 Task: Explore upcoming open houses in Las Vegas, Nevada, to visit properties with mountain views
Action: Key pressed las<Key.space>vegas
Screenshot: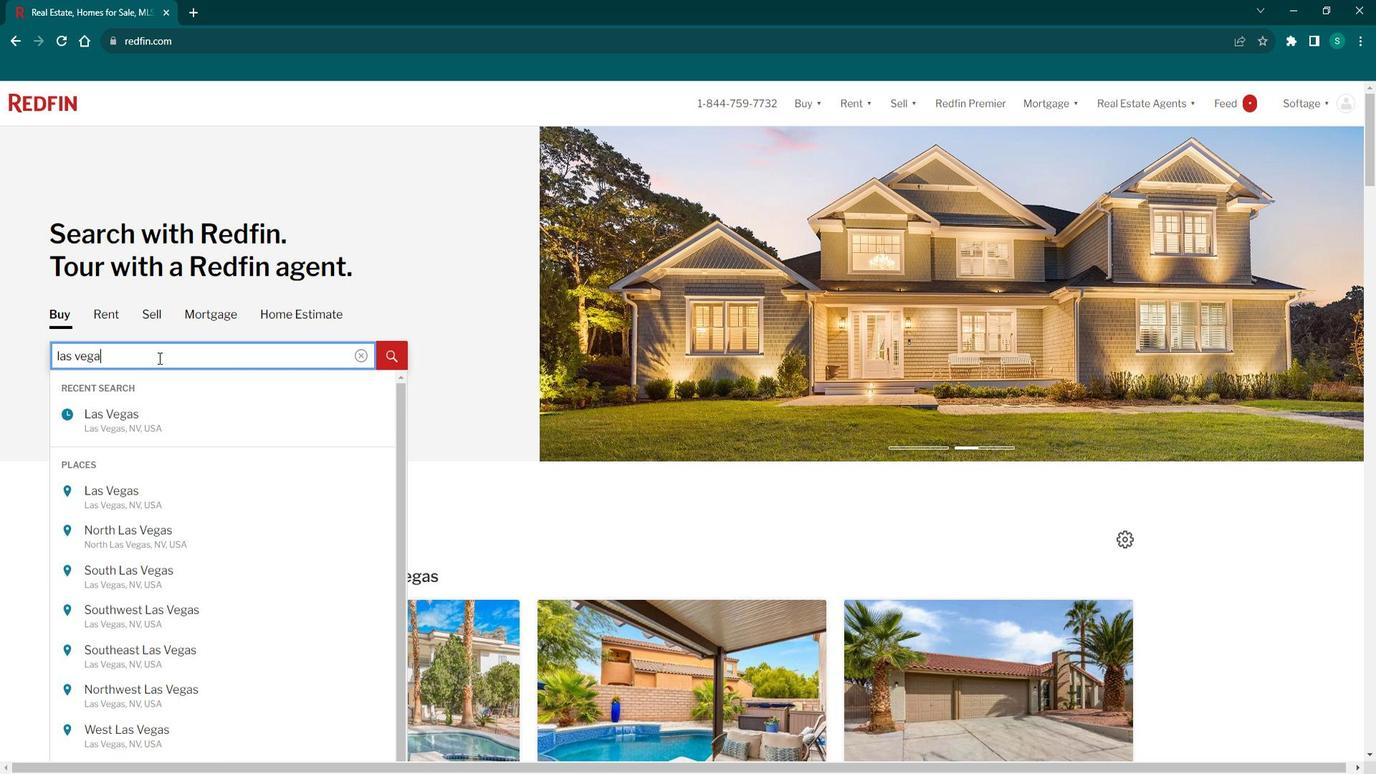 
Action: Mouse moved to (141, 488)
Screenshot: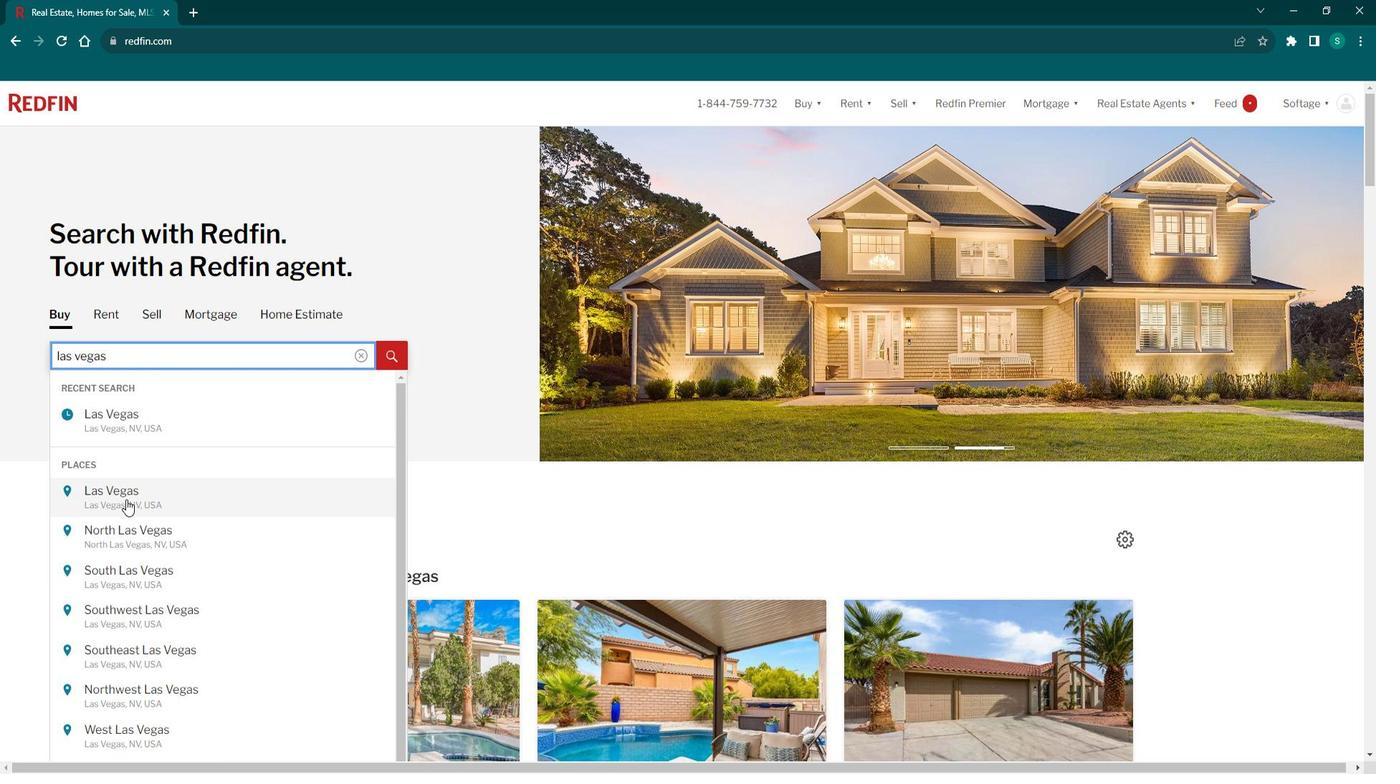 
Action: Mouse pressed left at (141, 488)
Screenshot: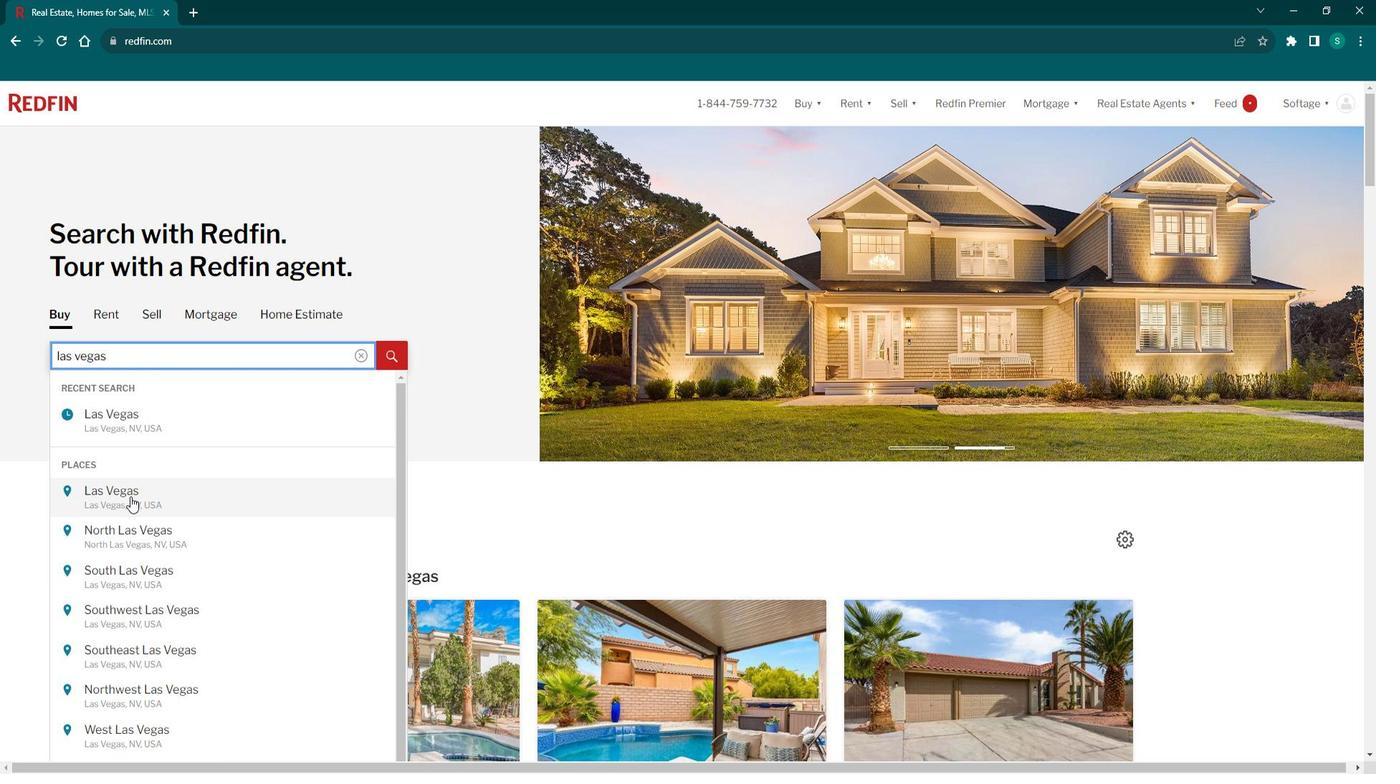 
Action: Mouse moved to (1217, 199)
Screenshot: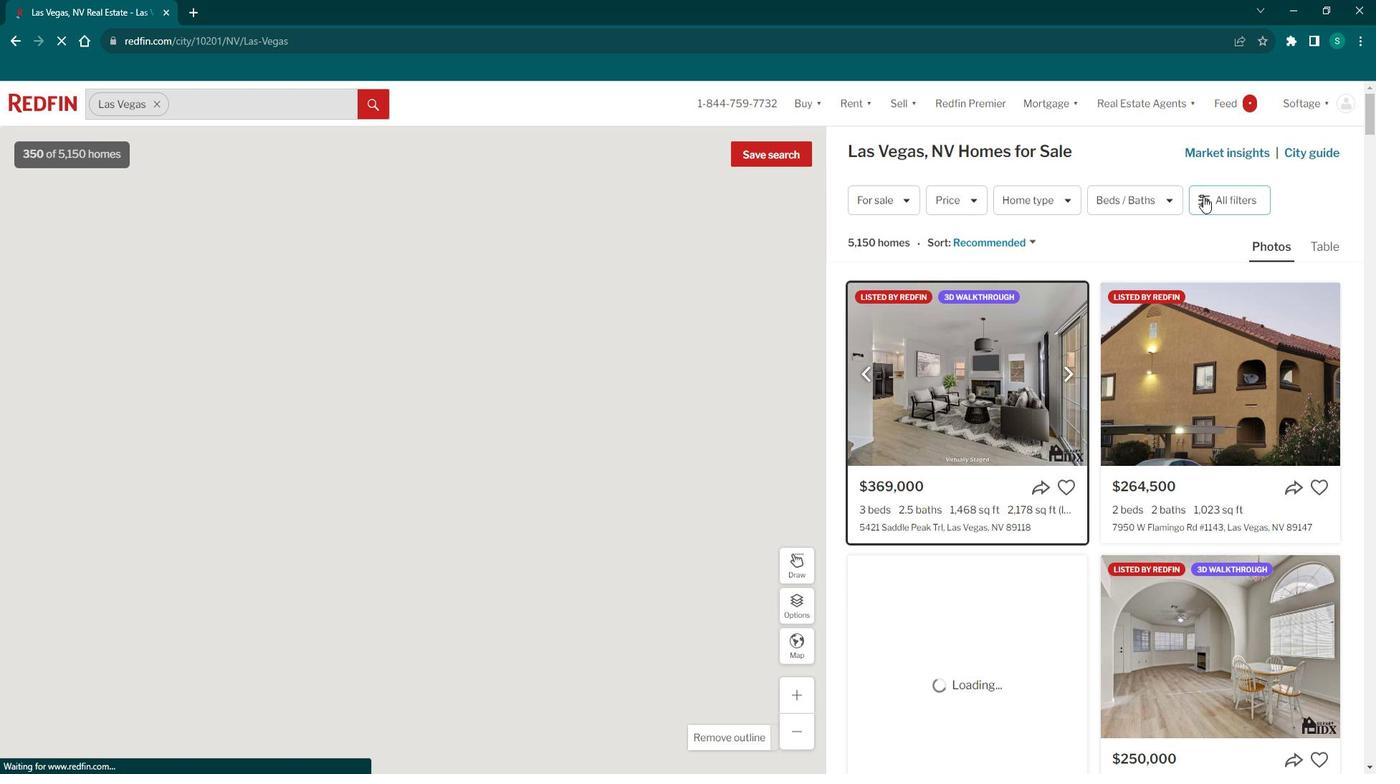 
Action: Mouse pressed left at (1217, 199)
Screenshot: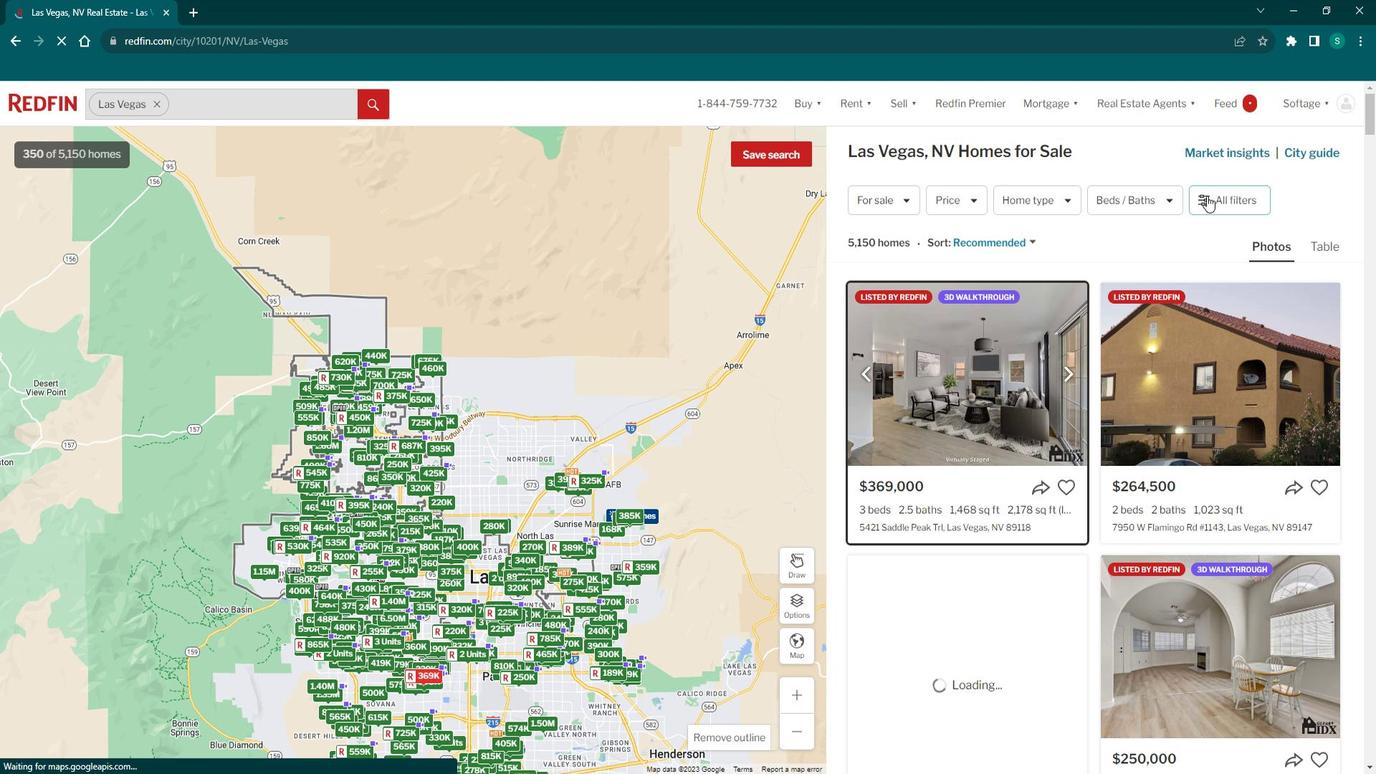 
Action: Mouse pressed left at (1217, 199)
Screenshot: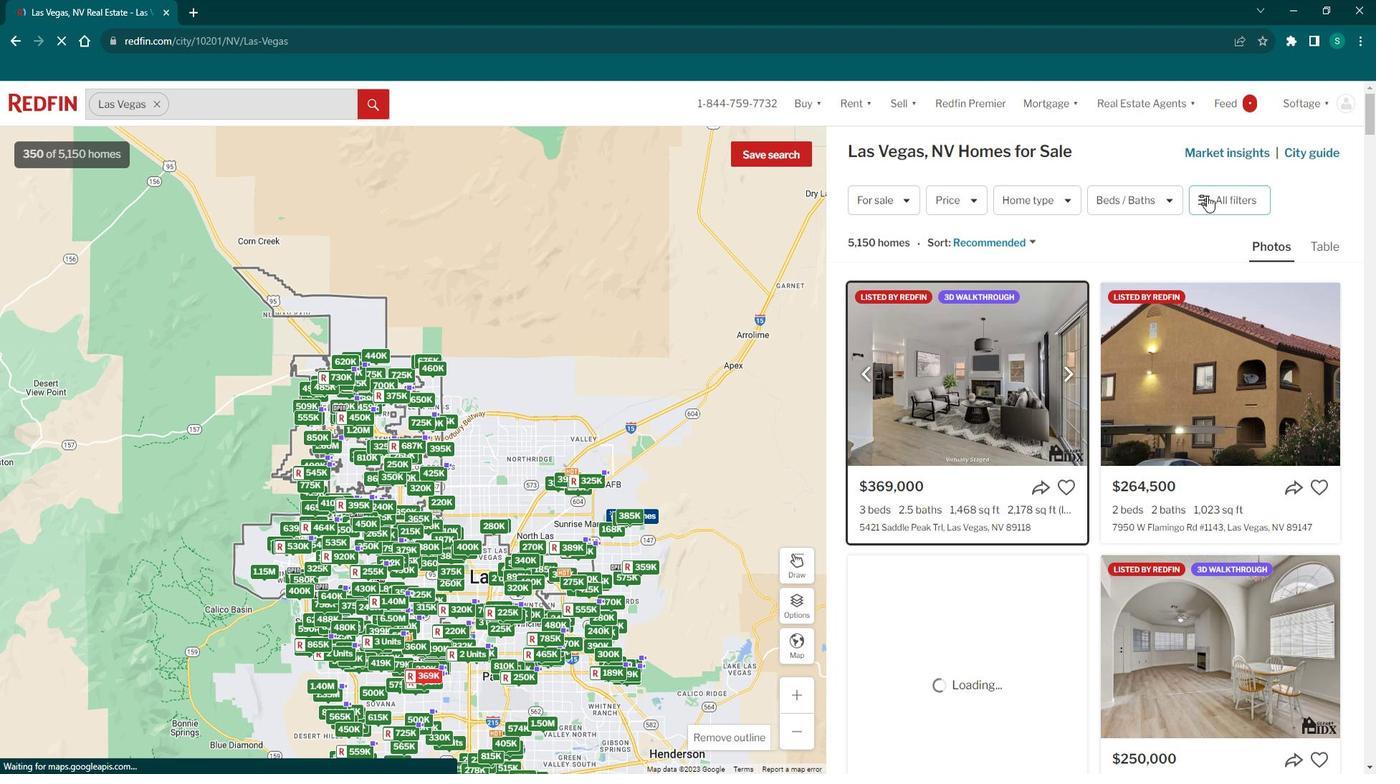 
Action: Mouse moved to (1272, 210)
Screenshot: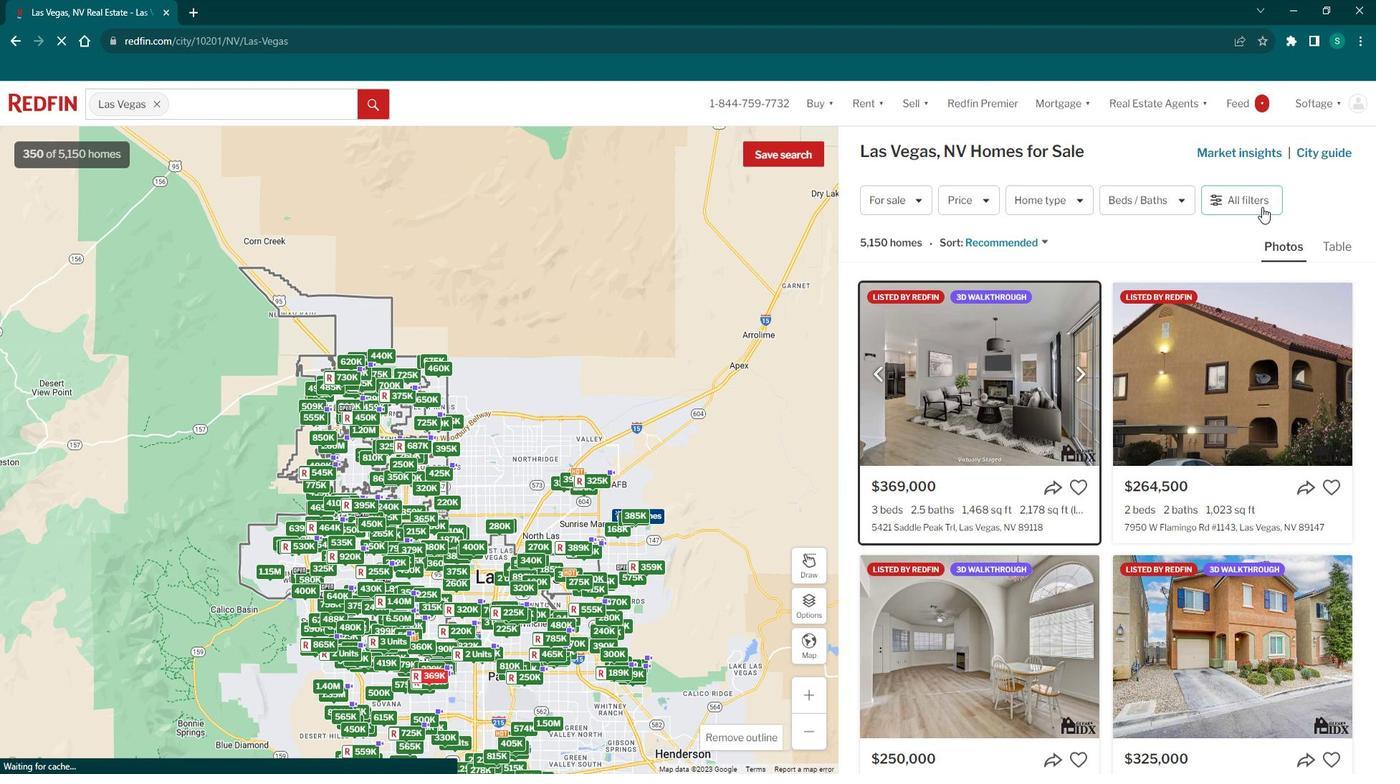 
Action: Mouse pressed left at (1272, 210)
Screenshot: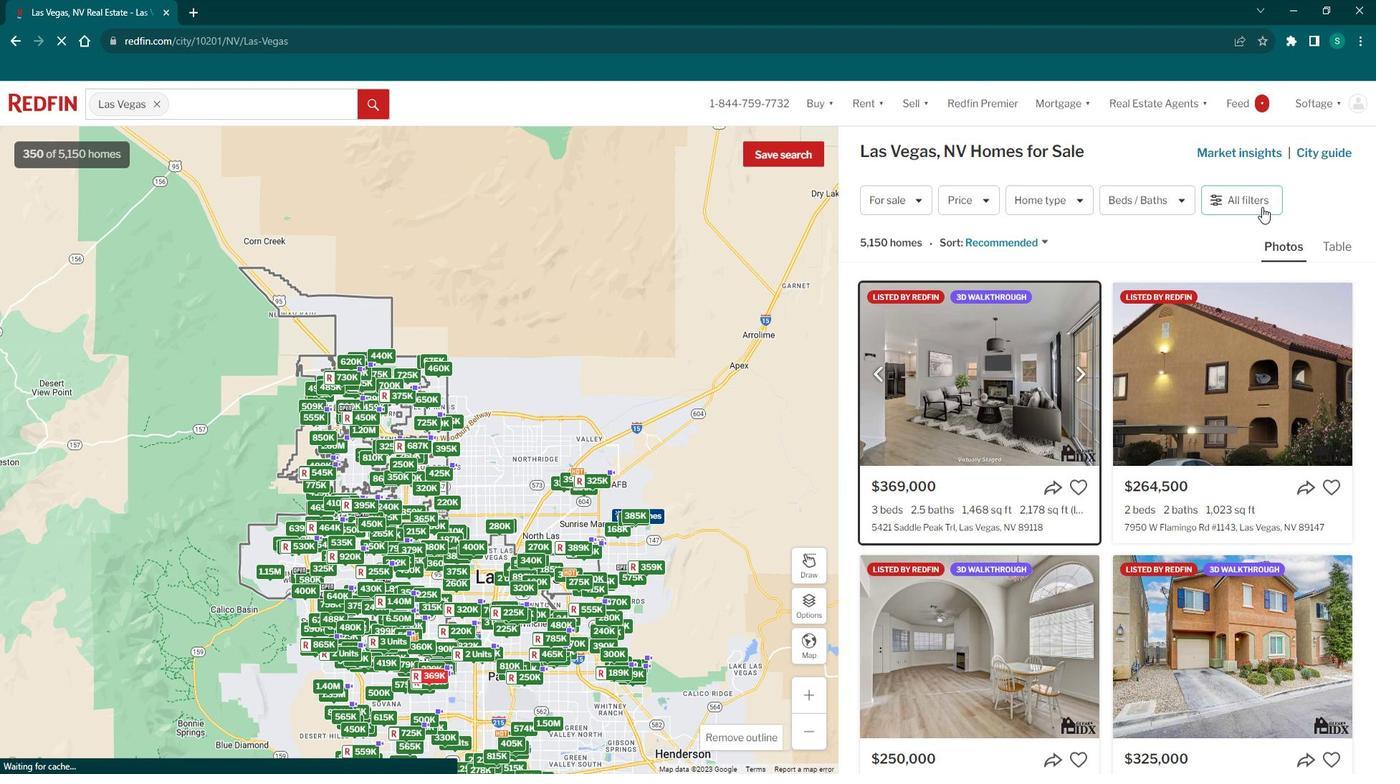 
Action: Mouse moved to (1053, 430)
Screenshot: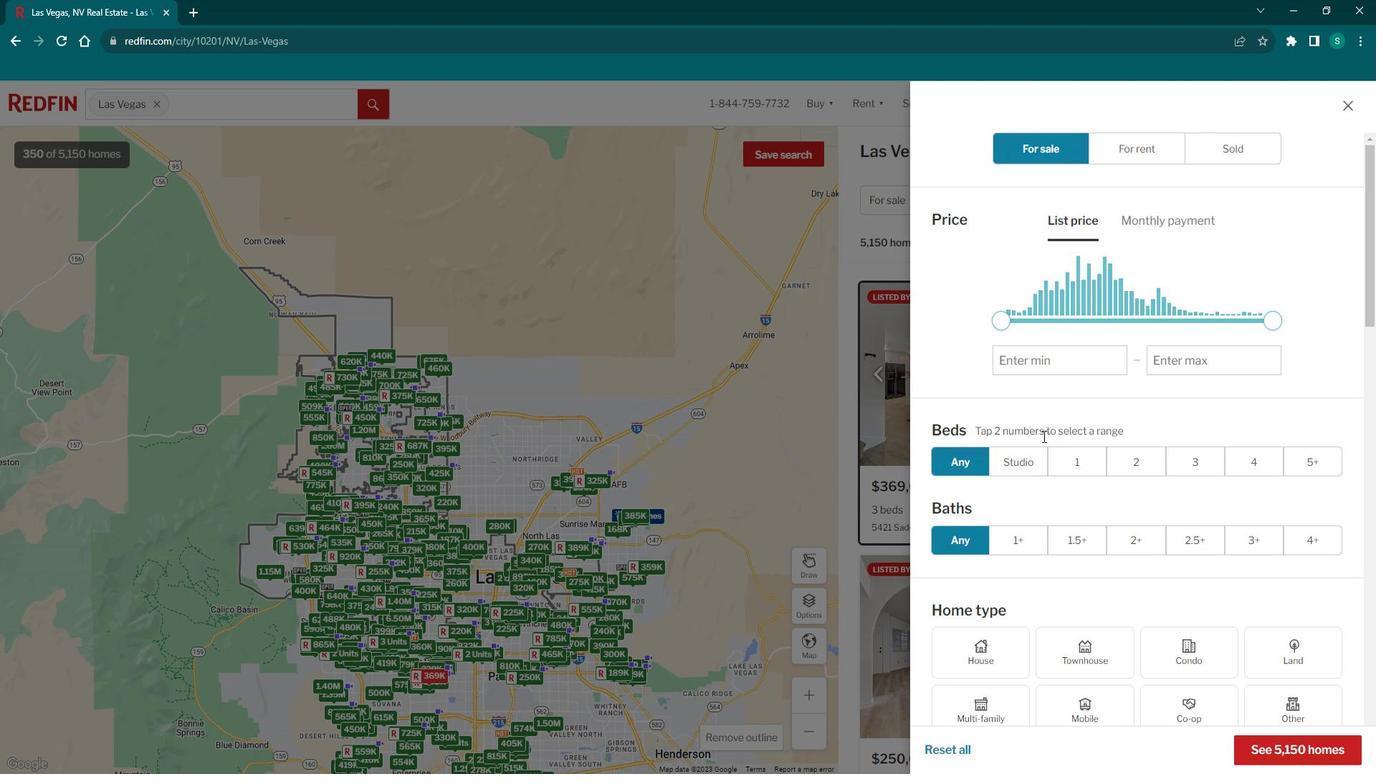 
Action: Mouse scrolled (1053, 430) with delta (0, 0)
Screenshot: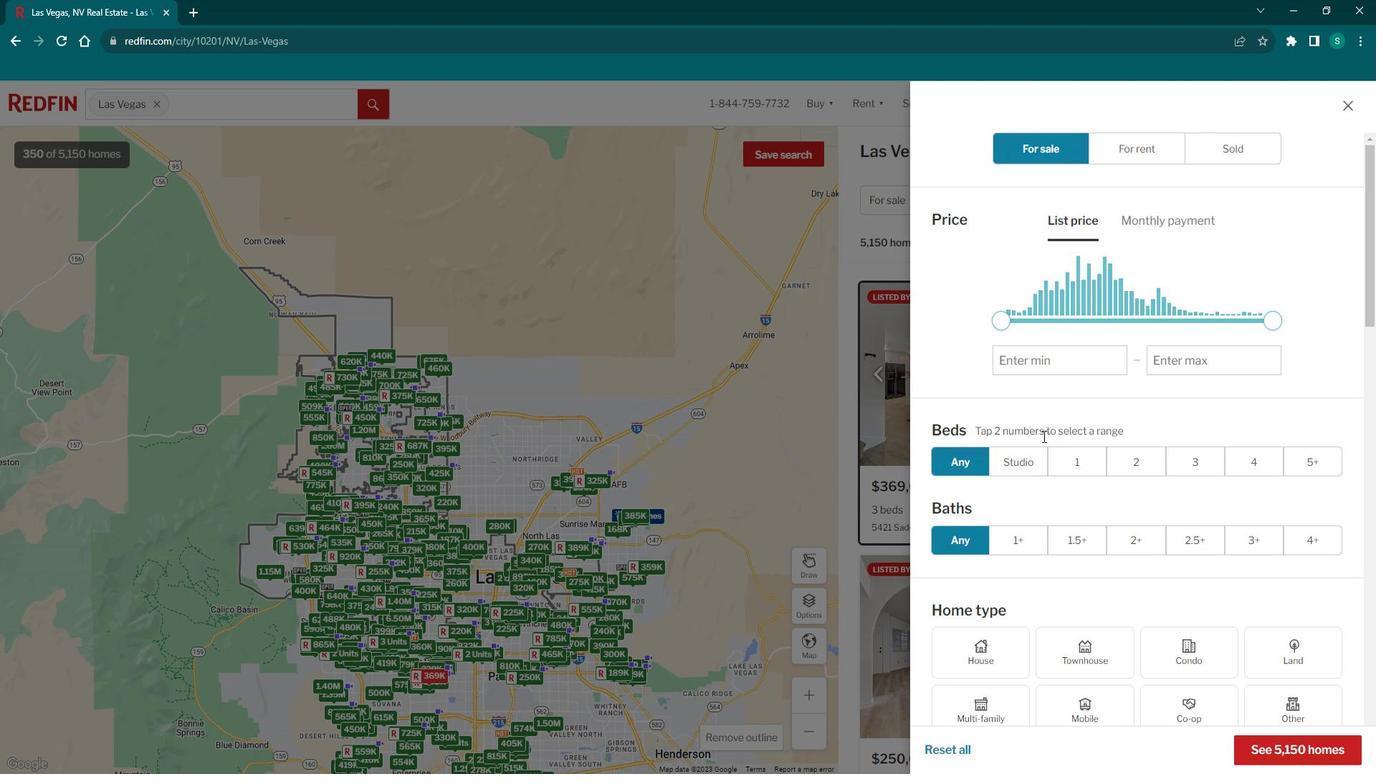 
Action: Mouse scrolled (1053, 430) with delta (0, 0)
Screenshot: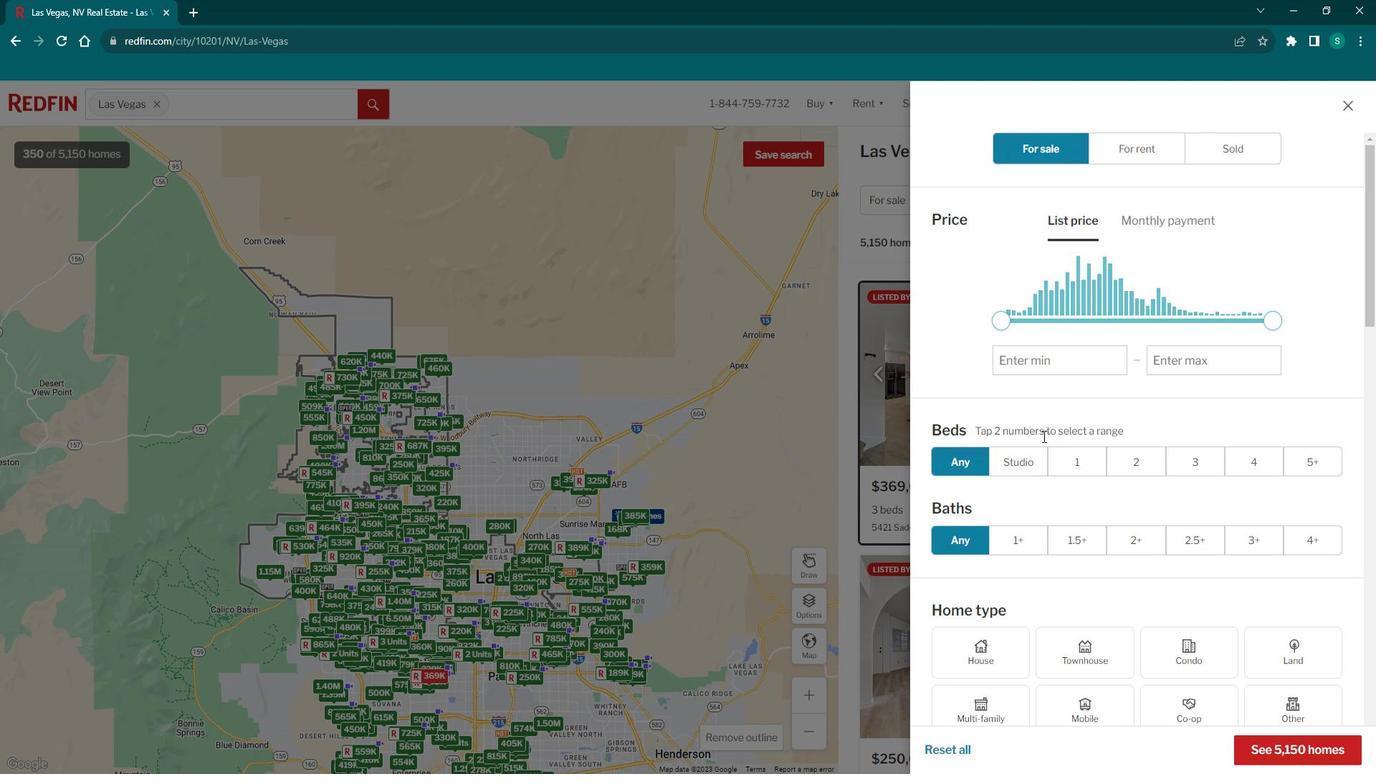 
Action: Mouse scrolled (1053, 430) with delta (0, 0)
Screenshot: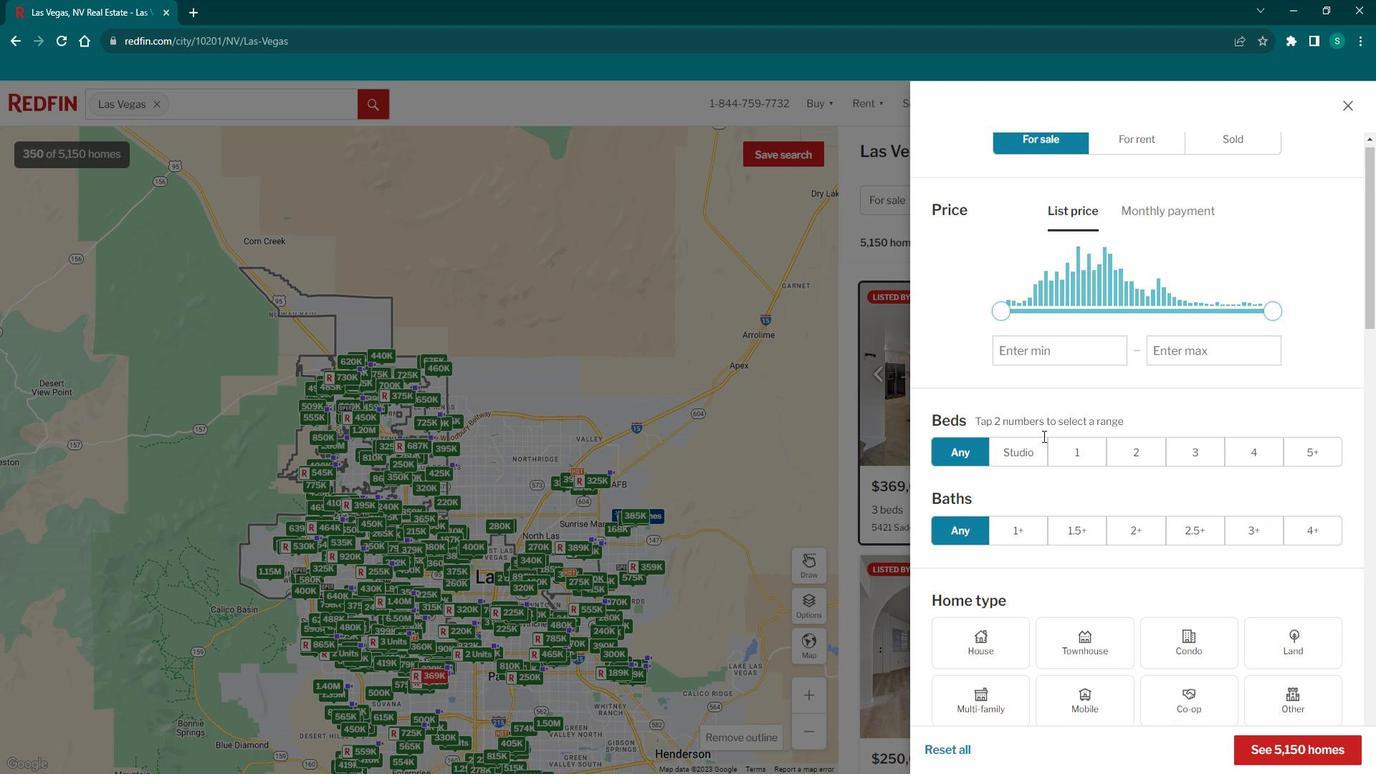 
Action: Mouse moved to (969, 422)
Screenshot: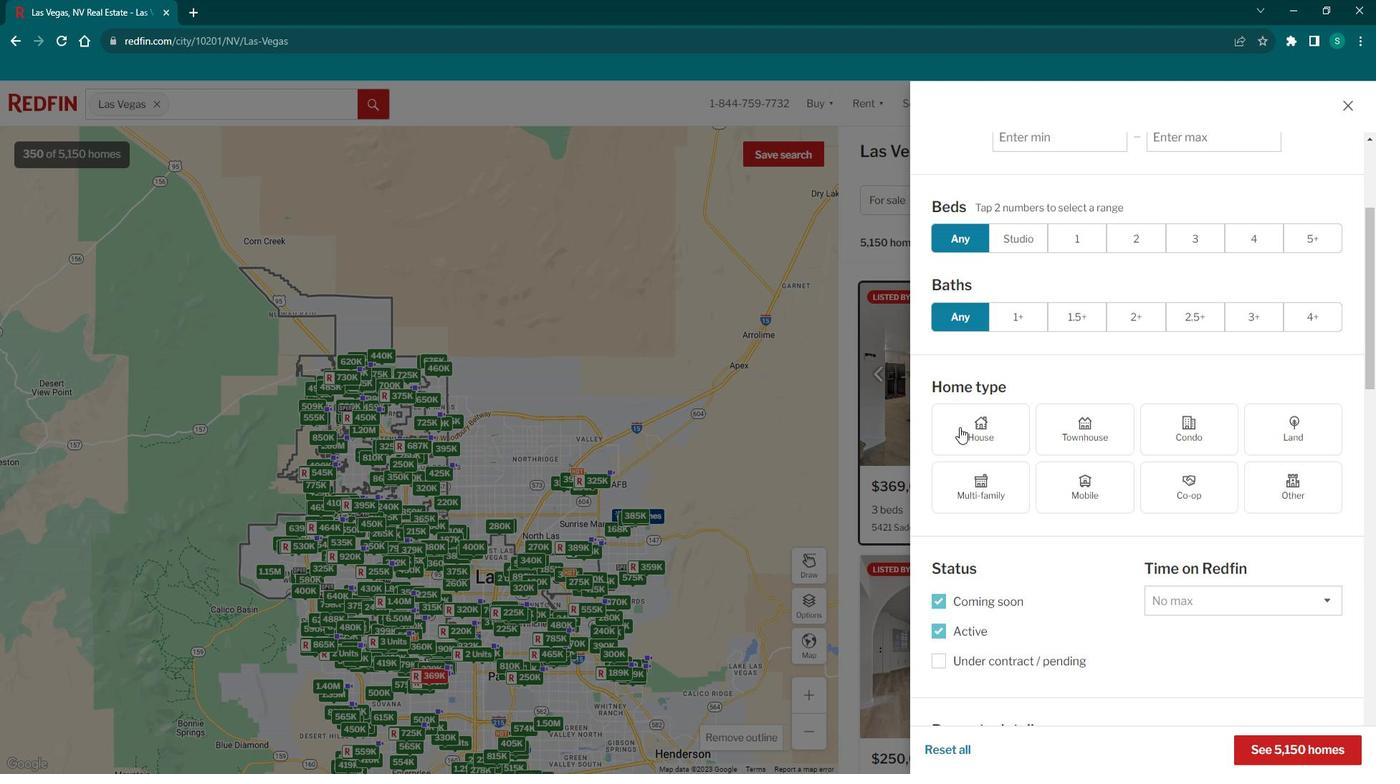 
Action: Mouse pressed left at (969, 422)
Screenshot: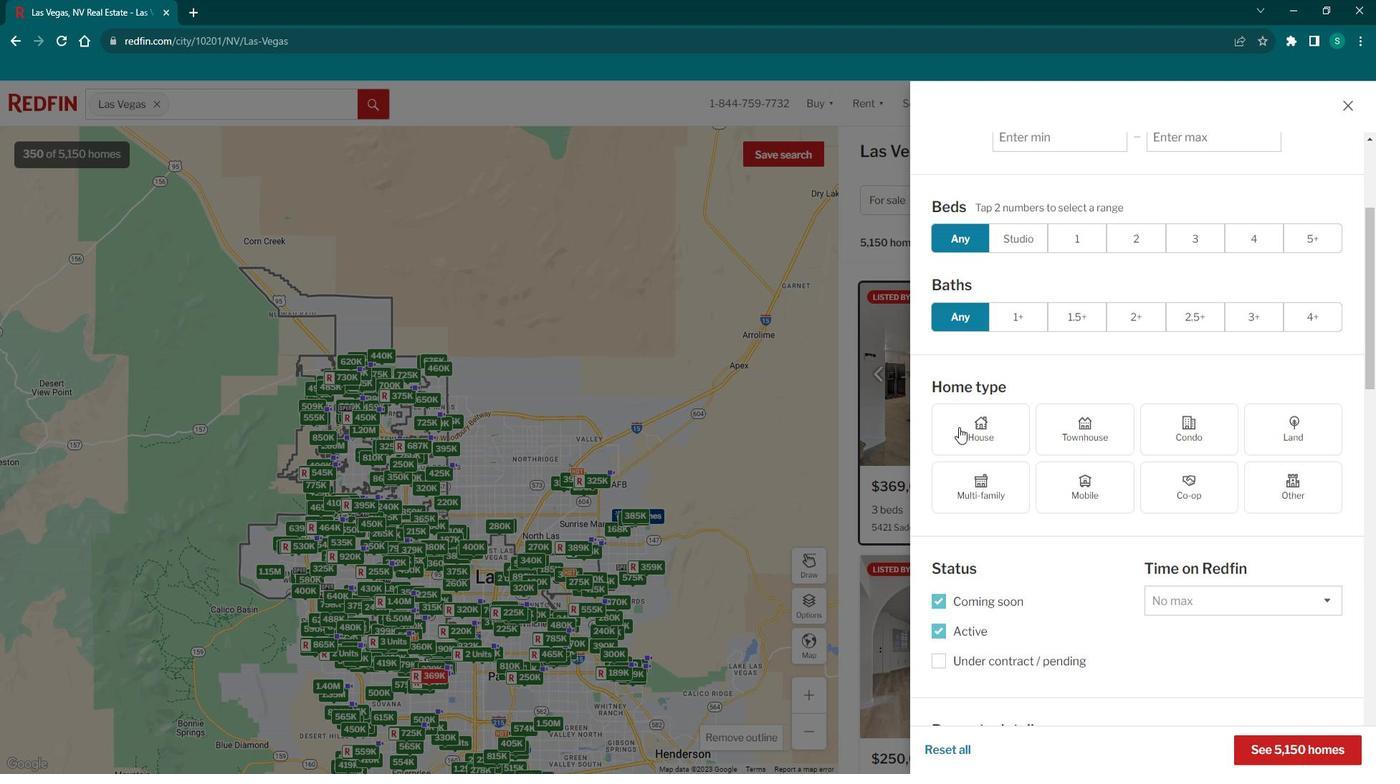
Action: Mouse scrolled (969, 421) with delta (0, 0)
Screenshot: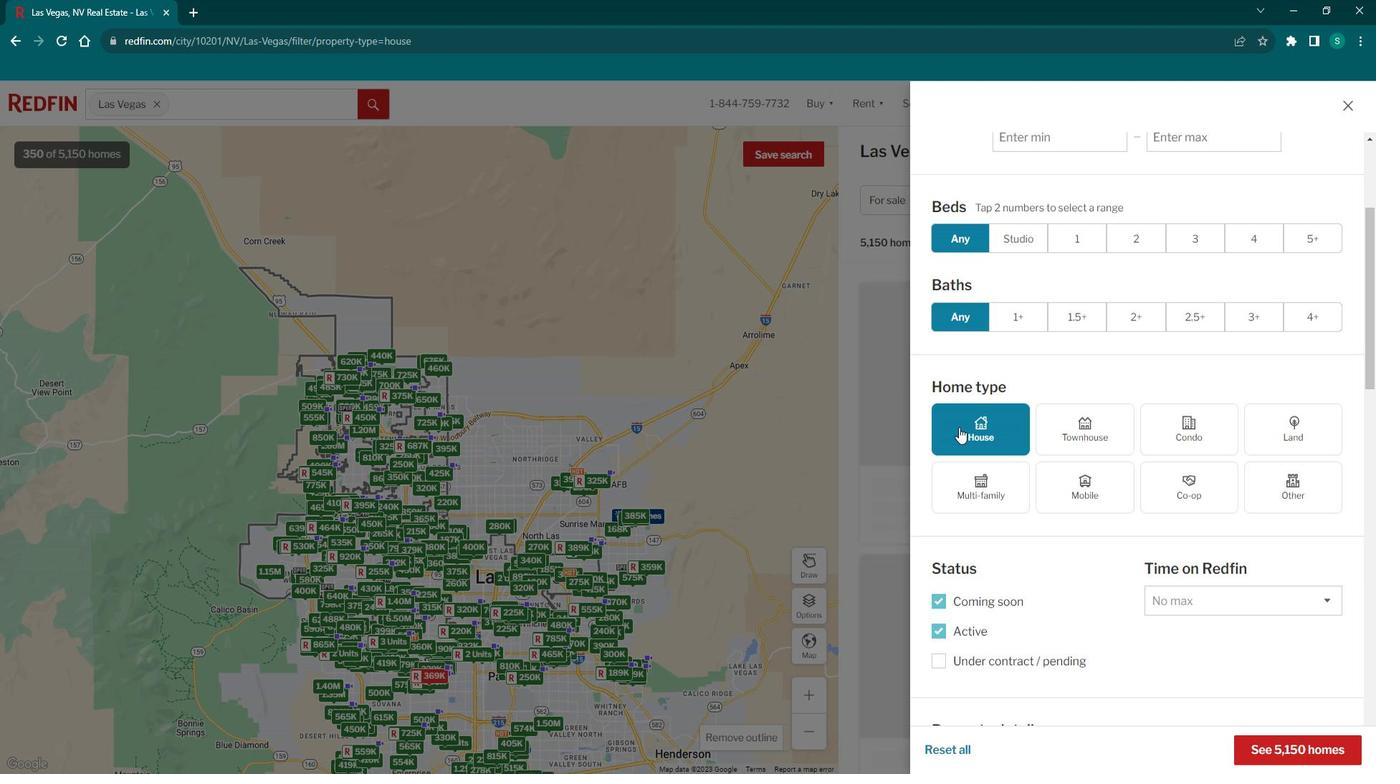 
Action: Mouse scrolled (969, 421) with delta (0, 0)
Screenshot: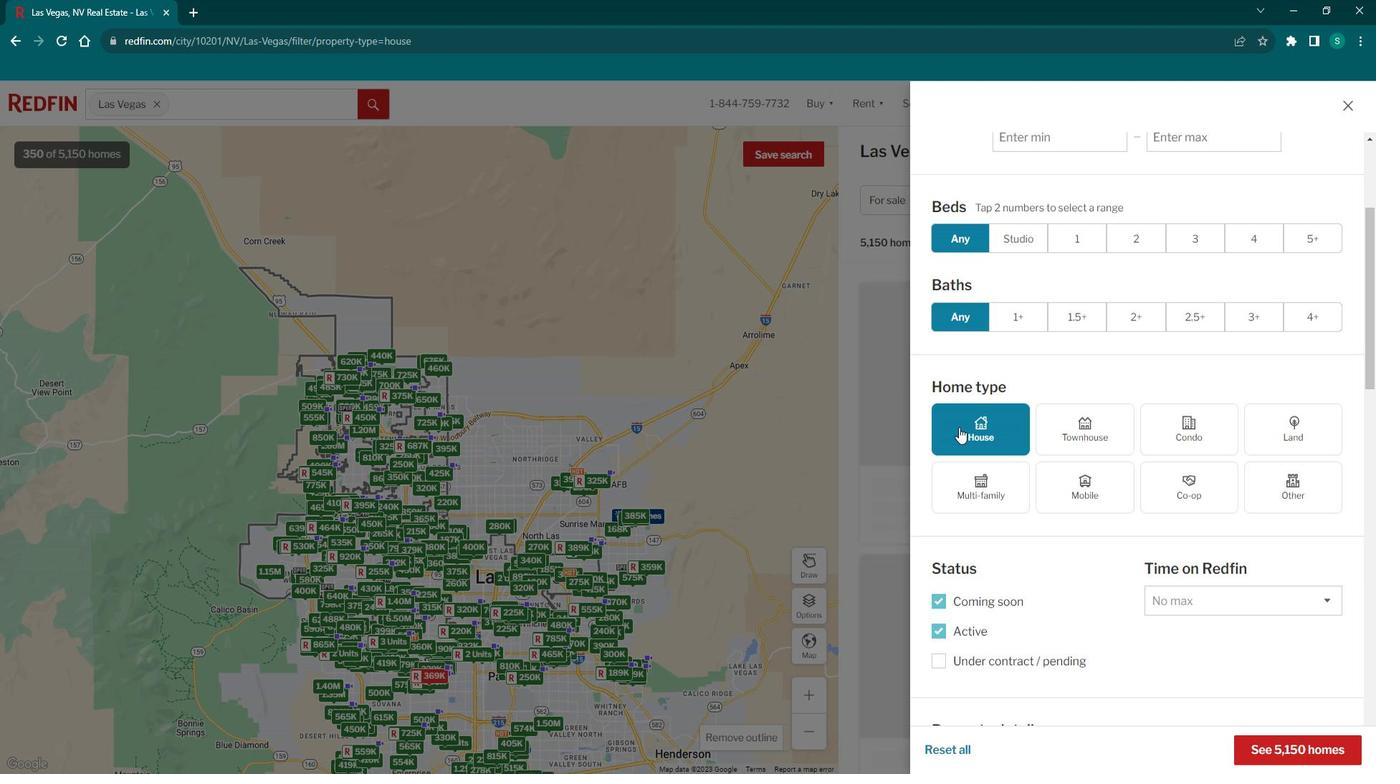 
Action: Mouse scrolled (969, 421) with delta (0, 0)
Screenshot: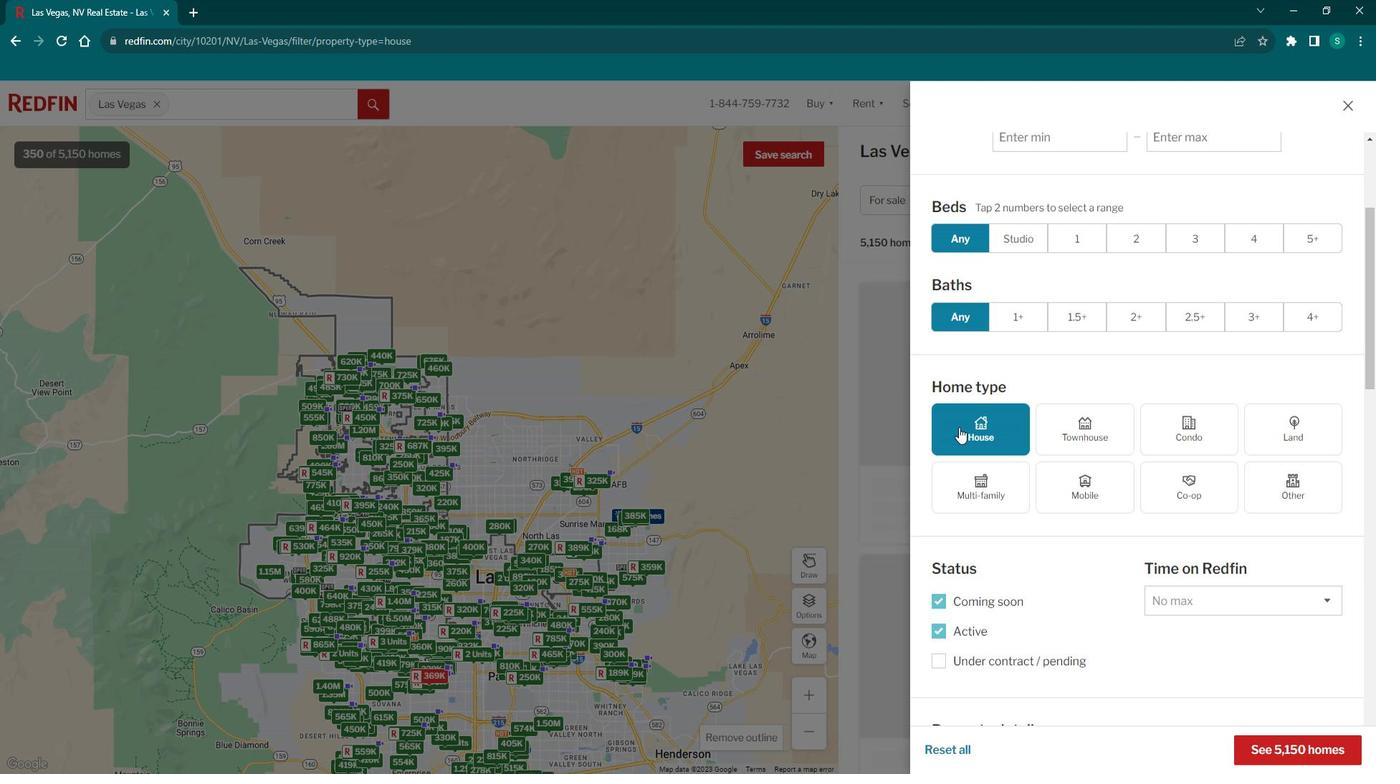
Action: Mouse scrolled (969, 421) with delta (0, 0)
Screenshot: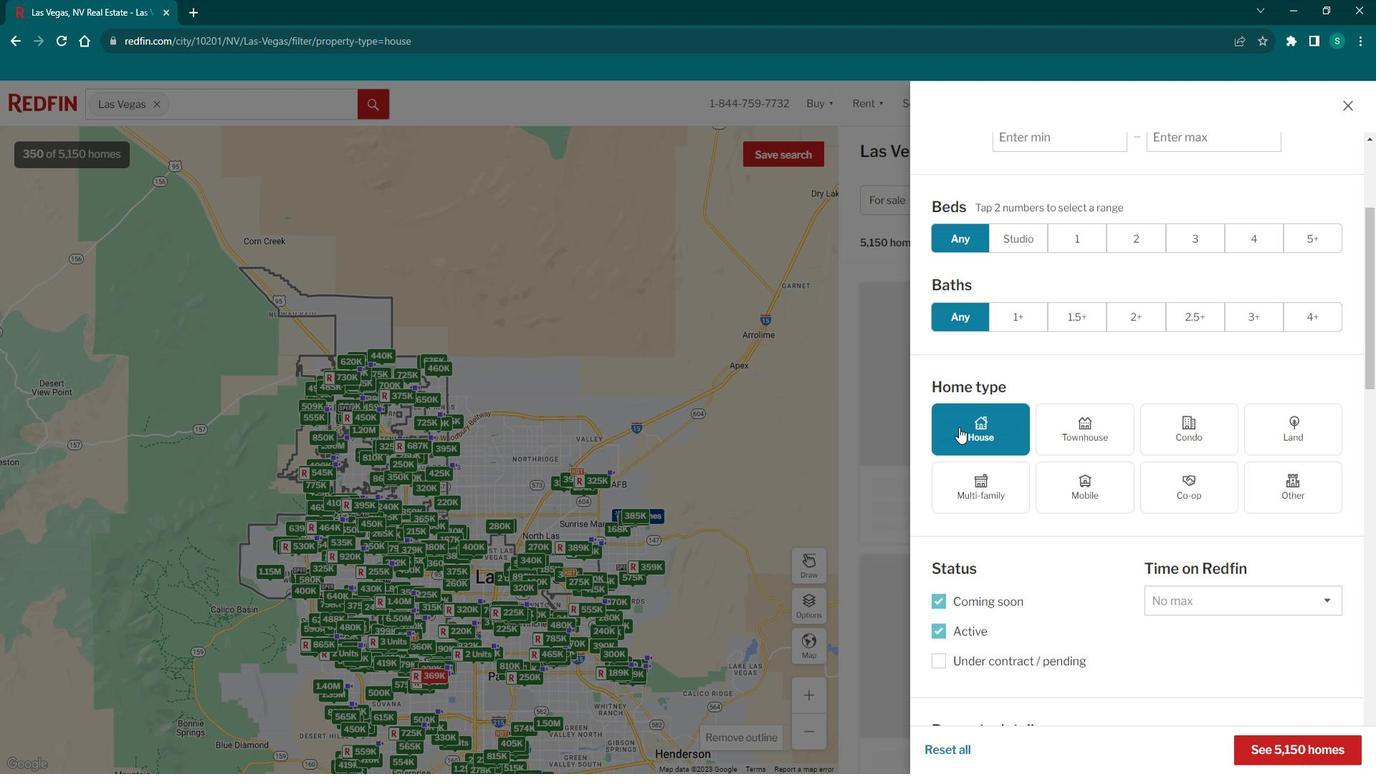
Action: Mouse scrolled (969, 421) with delta (0, 0)
Screenshot: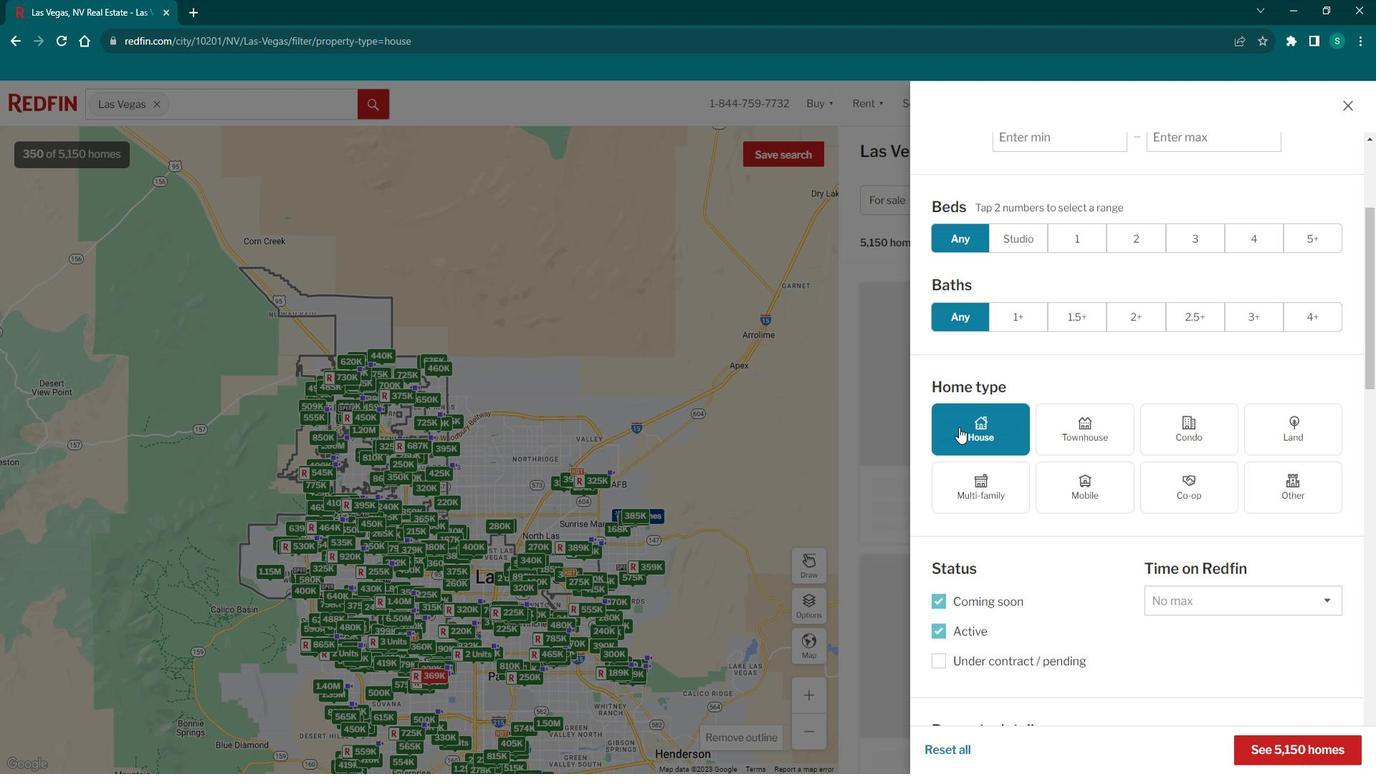 
Action: Mouse scrolled (969, 421) with delta (0, 0)
Screenshot: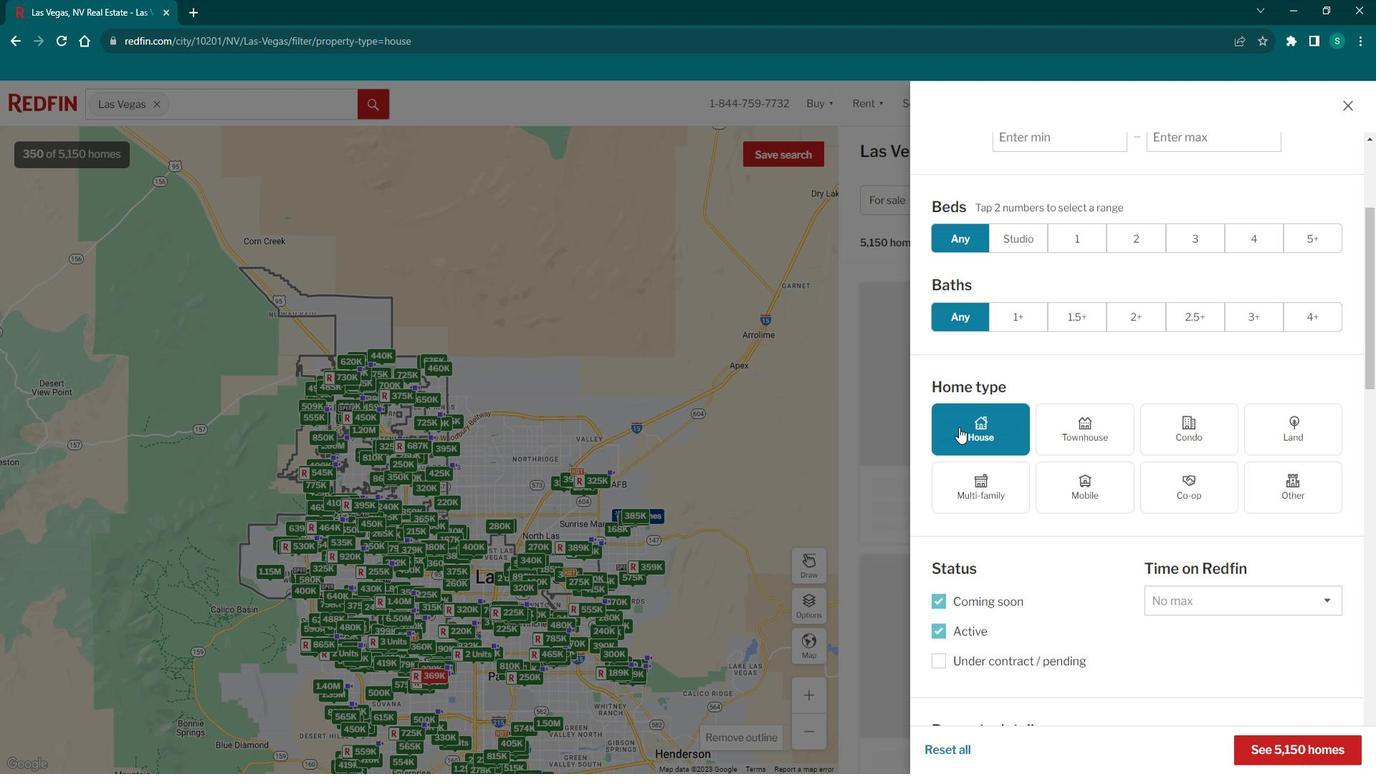 
Action: Mouse scrolled (969, 421) with delta (0, 0)
Screenshot: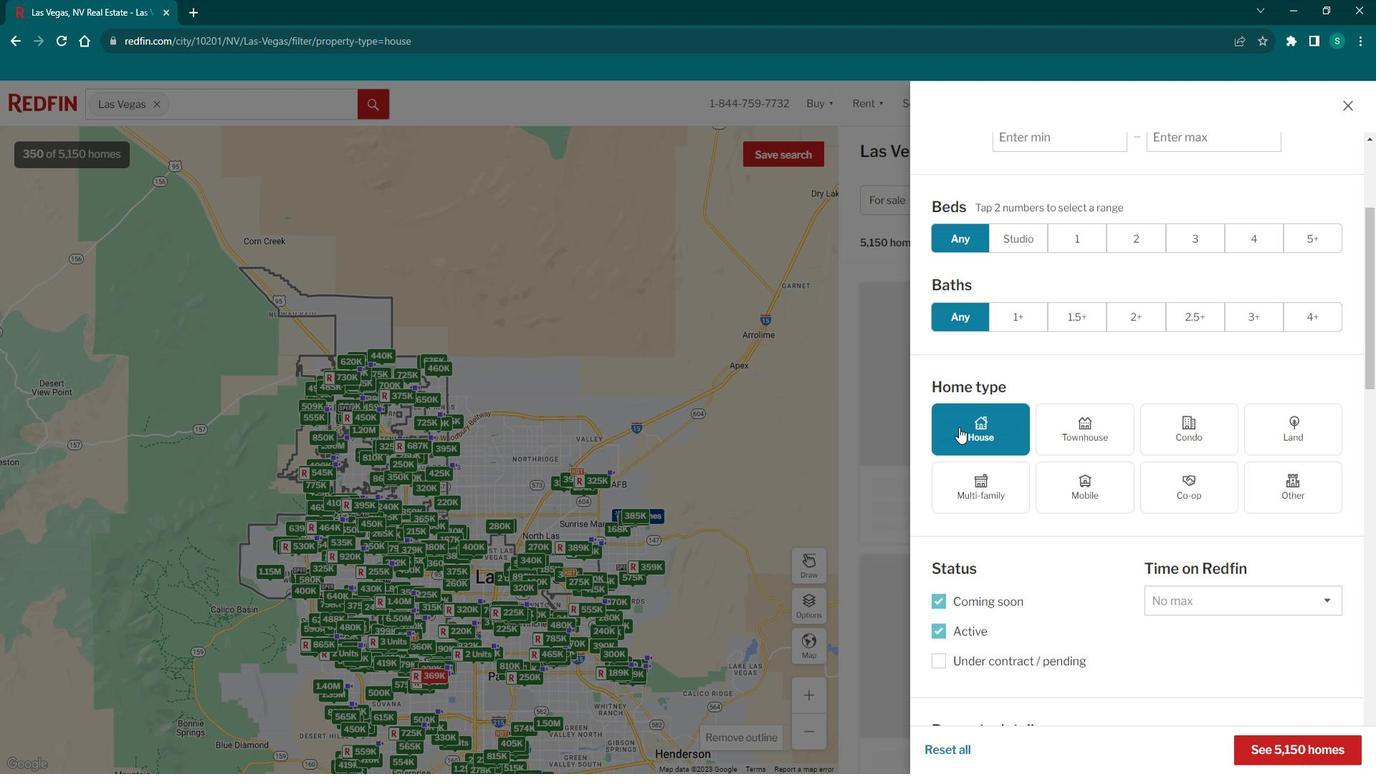 
Action: Mouse moved to (987, 369)
Screenshot: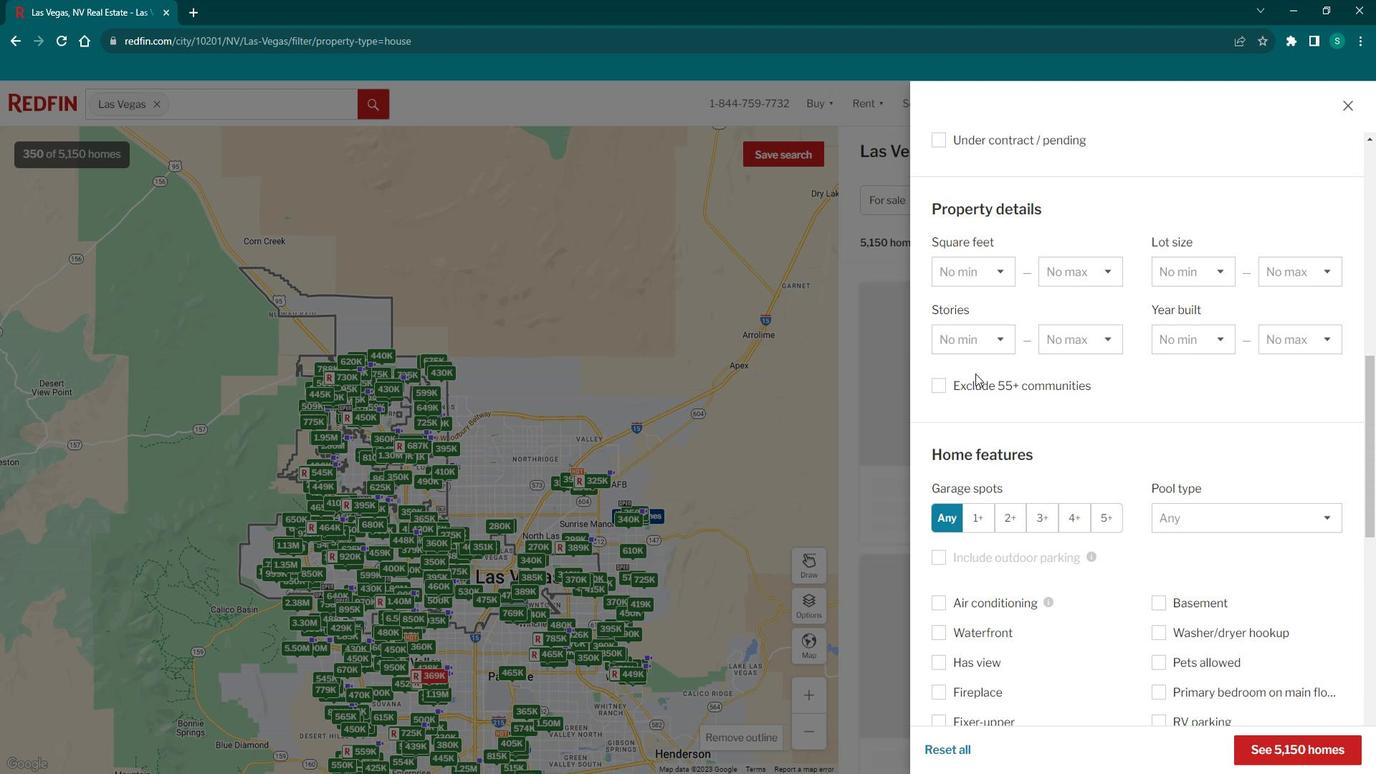
Action: Mouse scrolled (987, 368) with delta (0, 0)
Screenshot: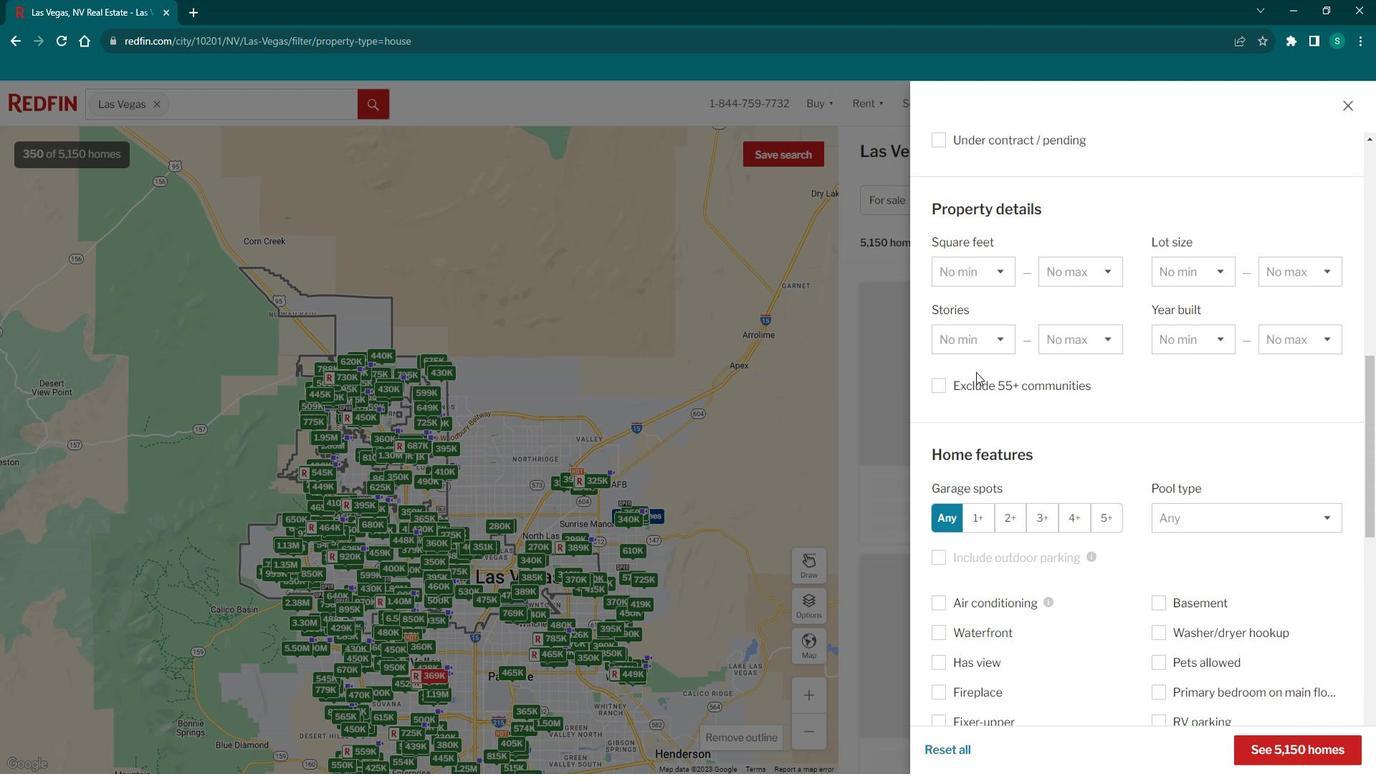 
Action: Mouse scrolled (987, 368) with delta (0, 0)
Screenshot: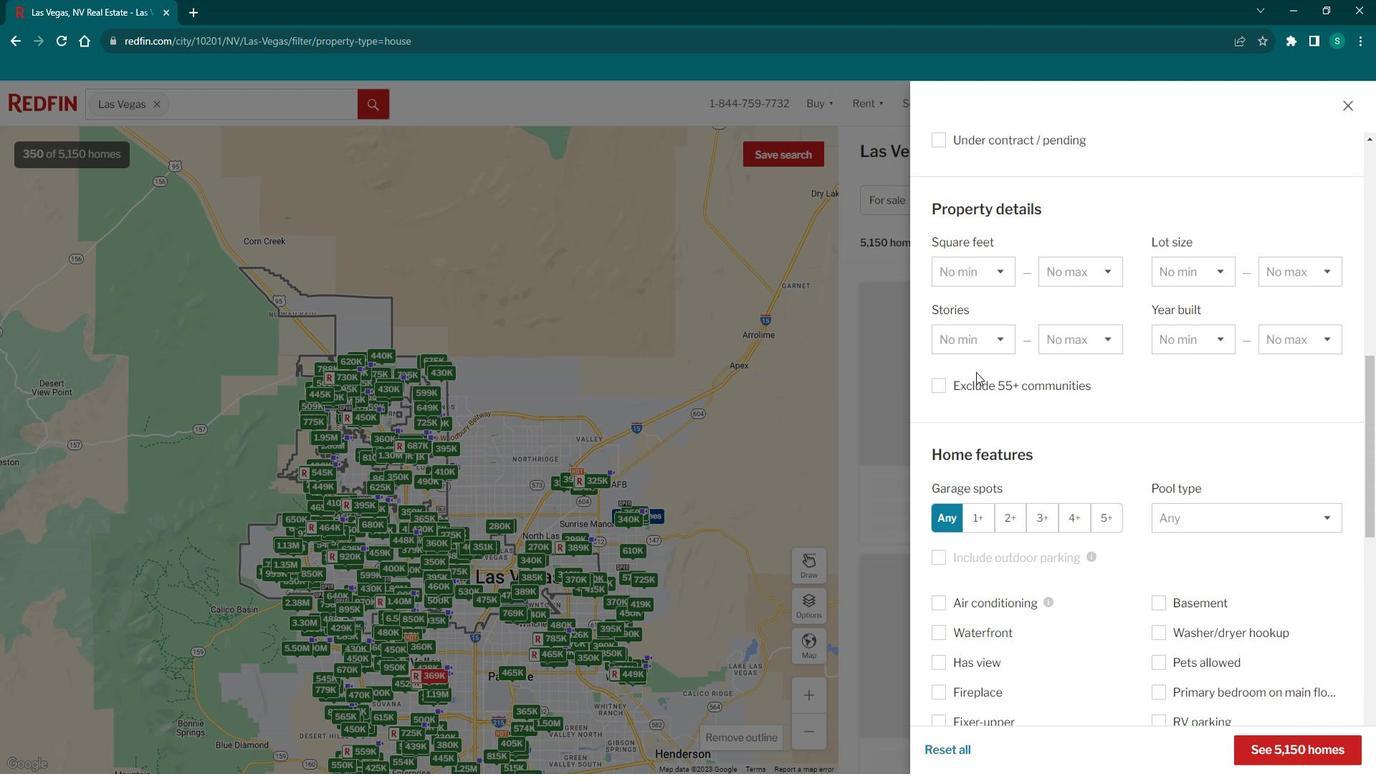 
Action: Mouse scrolled (987, 368) with delta (0, 0)
Screenshot: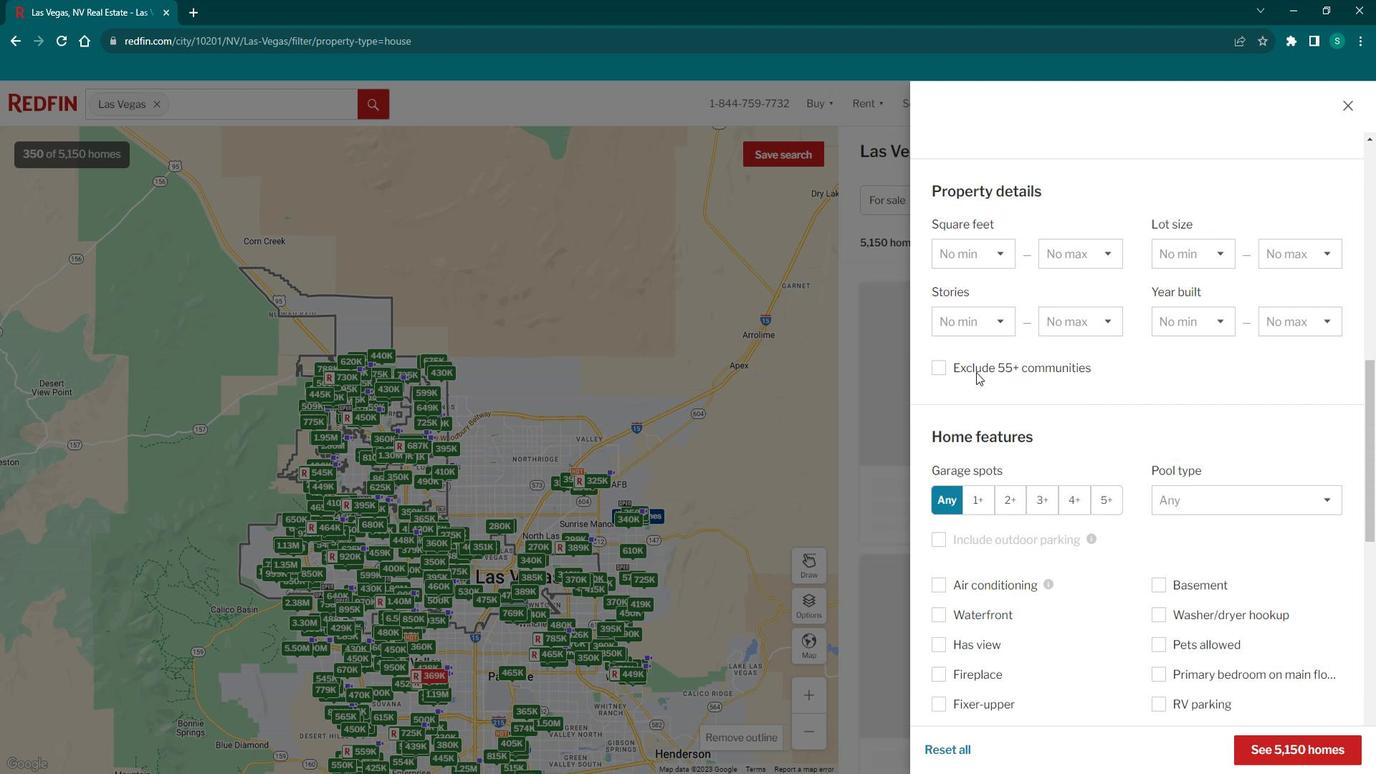 
Action: Mouse scrolled (987, 368) with delta (0, 0)
Screenshot: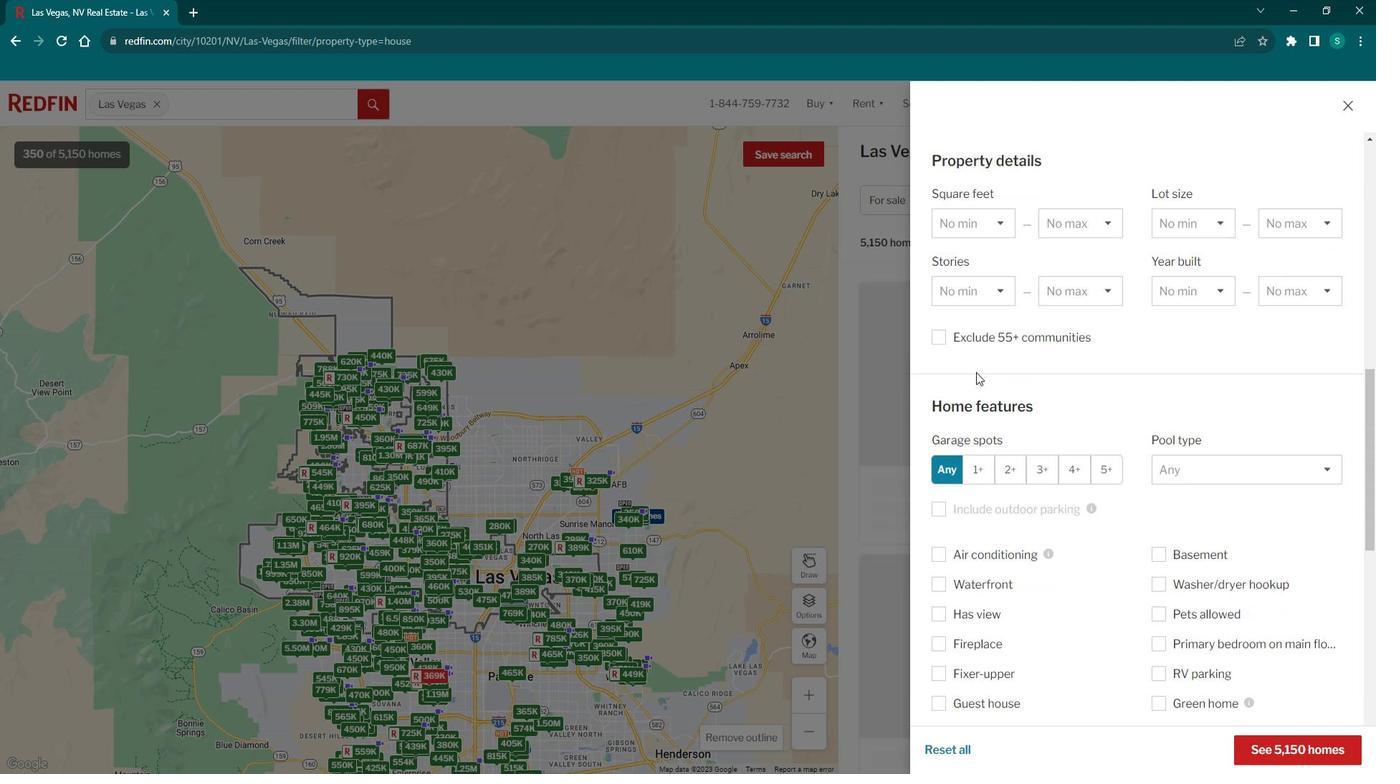 
Action: Mouse scrolled (987, 368) with delta (0, 0)
Screenshot: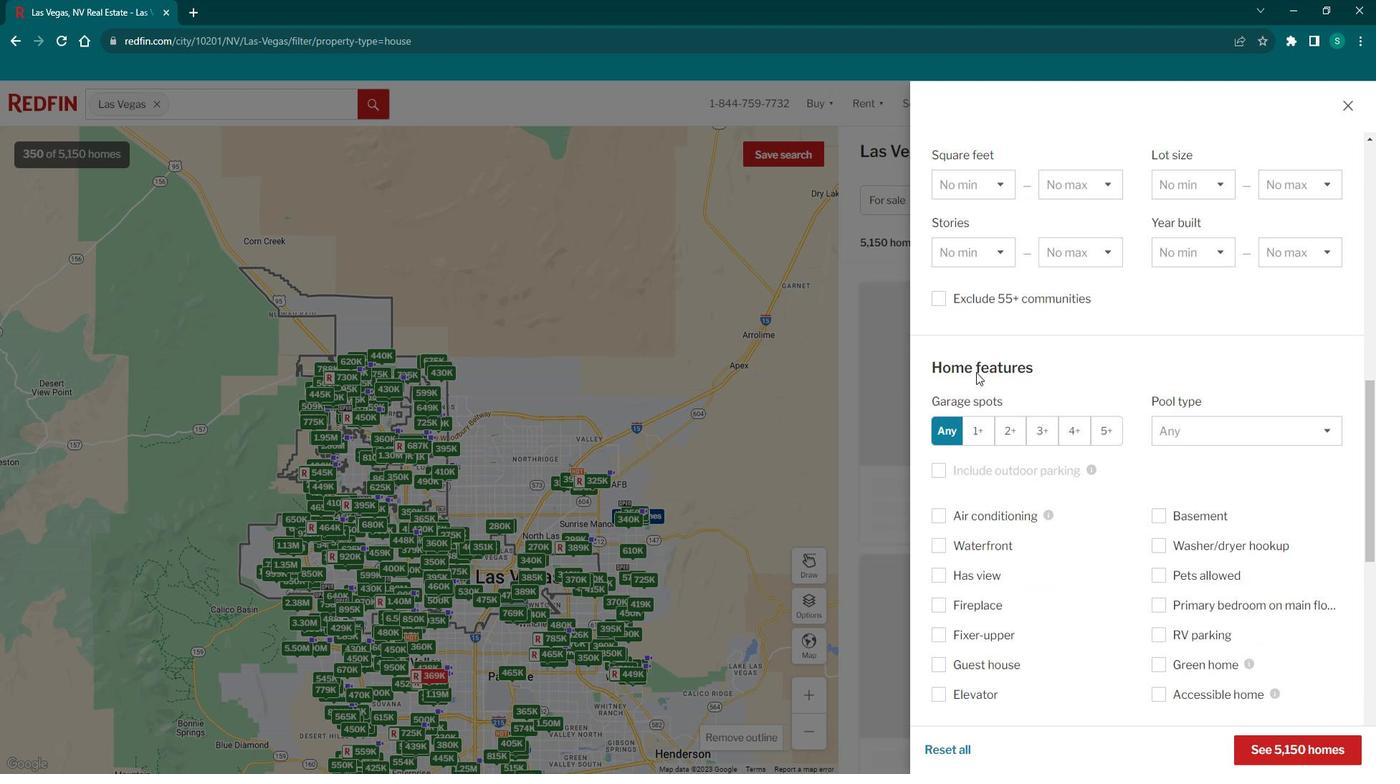 
Action: Mouse scrolled (987, 368) with delta (0, 0)
Screenshot: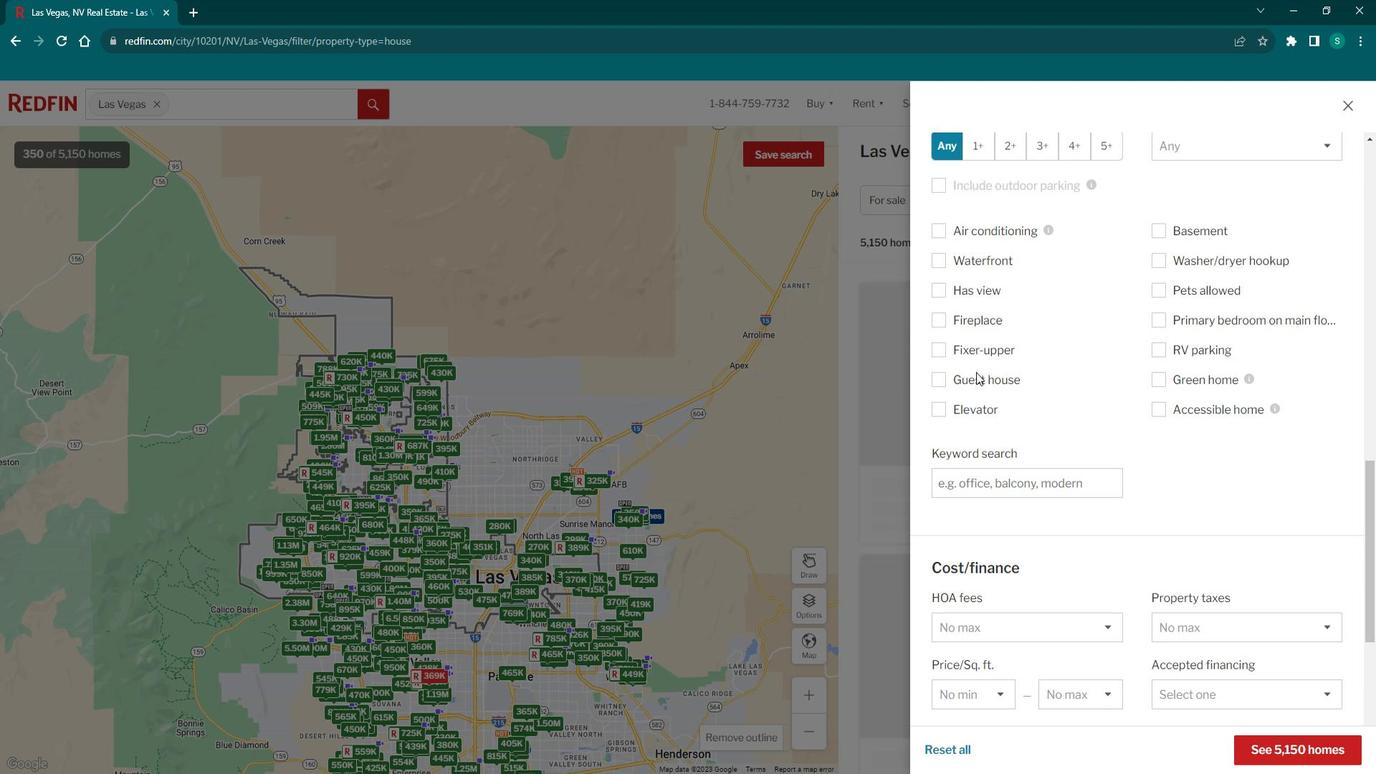 
Action: Mouse scrolled (987, 368) with delta (0, 0)
Screenshot: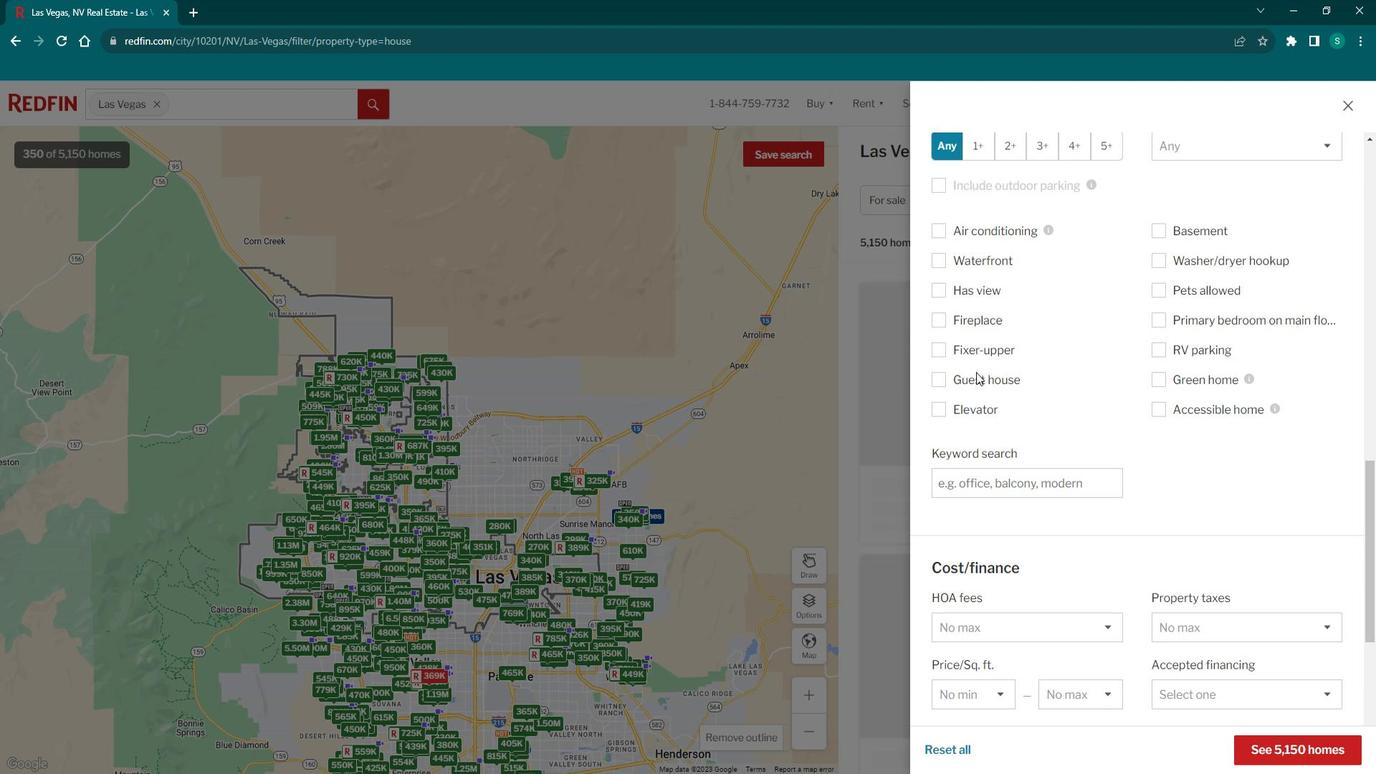 
Action: Mouse scrolled (987, 368) with delta (0, 0)
Screenshot: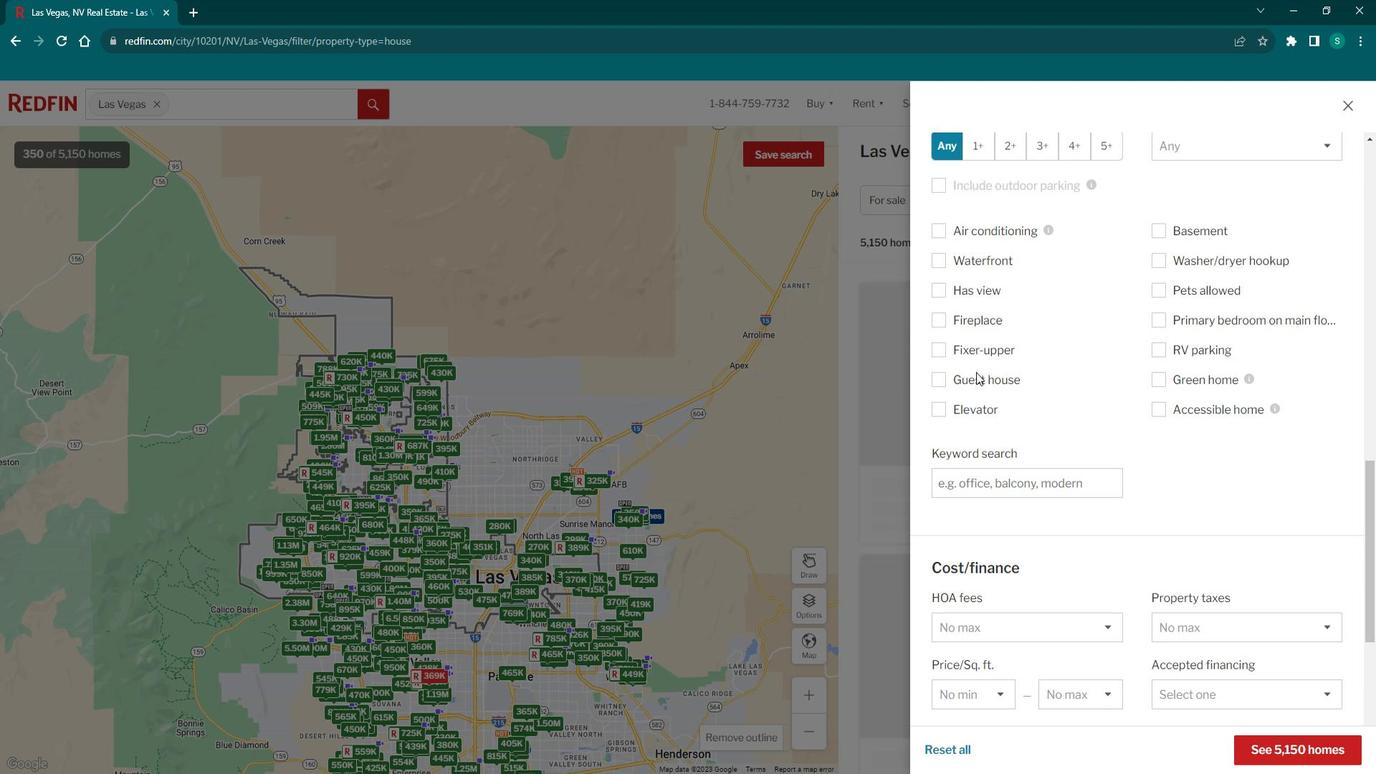 
Action: Mouse moved to (1020, 273)
Screenshot: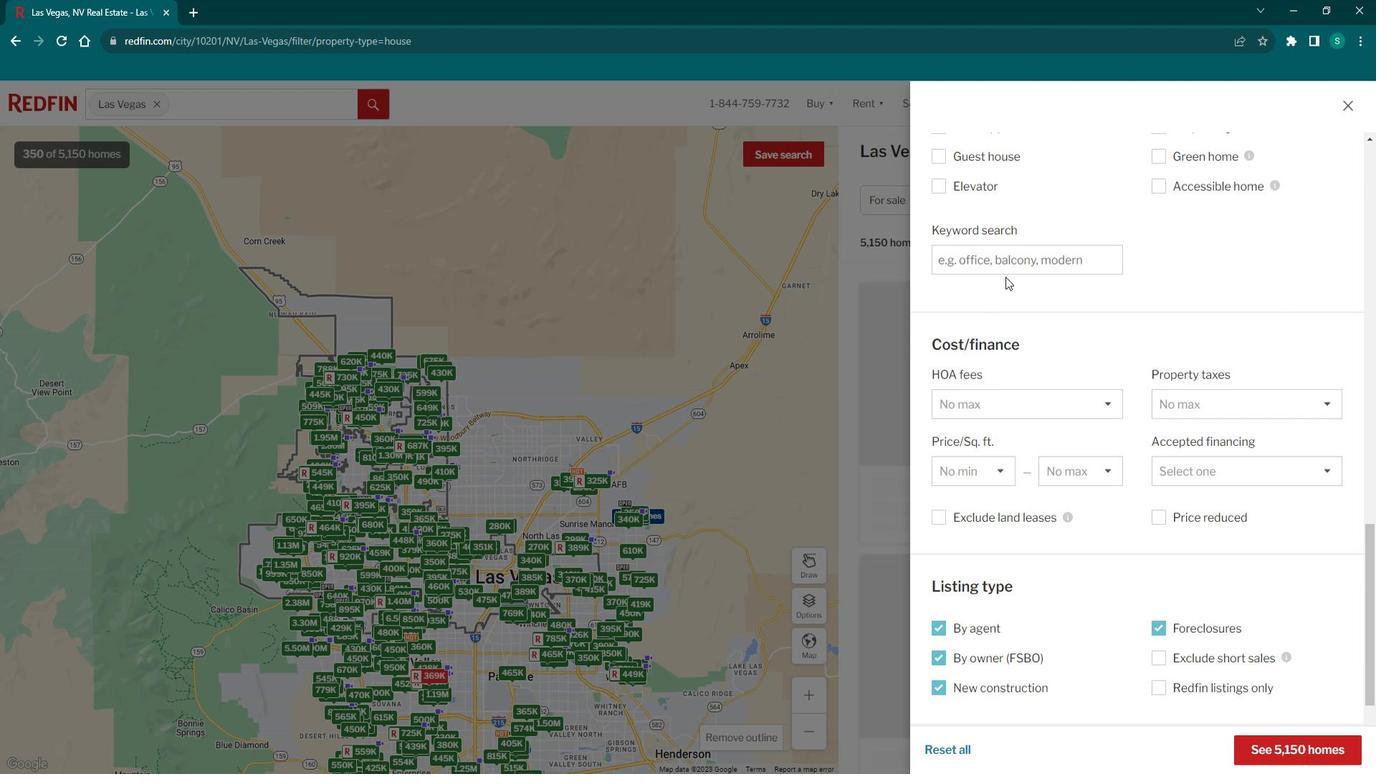 
Action: Mouse pressed left at (1020, 273)
Screenshot: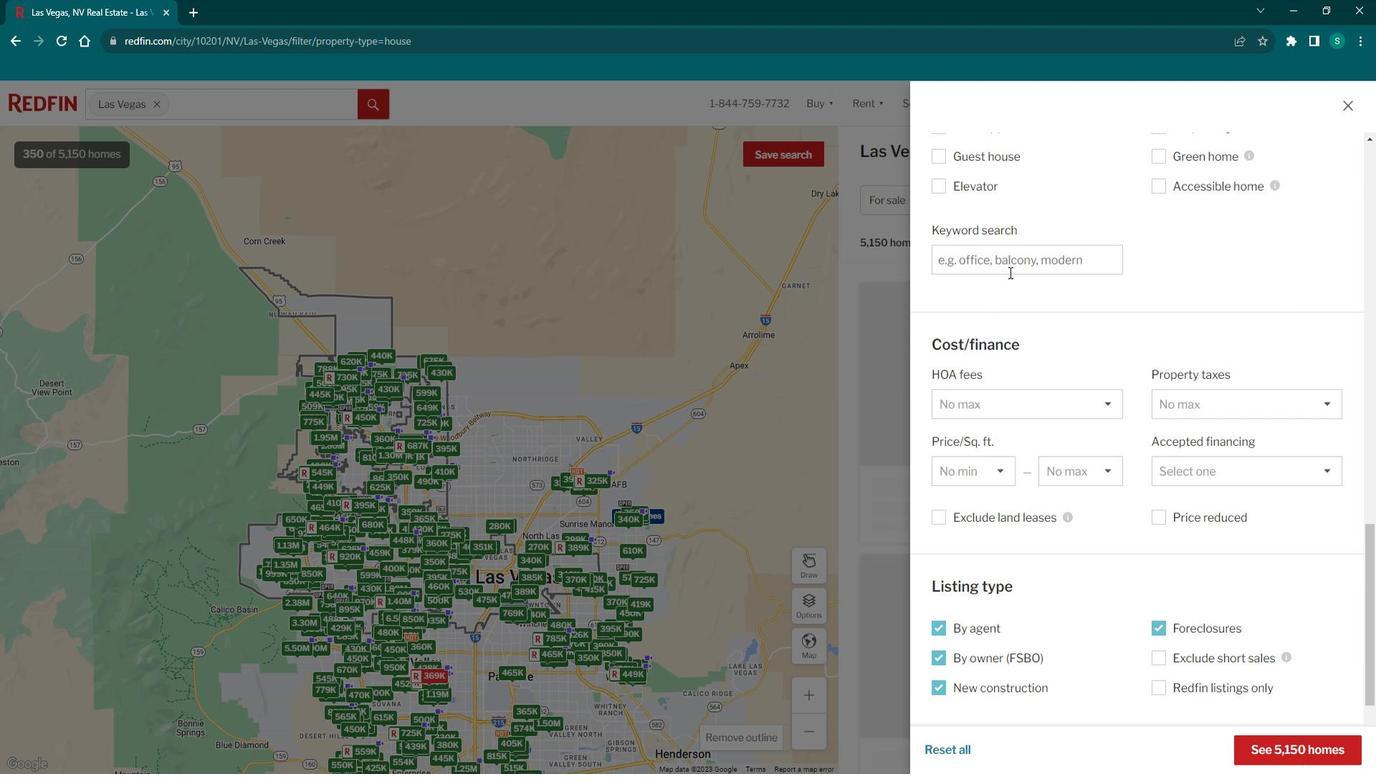 
Action: Mouse moved to (1020, 273)
Screenshot: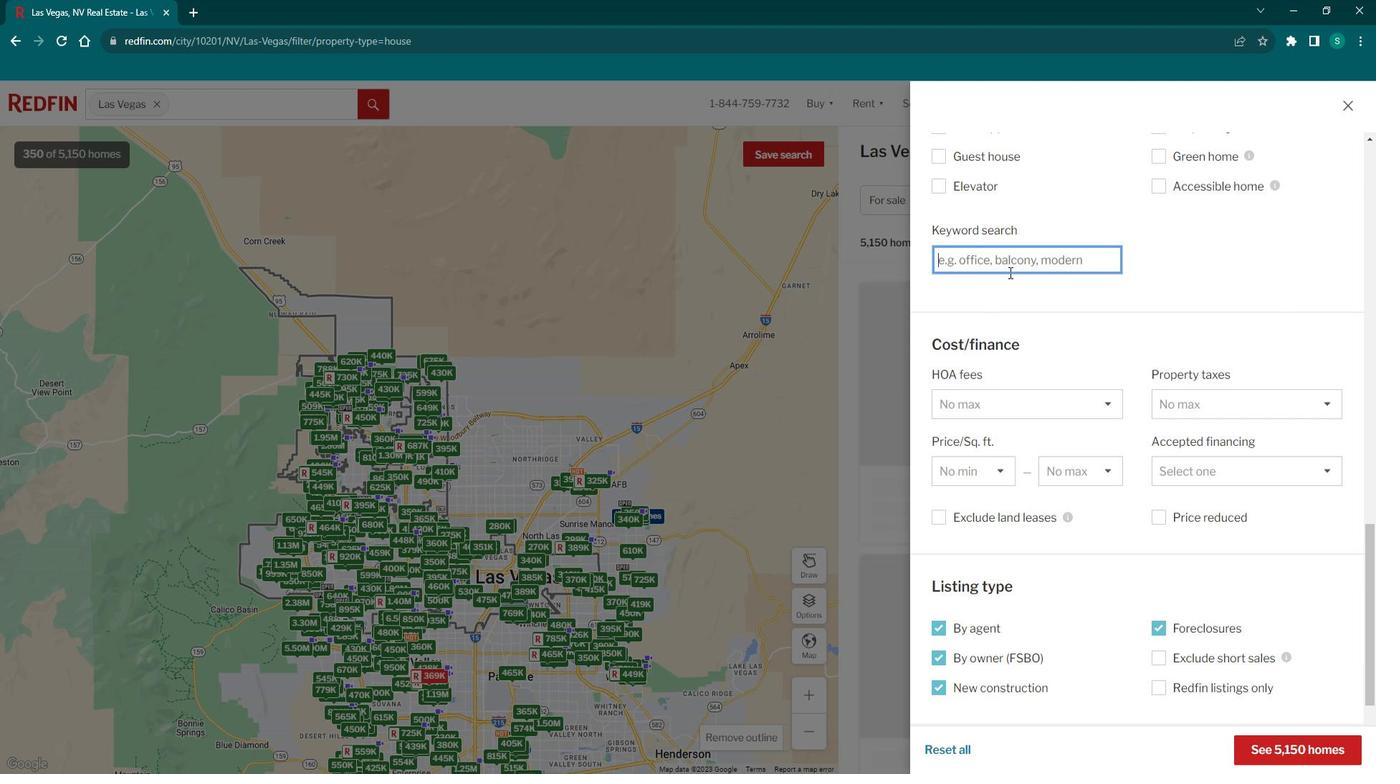 
Action: Key pressed mountain<Key.space>views
Screenshot: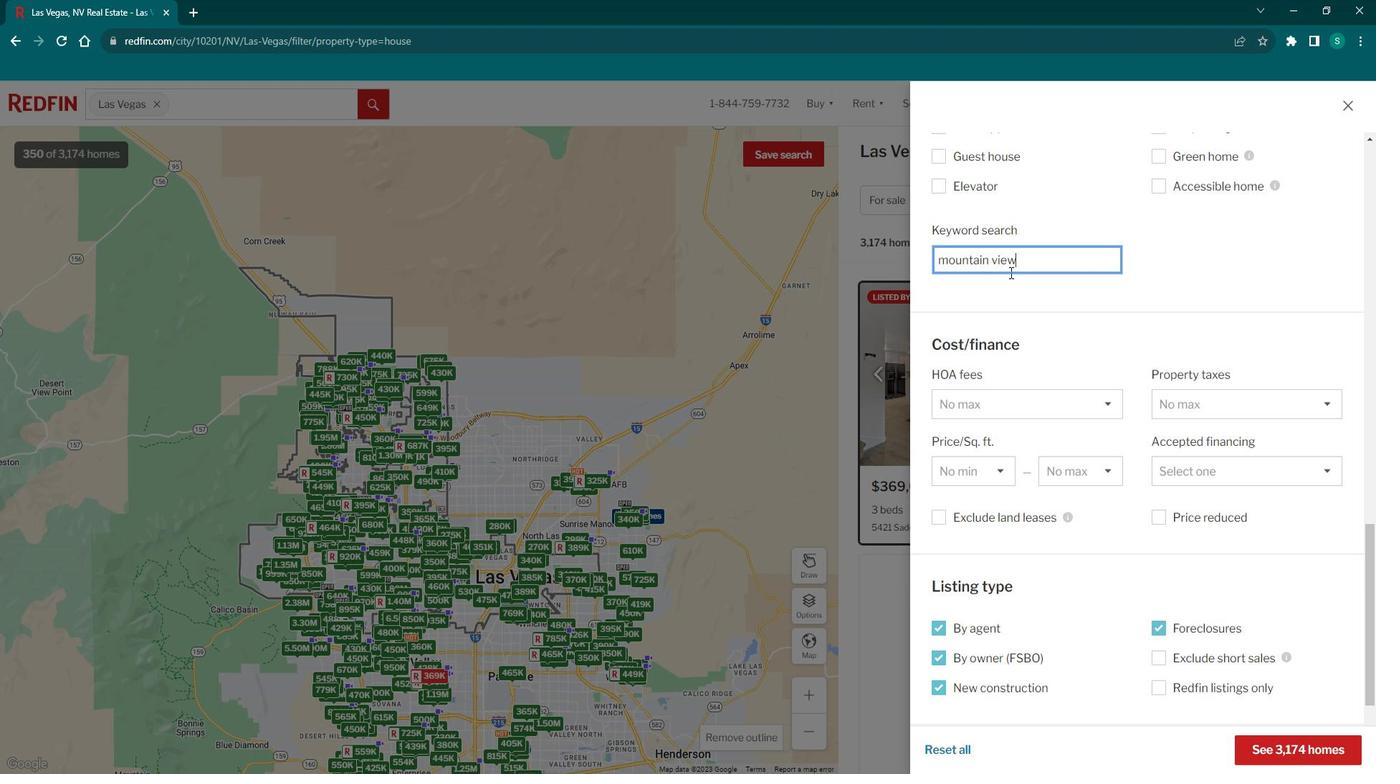 
Action: Mouse moved to (1075, 202)
Screenshot: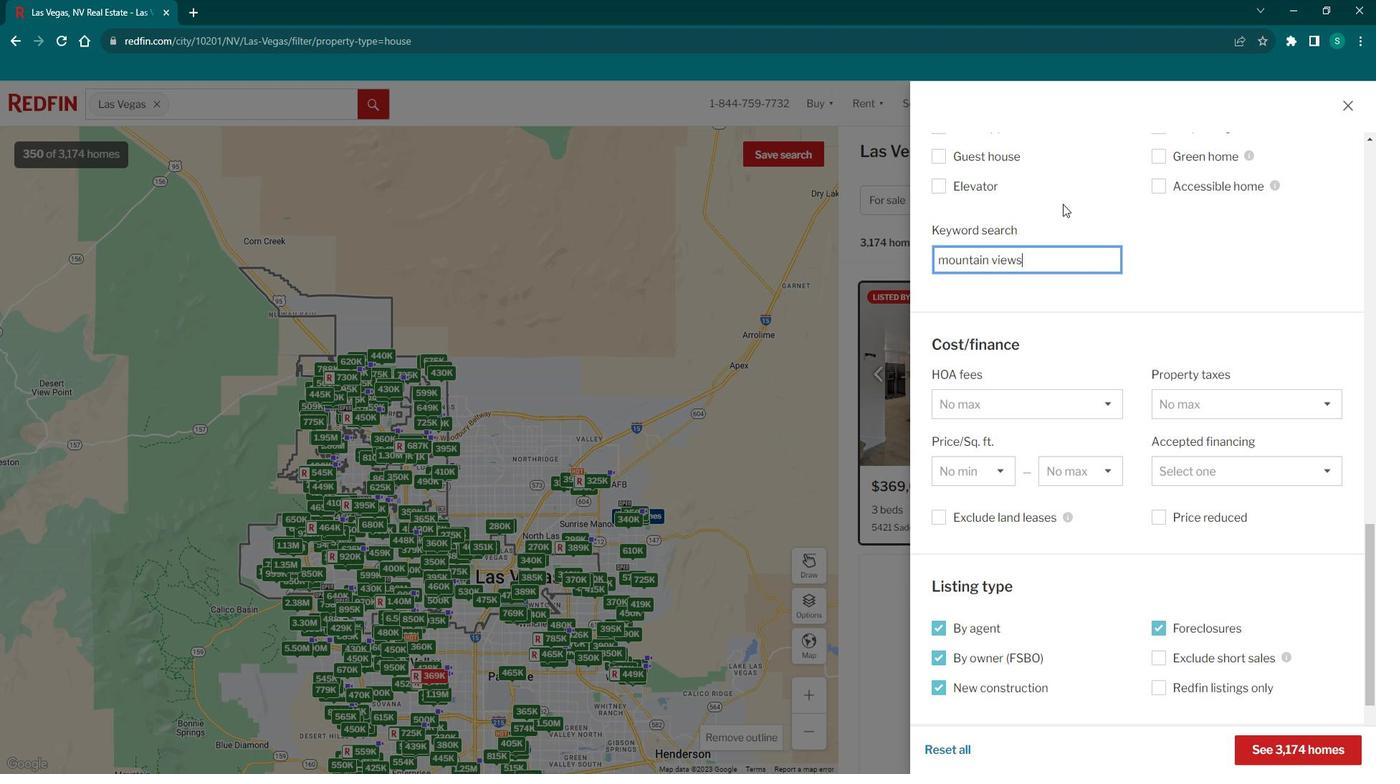 
Action: Mouse scrolled (1075, 202) with delta (0, 0)
Screenshot: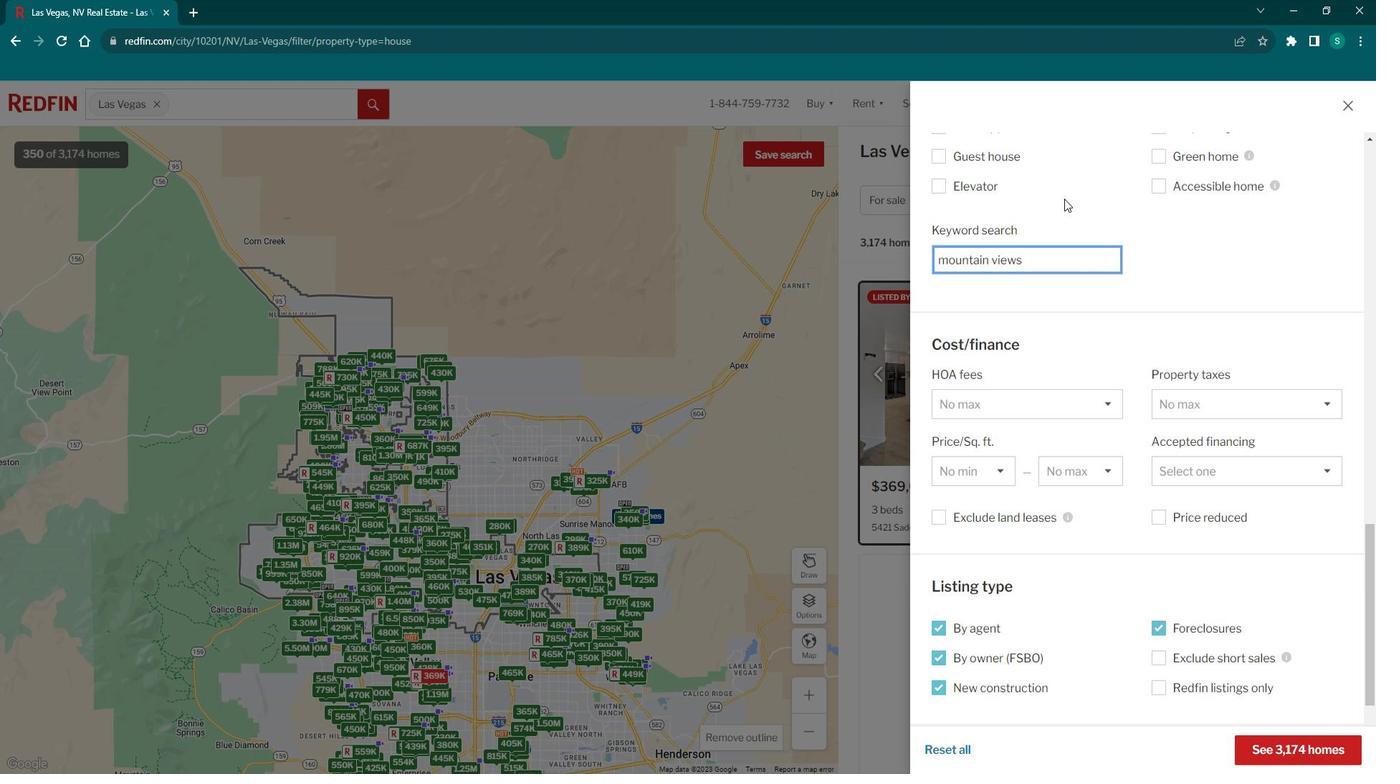 
Action: Mouse scrolled (1075, 202) with delta (0, 0)
Screenshot: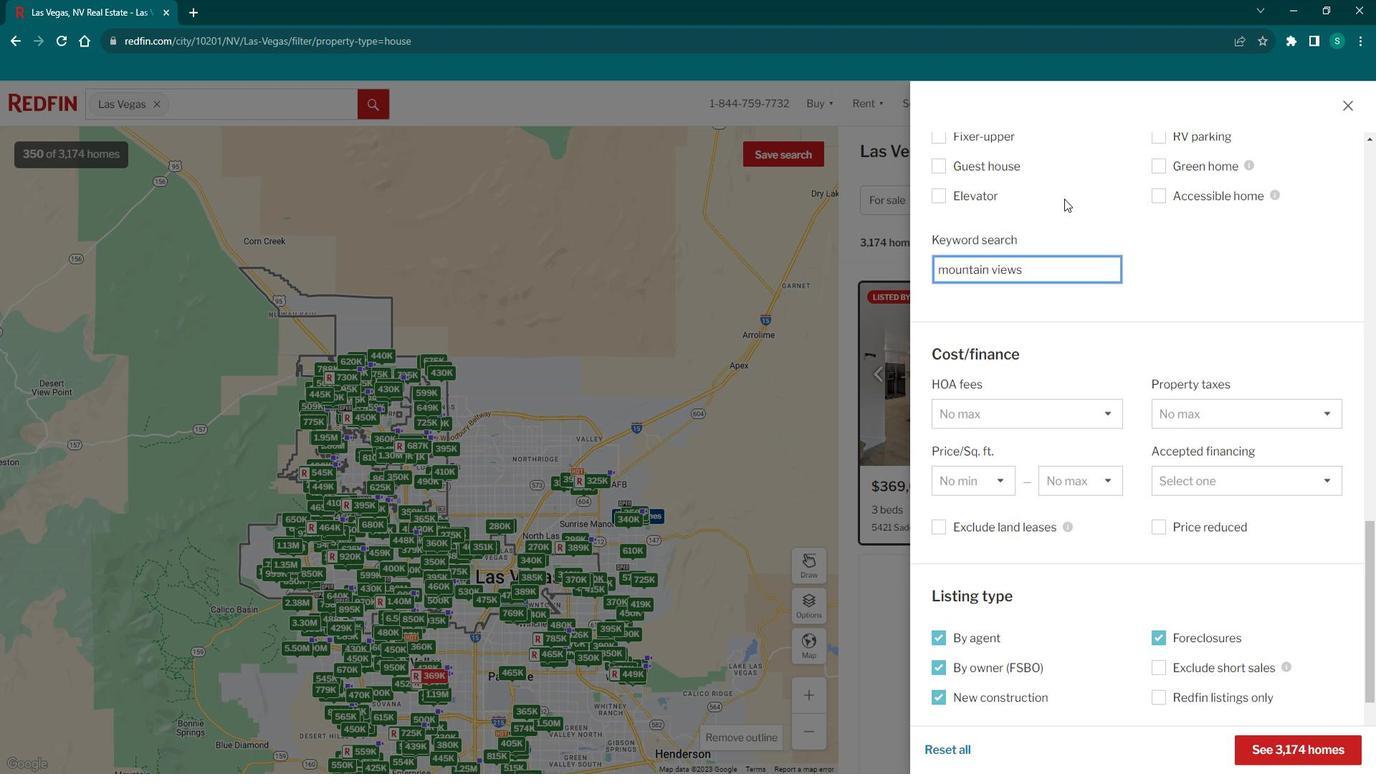 
Action: Mouse scrolled (1075, 202) with delta (0, 0)
Screenshot: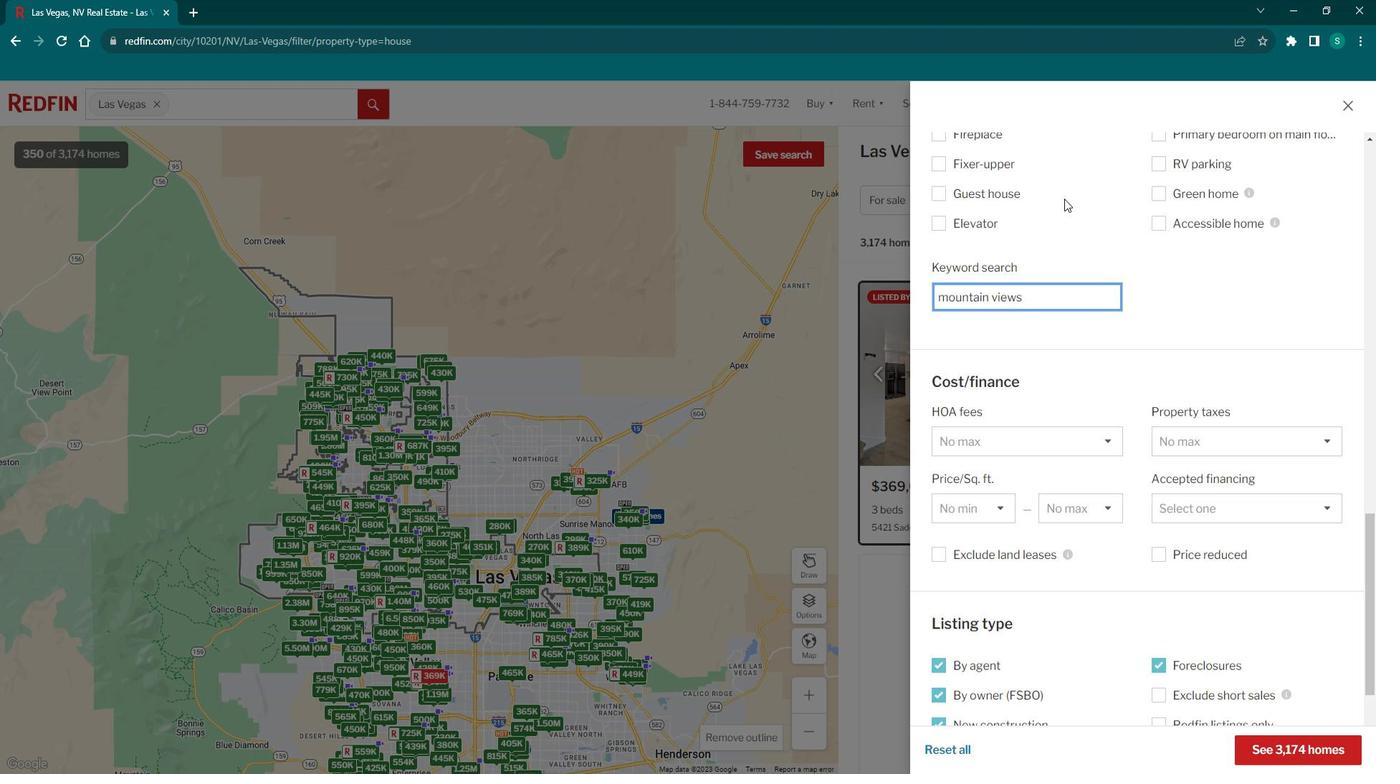 
Action: Mouse scrolled (1075, 202) with delta (0, 0)
Screenshot: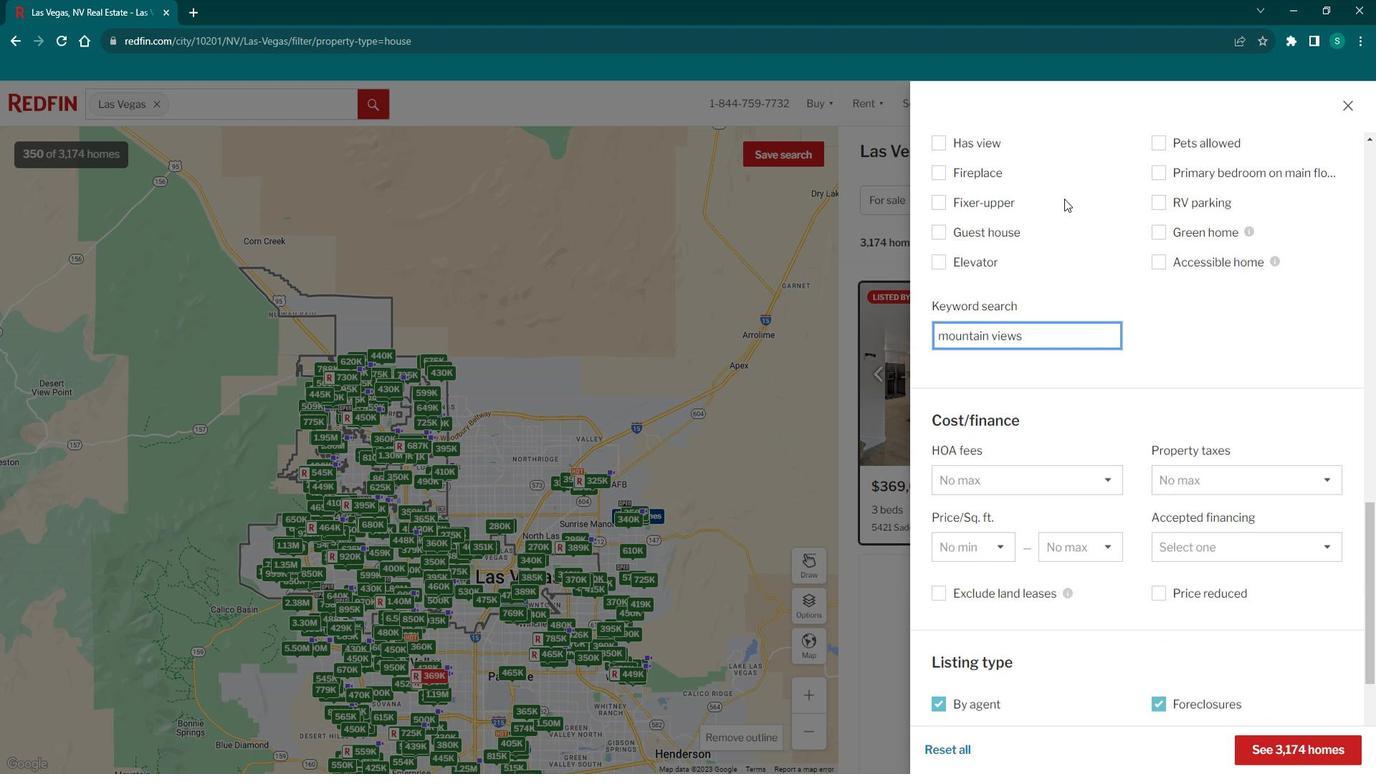 
Action: Mouse moved to (966, 360)
Screenshot: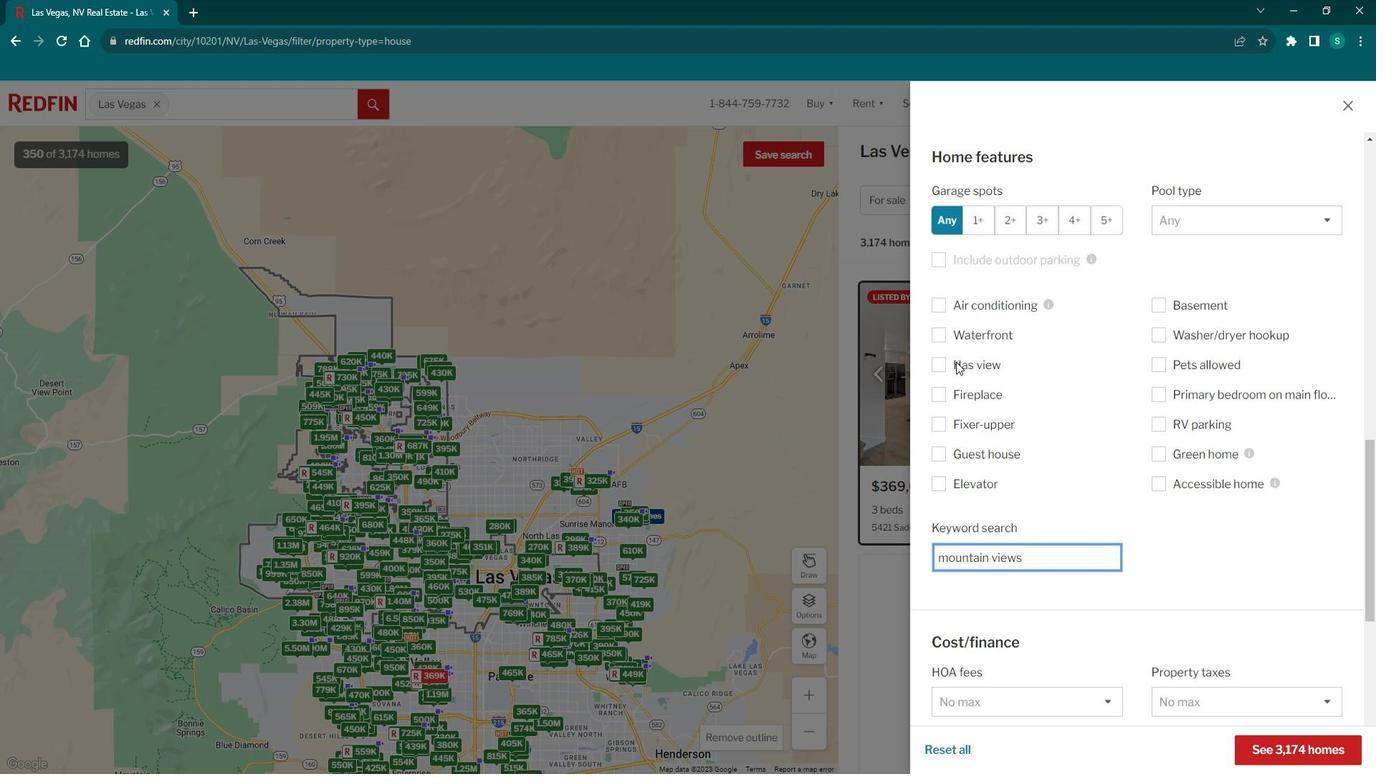 
Action: Mouse pressed left at (966, 360)
Screenshot: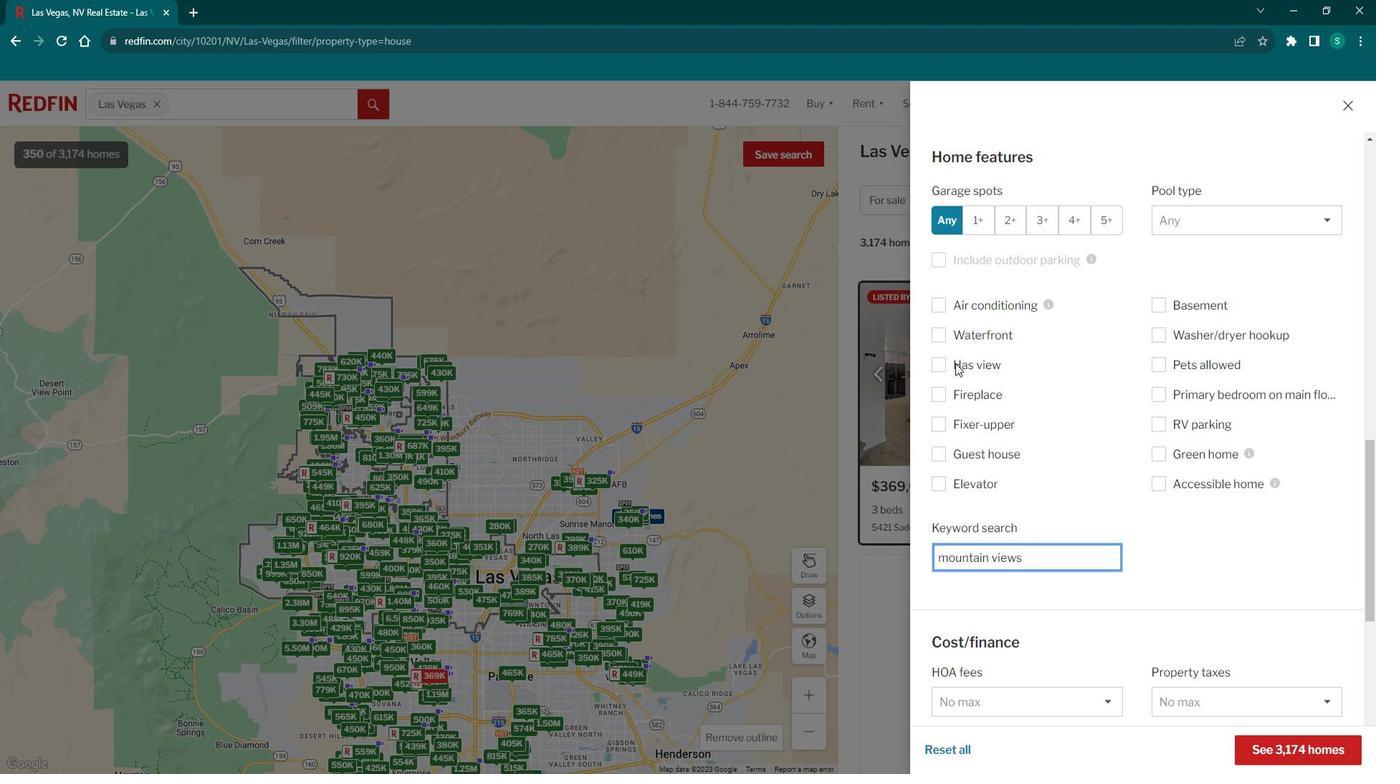 
Action: Mouse moved to (1343, 728)
Screenshot: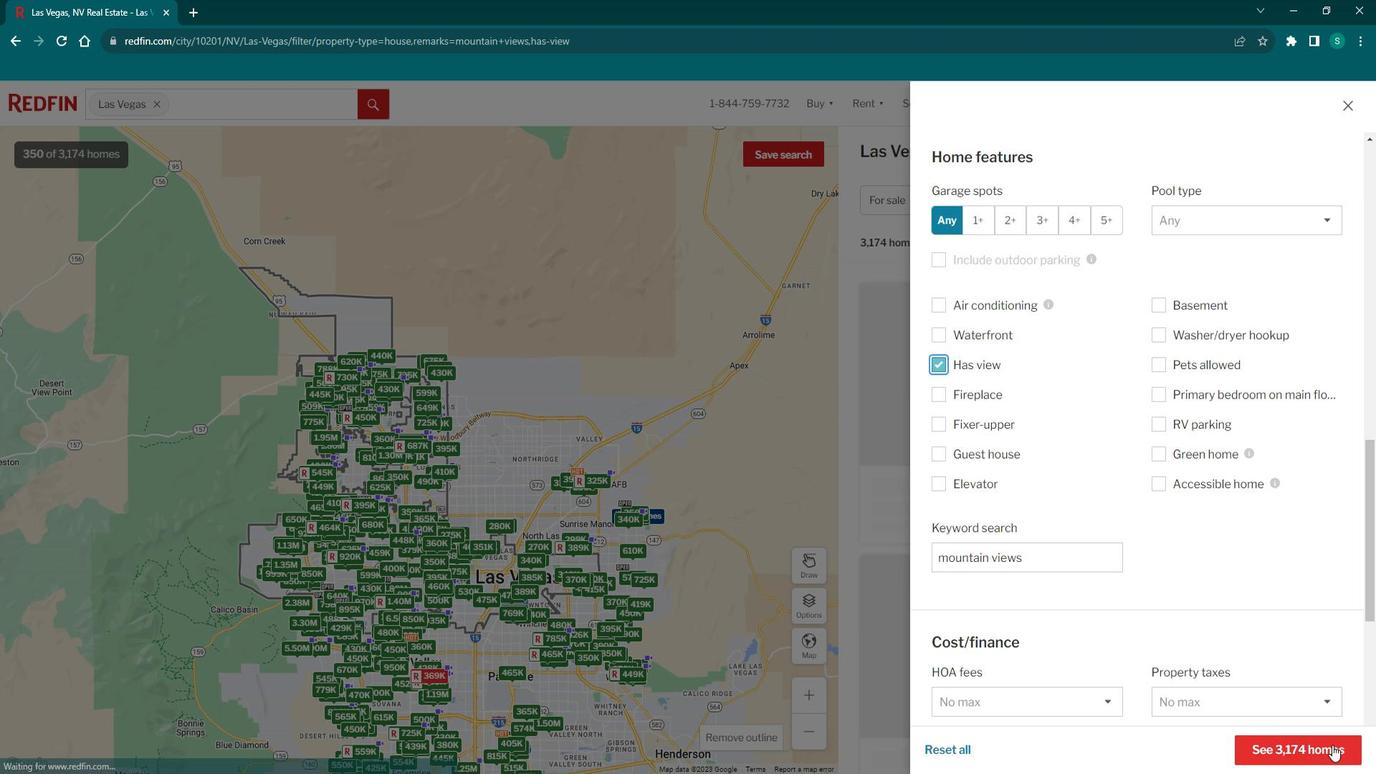 
Action: Mouse pressed left at (1343, 728)
Screenshot: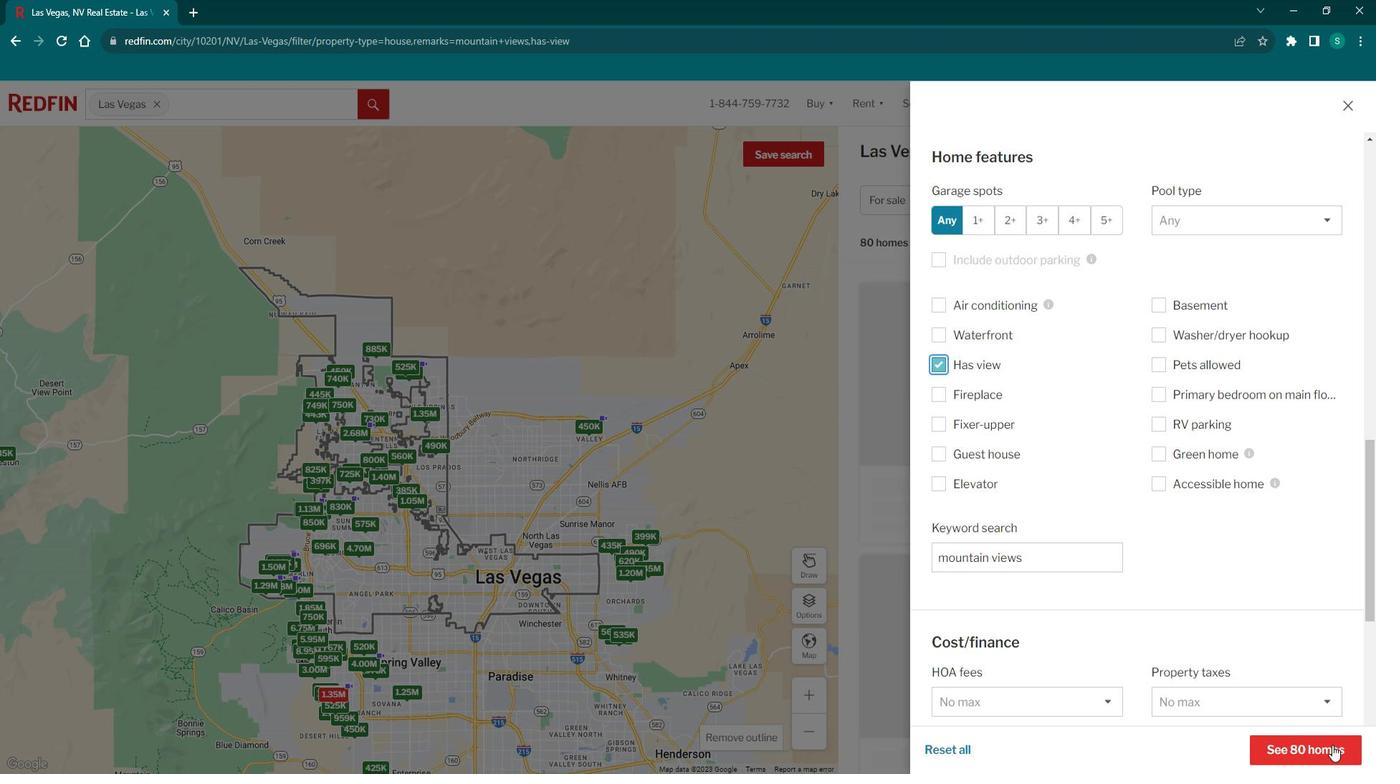 
Action: Mouse moved to (983, 388)
Screenshot: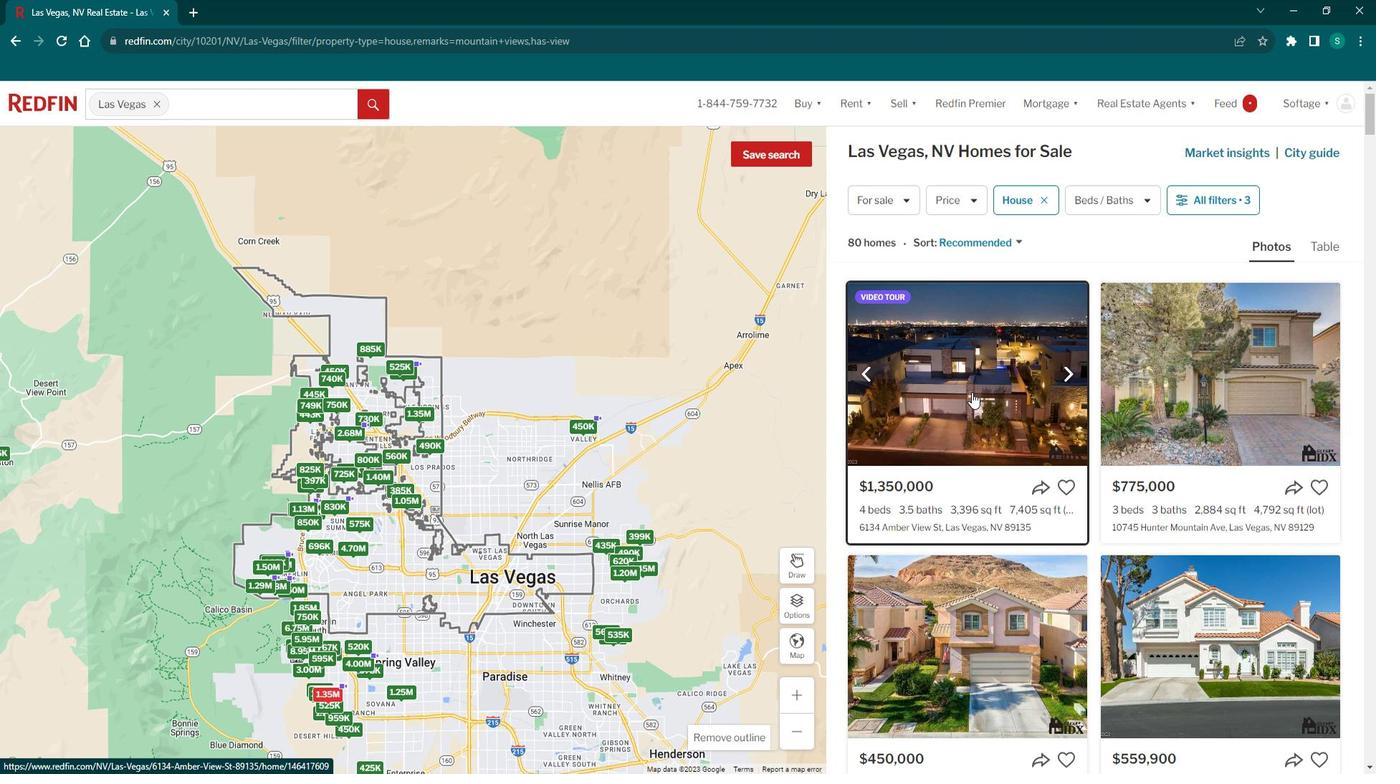 
Action: Mouse scrolled (983, 387) with delta (0, 0)
Screenshot: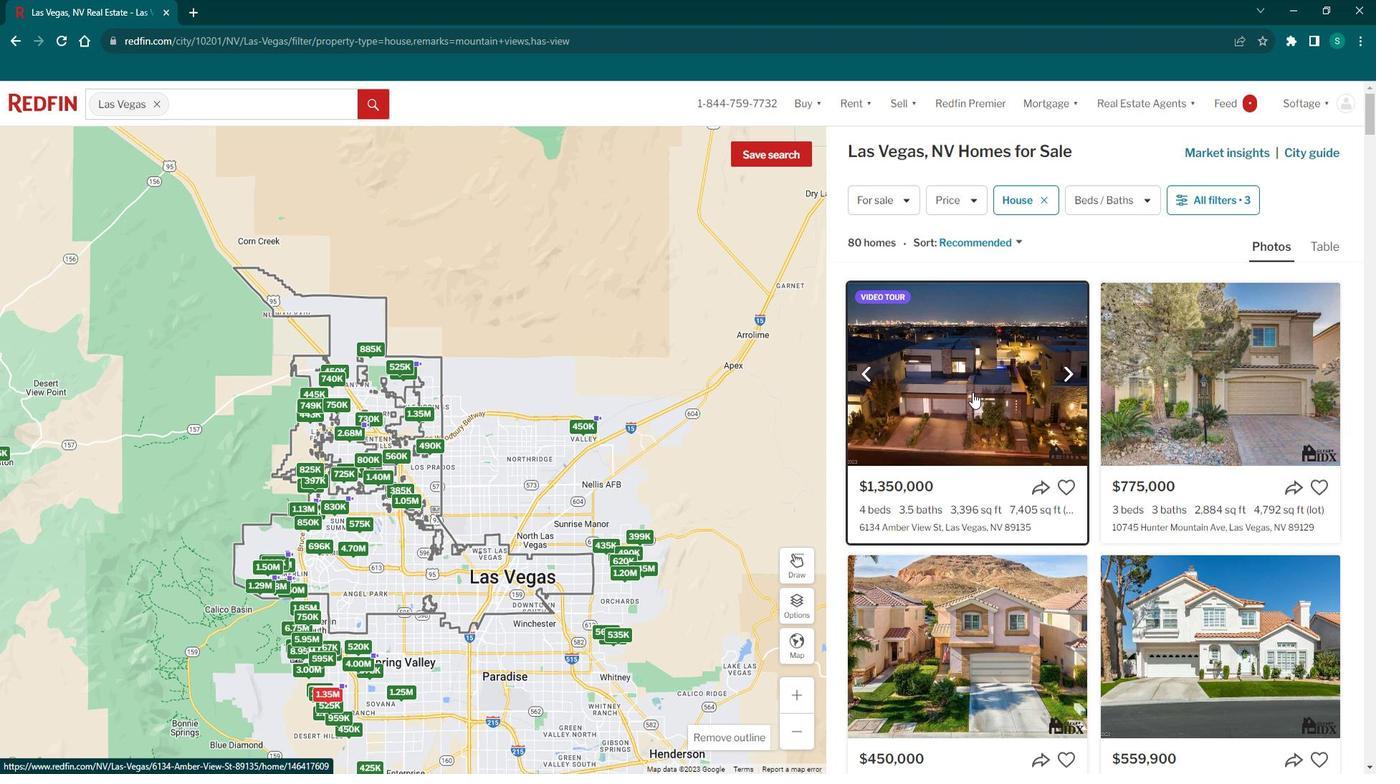 
Action: Mouse moved to (1014, 400)
Screenshot: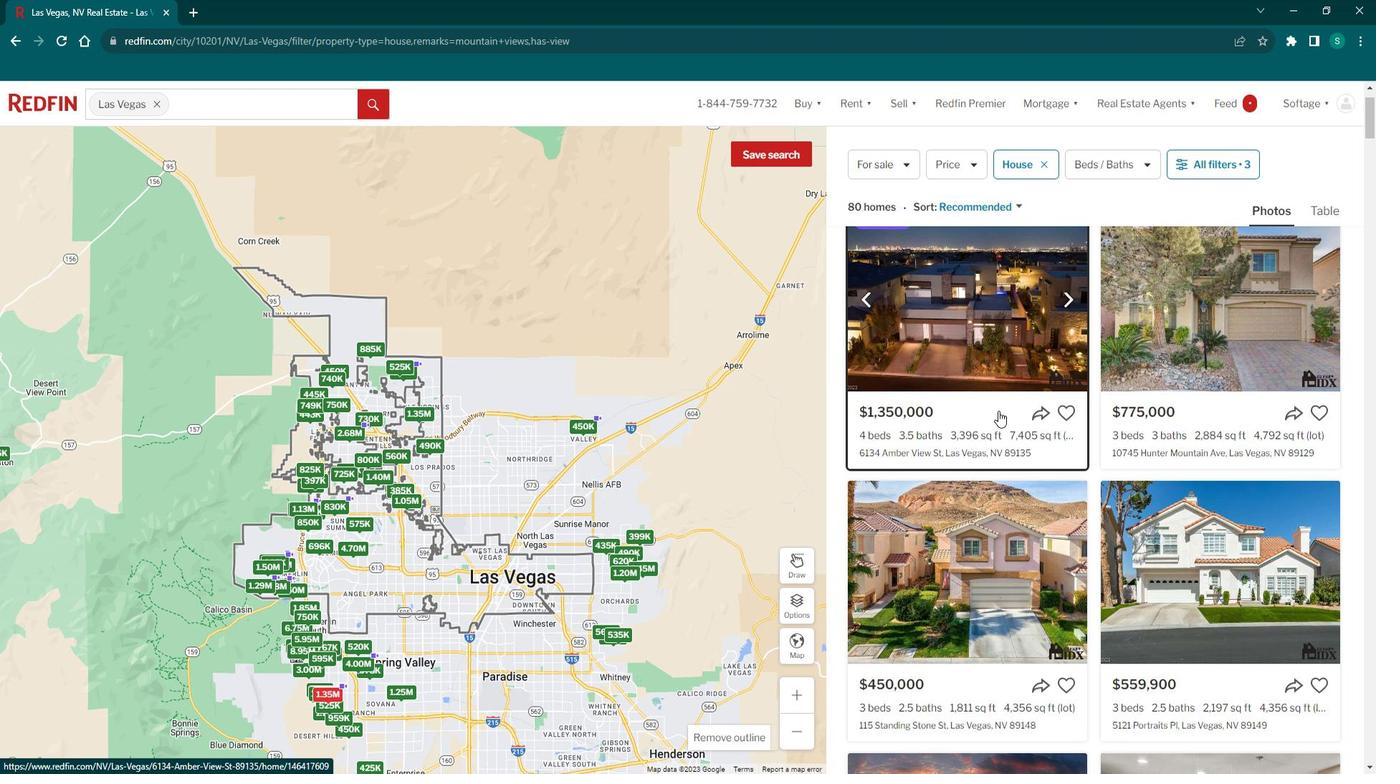 
Action: Mouse pressed left at (1014, 400)
Screenshot: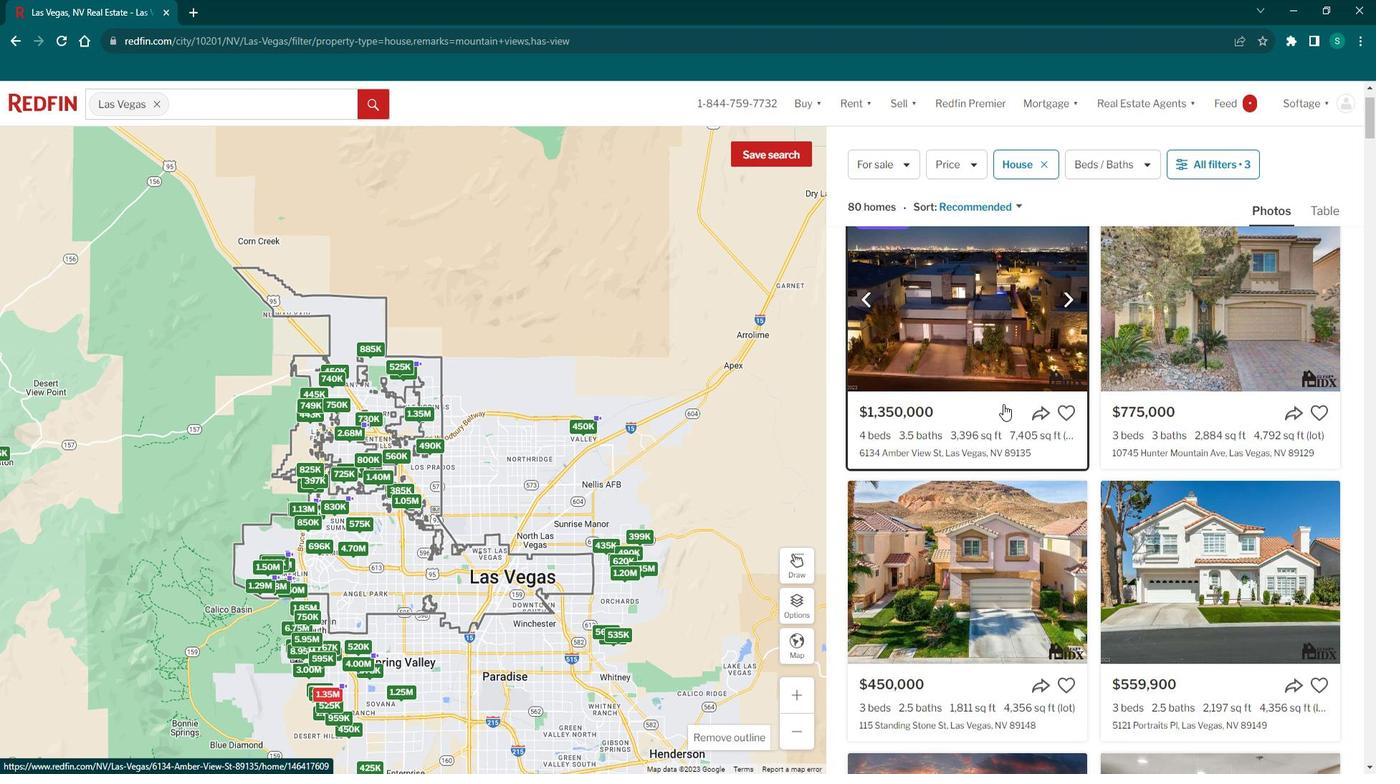 
Action: Mouse moved to (426, 354)
Screenshot: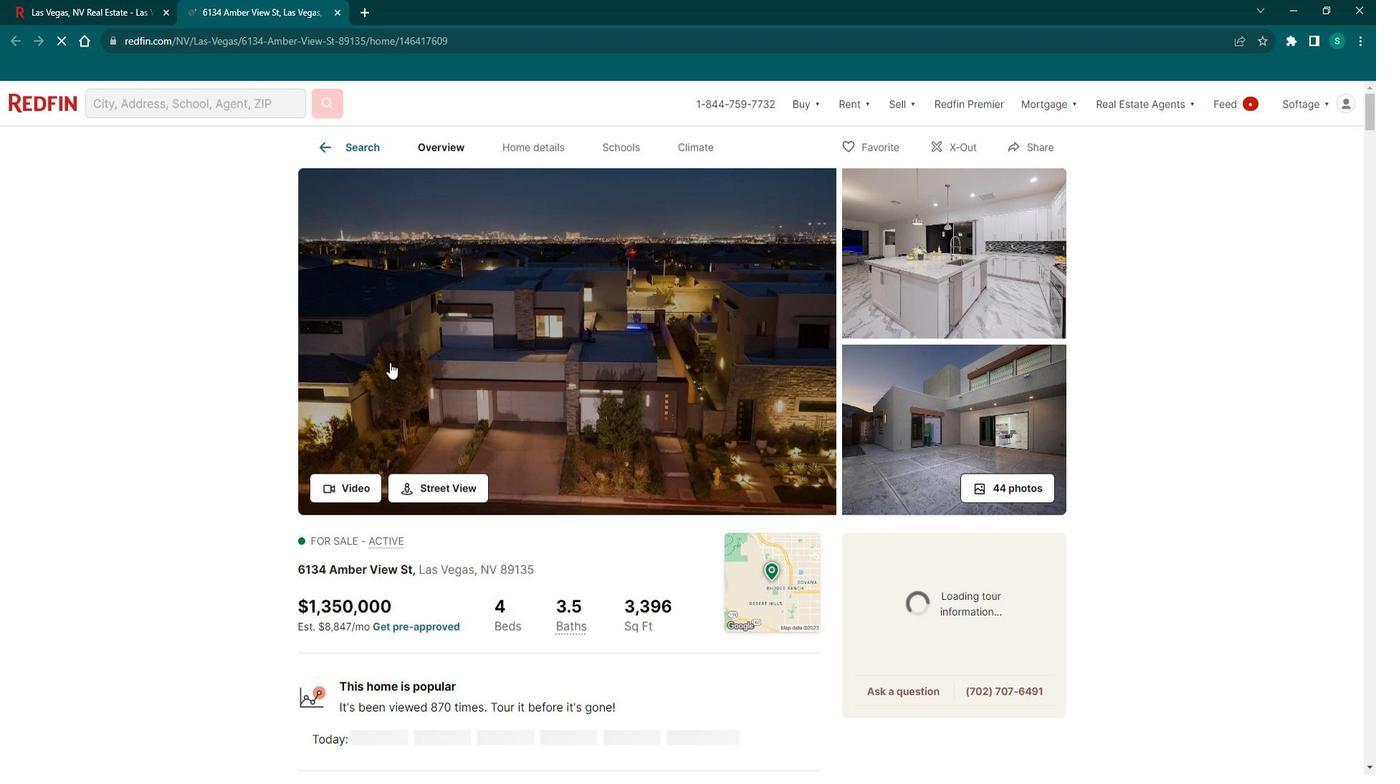 
Action: Mouse pressed left at (426, 354)
Screenshot: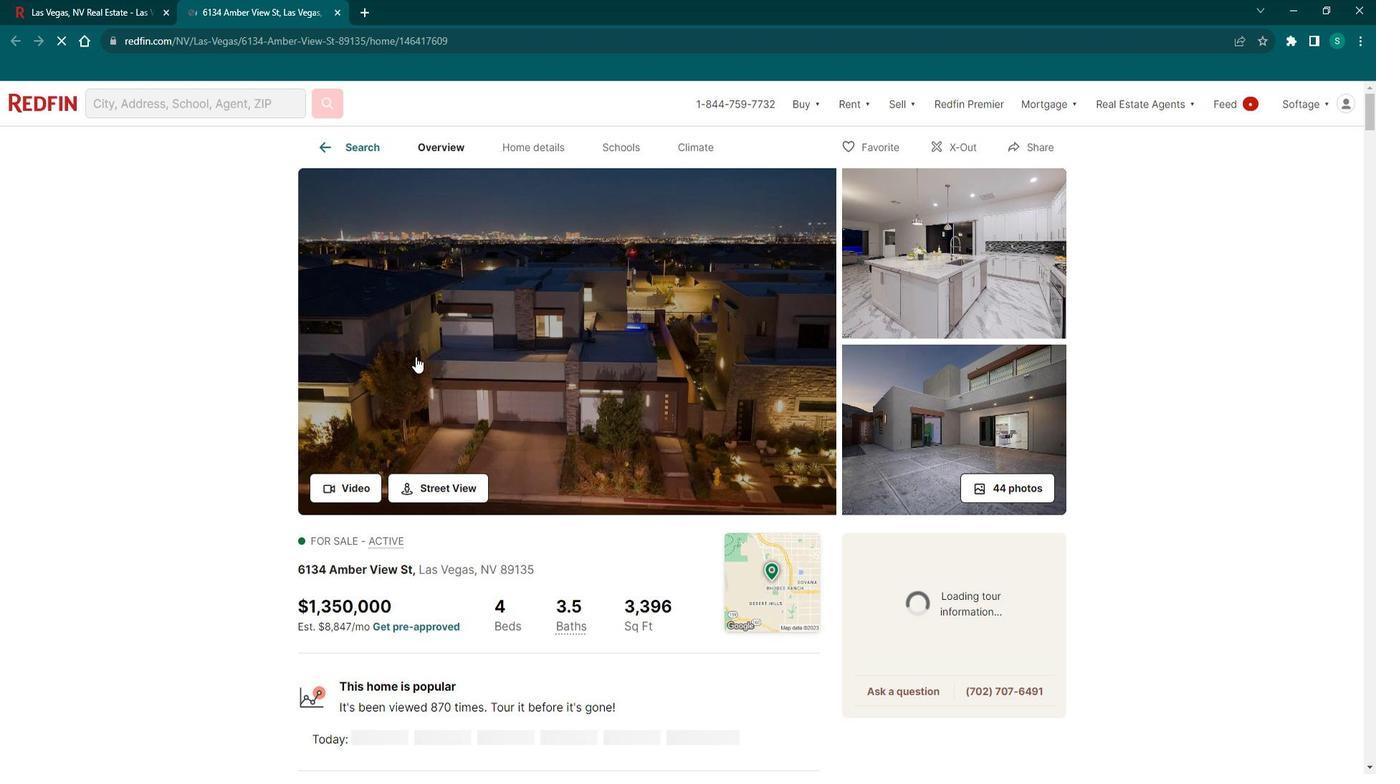 
Action: Mouse moved to (223, 202)
Screenshot: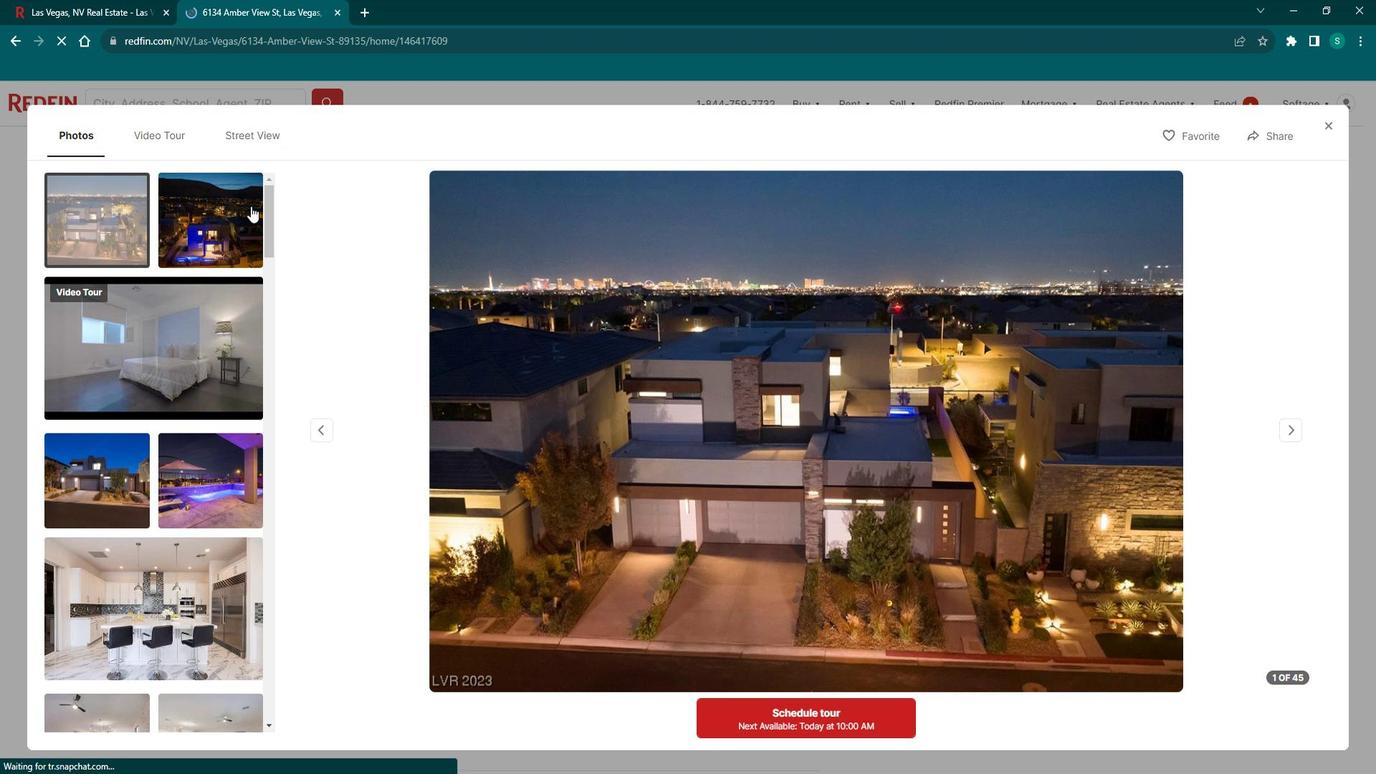 
Action: Mouse pressed left at (223, 202)
Screenshot: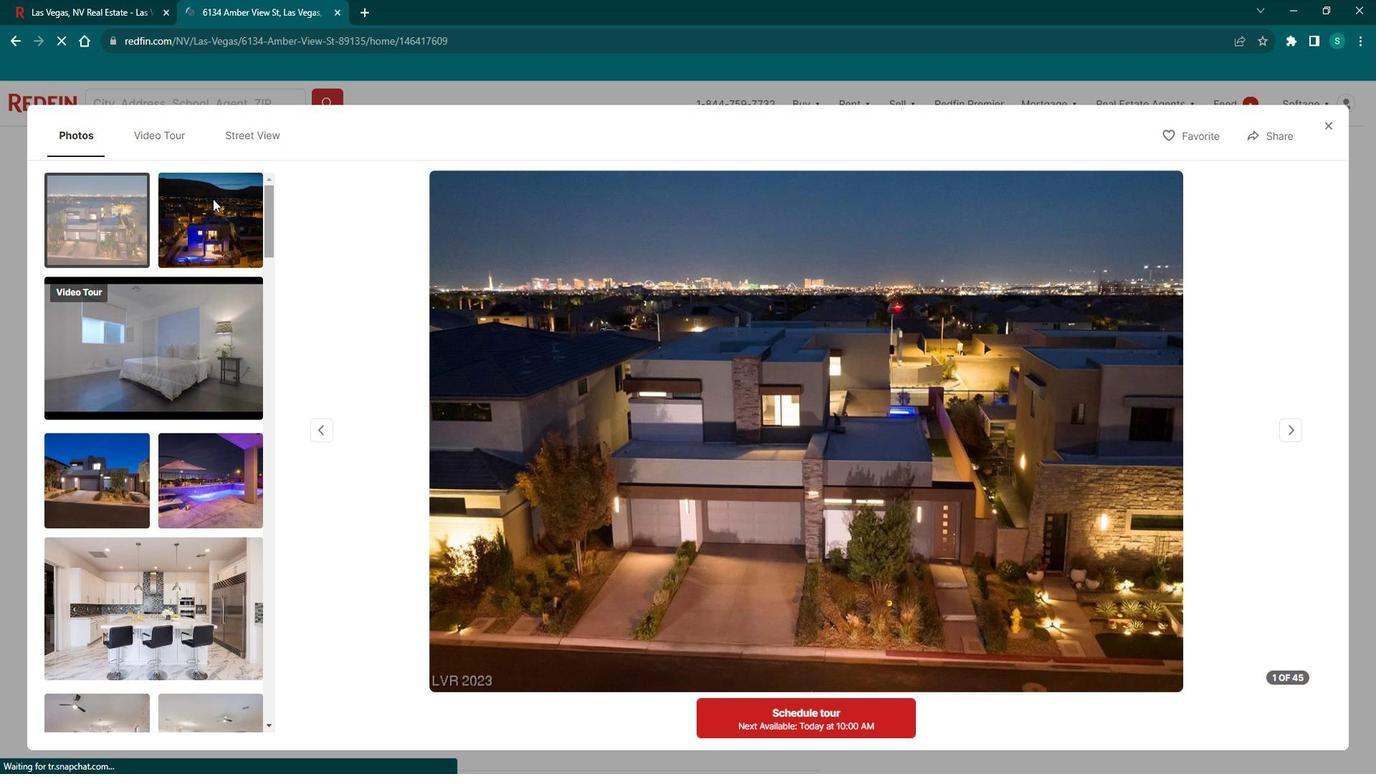 
Action: Mouse moved to (164, 321)
Screenshot: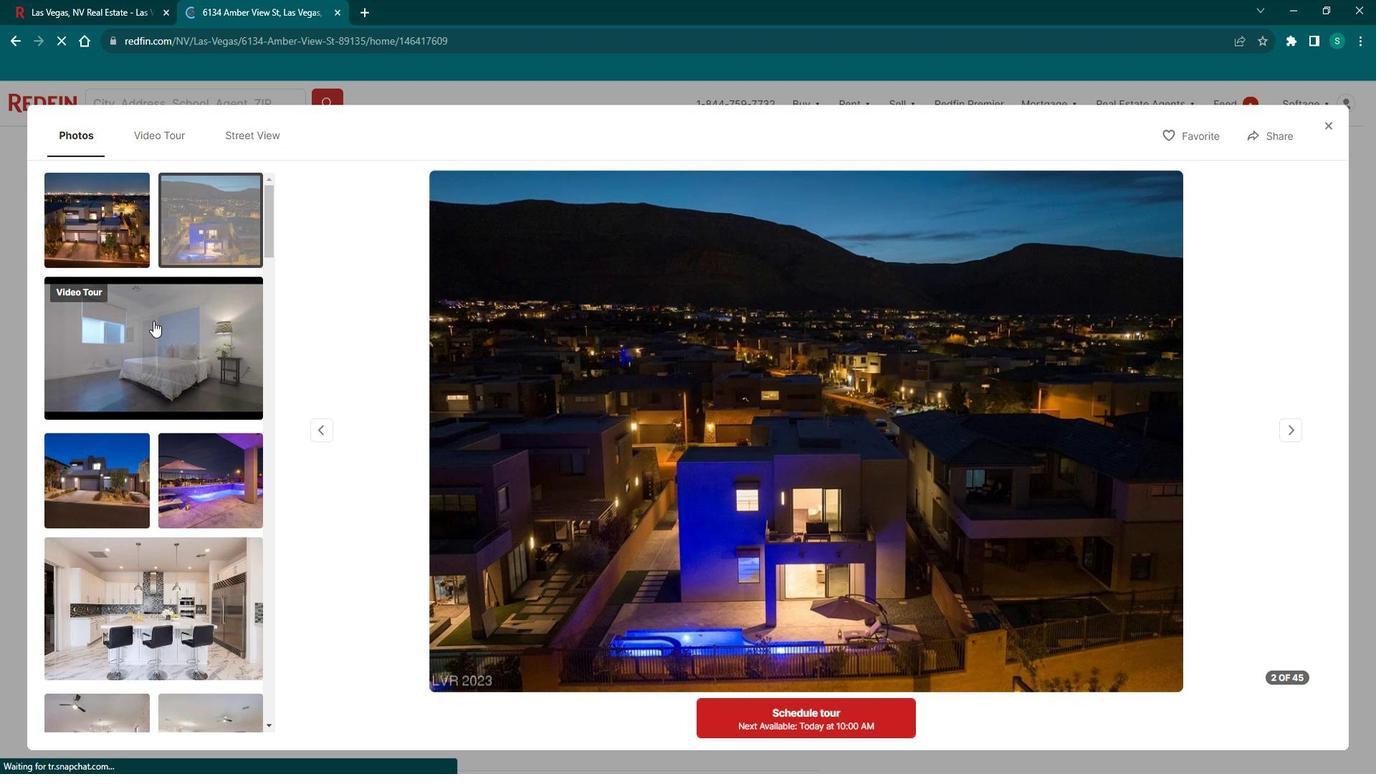 
Action: Mouse pressed left at (164, 321)
Screenshot: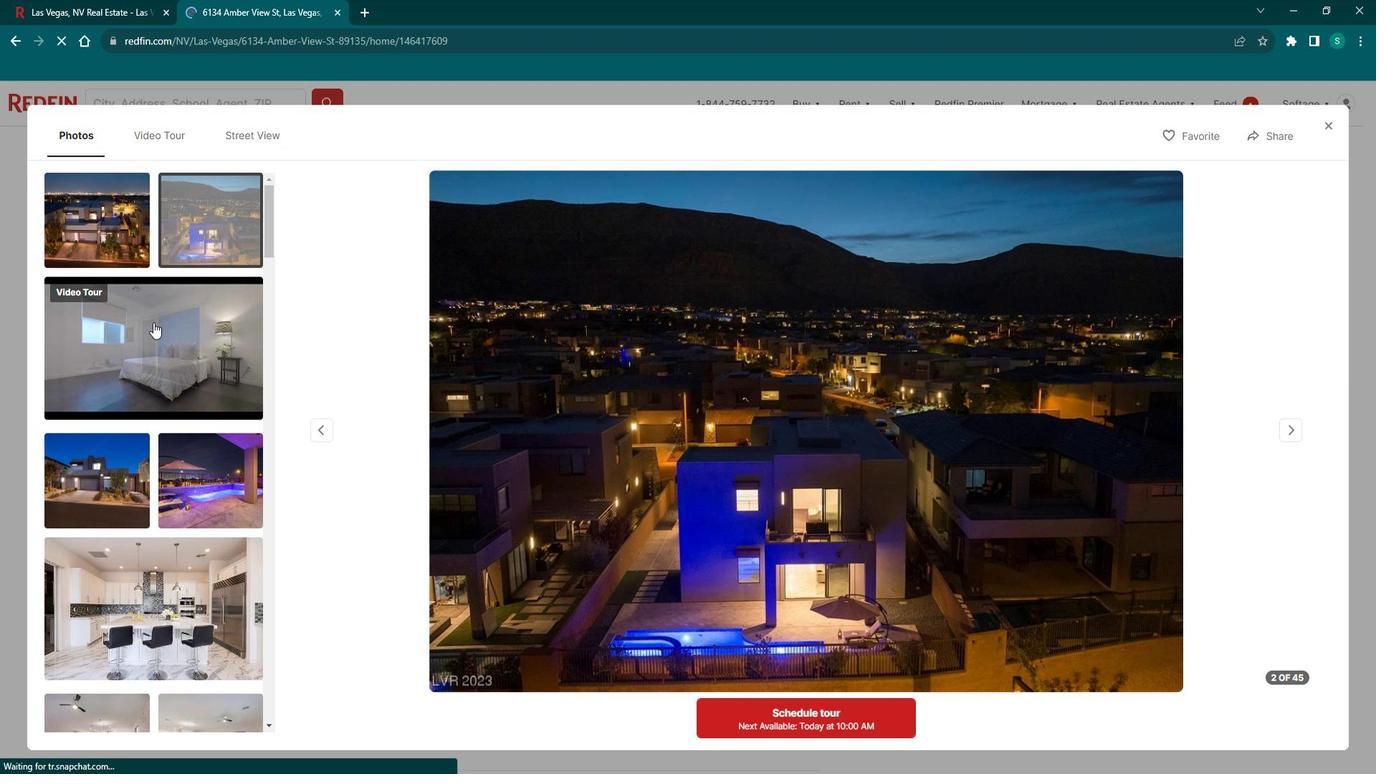 
Action: Mouse moved to (135, 459)
Screenshot: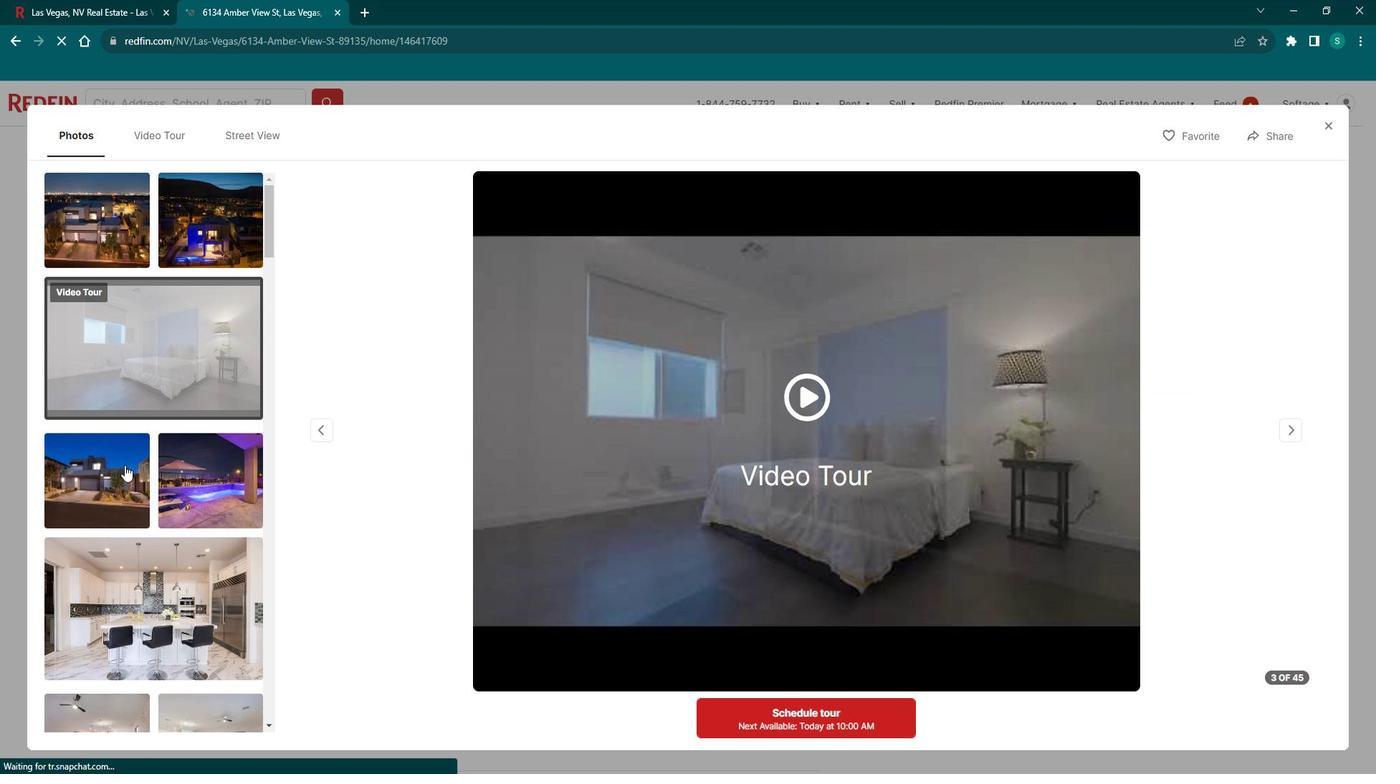 
Action: Mouse pressed left at (135, 459)
Screenshot: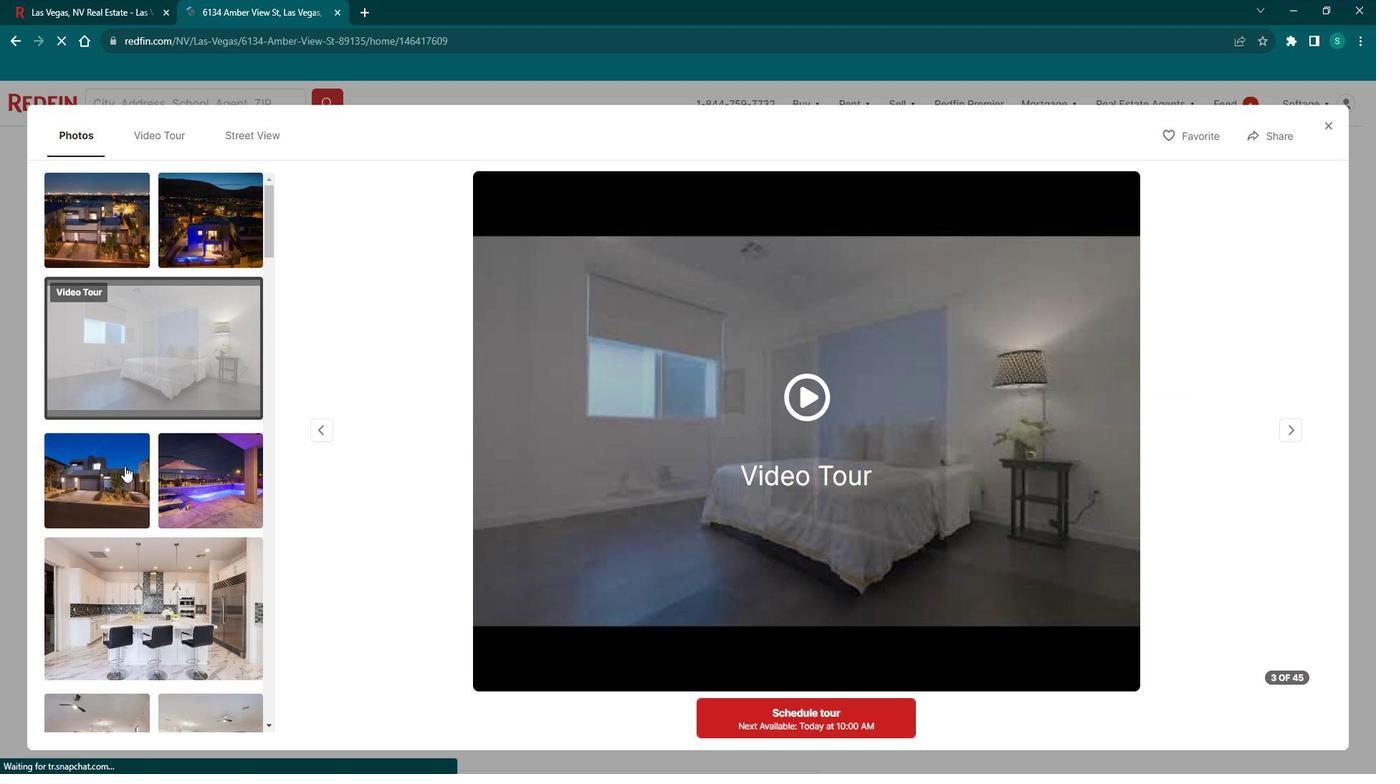 
Action: Mouse moved to (178, 452)
Screenshot: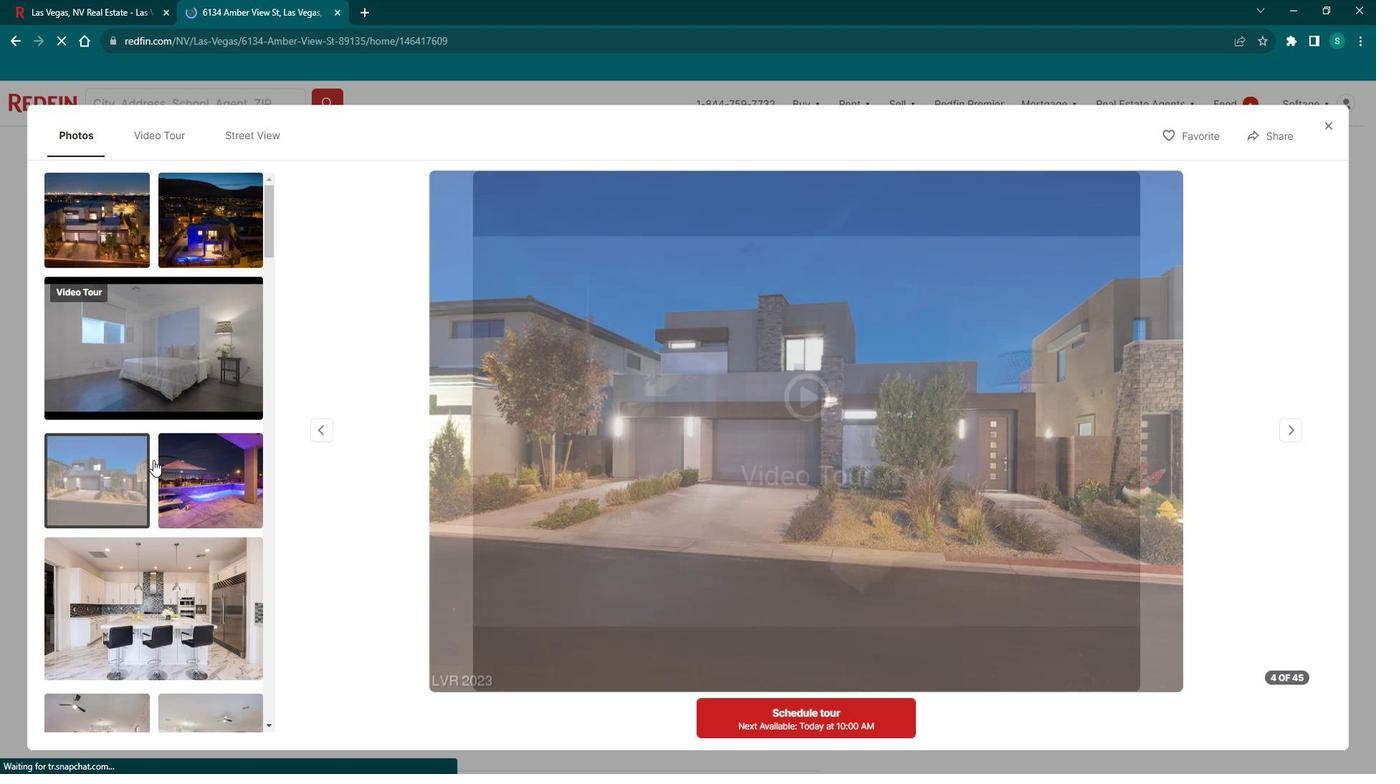 
Action: Mouse pressed left at (178, 452)
Screenshot: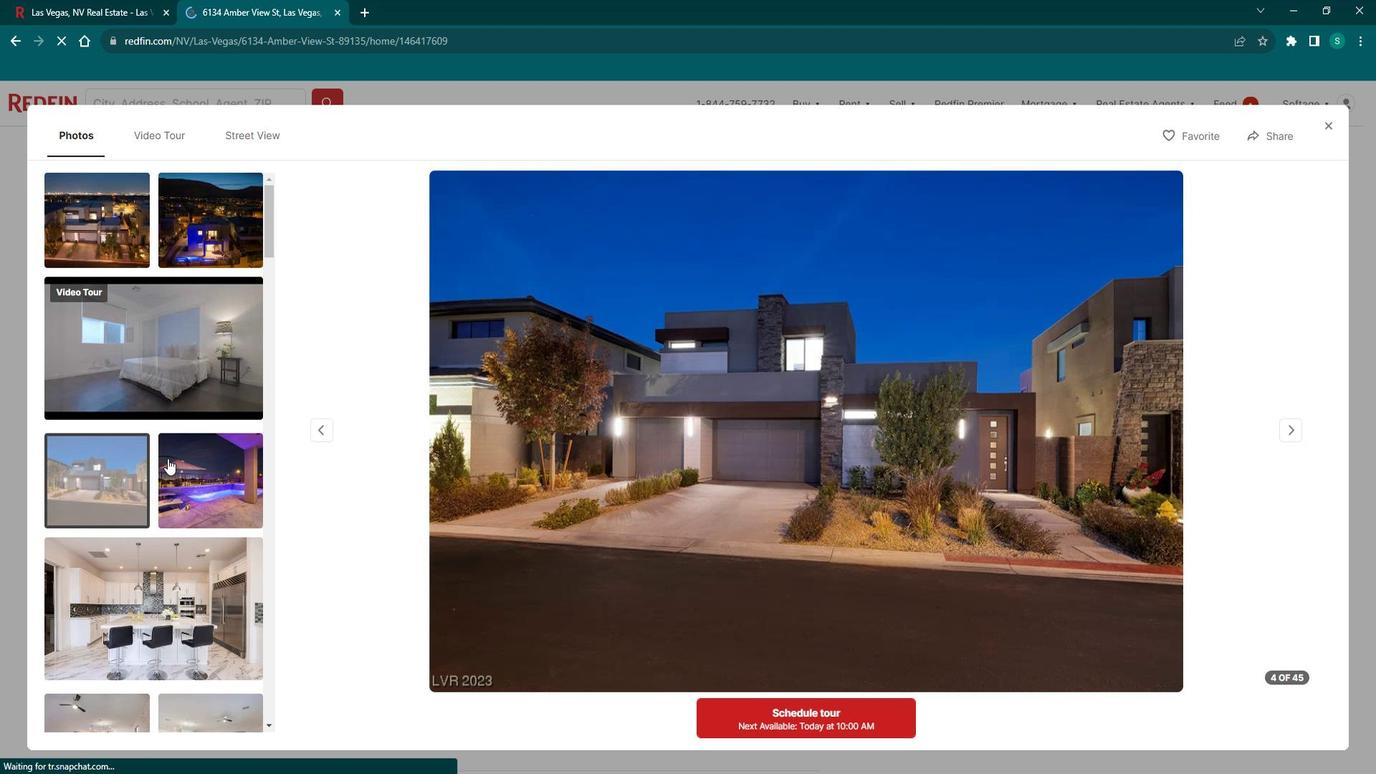 
Action: Mouse moved to (178, 549)
Screenshot: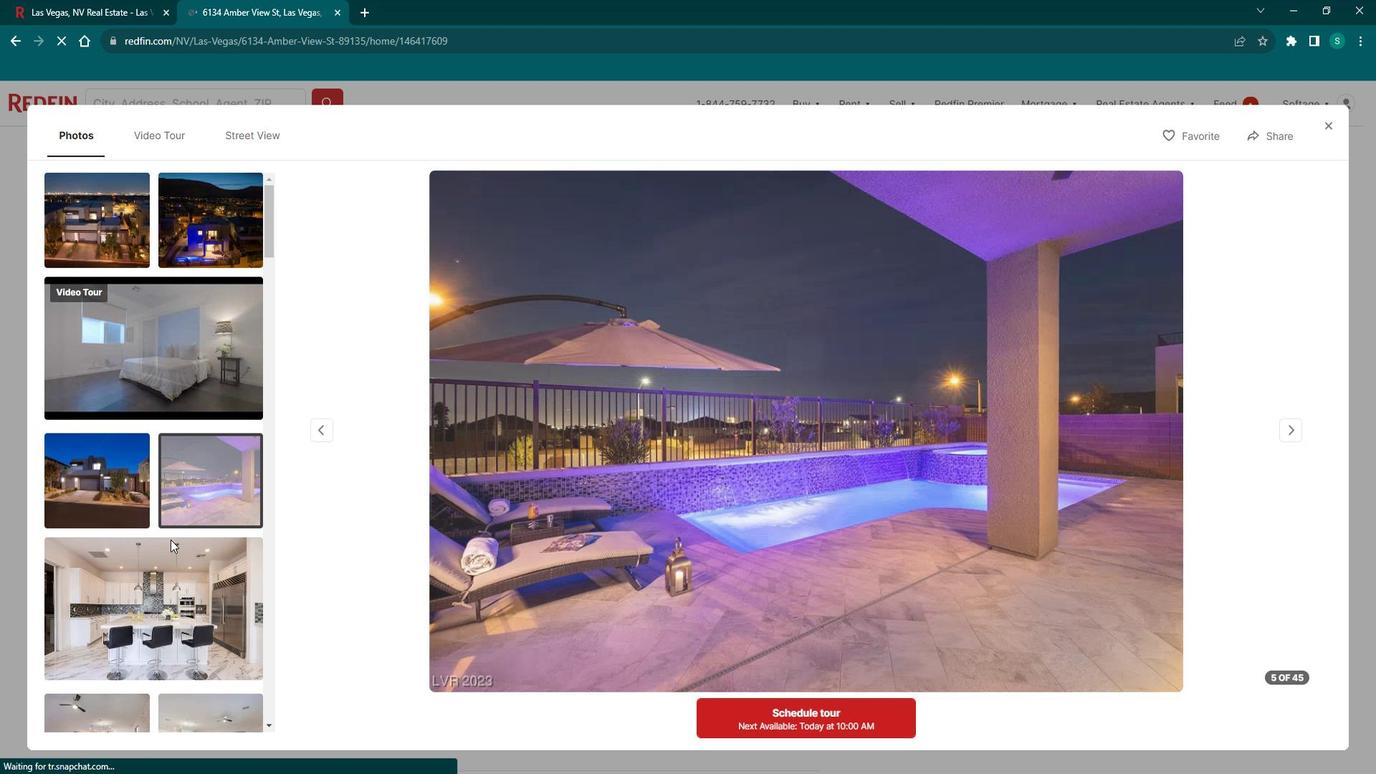 
Action: Mouse scrolled (178, 548) with delta (0, 0)
Screenshot: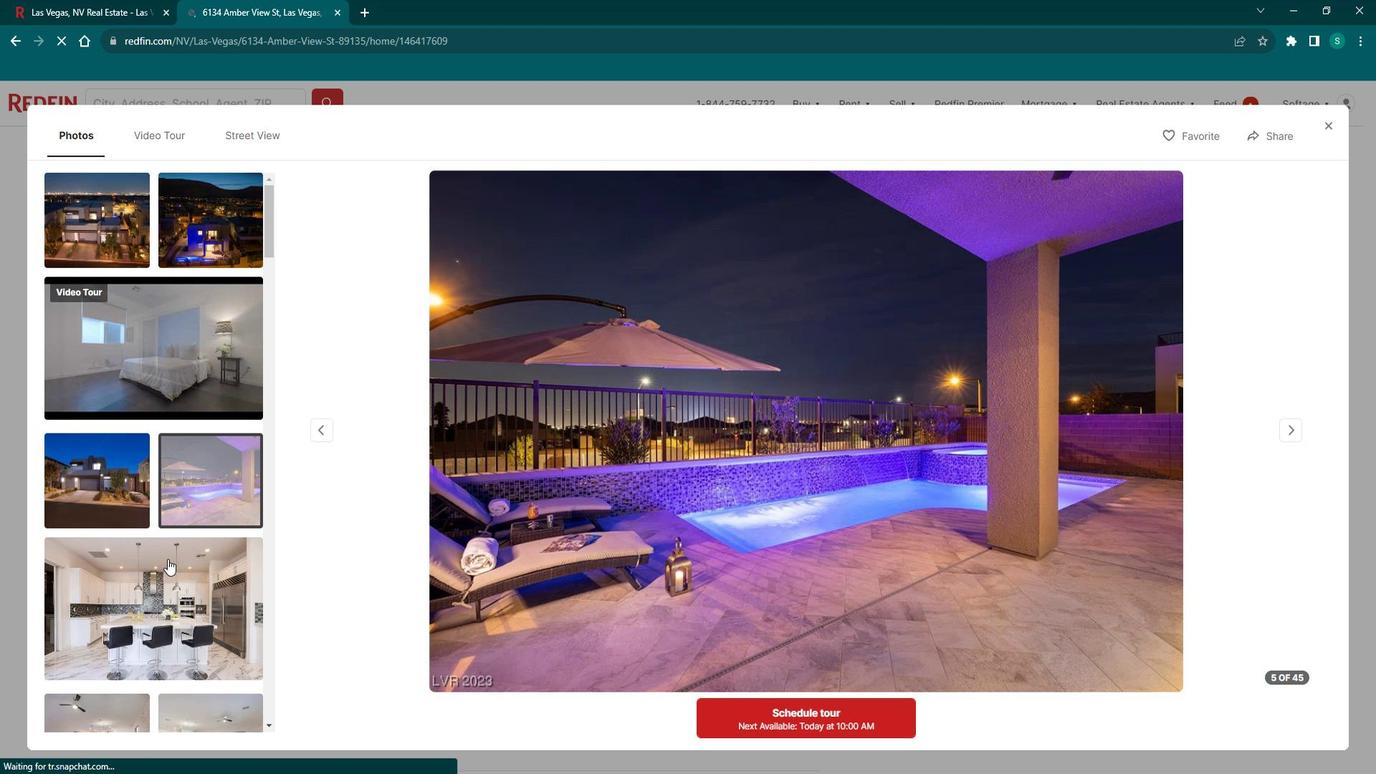 
Action: Mouse scrolled (178, 548) with delta (0, 0)
Screenshot: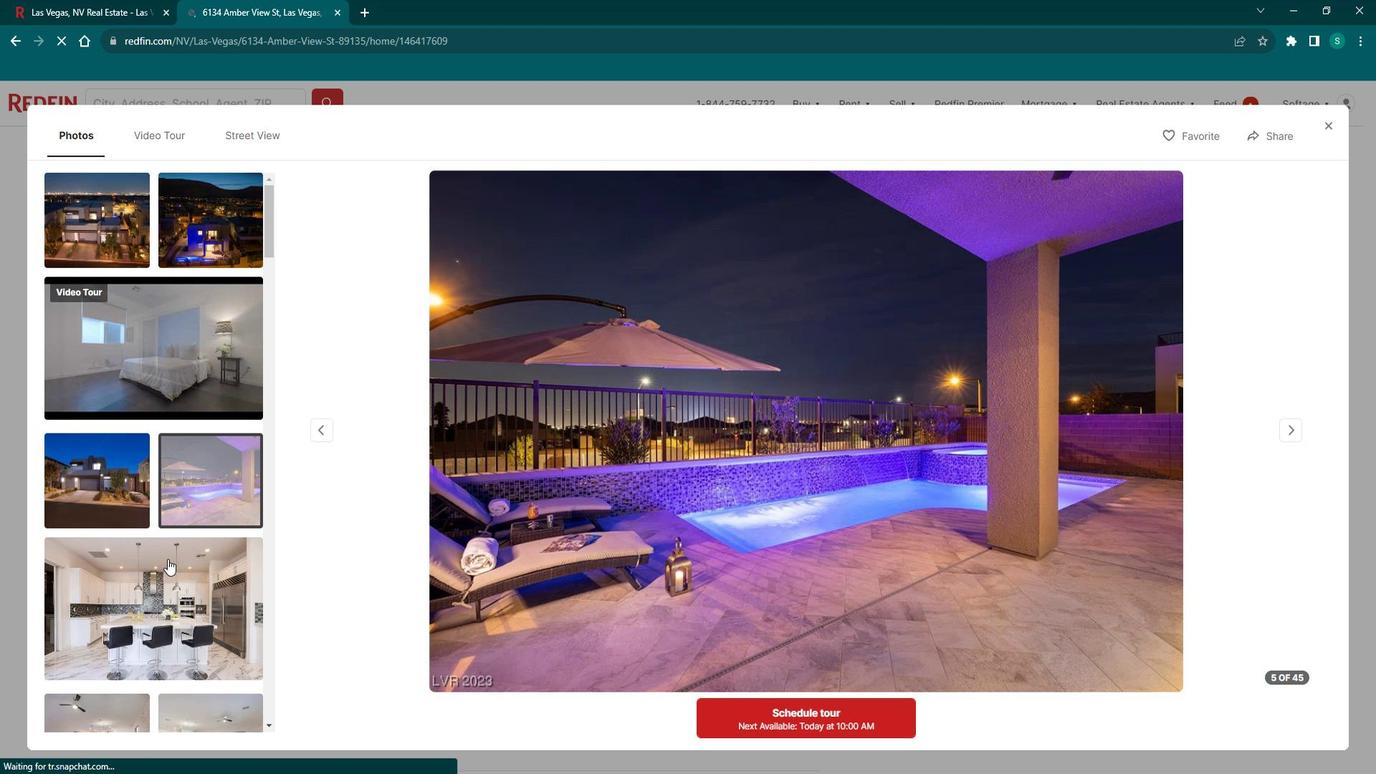 
Action: Mouse scrolled (178, 548) with delta (0, 0)
Screenshot: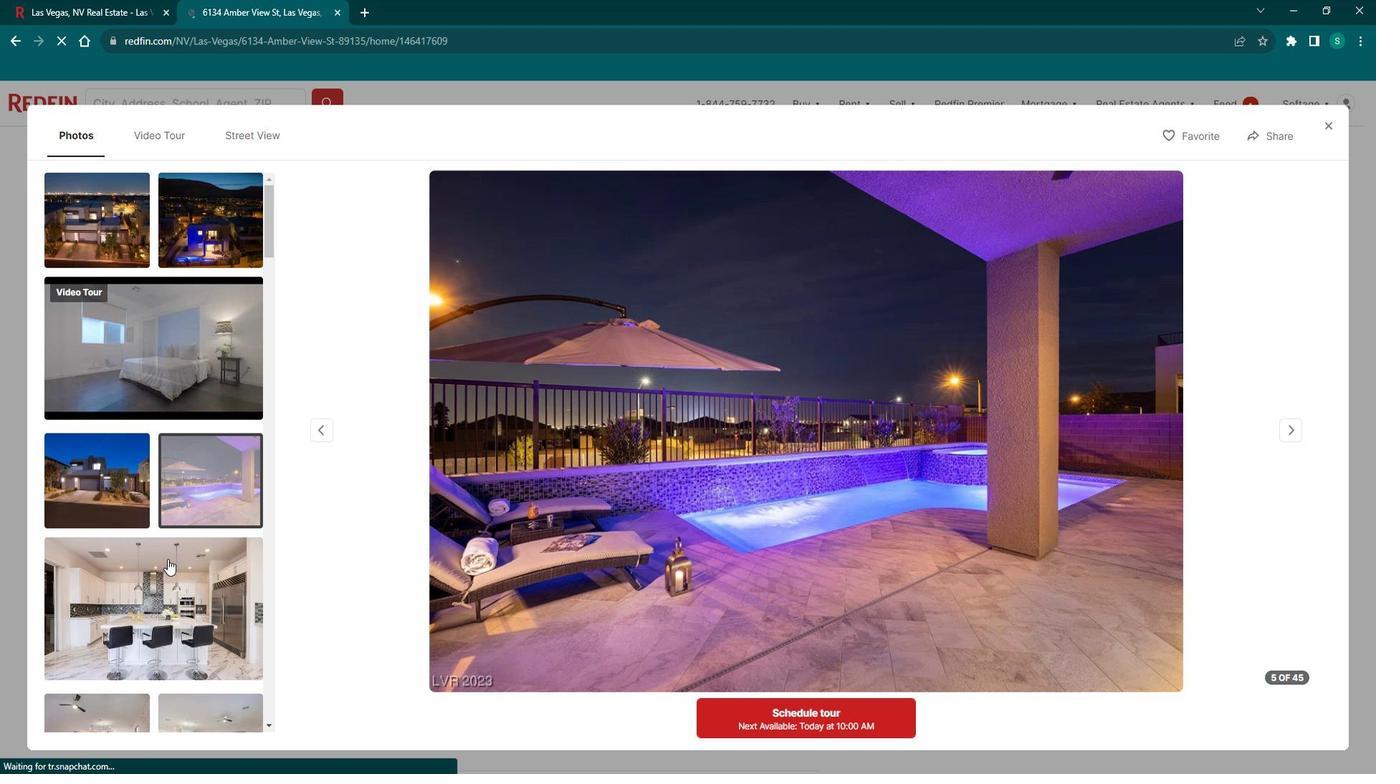 
Action: Mouse scrolled (178, 548) with delta (0, 0)
Screenshot: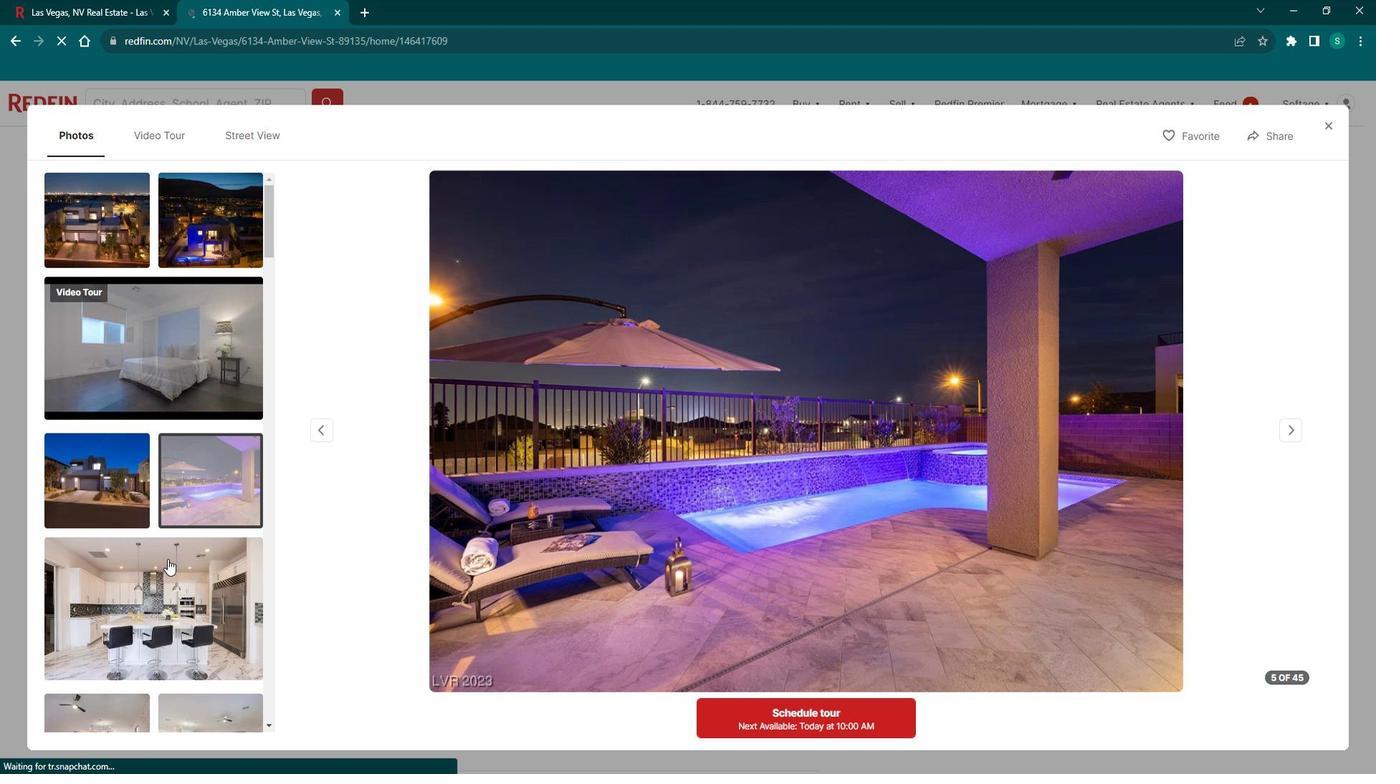 
Action: Mouse moved to (220, 280)
Screenshot: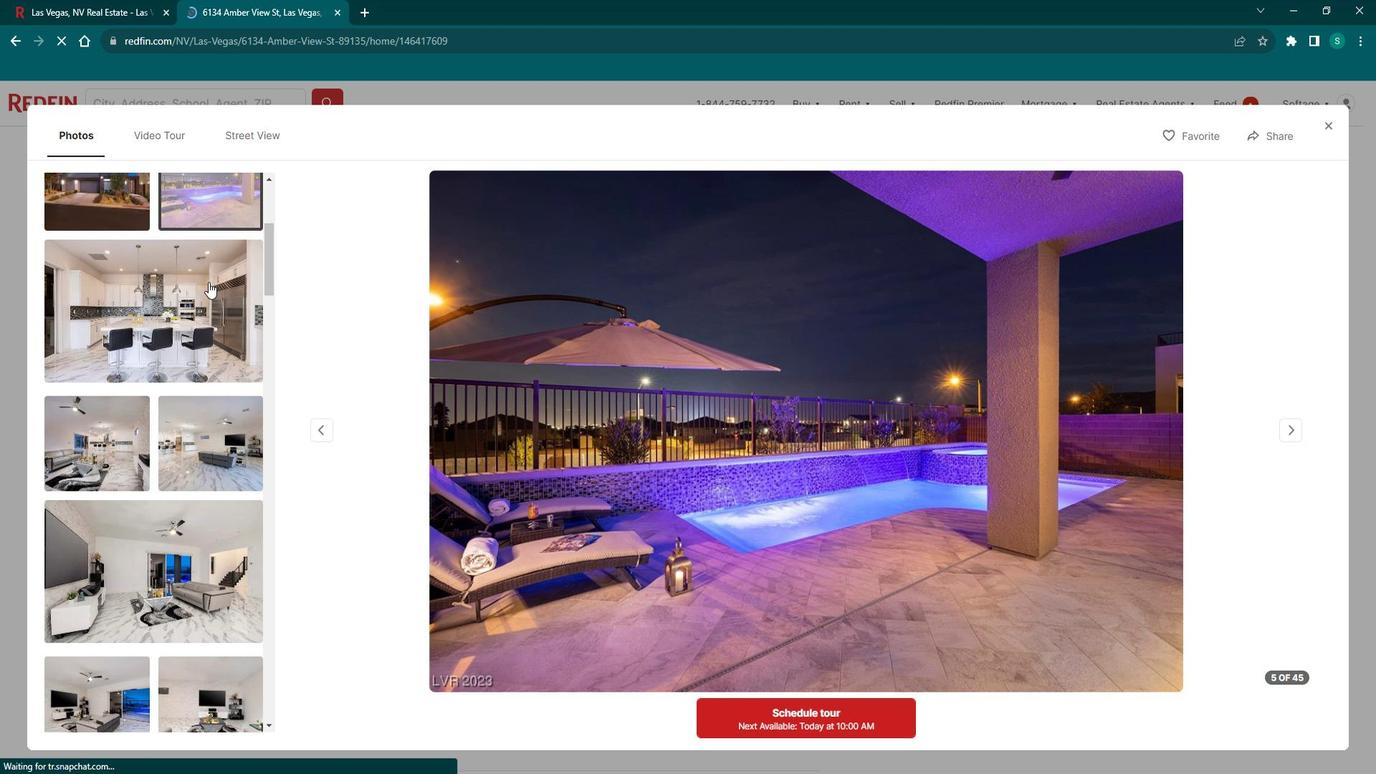 
Action: Mouse pressed left at (220, 280)
Screenshot: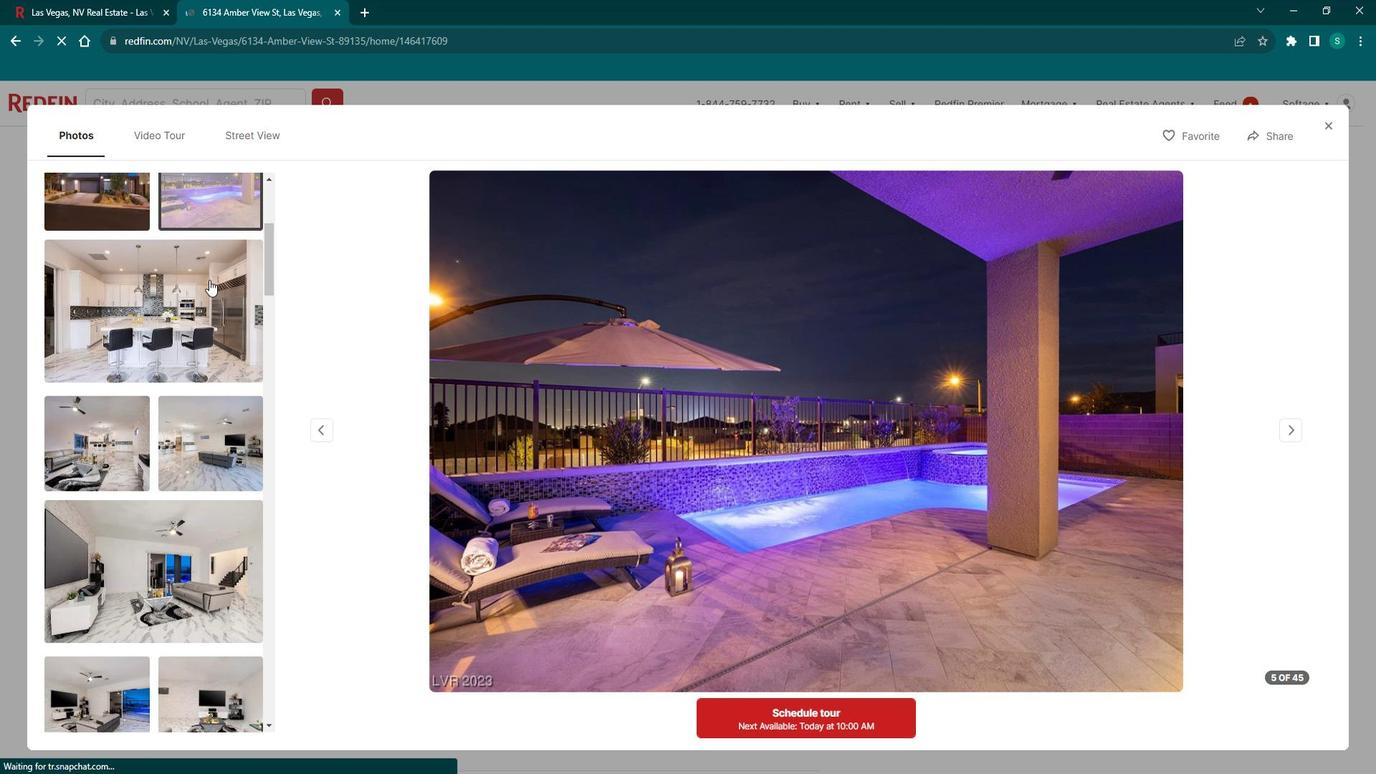 
Action: Mouse moved to (103, 462)
Screenshot: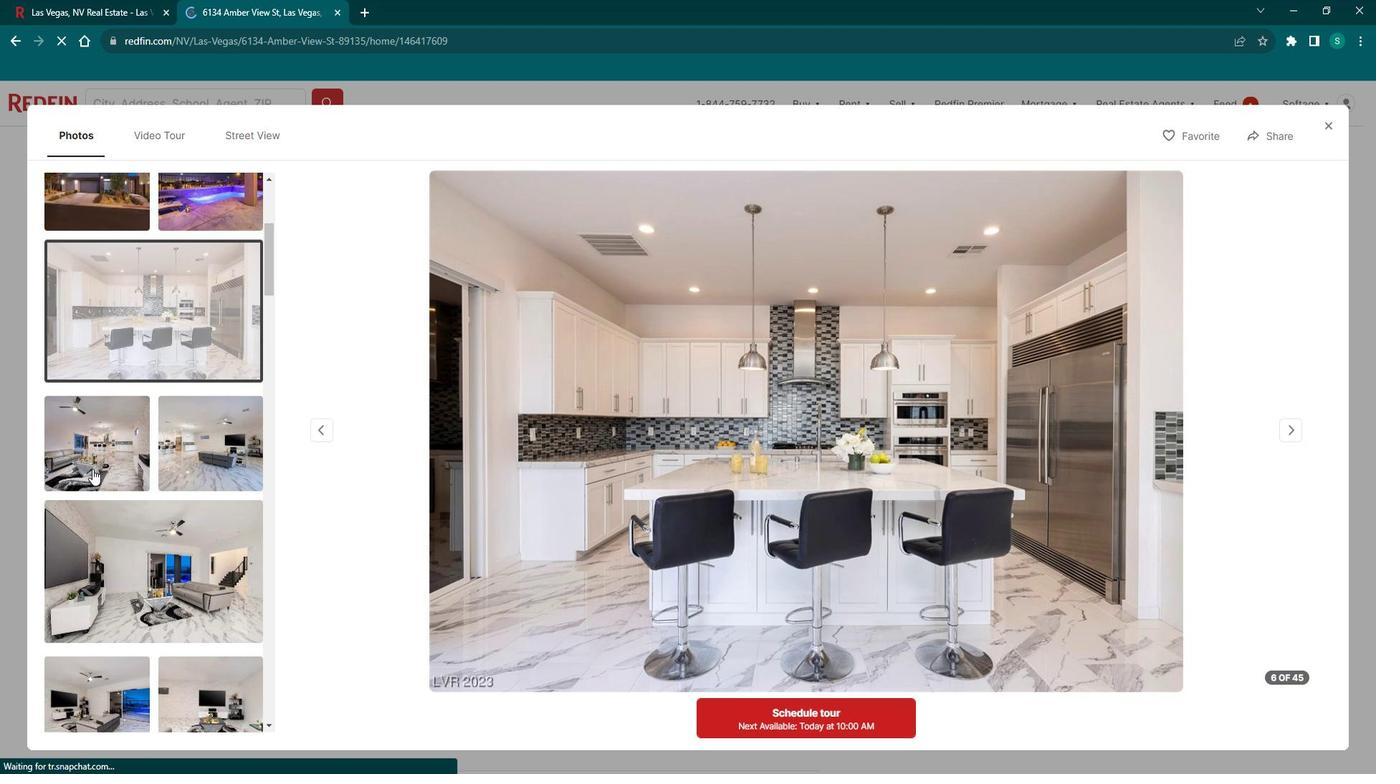 
Action: Mouse pressed left at (103, 462)
Screenshot: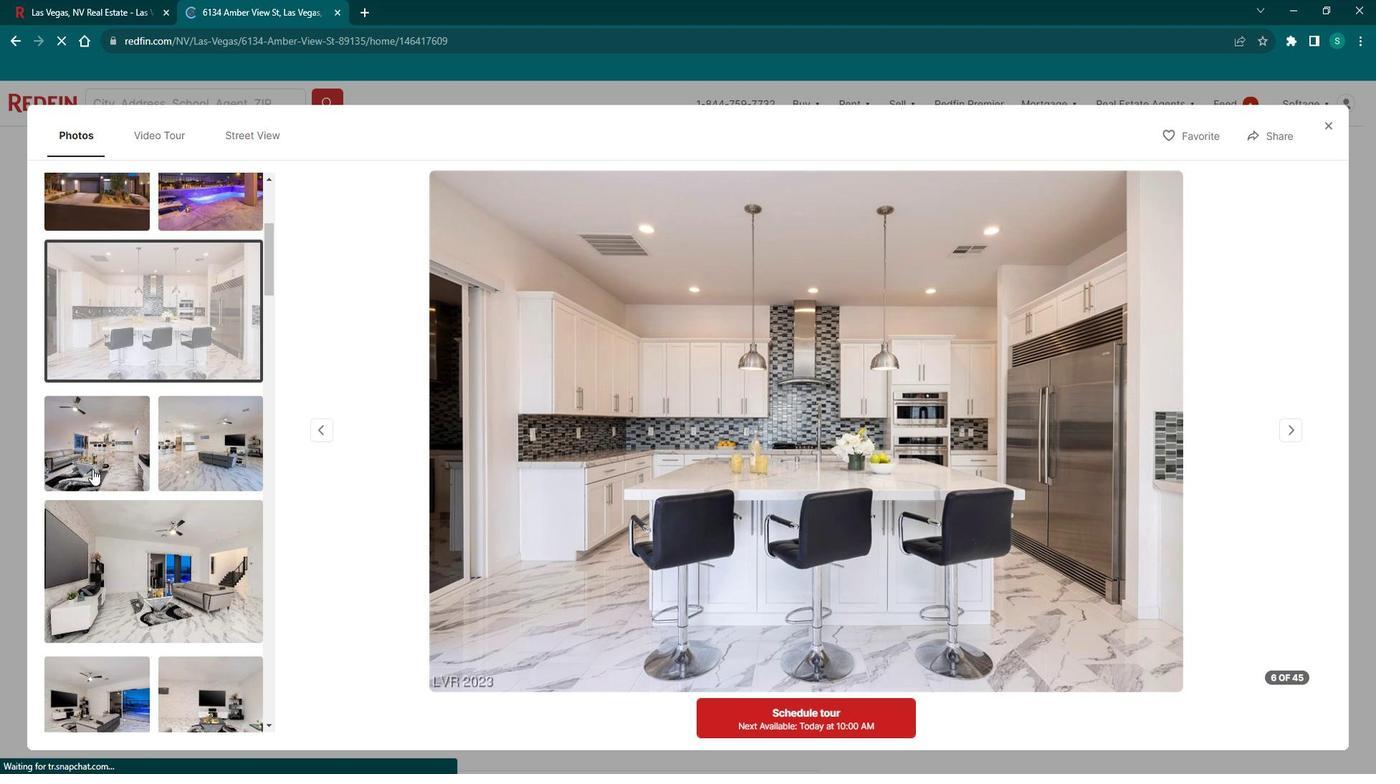 
Action: Mouse moved to (234, 454)
Screenshot: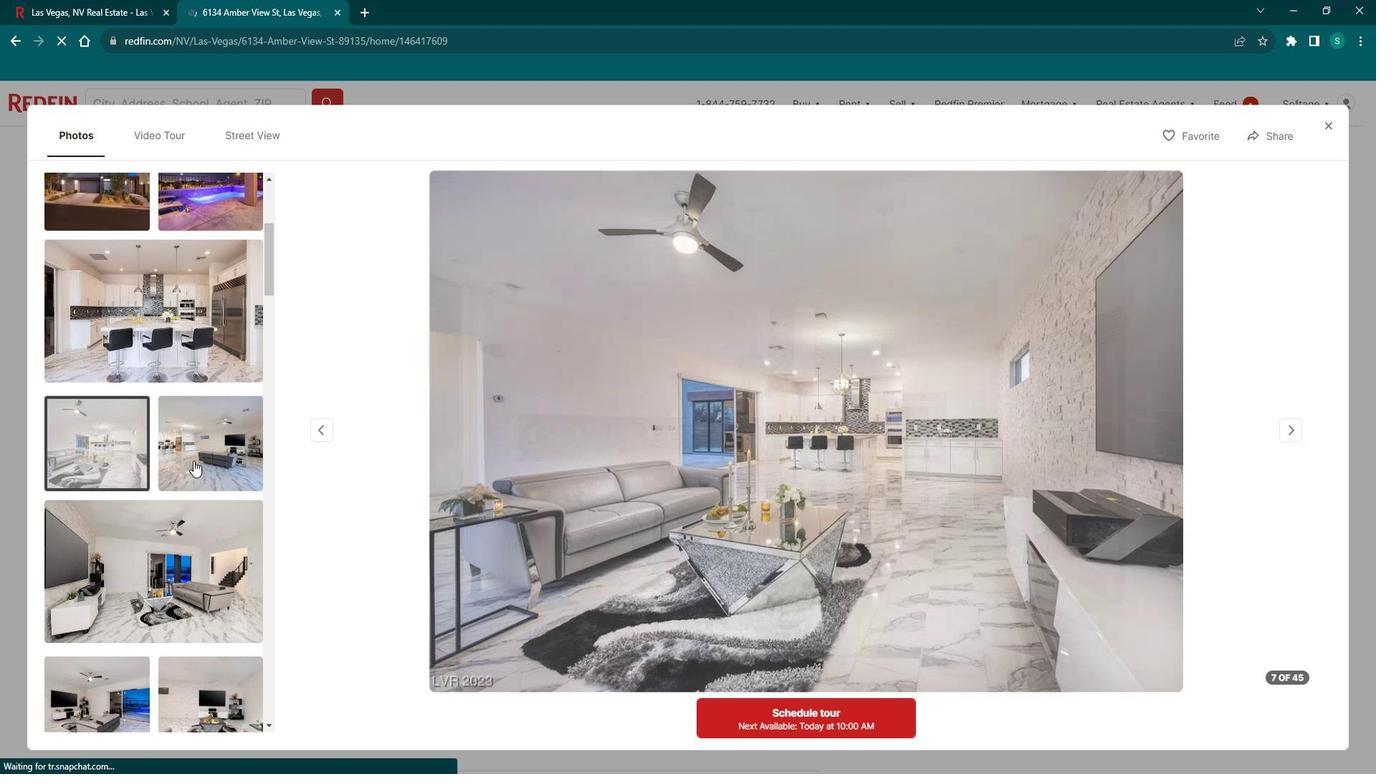 
Action: Mouse pressed left at (234, 454)
Screenshot: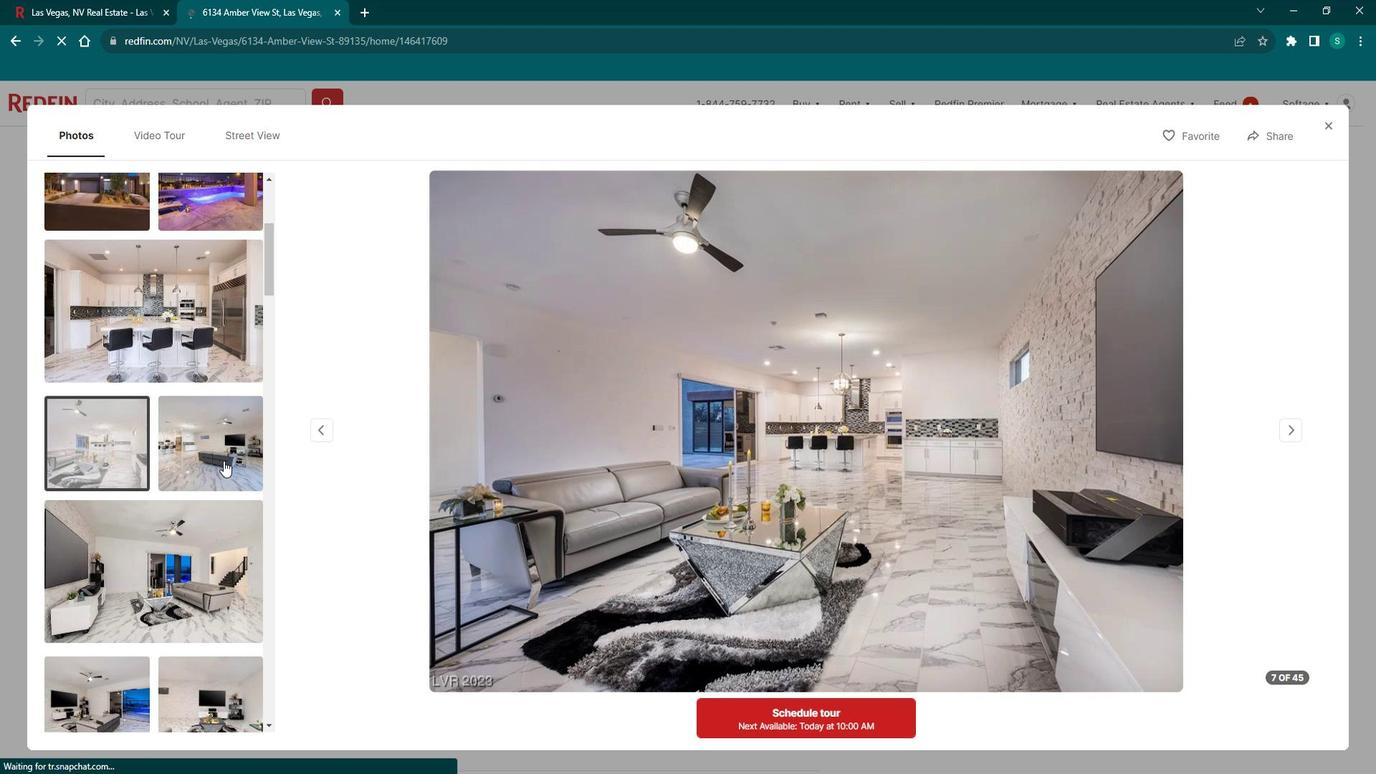 
Action: Mouse moved to (182, 552)
Screenshot: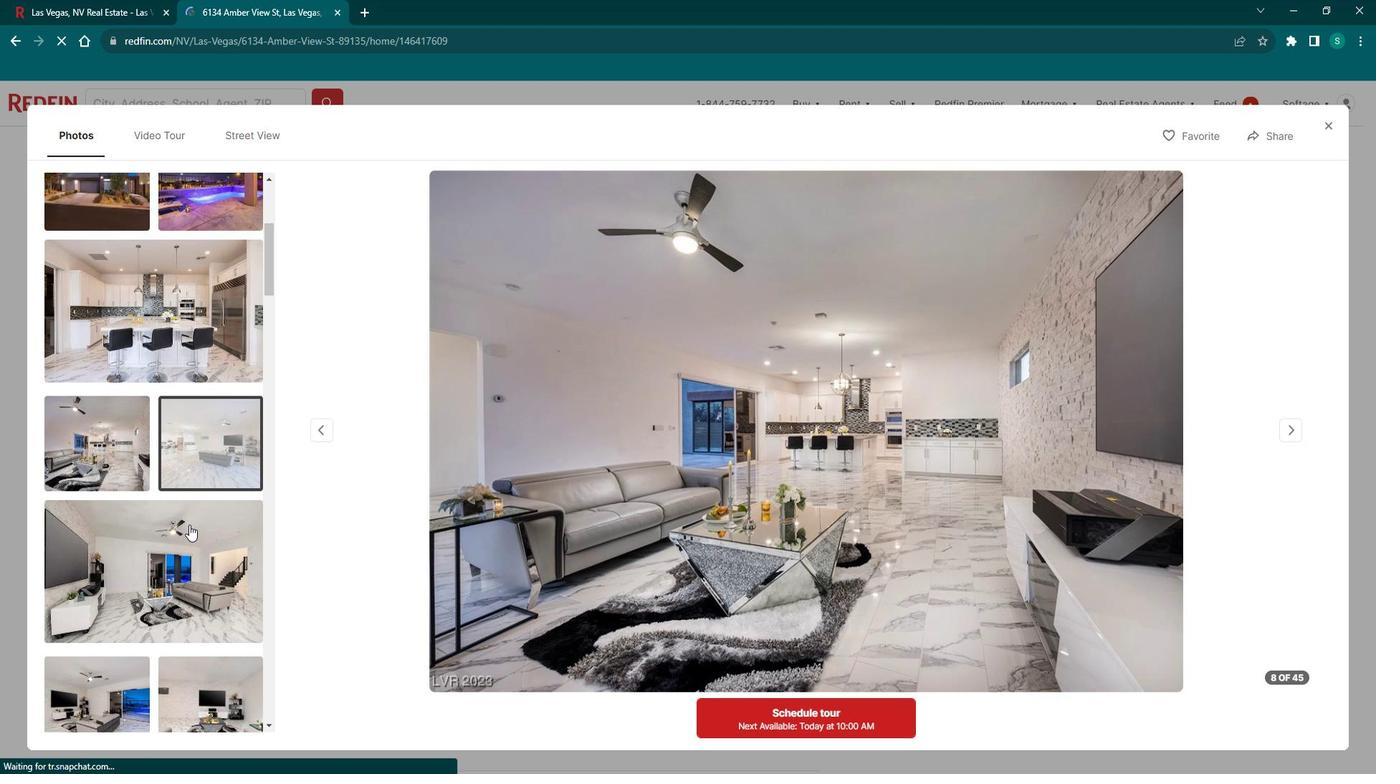 
Action: Mouse pressed left at (182, 552)
Screenshot: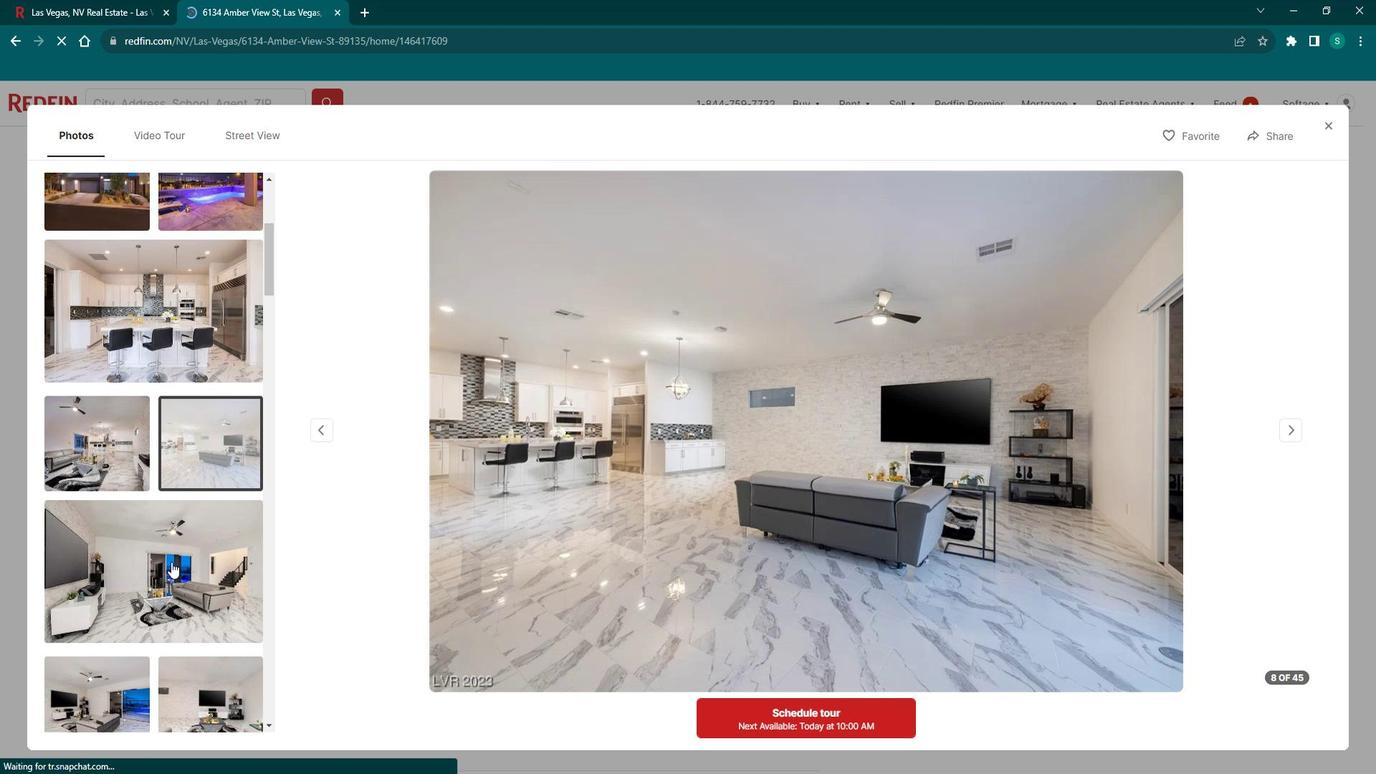 
Action: Mouse moved to (182, 544)
Screenshot: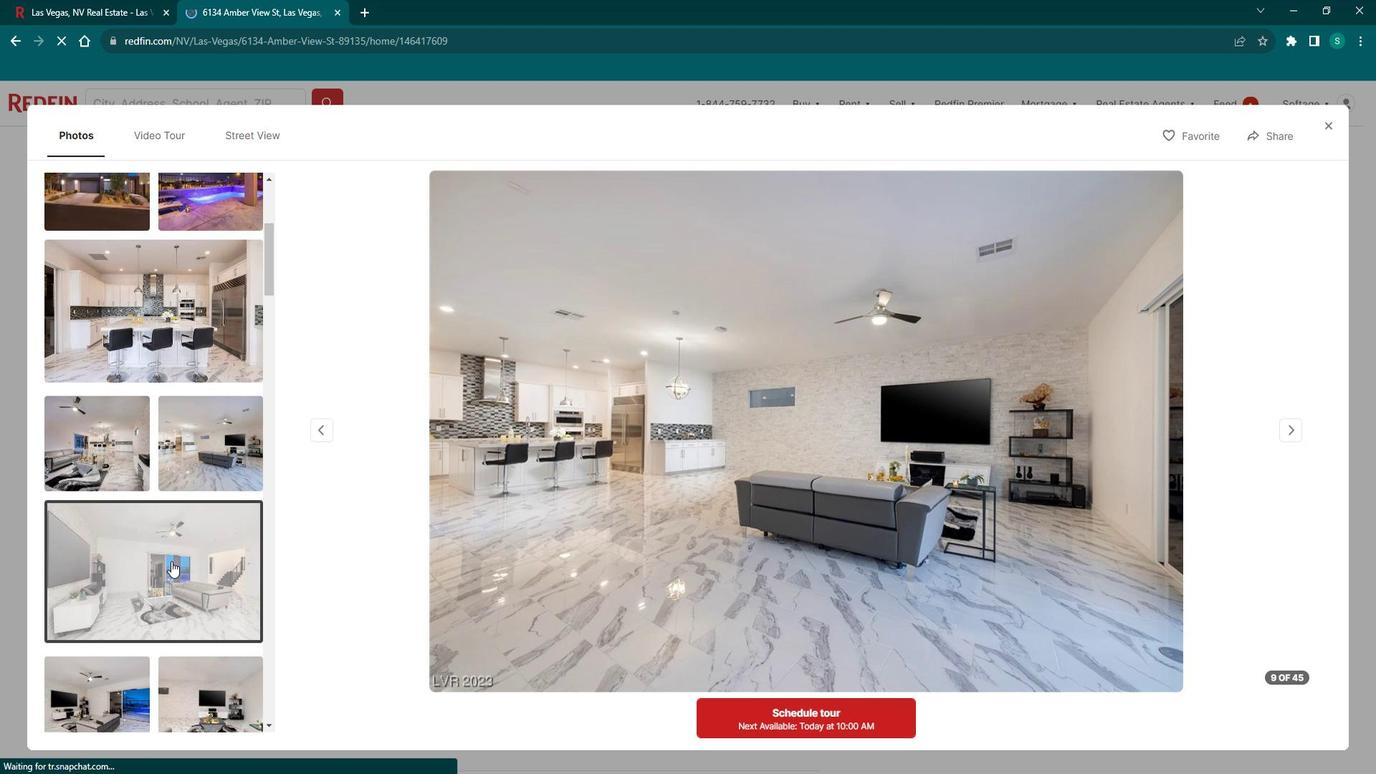 
Action: Mouse scrolled (182, 543) with delta (0, 0)
Screenshot: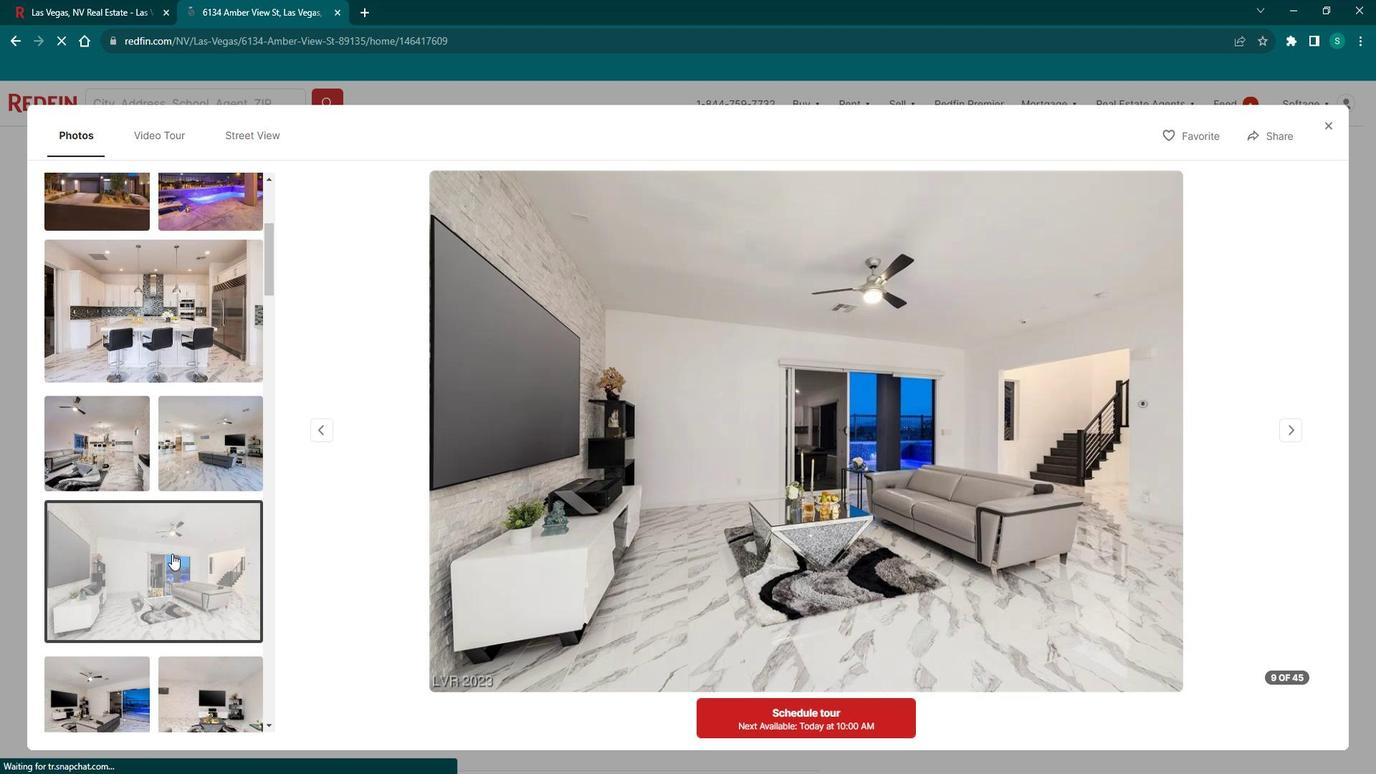 
Action: Mouse scrolled (182, 543) with delta (0, 0)
Screenshot: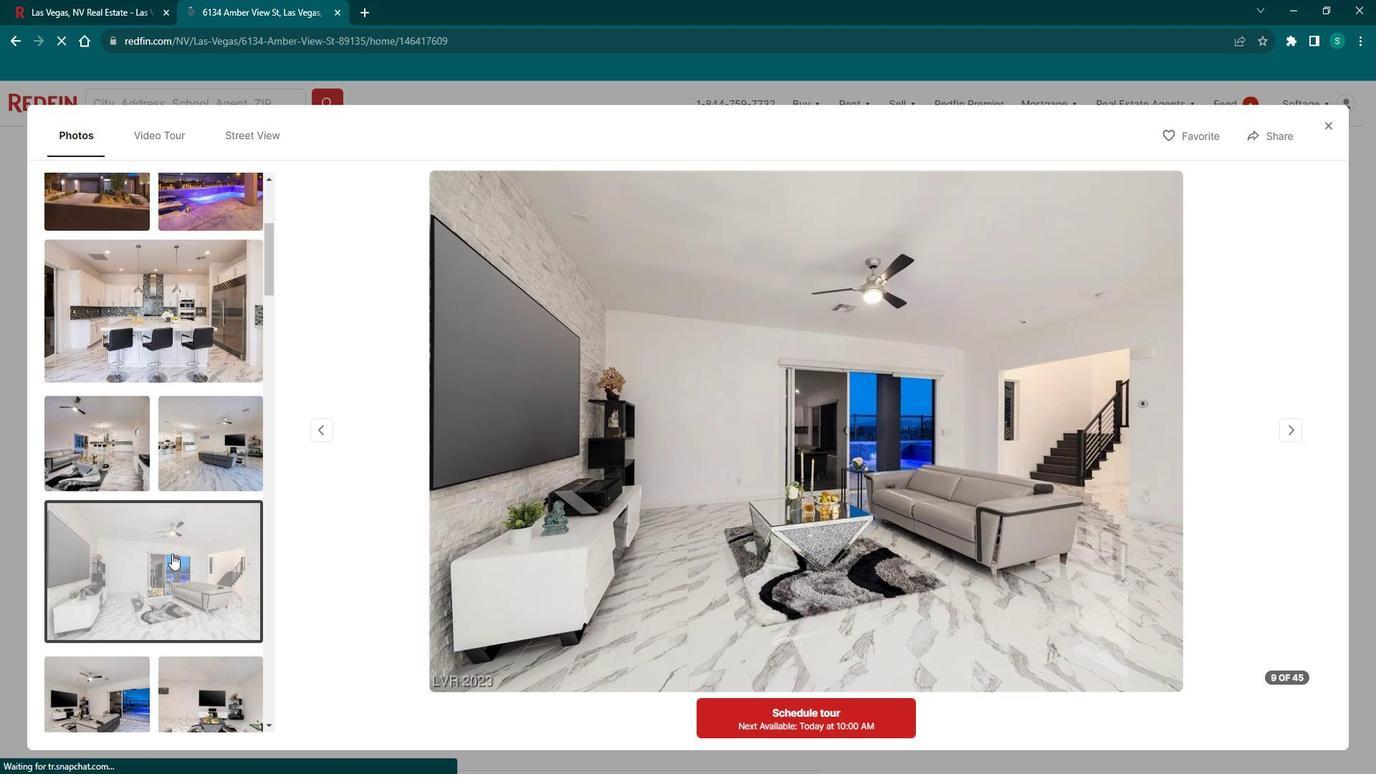 
Action: Mouse scrolled (182, 543) with delta (0, 0)
Screenshot: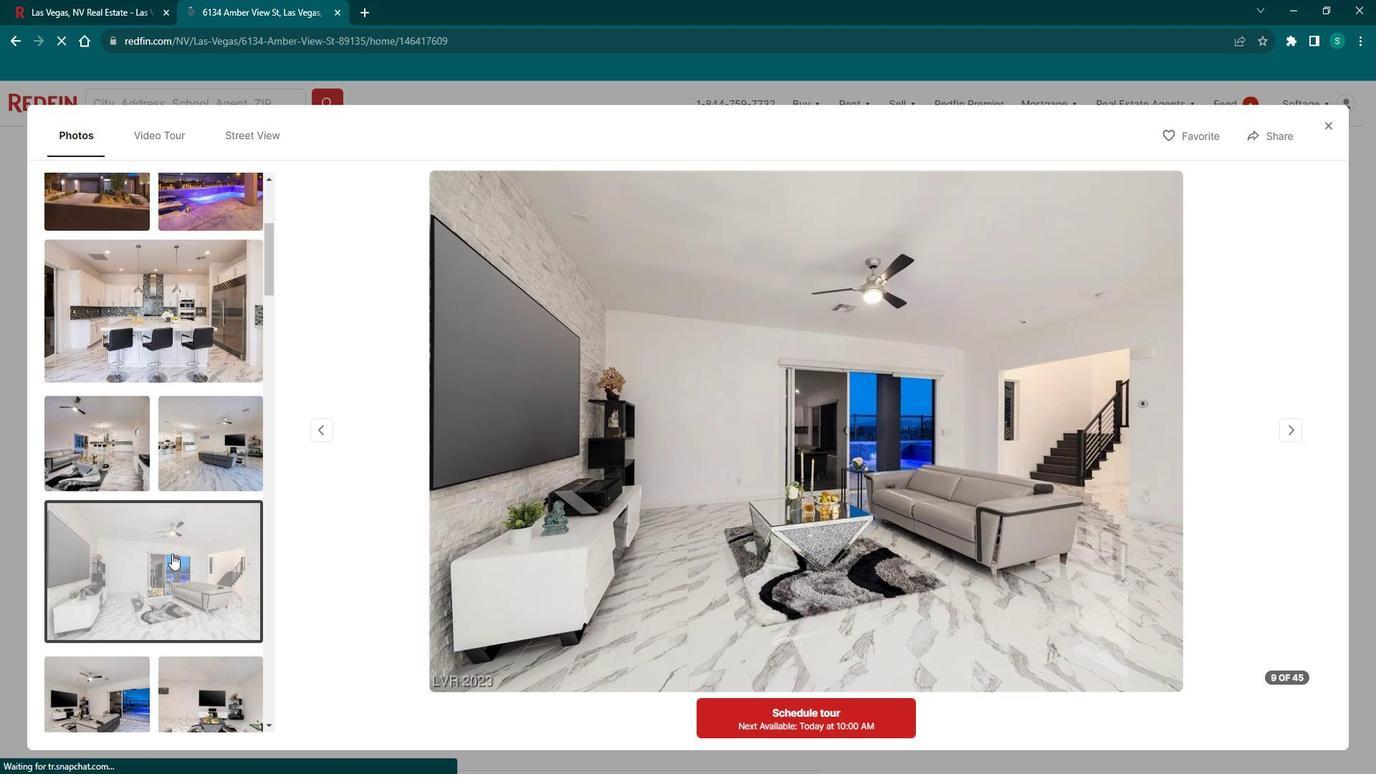 
Action: Mouse scrolled (182, 543) with delta (0, 0)
Screenshot: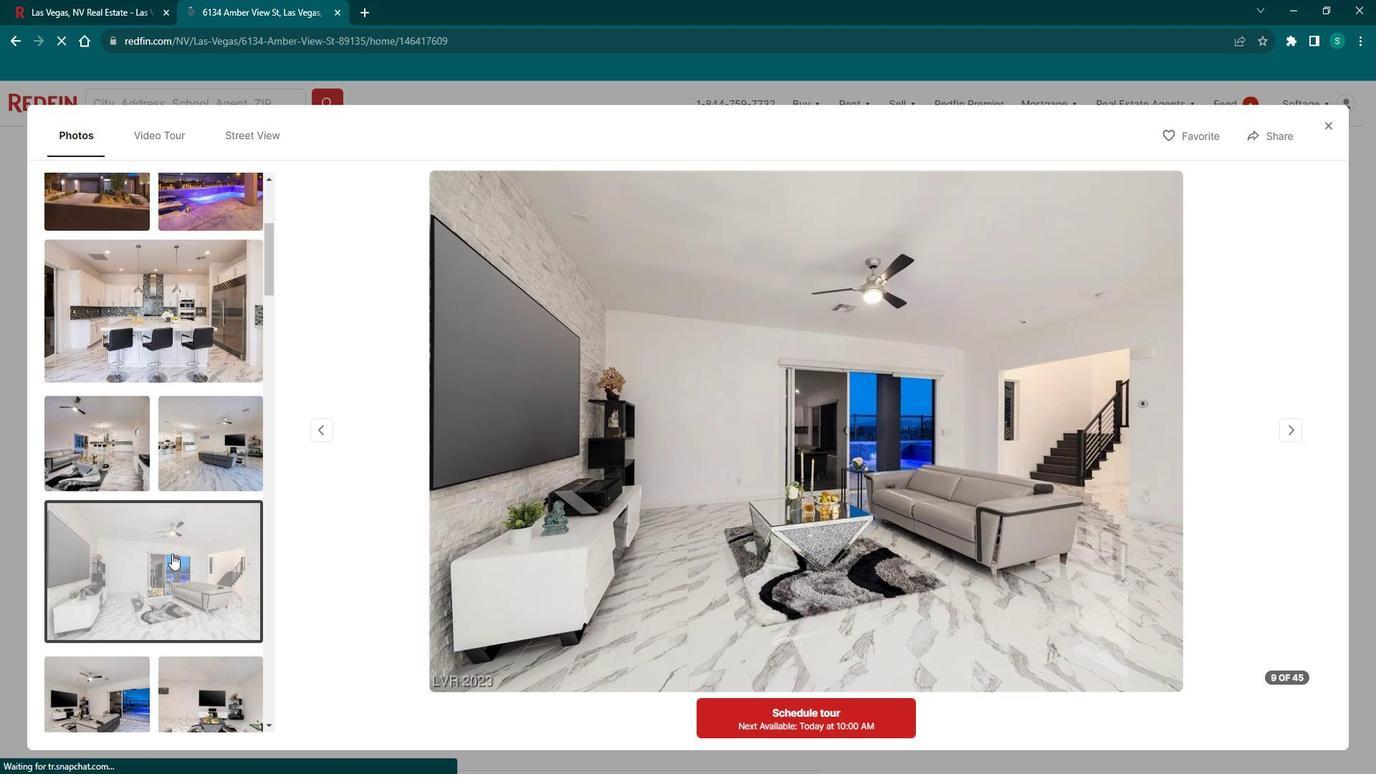 
Action: Mouse scrolled (182, 543) with delta (0, 0)
Screenshot: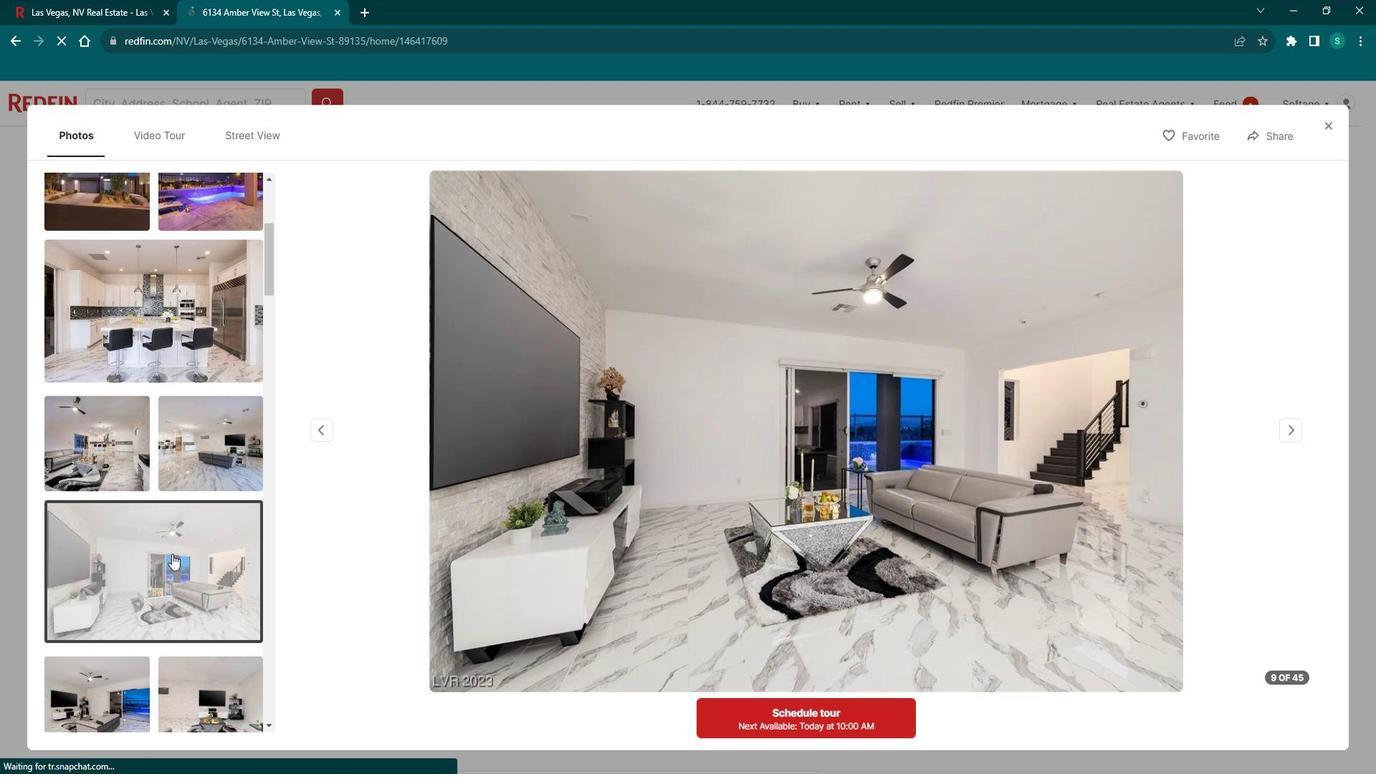 
Action: Mouse scrolled (182, 543) with delta (0, 0)
Screenshot: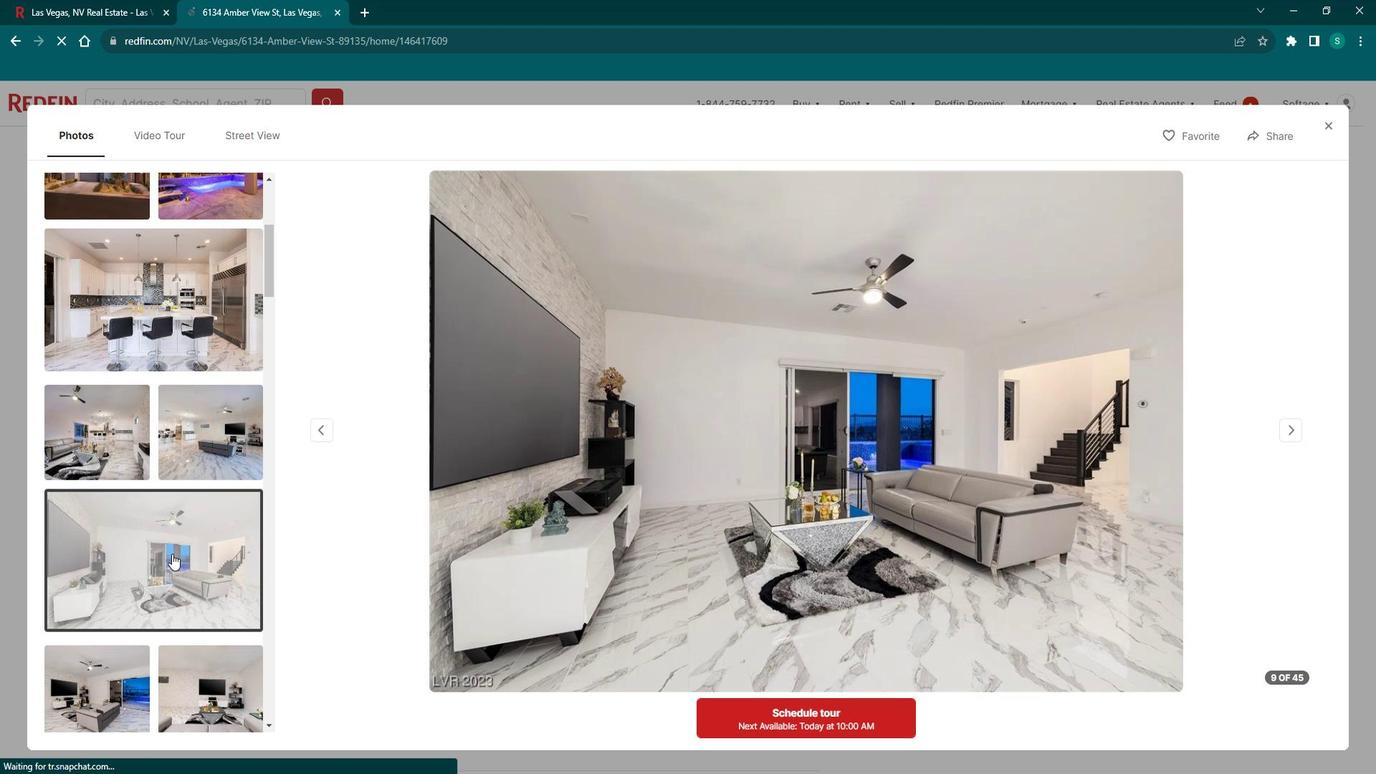 
Action: Mouse moved to (144, 288)
Screenshot: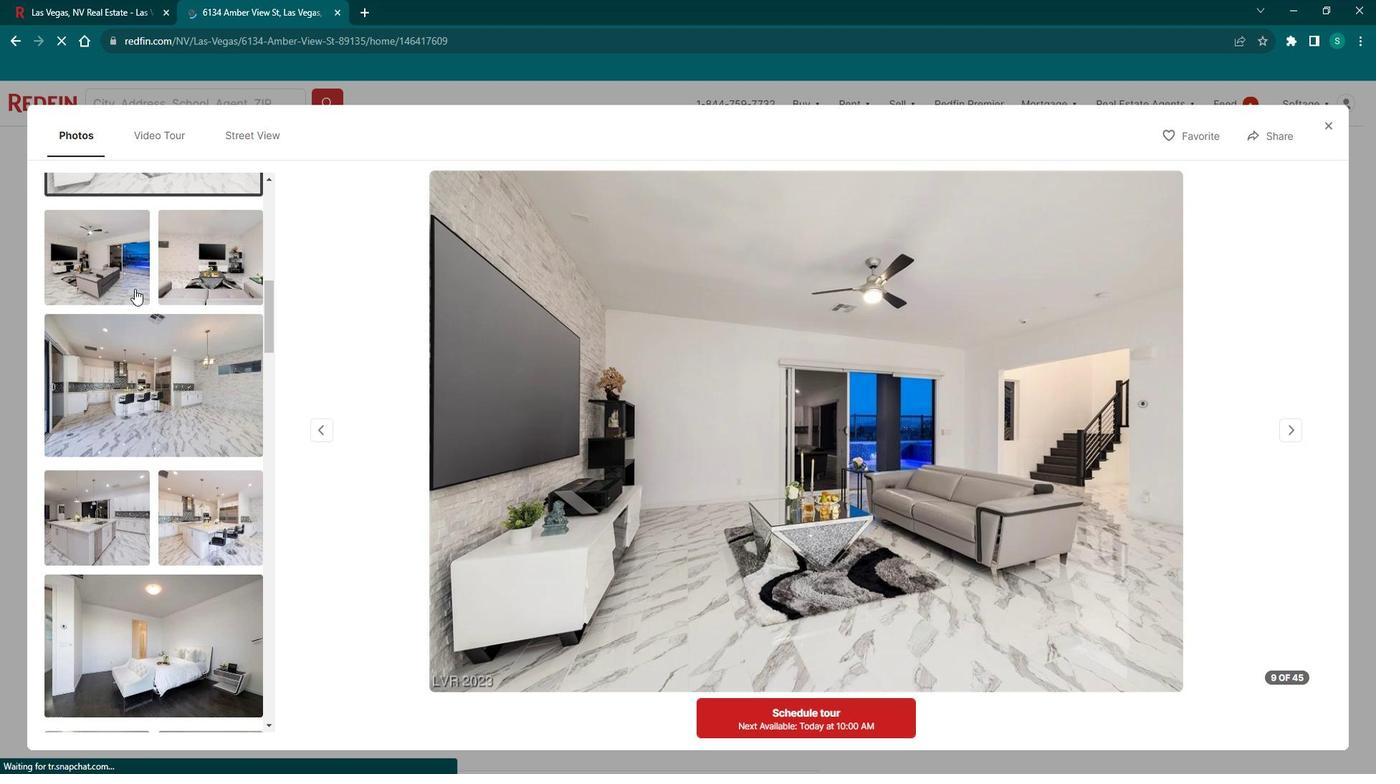 
Action: Mouse pressed left at (144, 288)
Screenshot: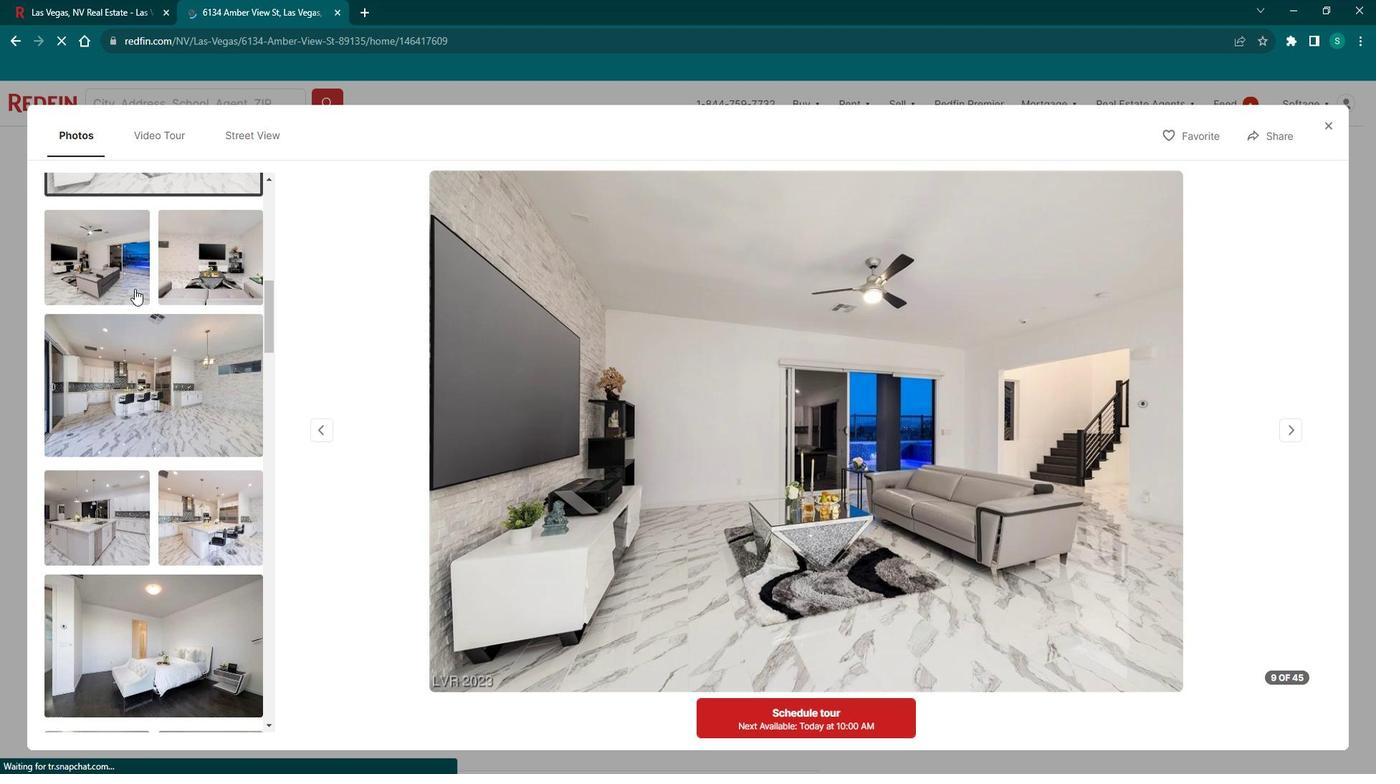 
Action: Mouse moved to (157, 273)
Screenshot: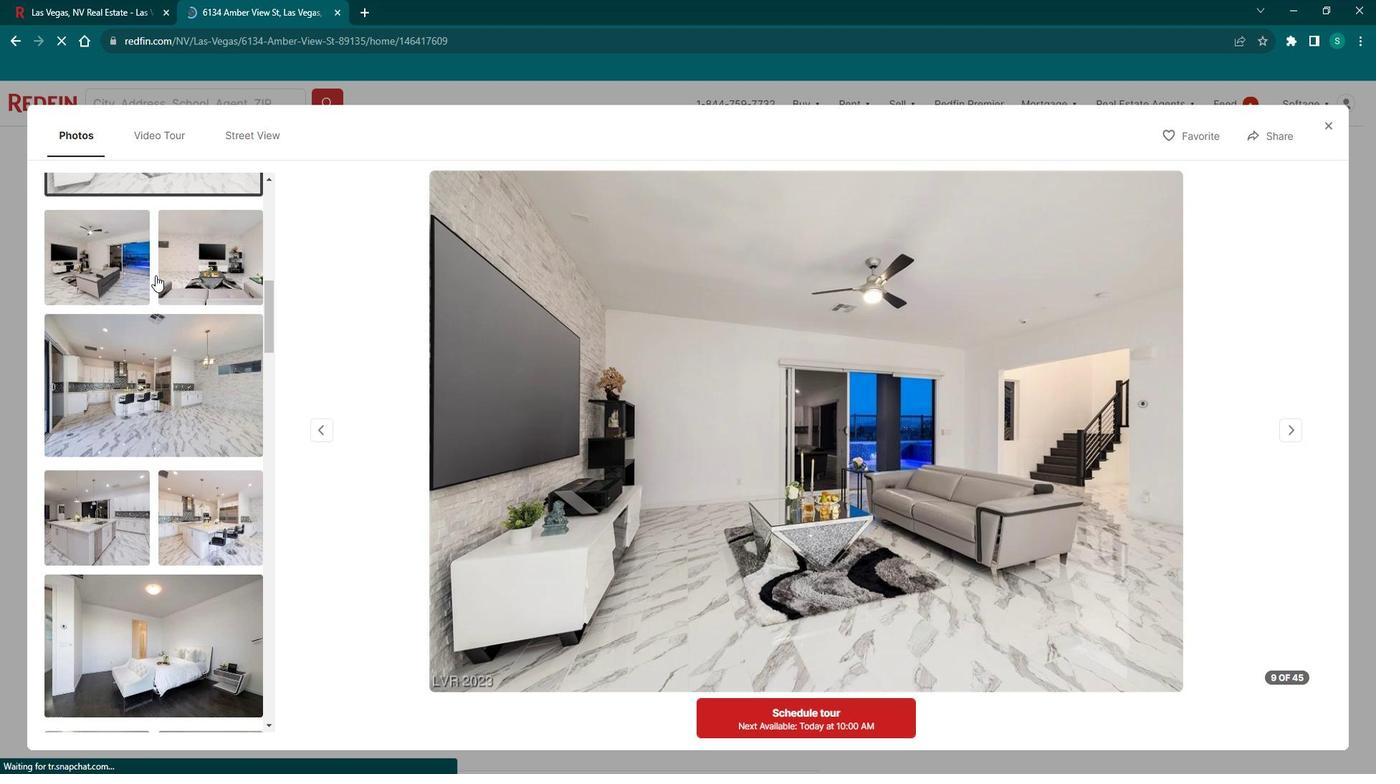 
Action: Mouse pressed left at (157, 273)
Screenshot: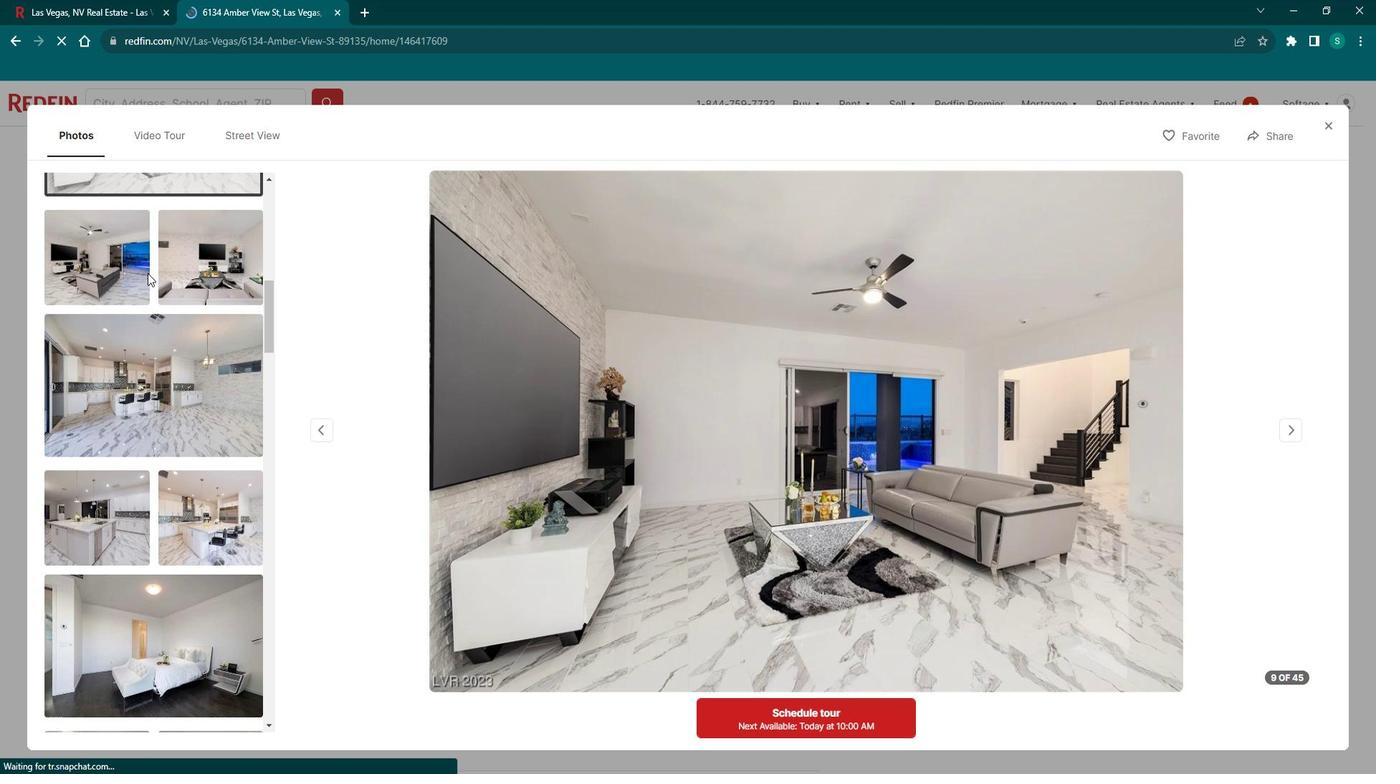 
Action: Mouse moved to (200, 278)
Screenshot: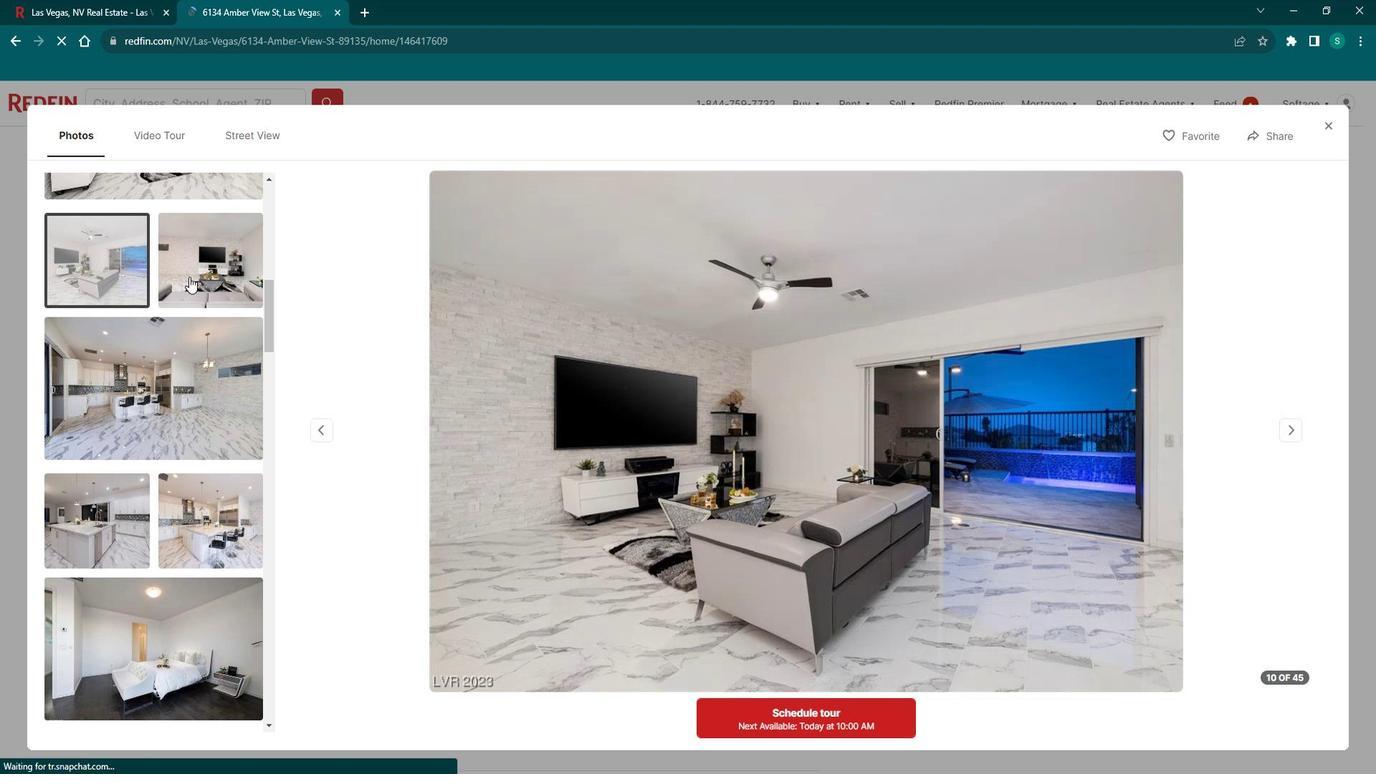 
Action: Mouse pressed left at (200, 278)
Screenshot: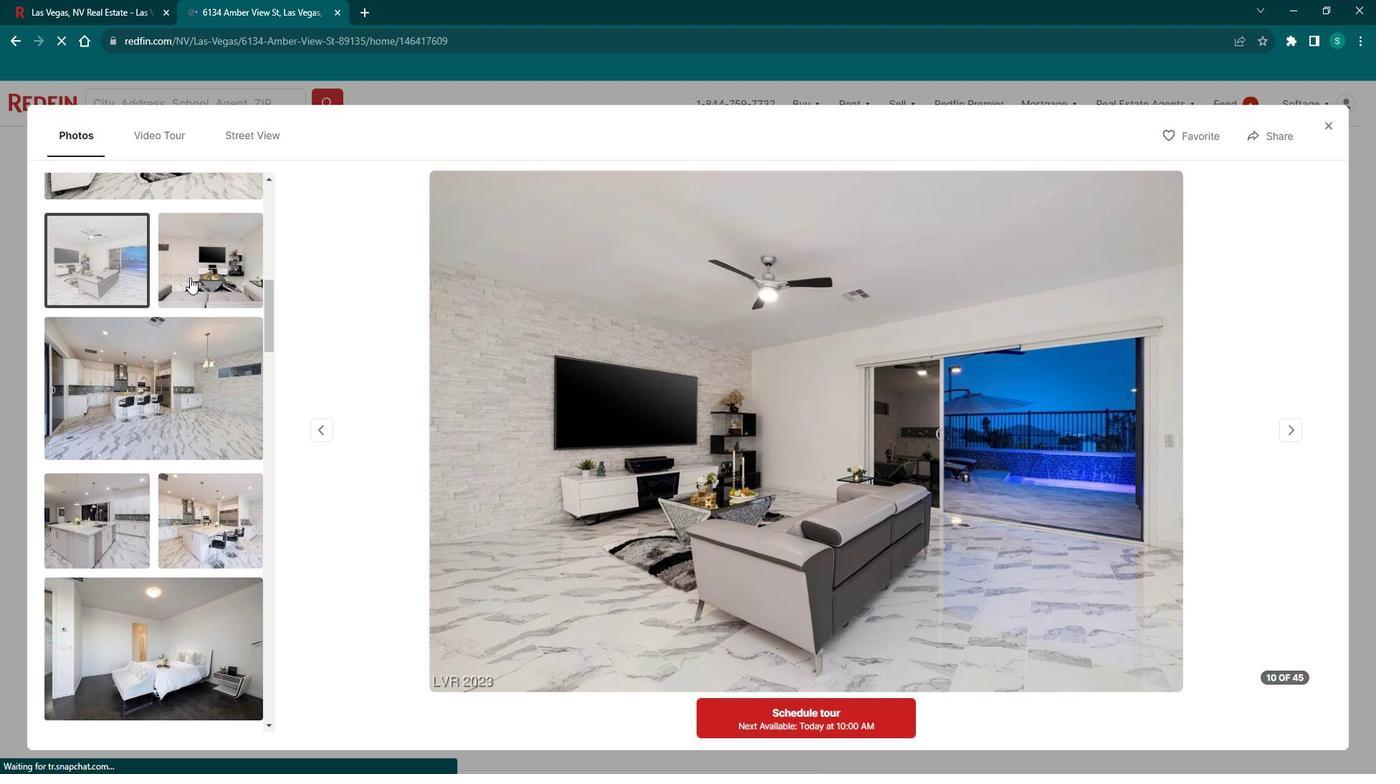 
Action: Mouse moved to (171, 382)
Screenshot: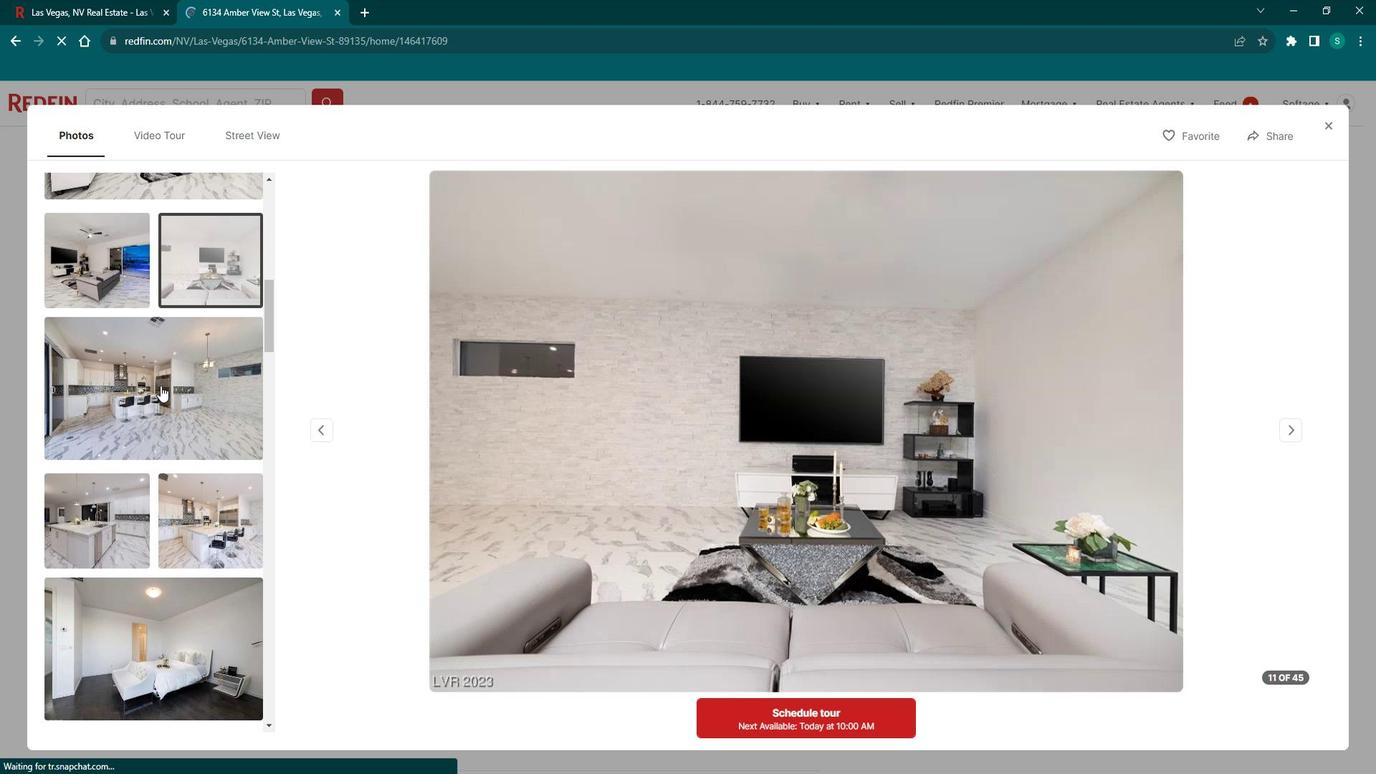 
Action: Mouse pressed left at (171, 382)
Screenshot: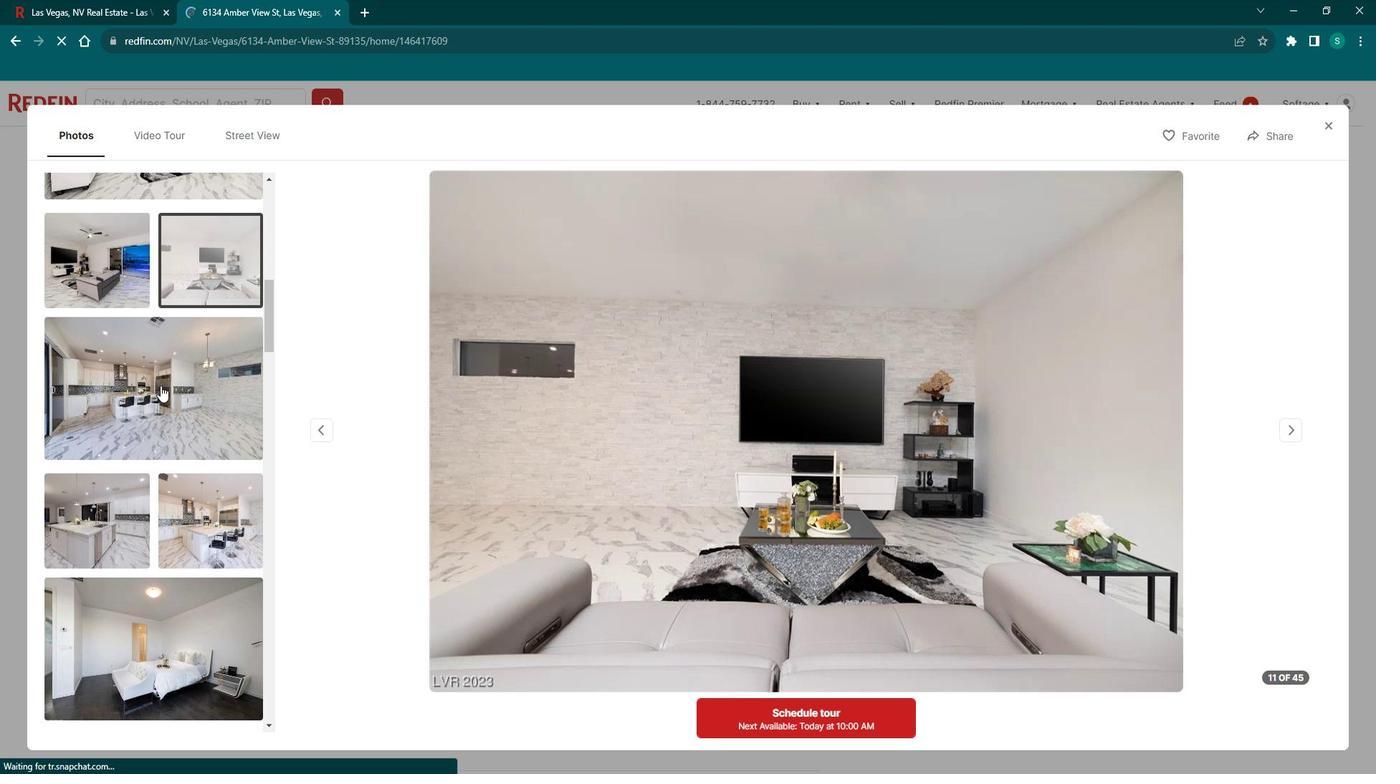 
Action: Mouse moved to (138, 503)
Screenshot: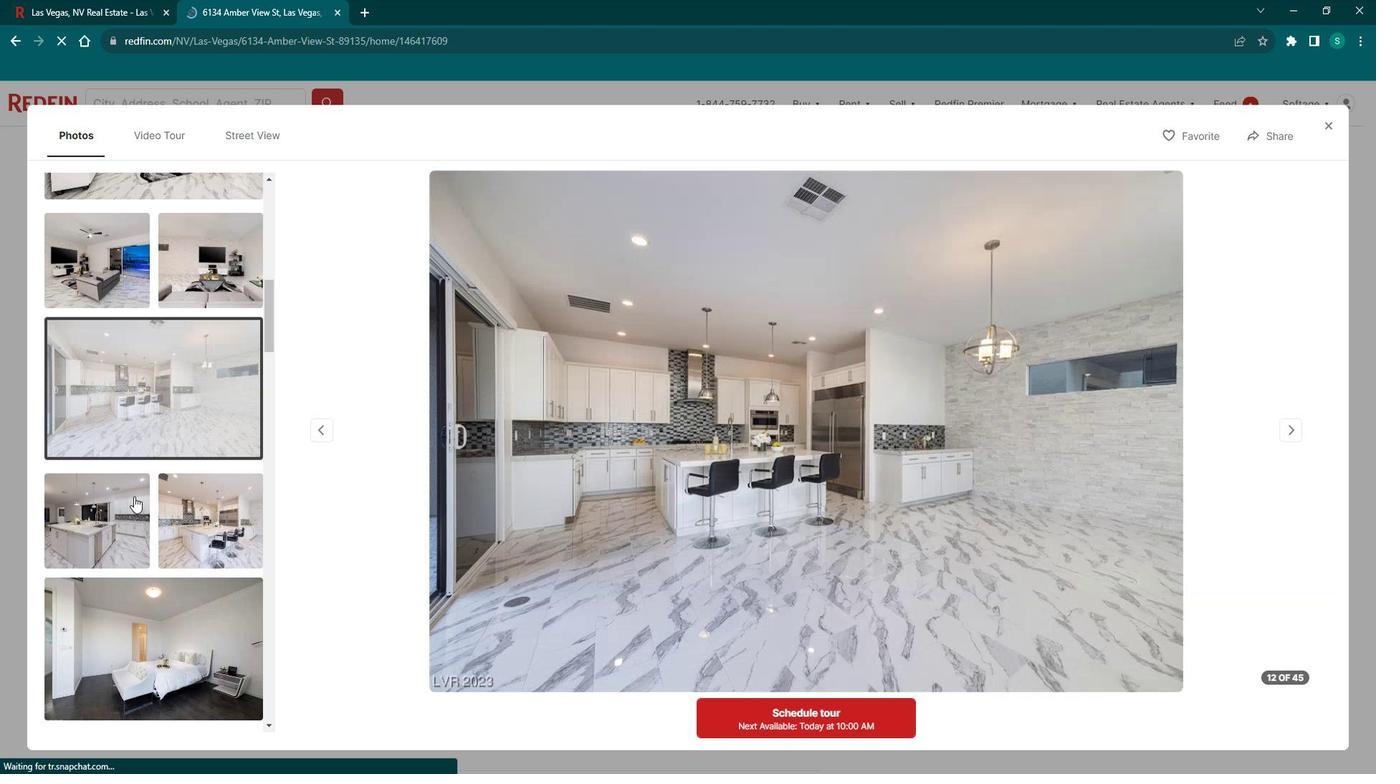 
Action: Mouse pressed left at (138, 503)
Screenshot: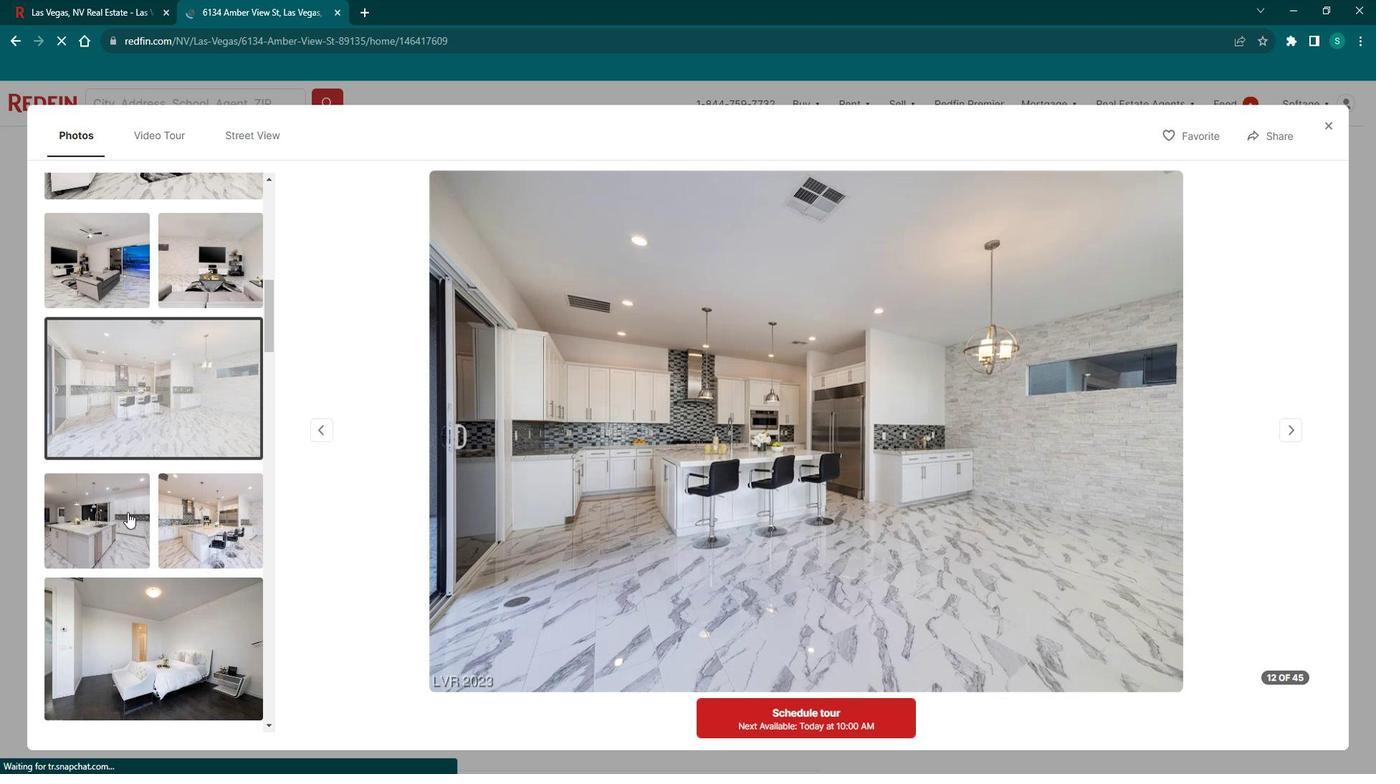 
Action: Mouse moved to (189, 496)
Screenshot: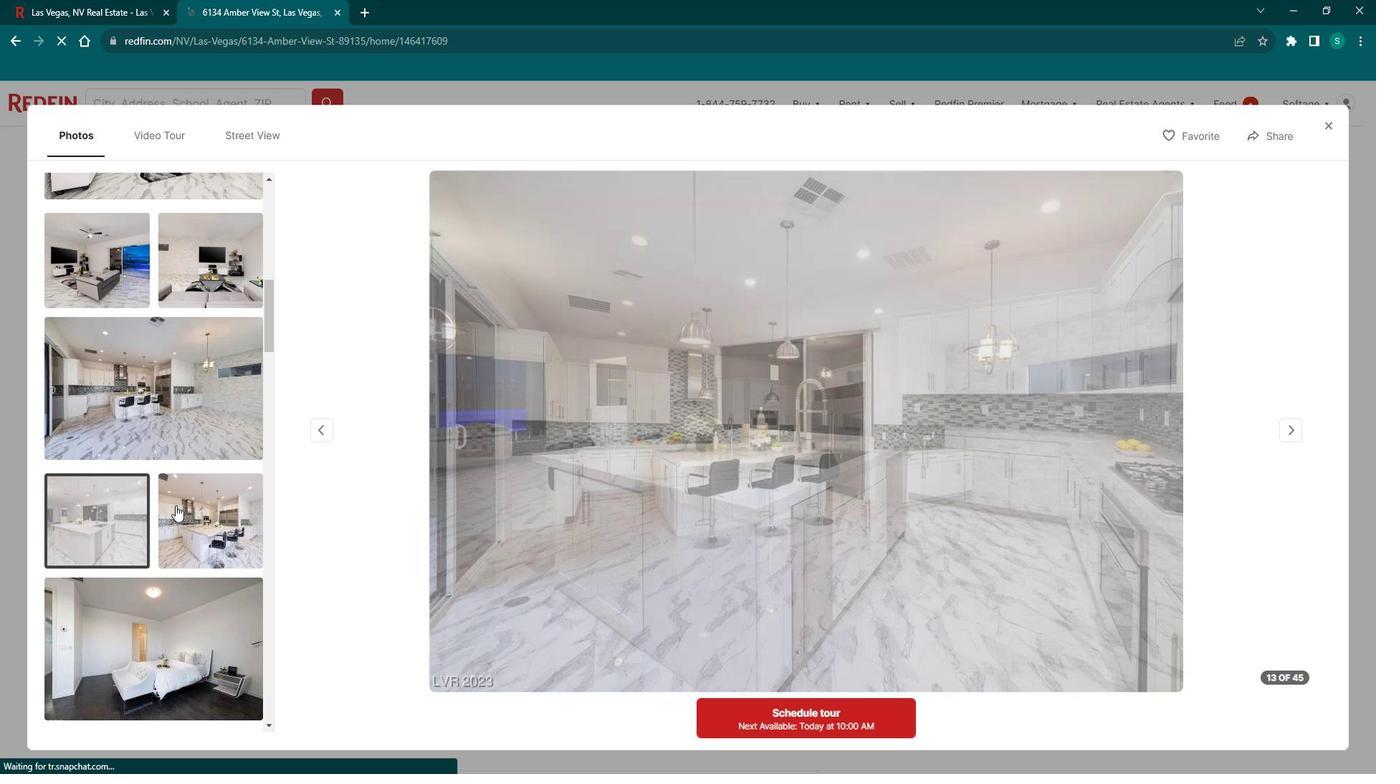 
Action: Mouse pressed left at (189, 496)
Screenshot: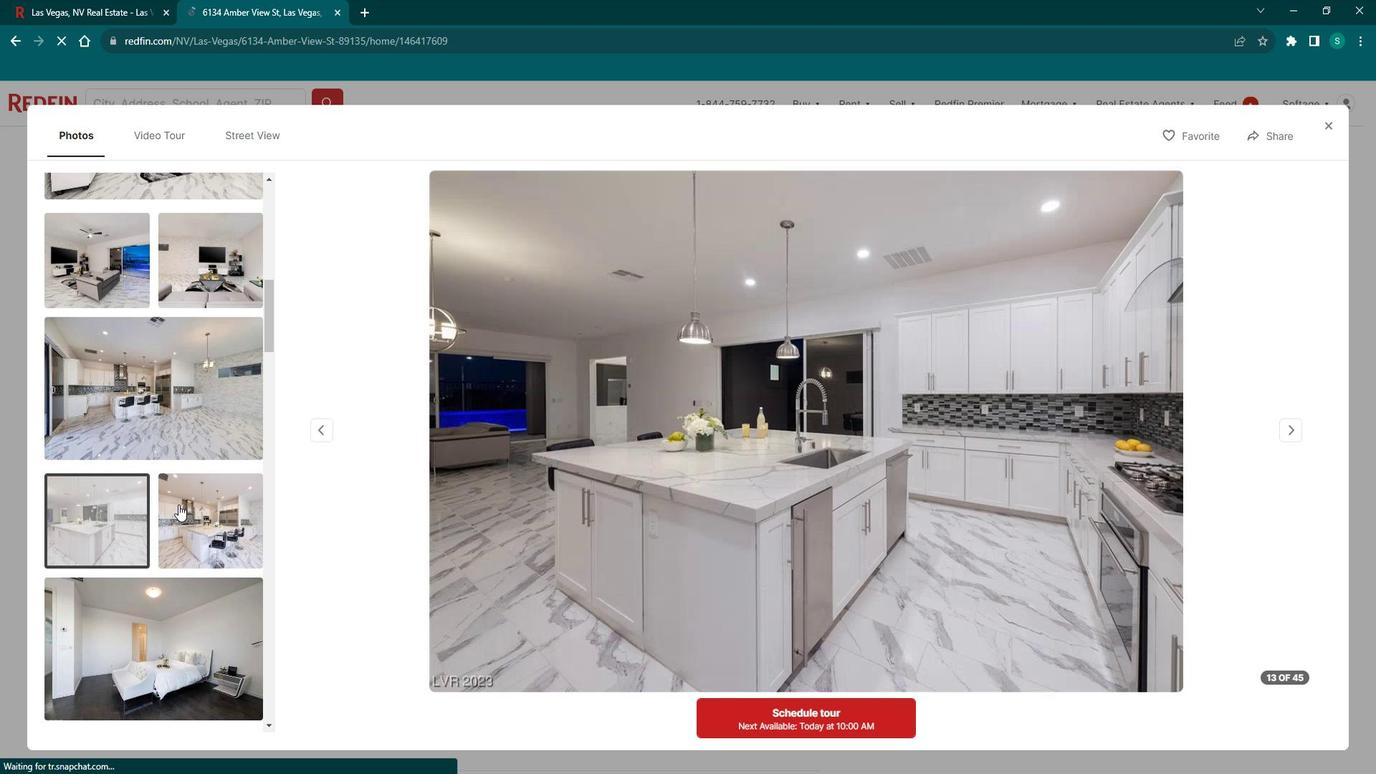
Action: Mouse moved to (146, 602)
Screenshot: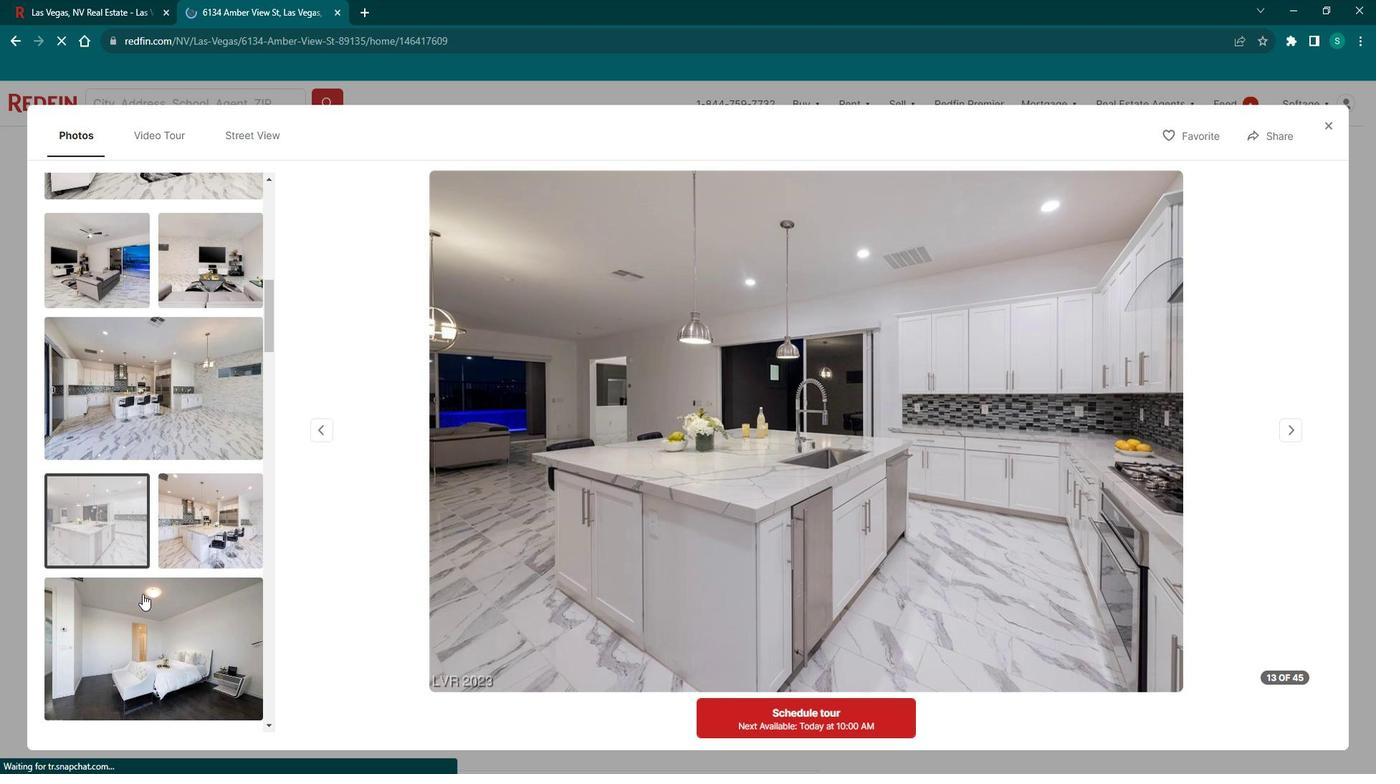 
Action: Mouse pressed left at (146, 602)
Screenshot: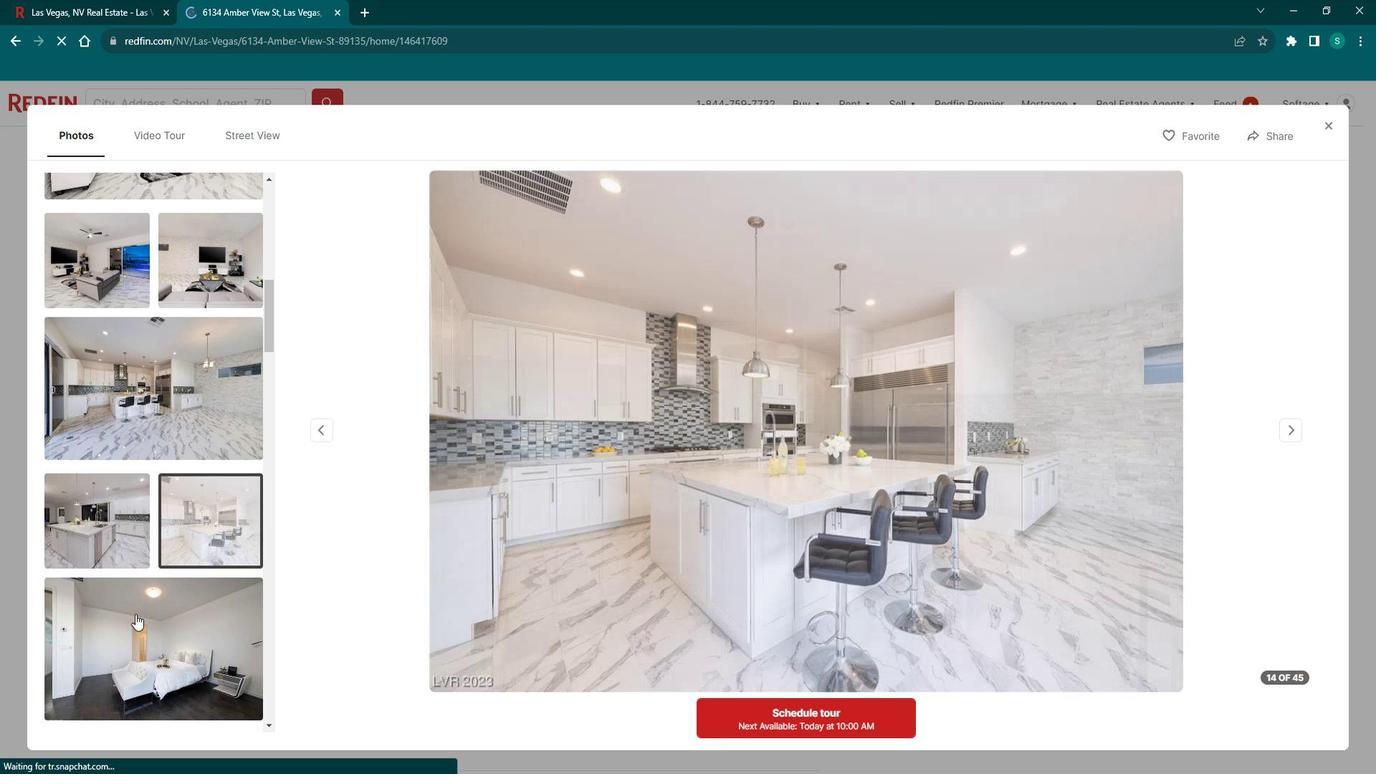 
Action: Mouse moved to (1342, 137)
Screenshot: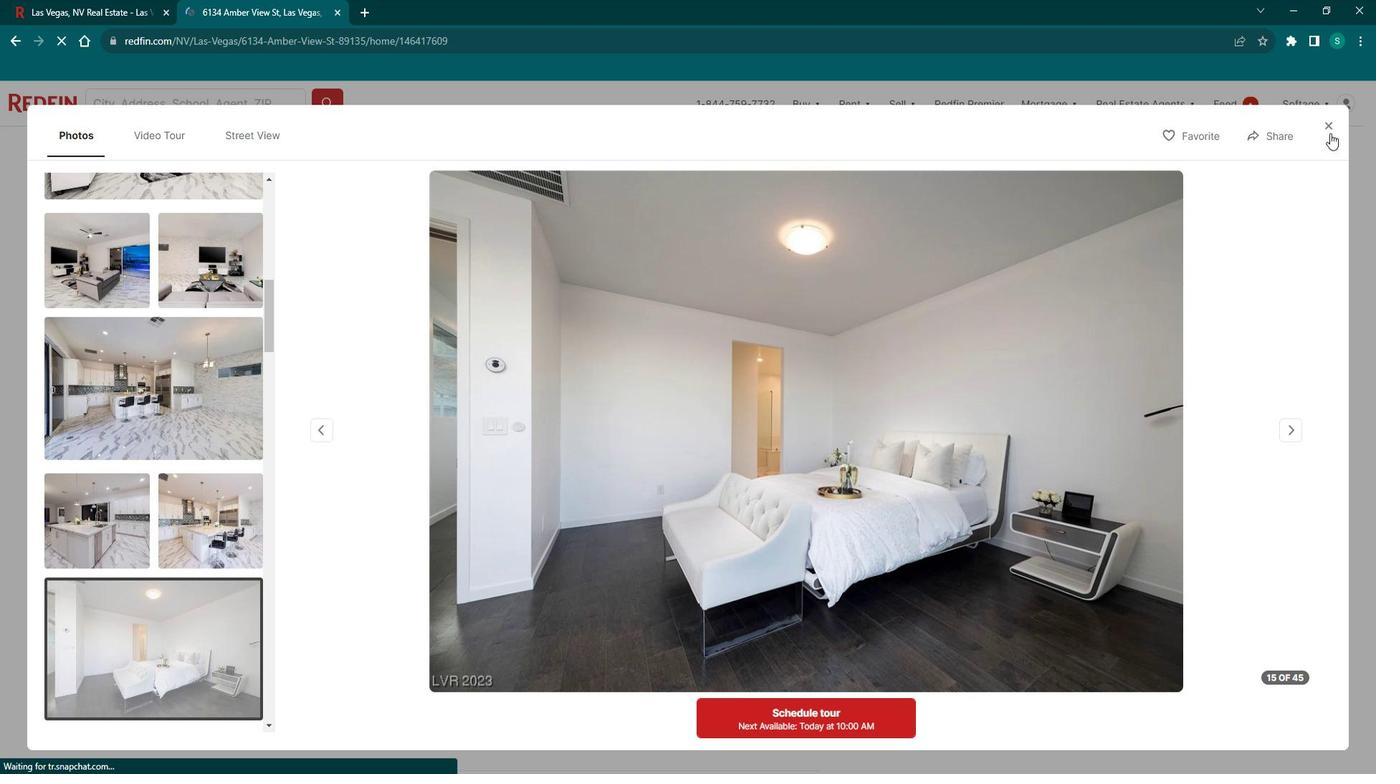 
Action: Mouse pressed left at (1342, 137)
Screenshot: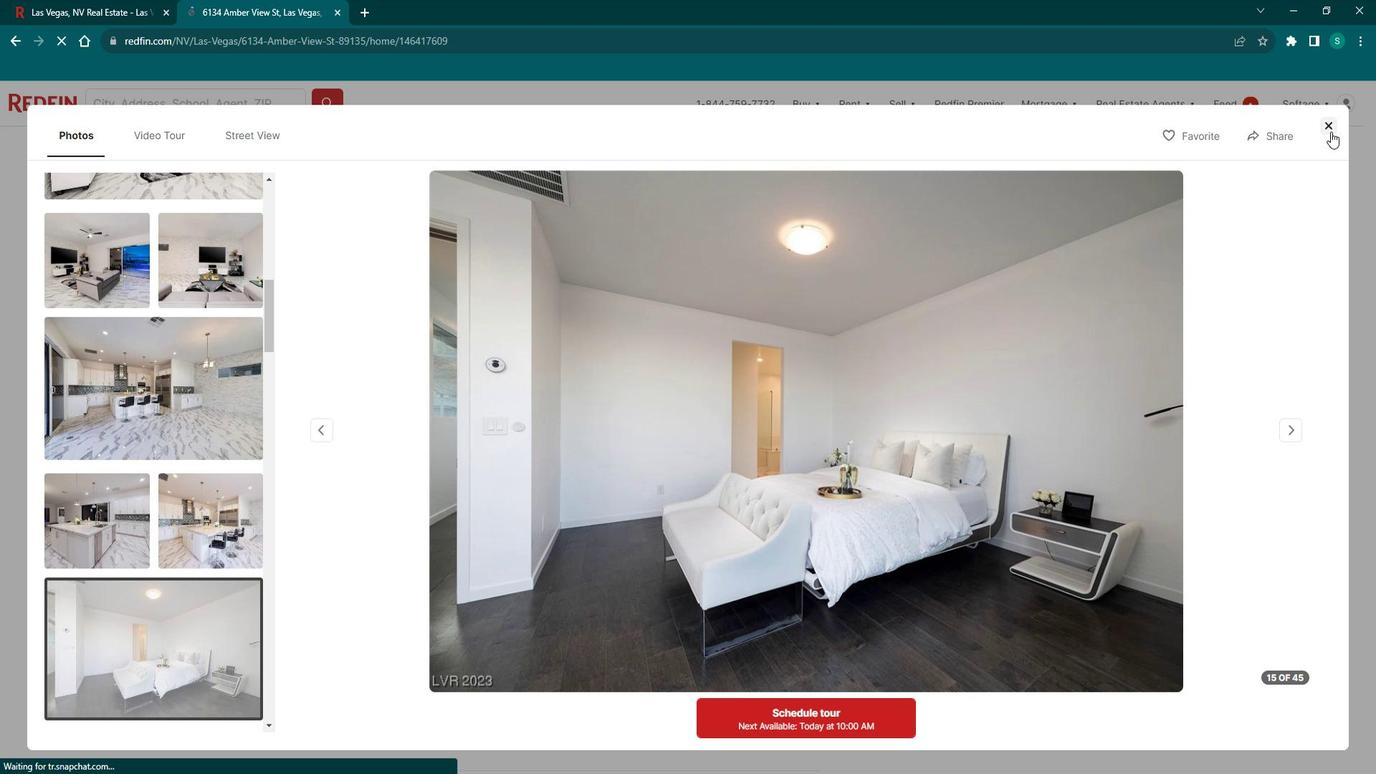 
Action: Mouse moved to (626, 268)
Screenshot: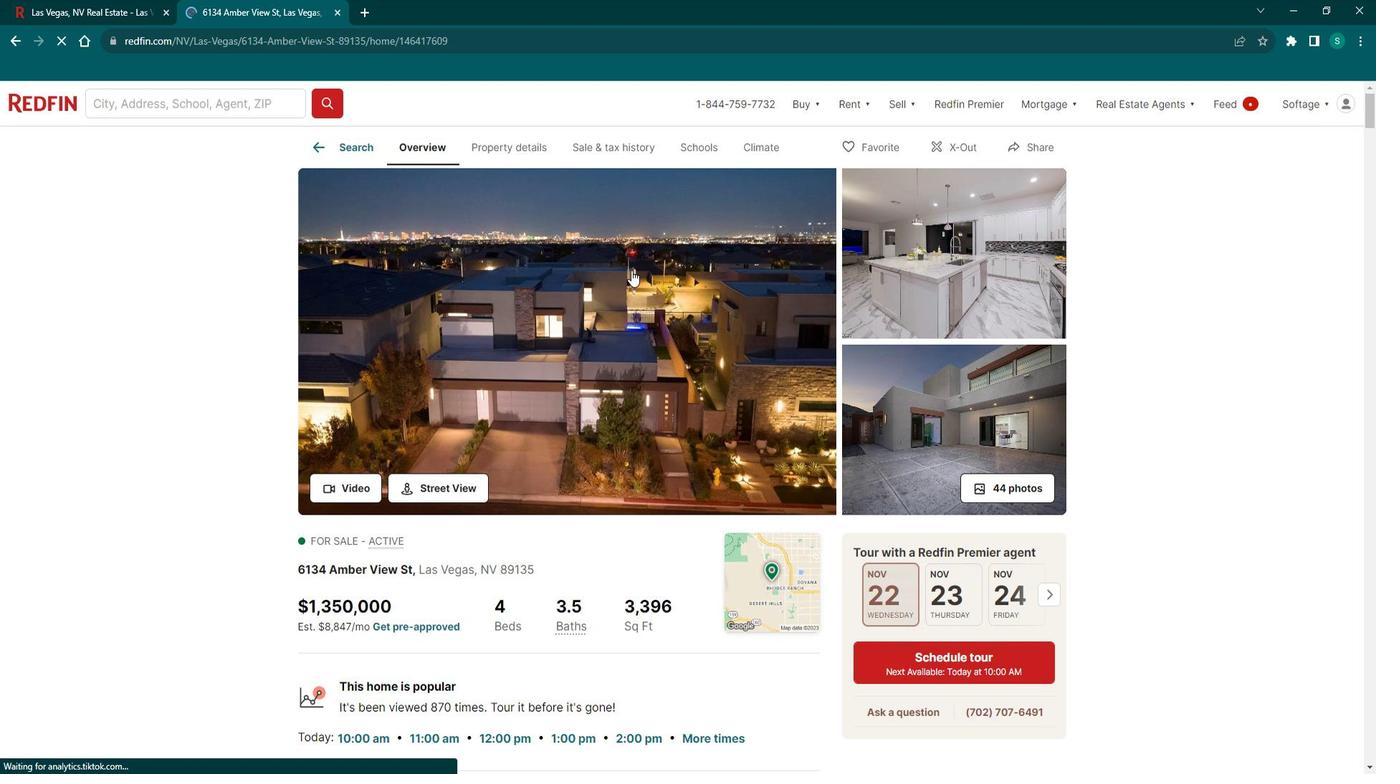 
Action: Mouse scrolled (626, 267) with delta (0, 0)
Screenshot: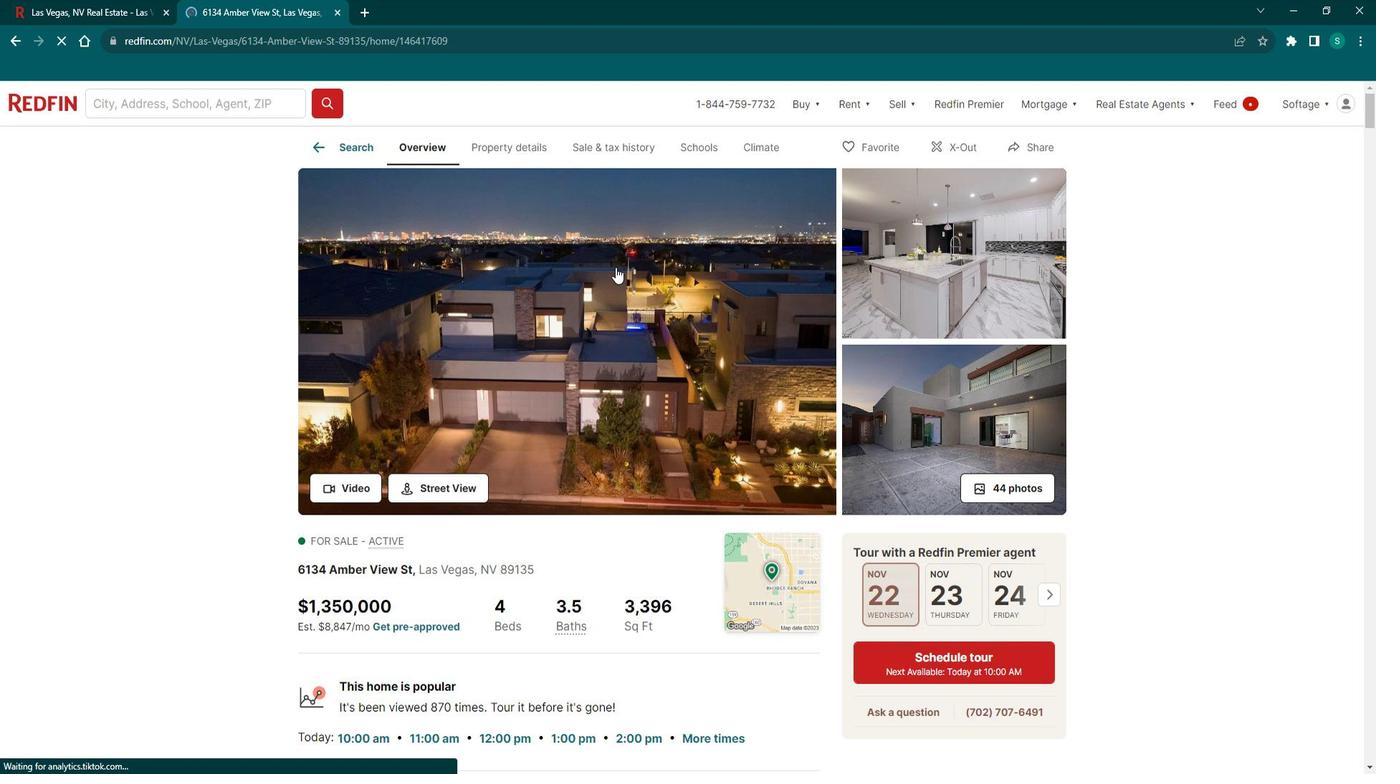 
Action: Mouse scrolled (626, 267) with delta (0, 0)
Screenshot: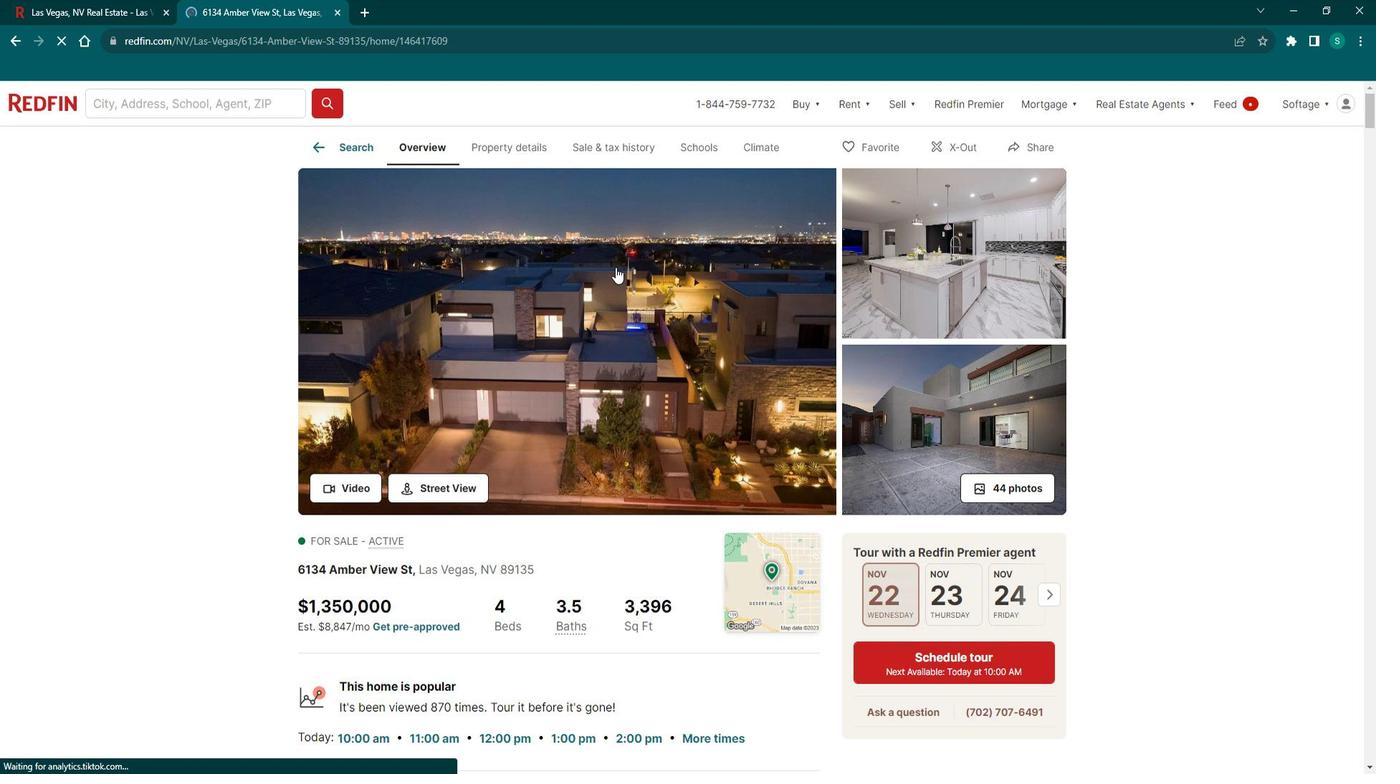 
Action: Mouse scrolled (626, 267) with delta (0, 0)
Screenshot: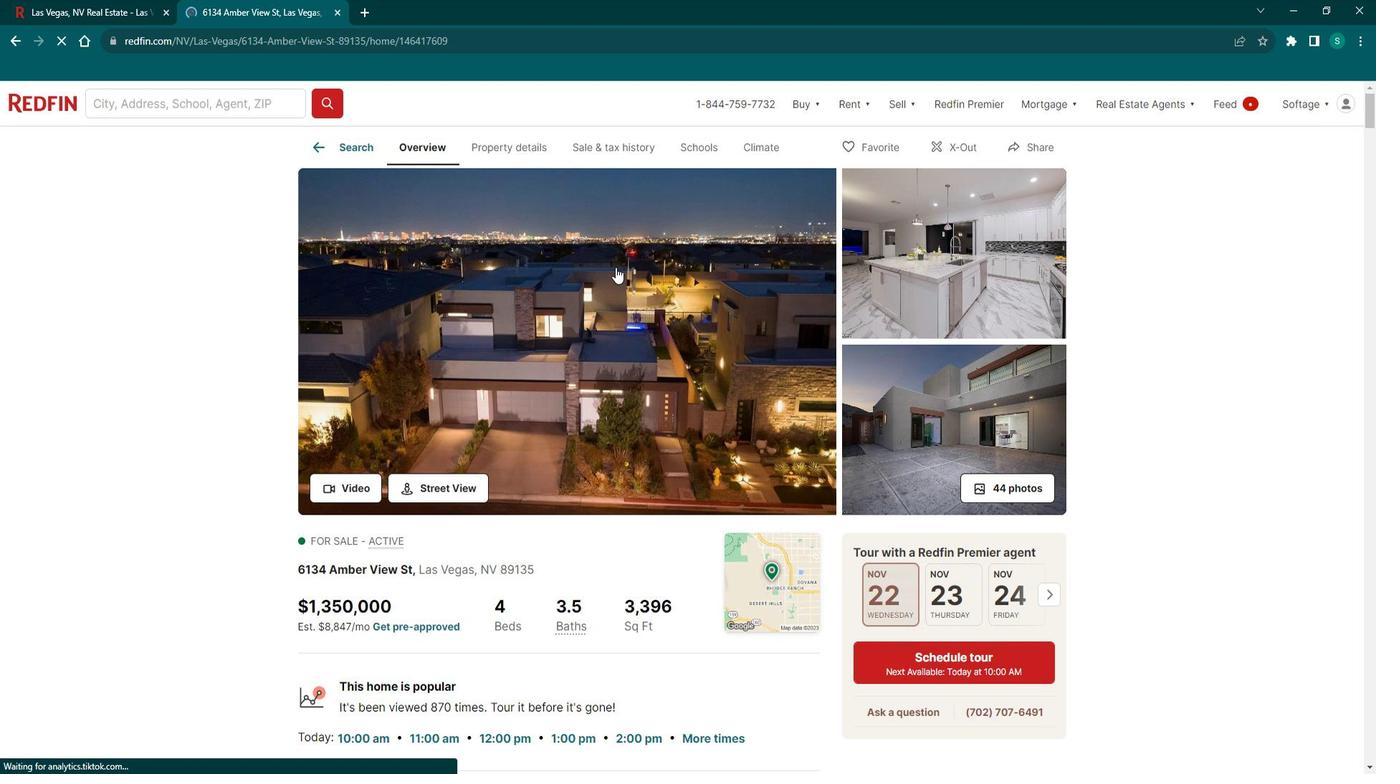 
Action: Mouse scrolled (626, 267) with delta (0, 0)
Screenshot: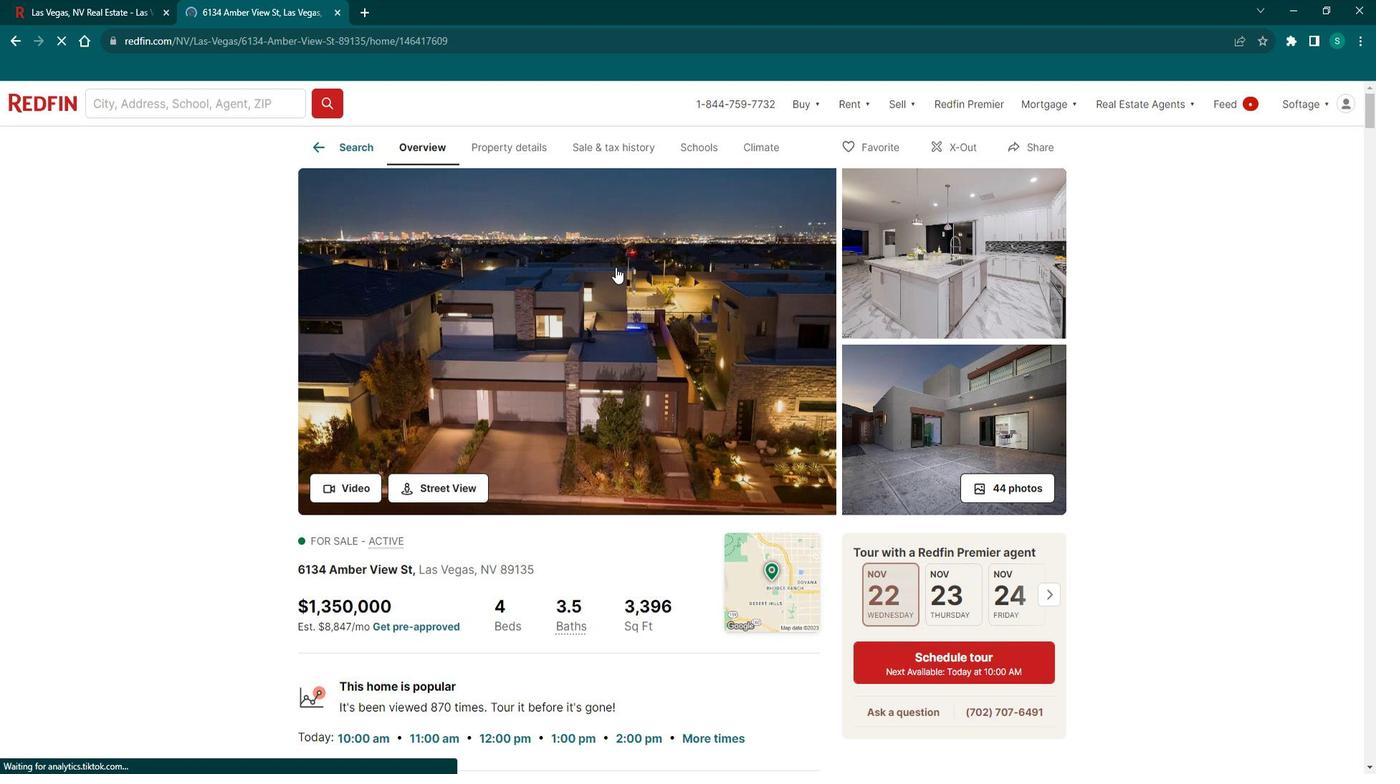 
Action: Mouse scrolled (626, 267) with delta (0, 0)
Screenshot: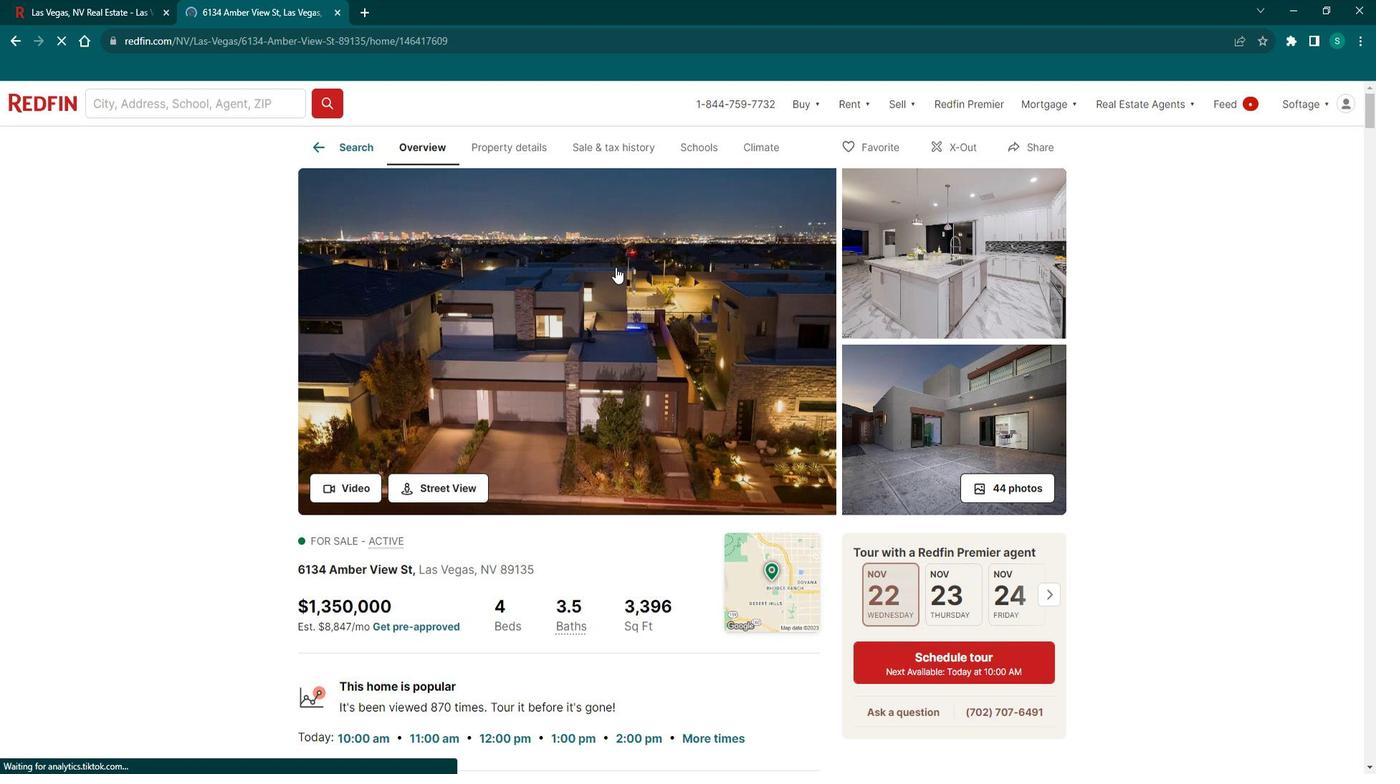 
Action: Mouse scrolled (626, 267) with delta (0, 0)
Screenshot: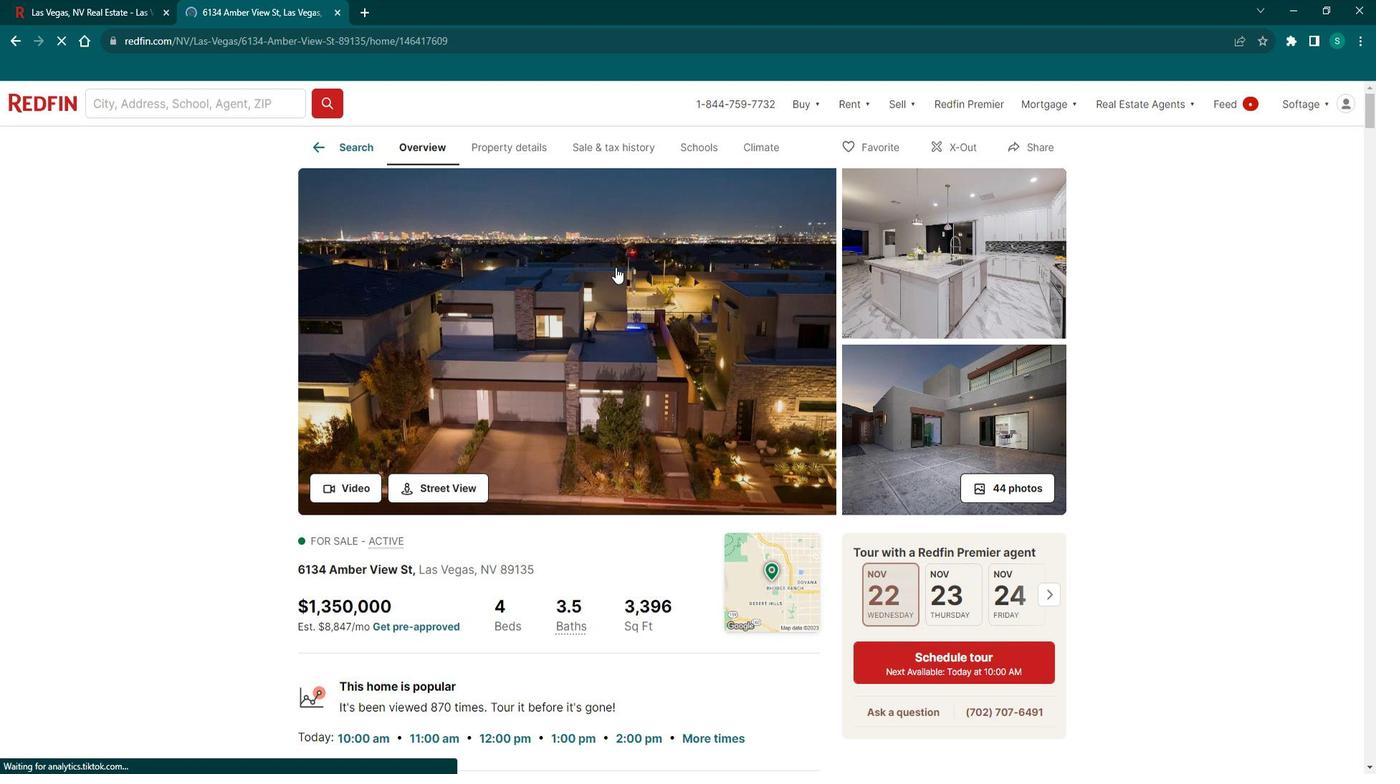 
Action: Mouse moved to (346, 472)
Screenshot: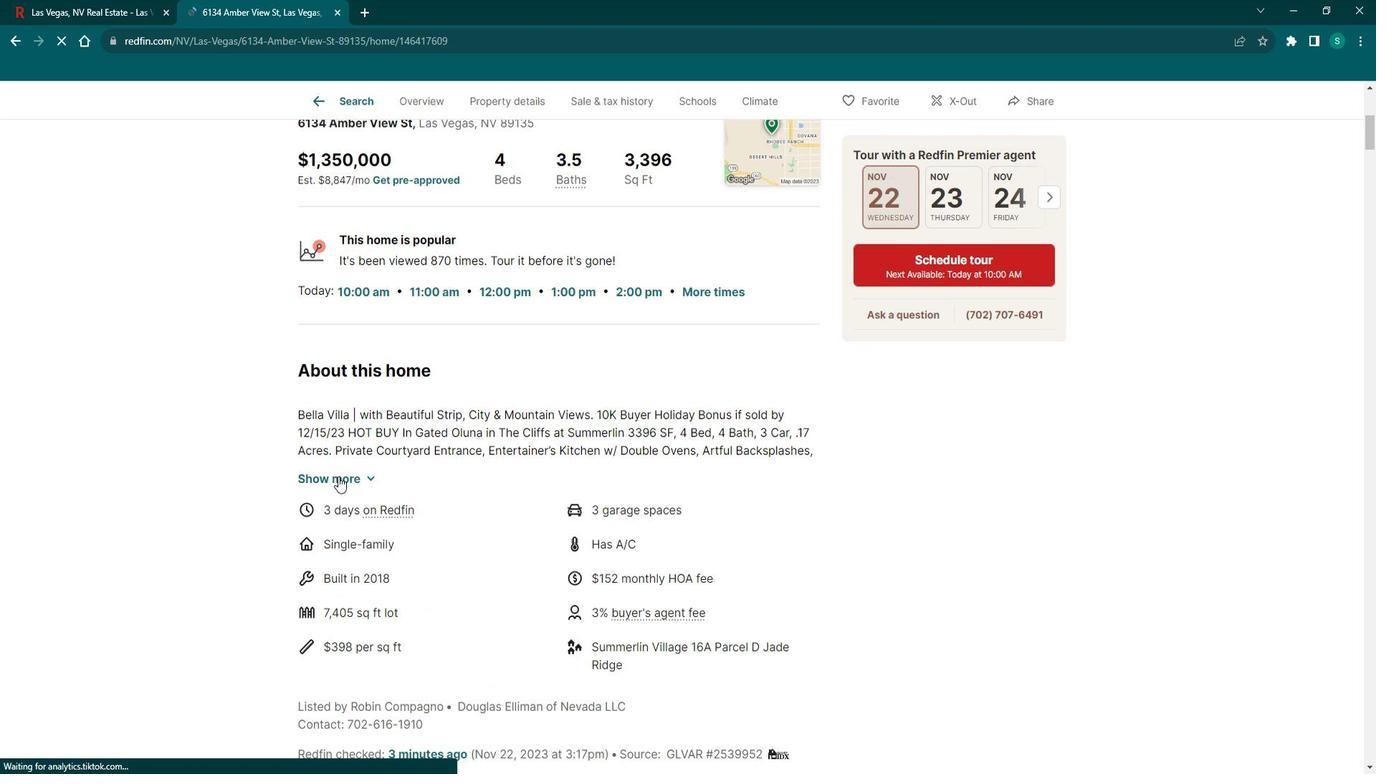 
Action: Mouse pressed left at (346, 472)
Screenshot: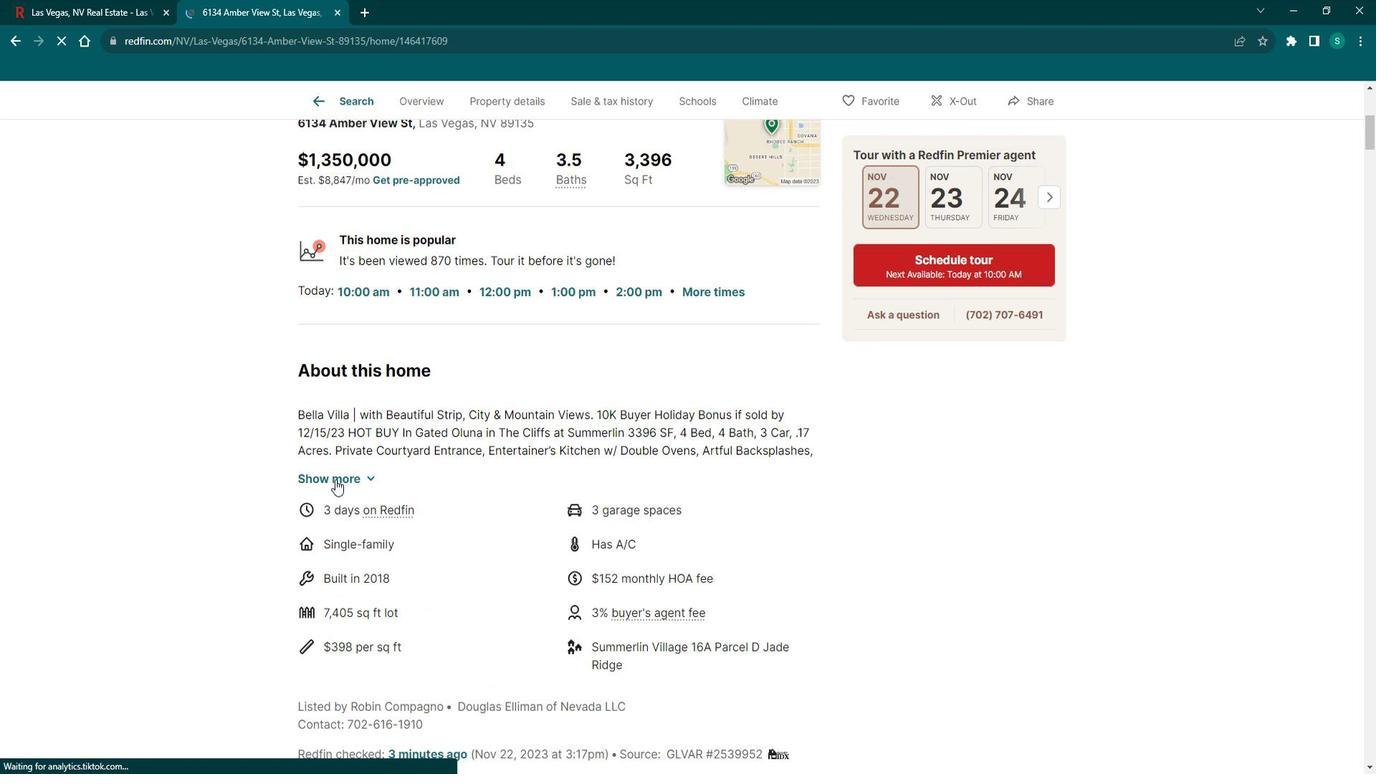
Action: Mouse moved to (398, 444)
Screenshot: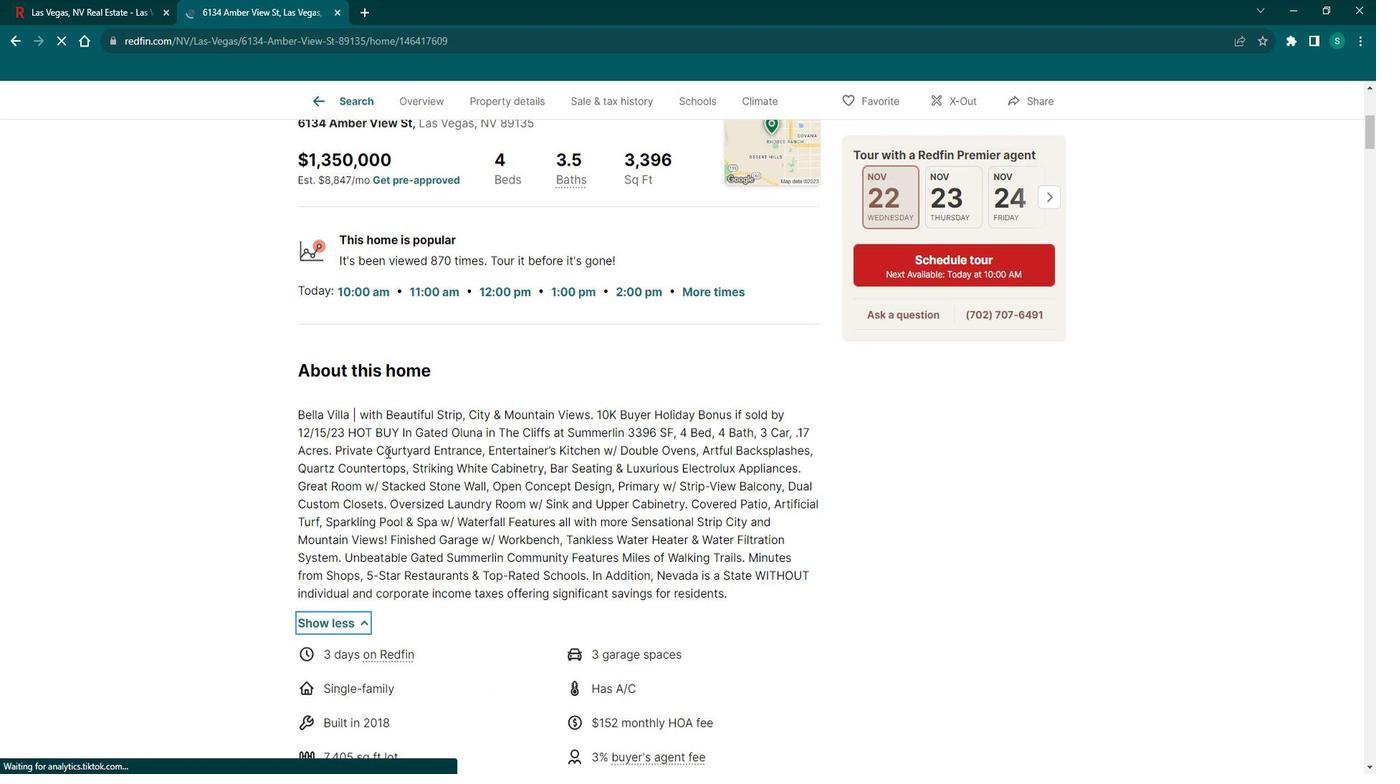 
Action: Mouse scrolled (398, 443) with delta (0, 0)
Screenshot: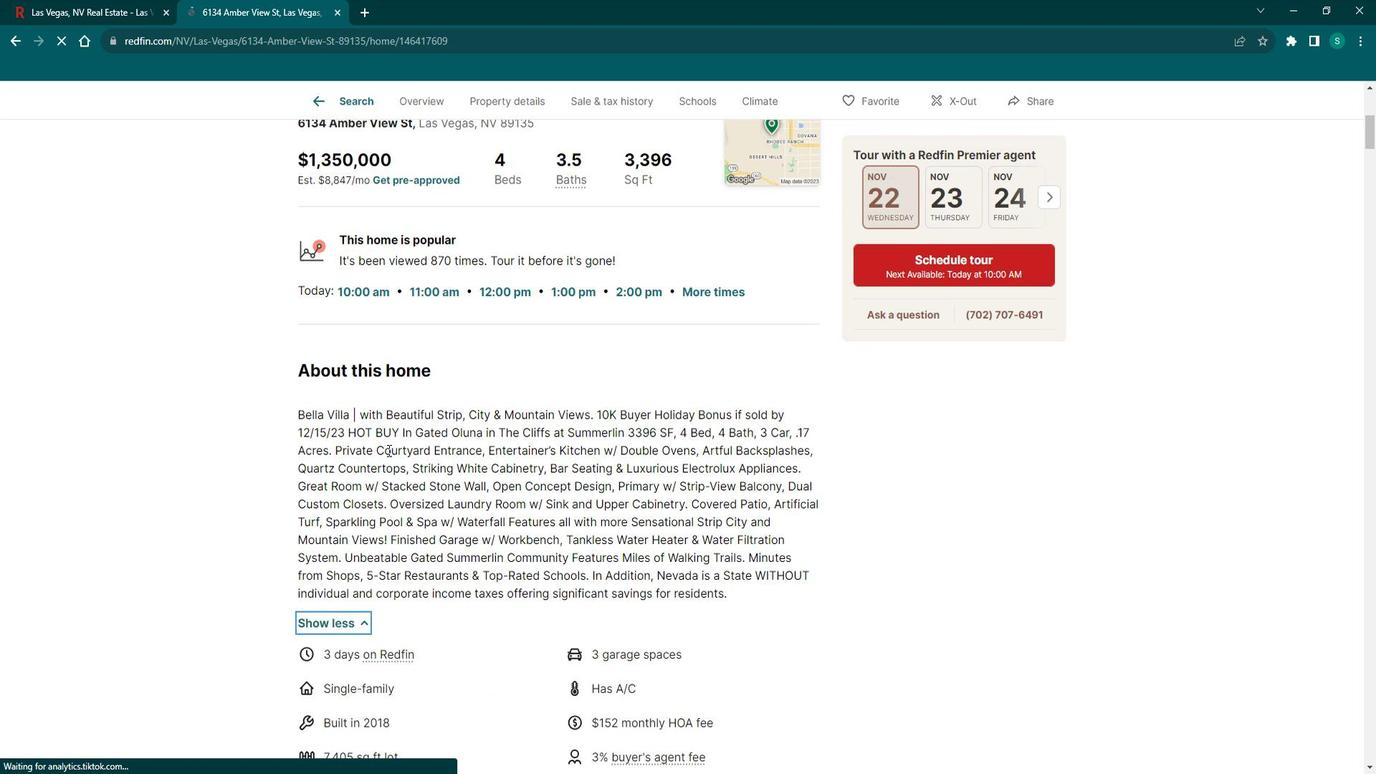 
Action: Mouse scrolled (398, 443) with delta (0, 0)
Screenshot: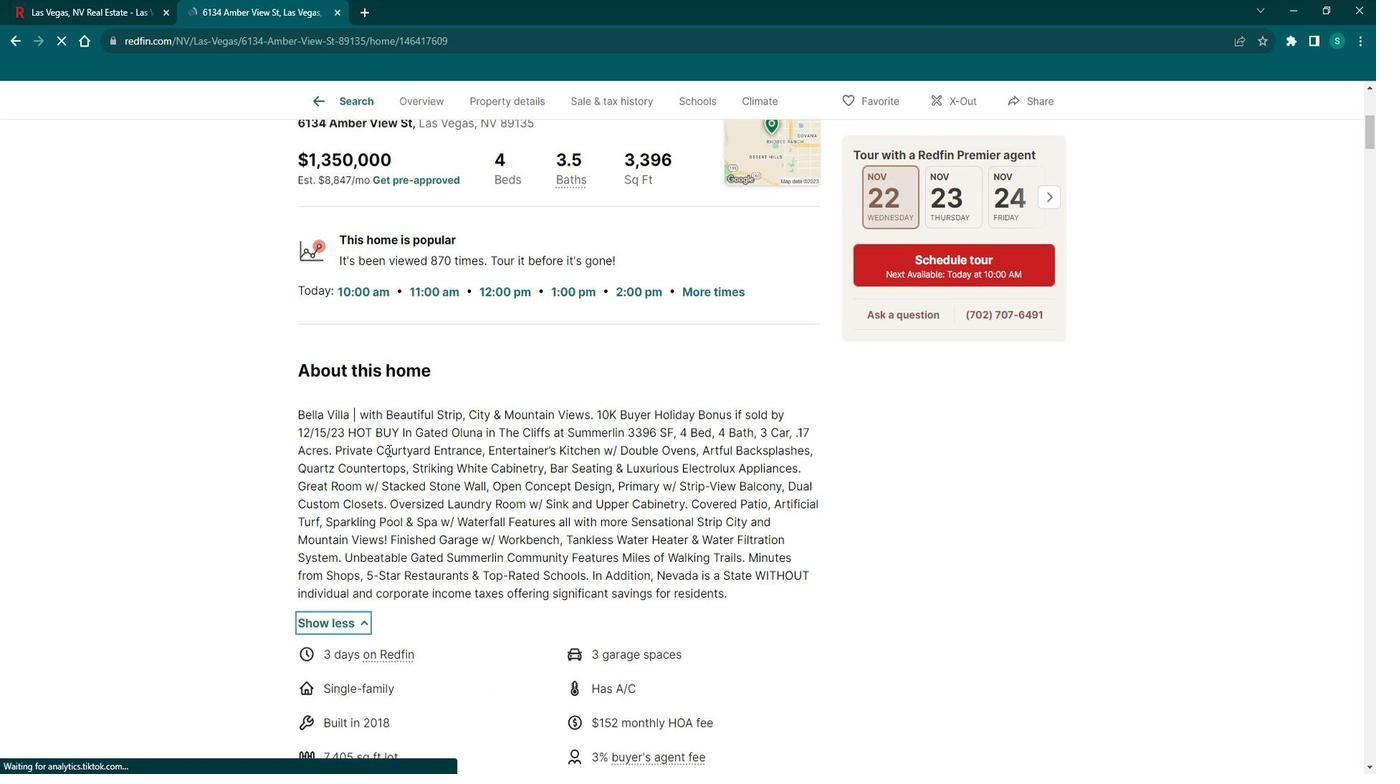 
Action: Mouse scrolled (398, 443) with delta (0, 0)
Screenshot: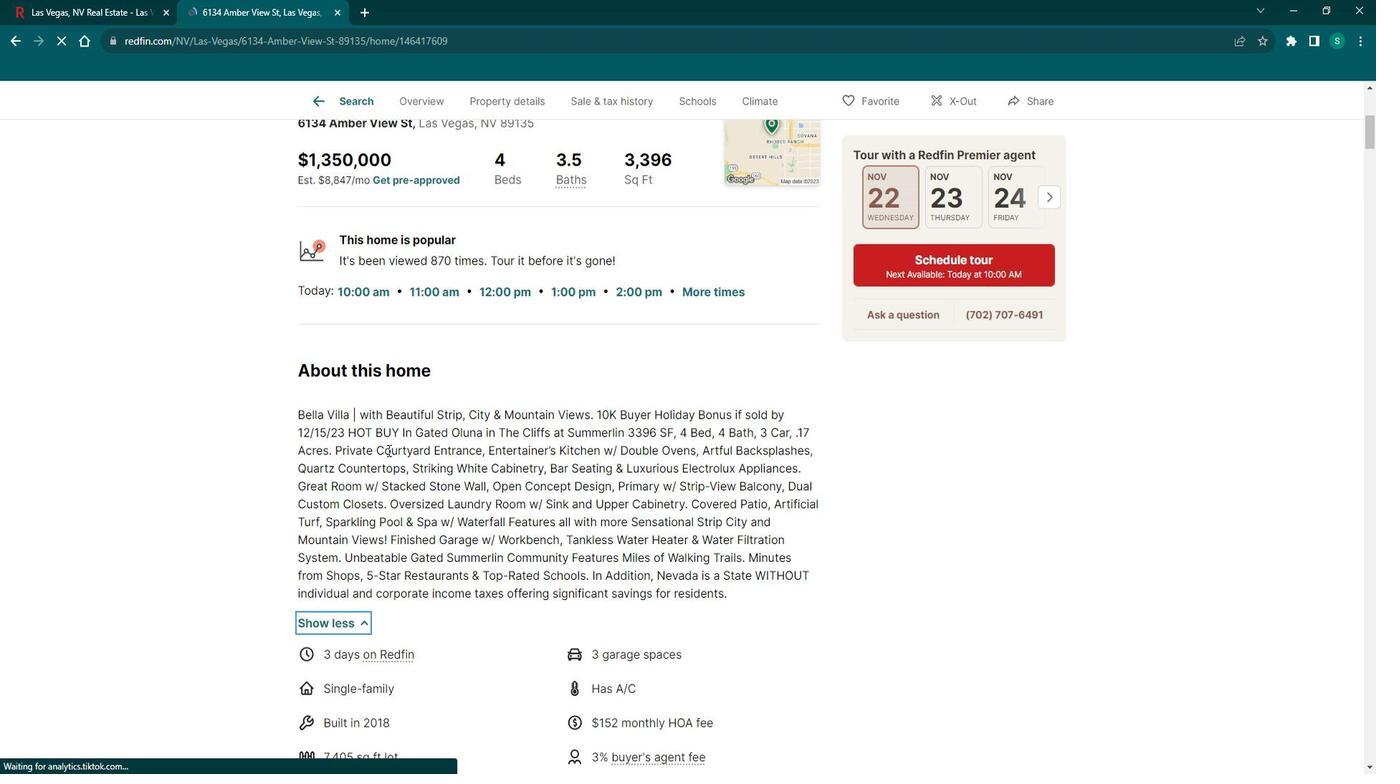 
Action: Mouse scrolled (398, 443) with delta (0, 0)
Screenshot: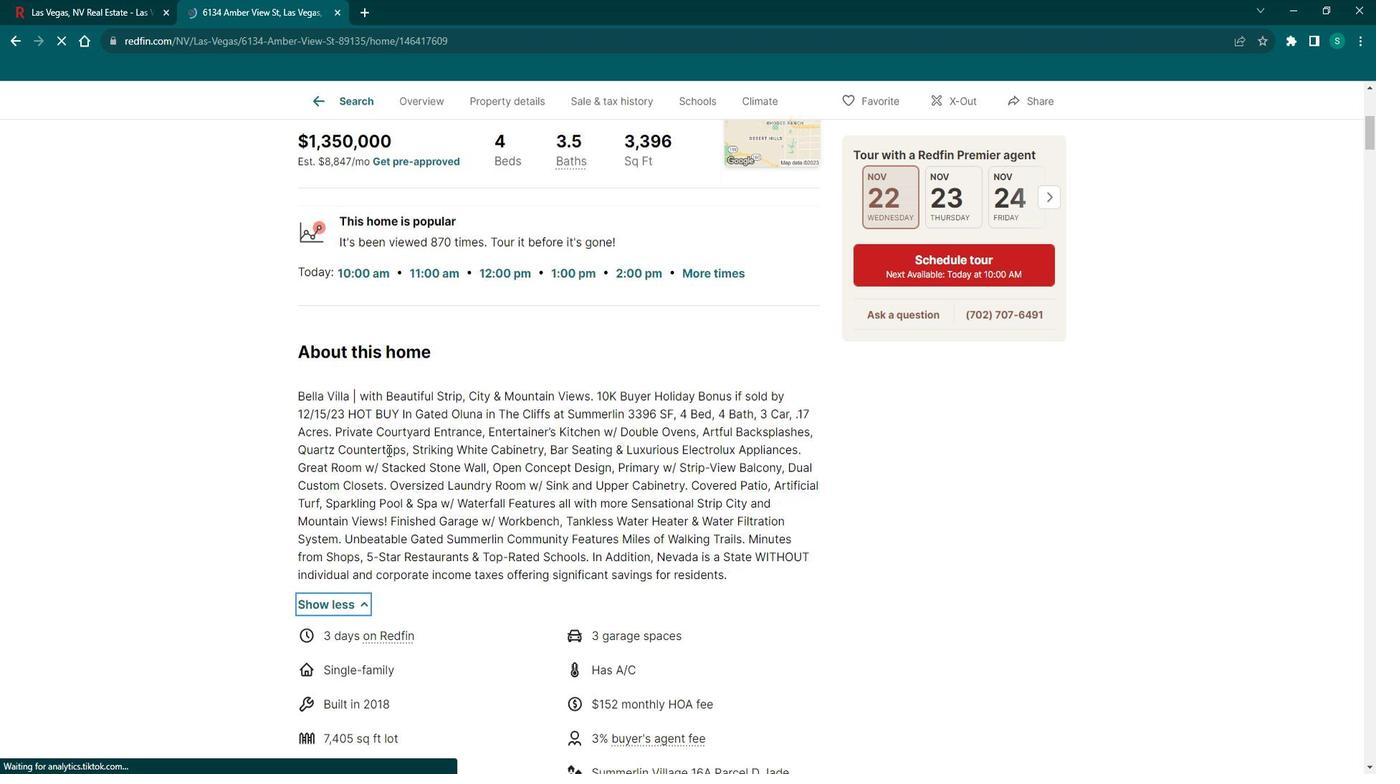 
Action: Mouse moved to (405, 386)
Screenshot: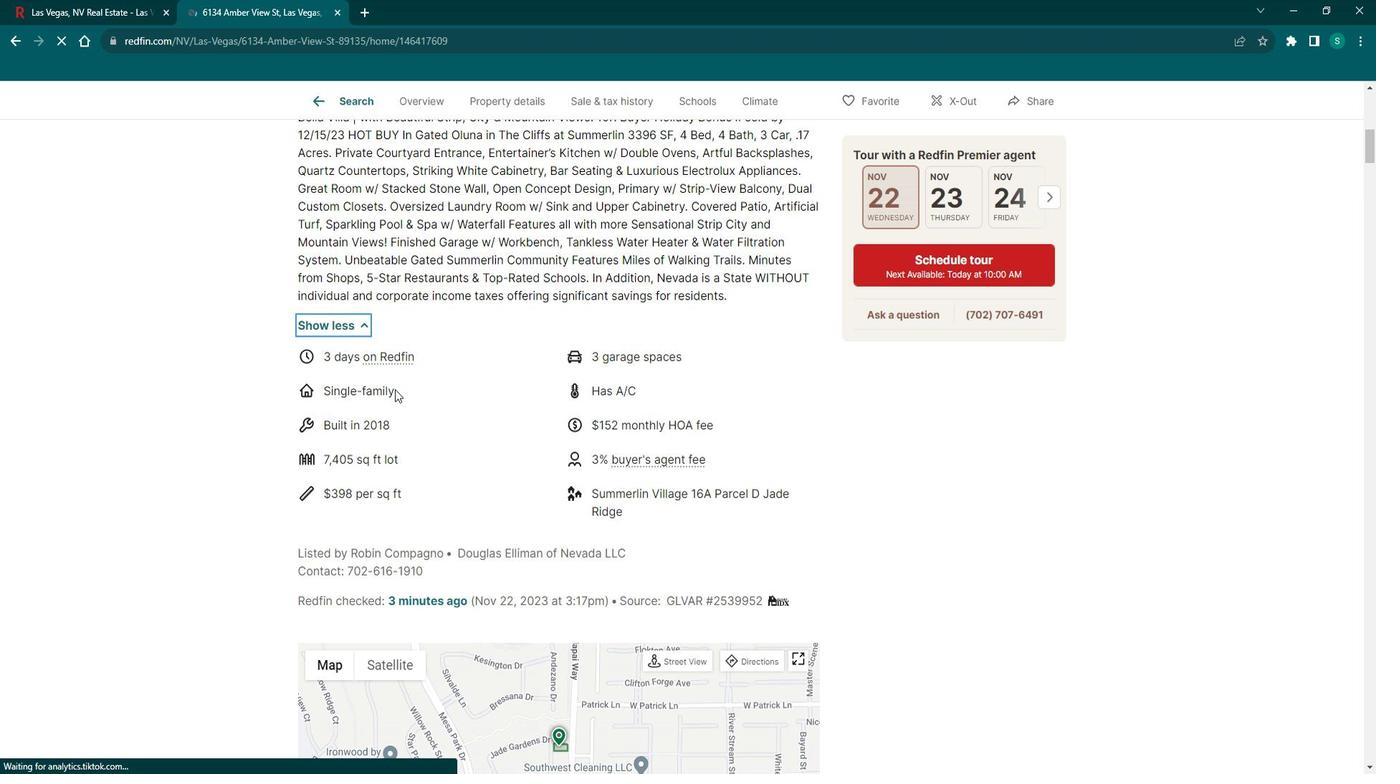 
Action: Mouse scrolled (405, 385) with delta (0, 0)
Screenshot: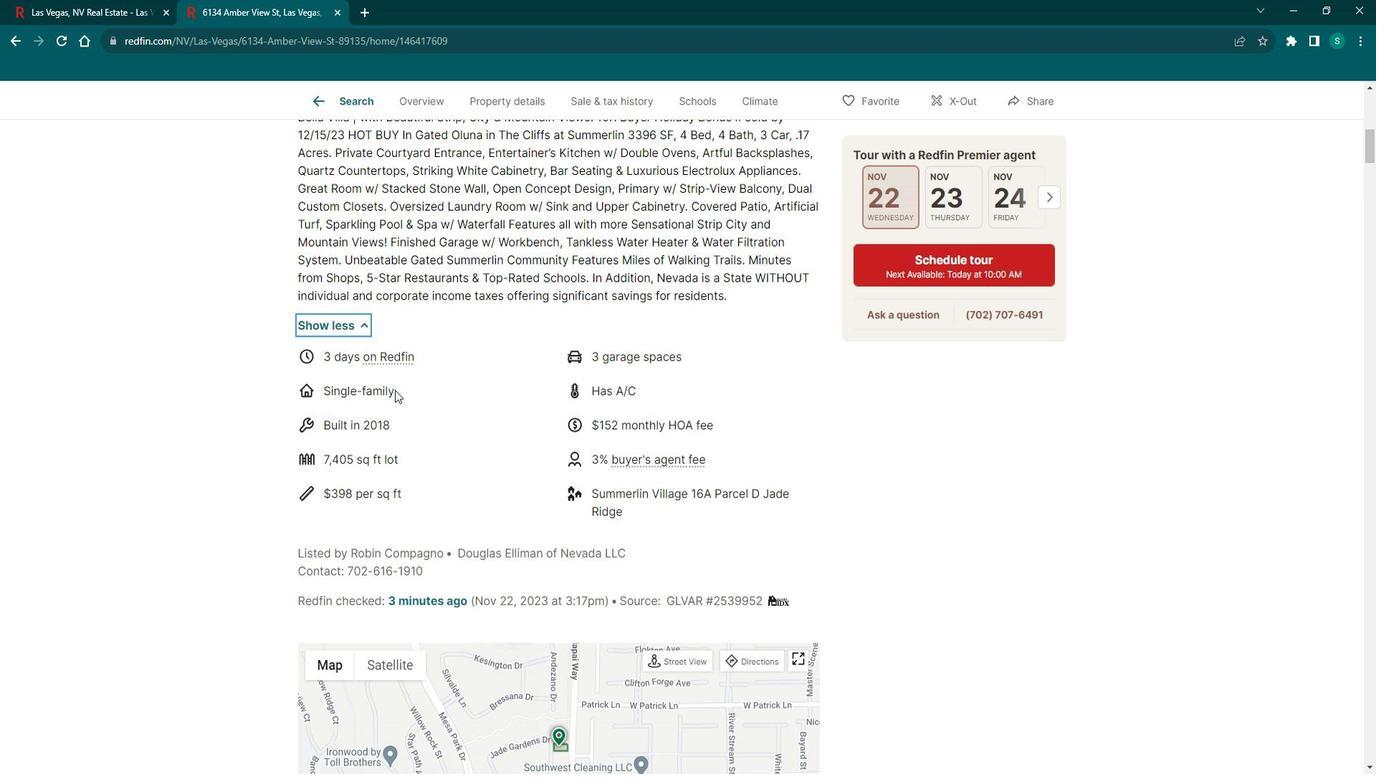 
Action: Mouse scrolled (405, 385) with delta (0, 0)
Screenshot: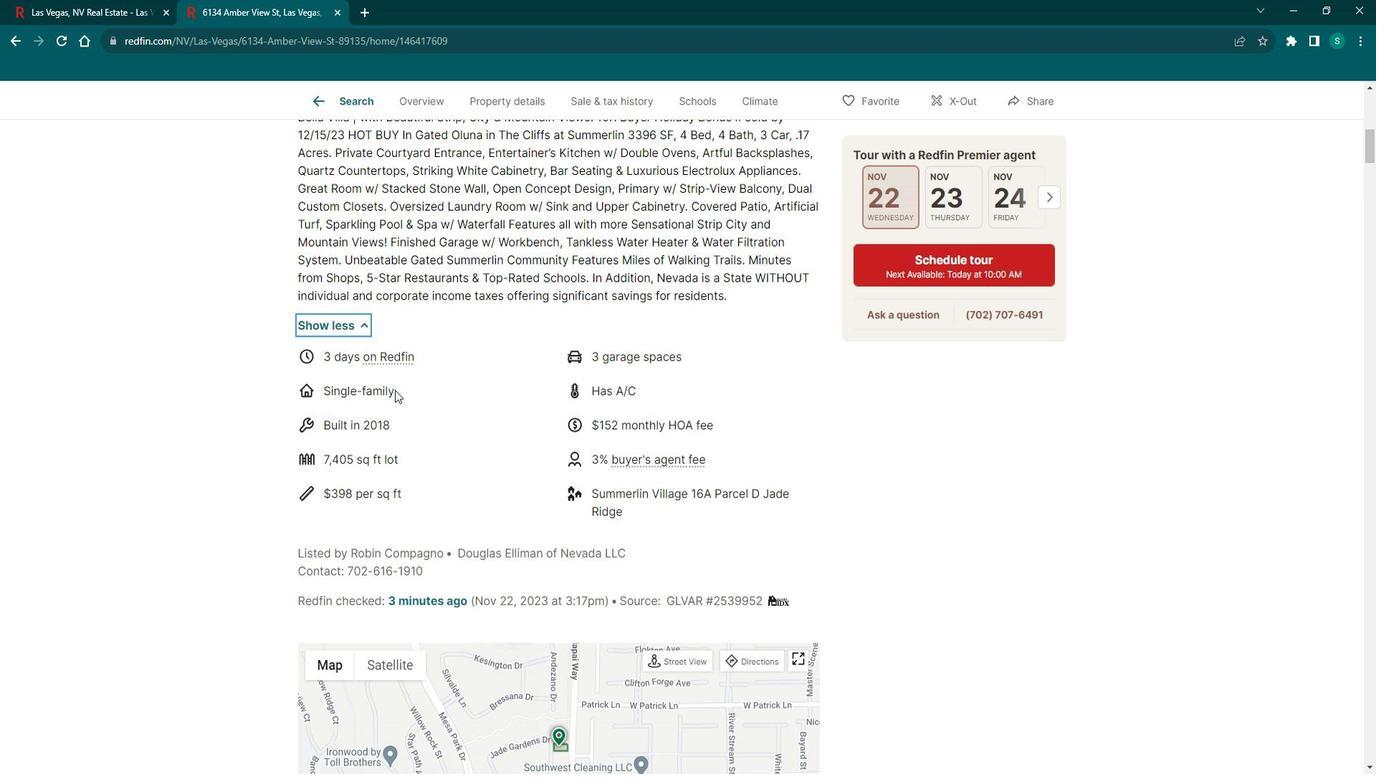 
Action: Mouse scrolled (405, 385) with delta (0, 0)
Screenshot: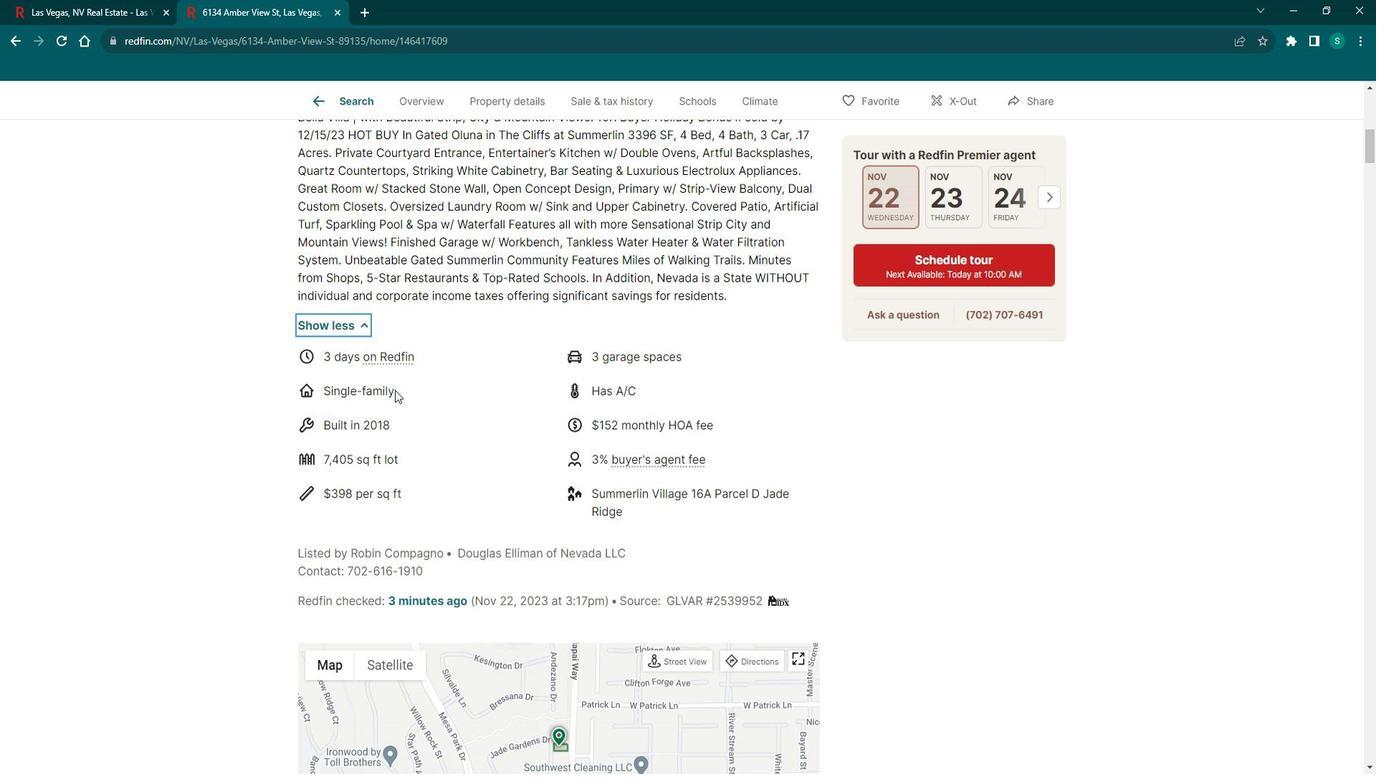 
Action: Mouse scrolled (405, 385) with delta (0, 0)
Screenshot: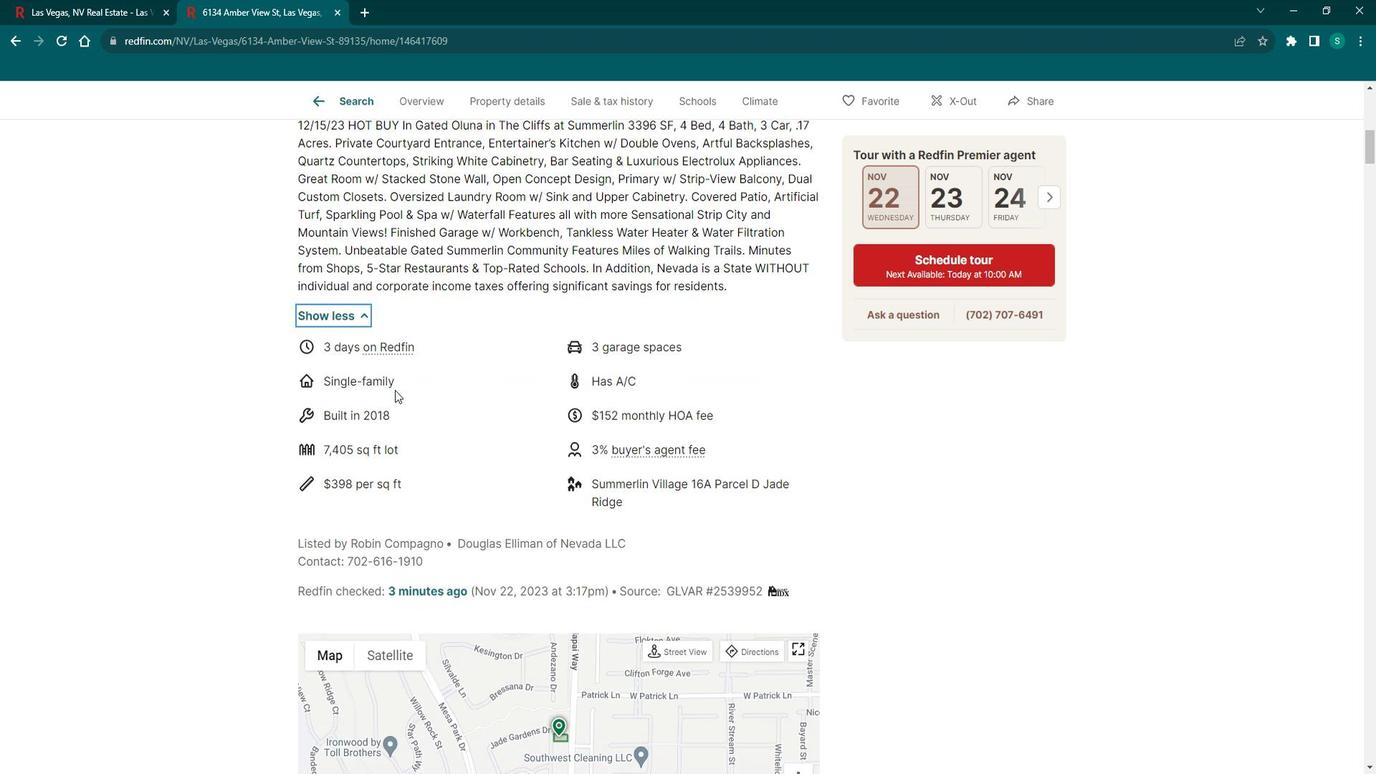 
Action: Mouse scrolled (405, 385) with delta (0, 0)
Screenshot: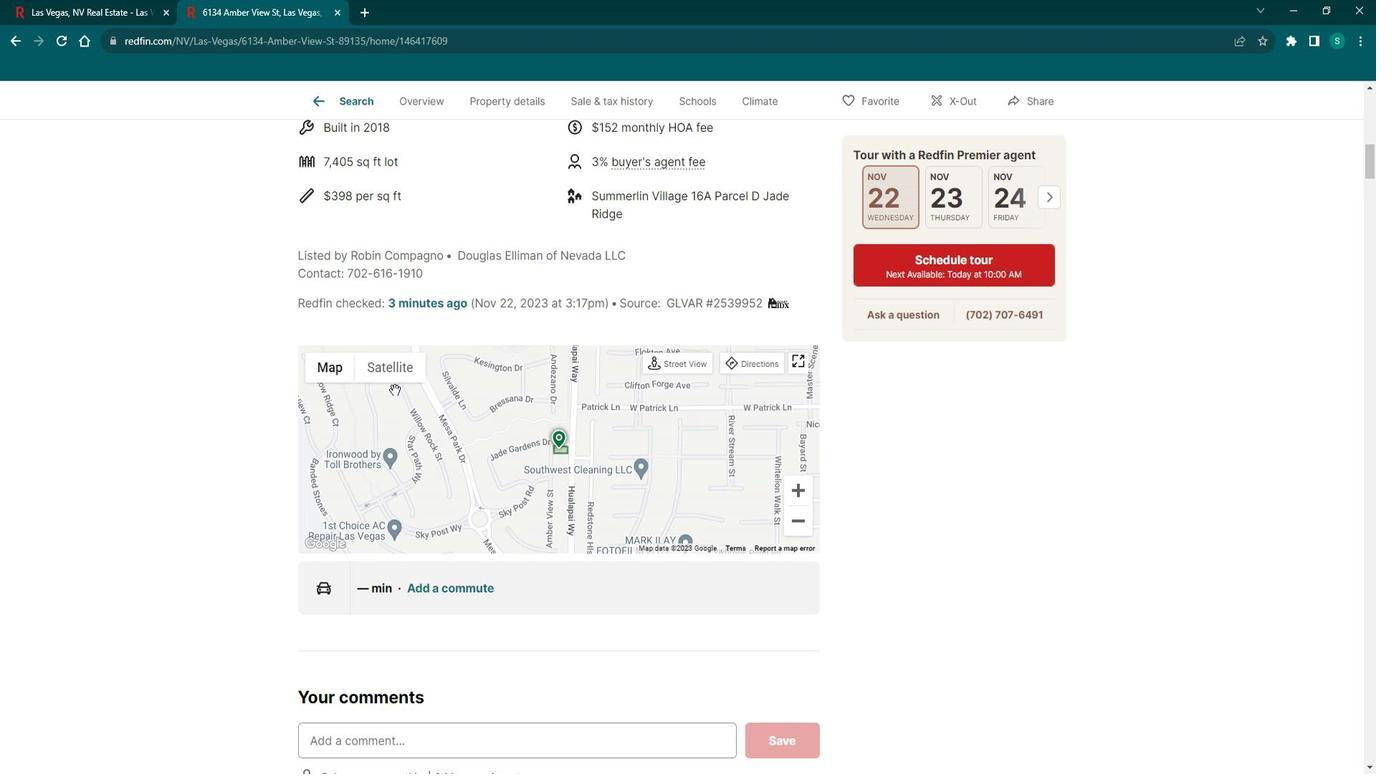 
Action: Mouse scrolled (405, 385) with delta (0, 0)
Screenshot: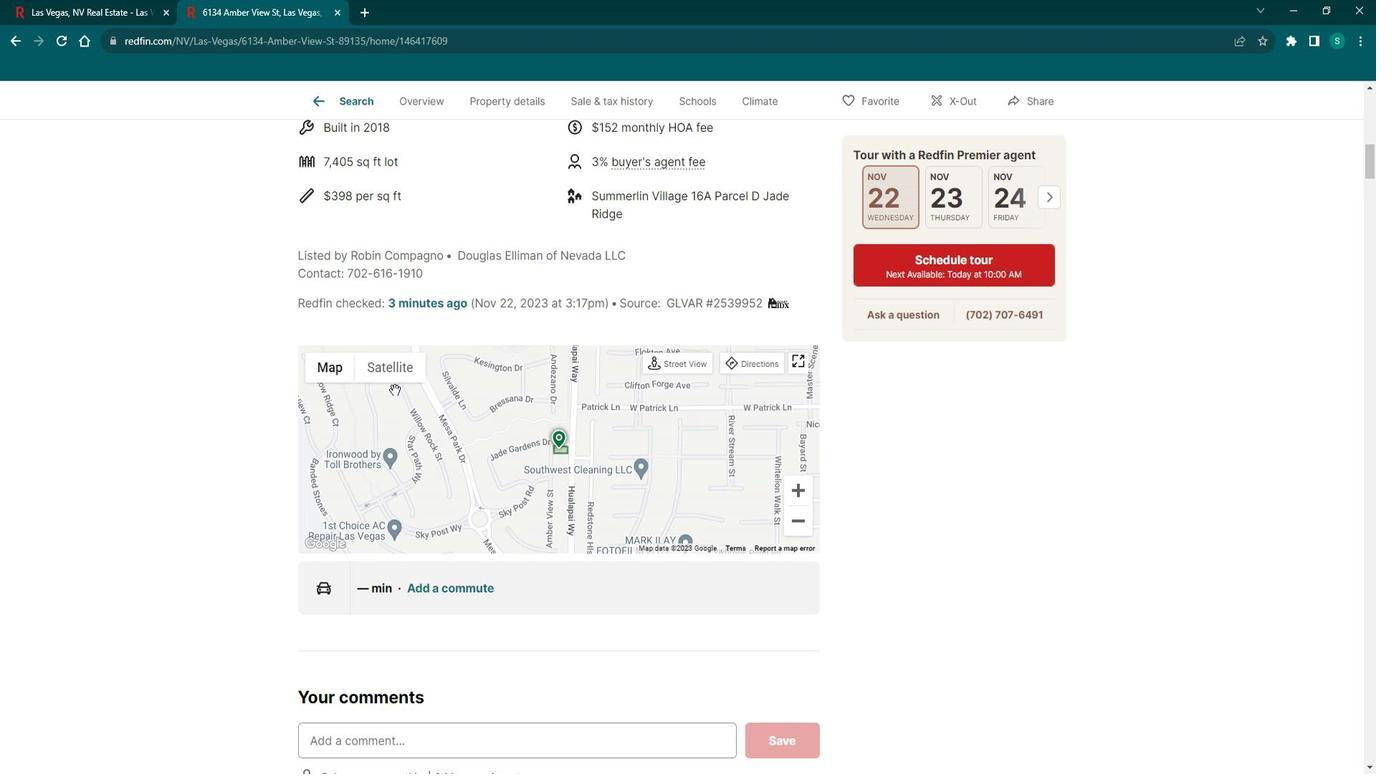 
Action: Mouse scrolled (405, 385) with delta (0, 0)
Screenshot: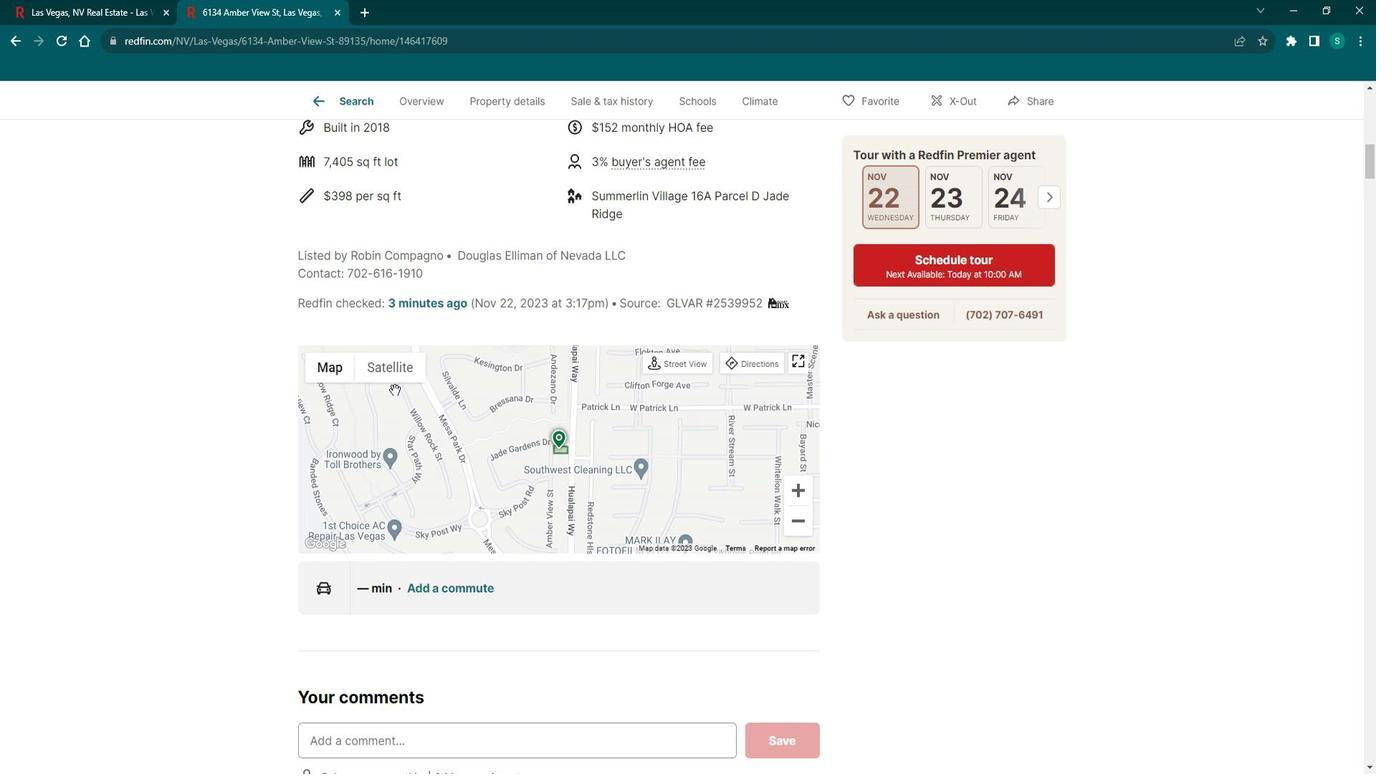 
Action: Mouse scrolled (405, 385) with delta (0, 0)
Screenshot: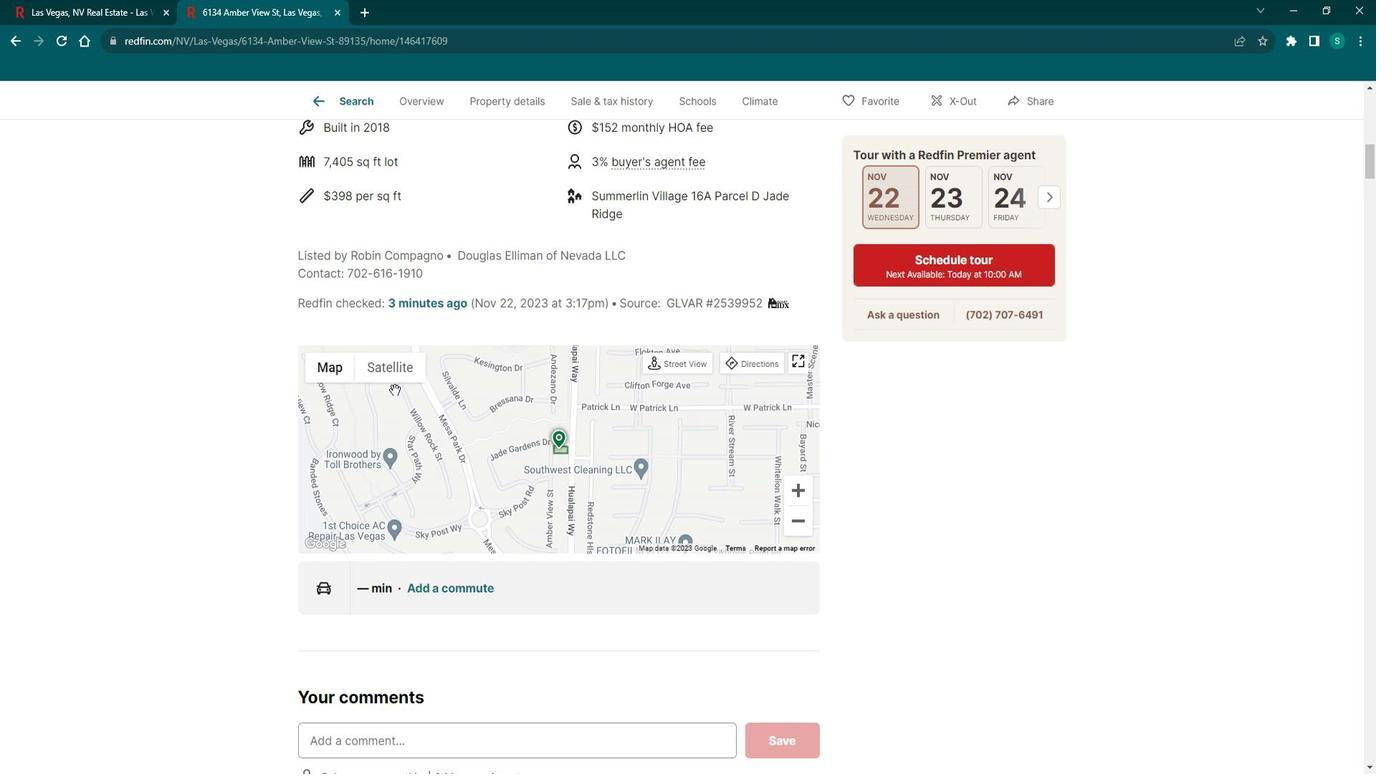 
Action: Mouse scrolled (405, 385) with delta (0, 0)
Screenshot: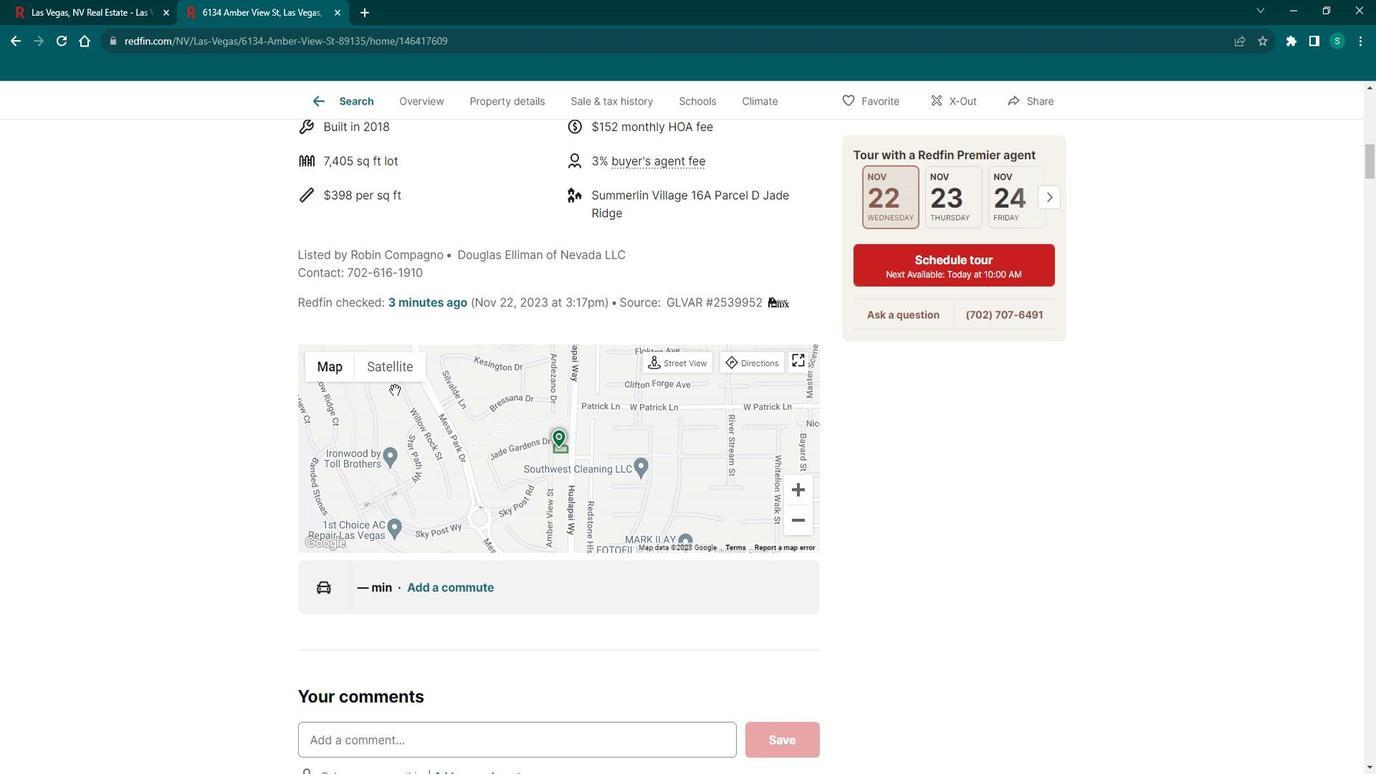 
Action: Mouse scrolled (405, 385) with delta (0, 0)
Screenshot: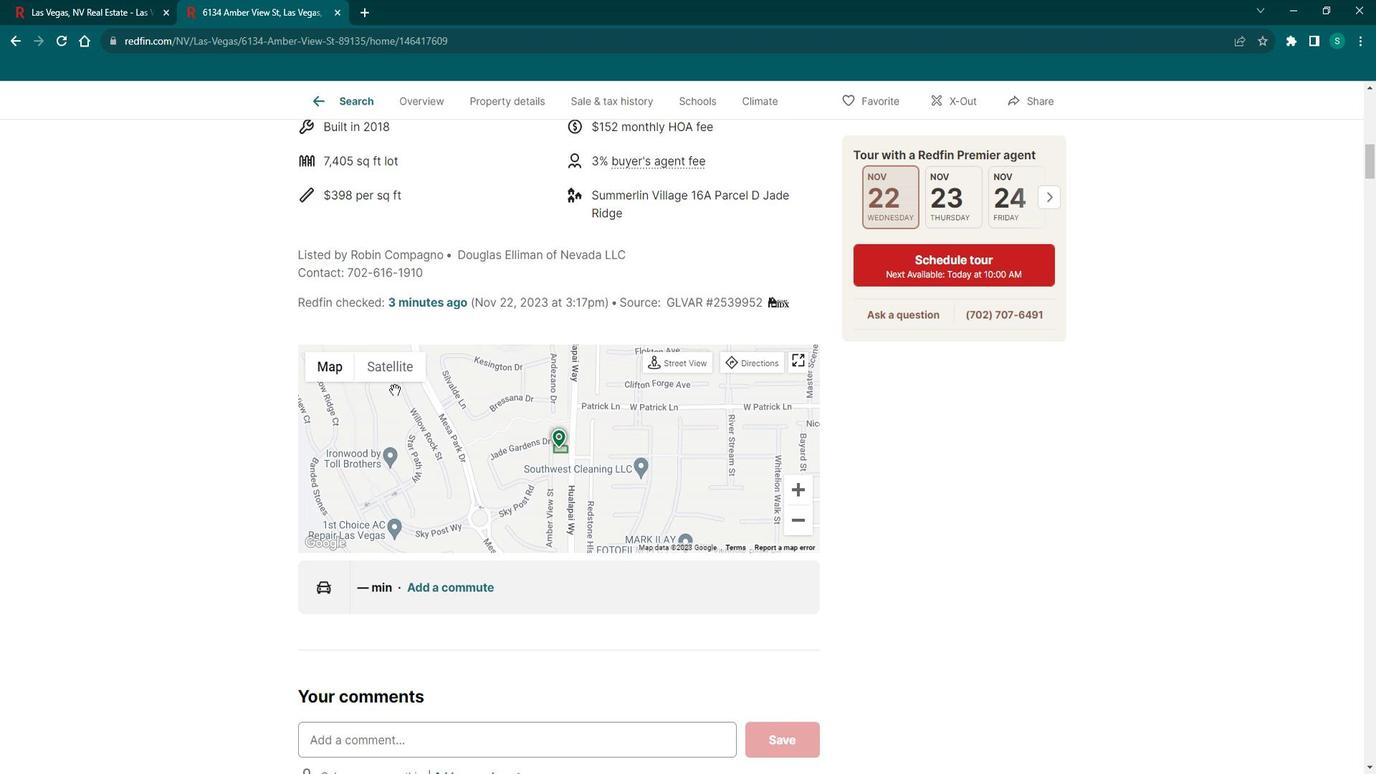 
Action: Mouse scrolled (405, 385) with delta (0, 0)
Screenshot: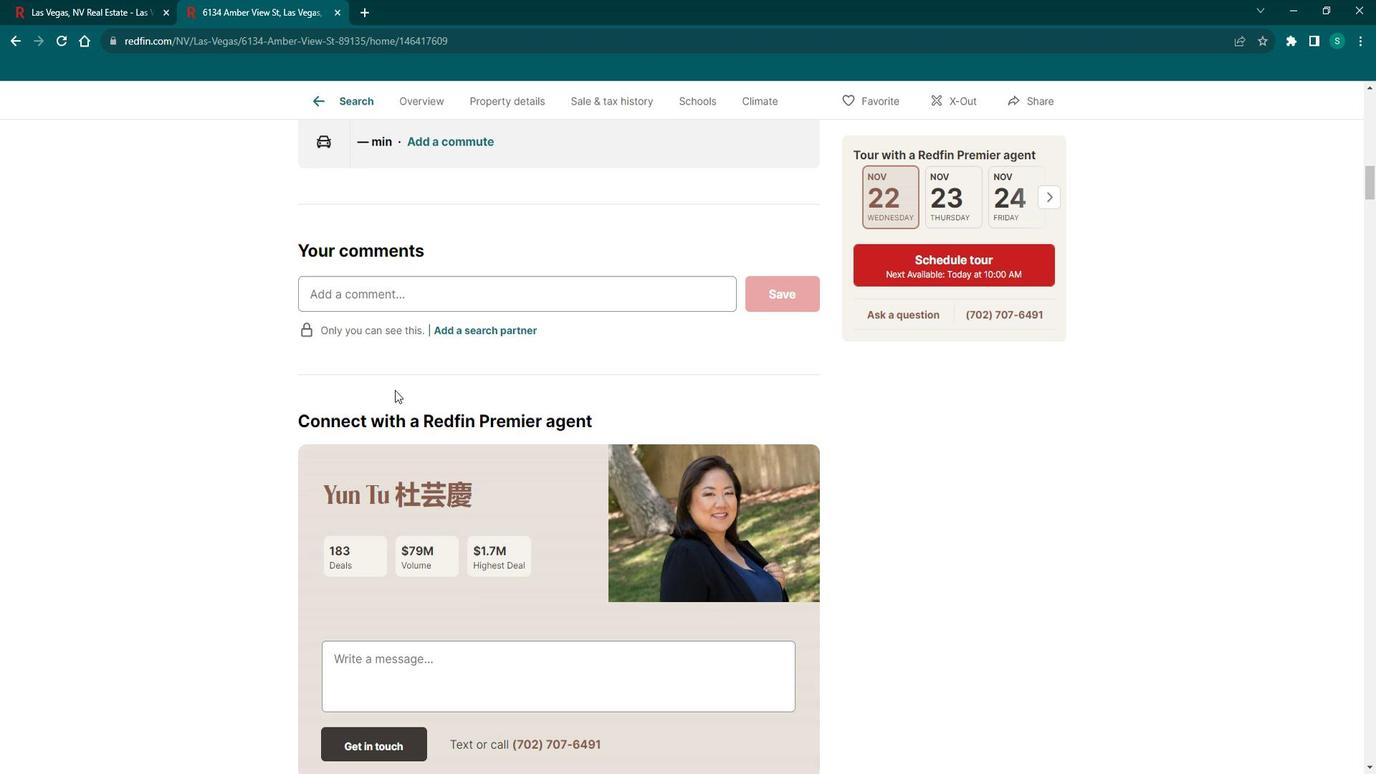 
Action: Mouse scrolled (405, 385) with delta (0, 0)
Screenshot: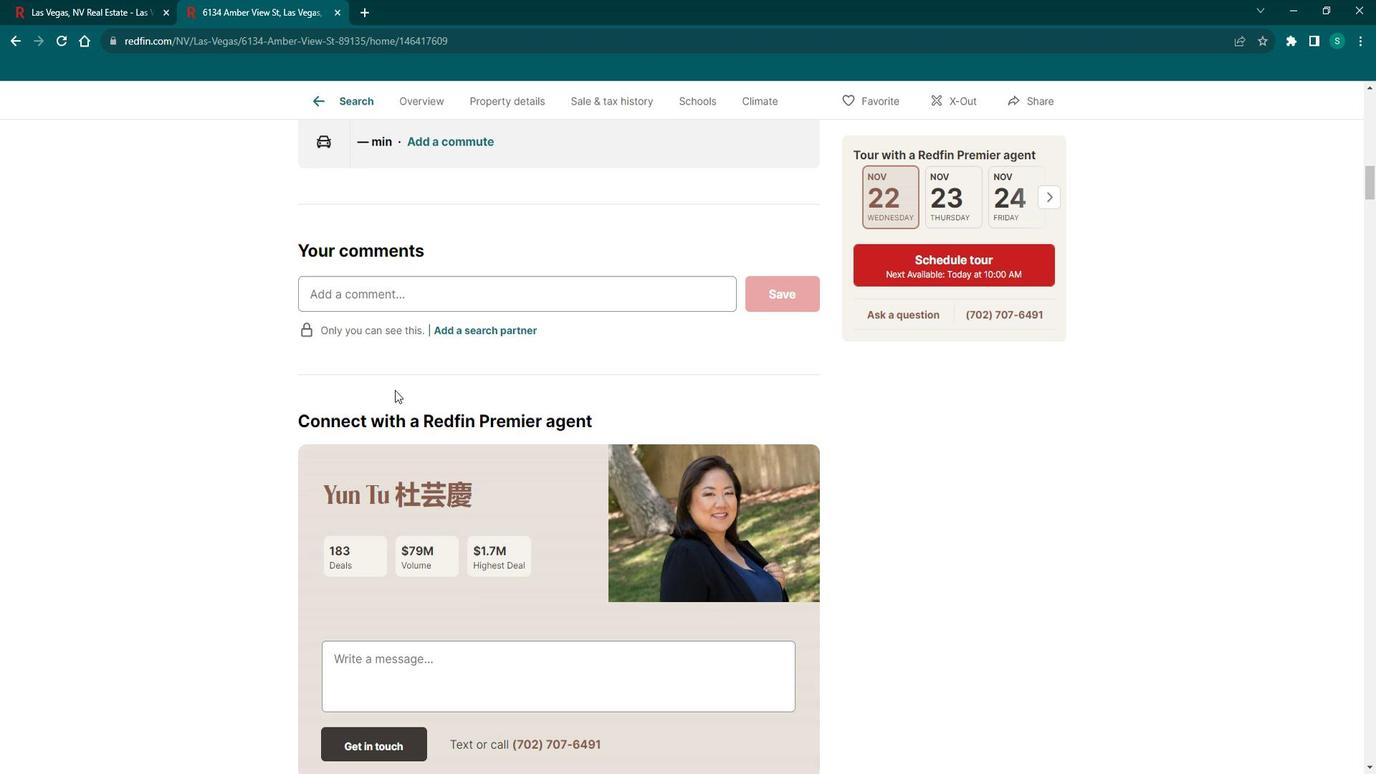 
Action: Mouse scrolled (405, 385) with delta (0, 0)
Screenshot: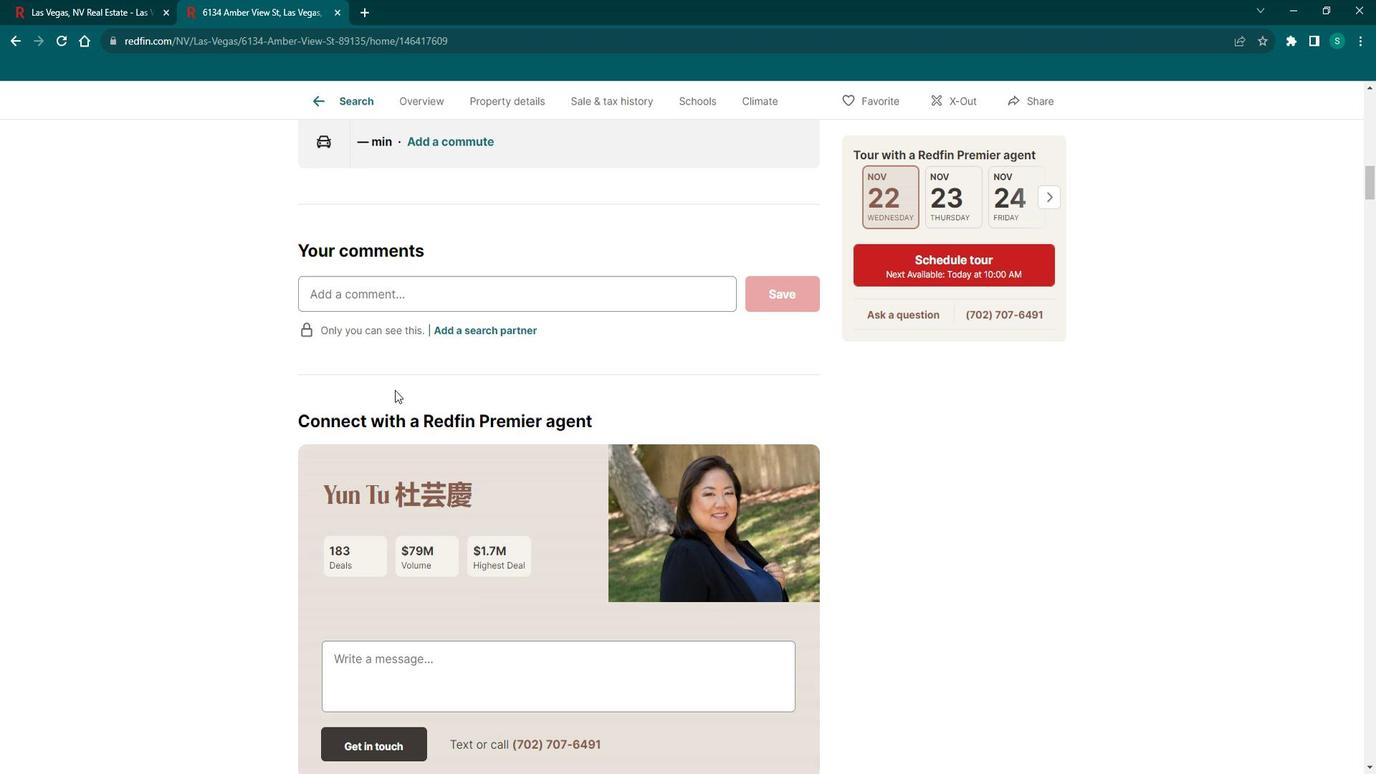 
Action: Mouse scrolled (405, 385) with delta (0, 0)
Screenshot: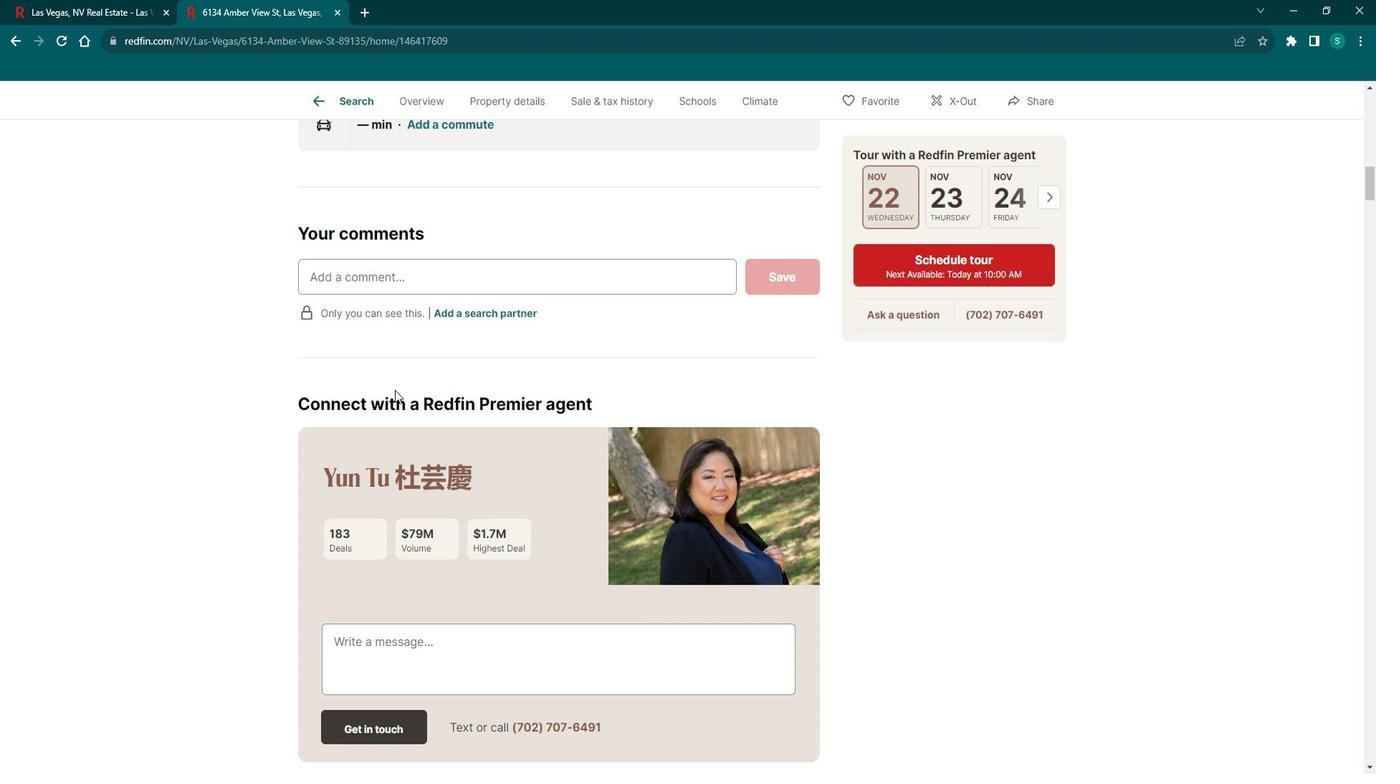 
Action: Mouse scrolled (405, 385) with delta (0, 0)
Screenshot: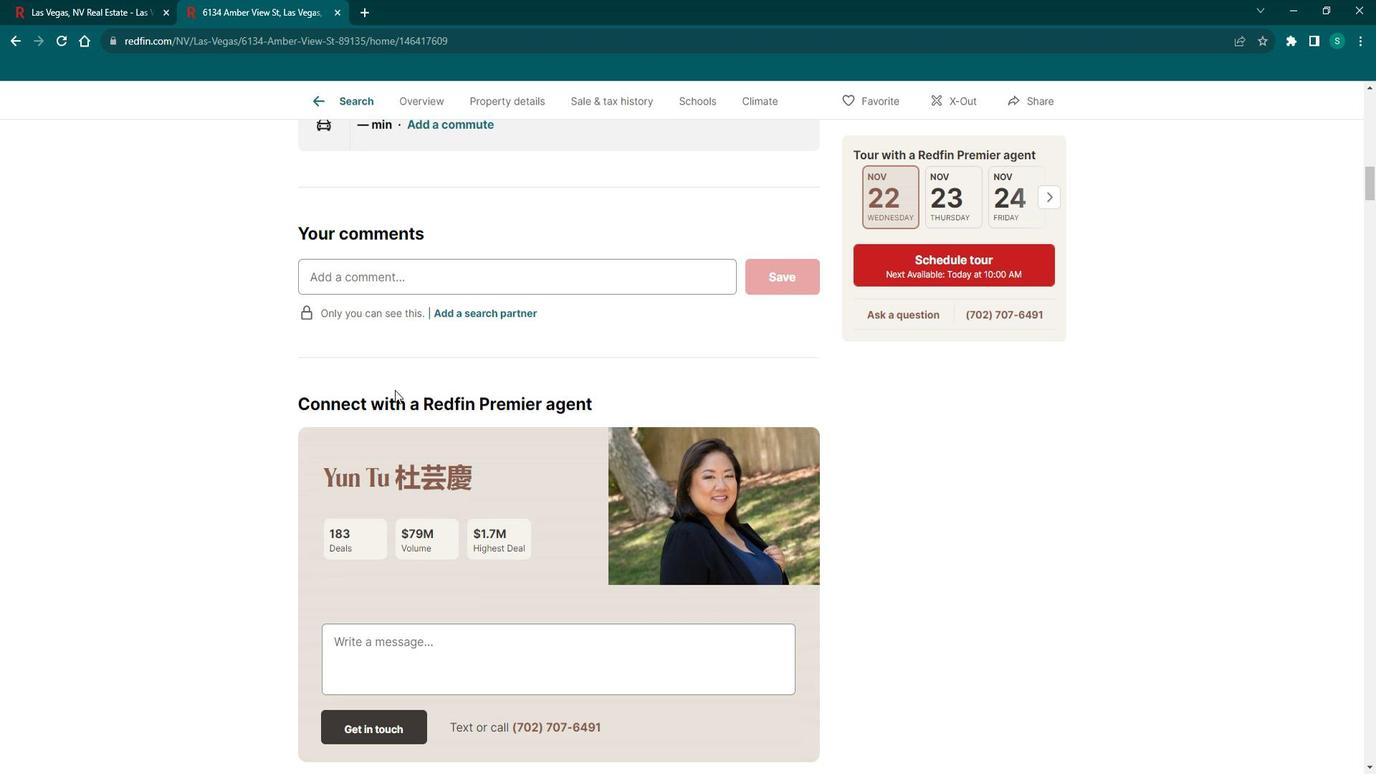 
Action: Mouse scrolled (405, 385) with delta (0, 0)
Screenshot: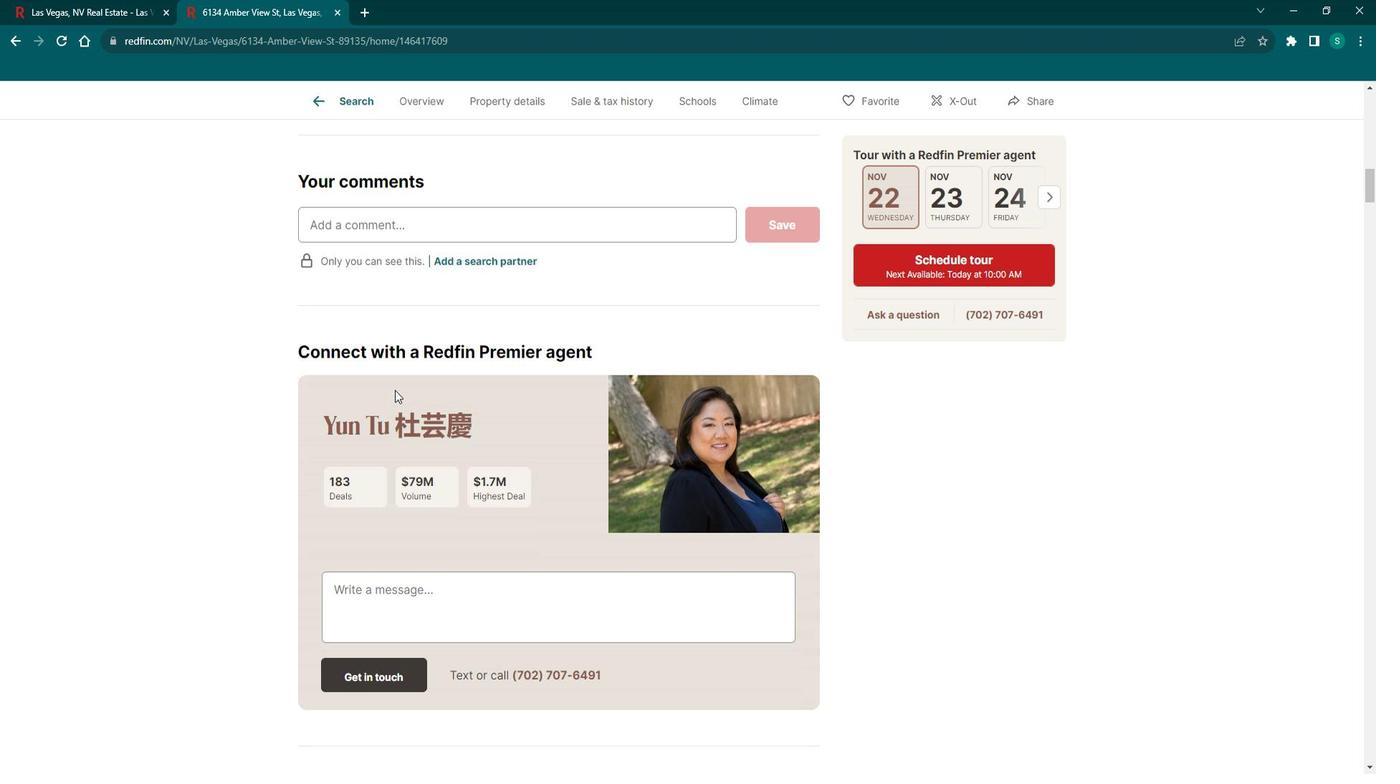 
Action: Mouse scrolled (405, 387) with delta (0, 0)
Screenshot: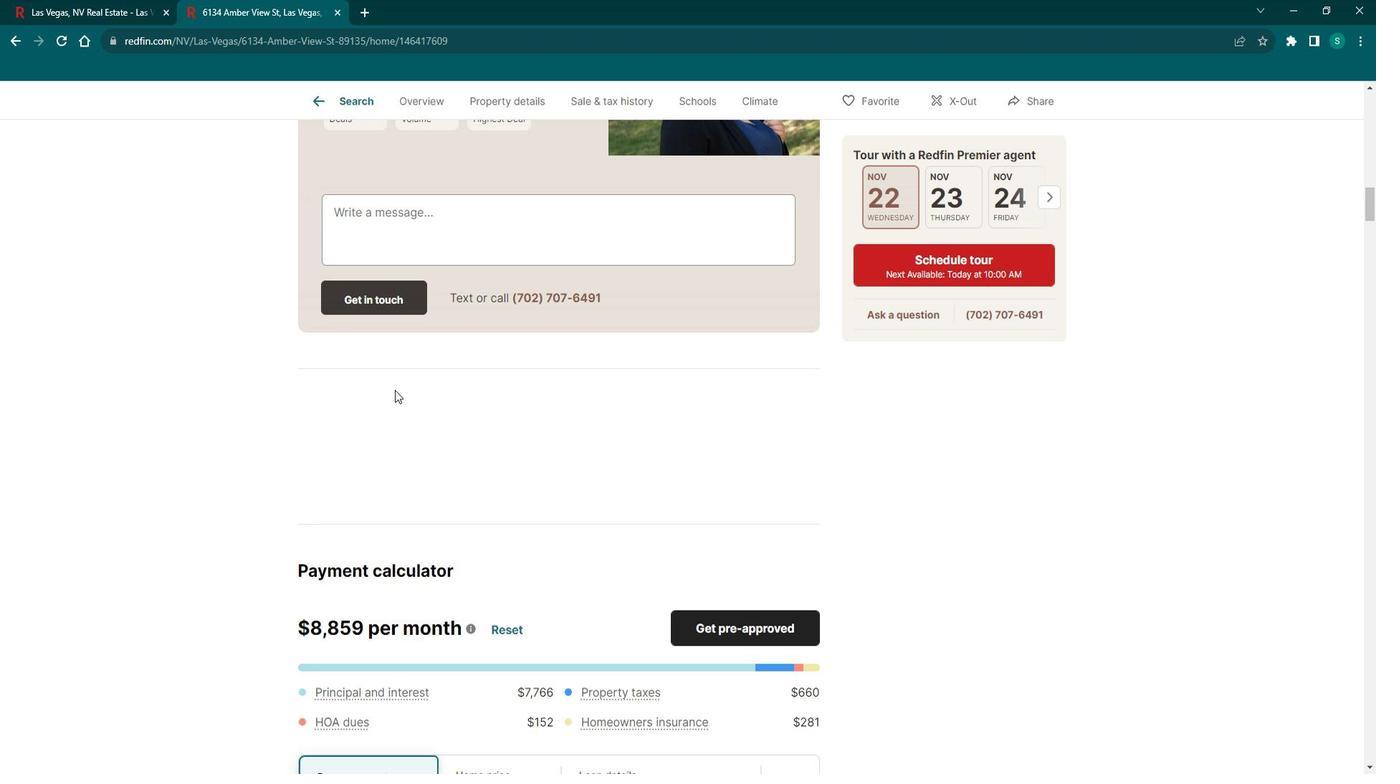 
Action: Mouse scrolled (405, 385) with delta (0, 0)
Screenshot: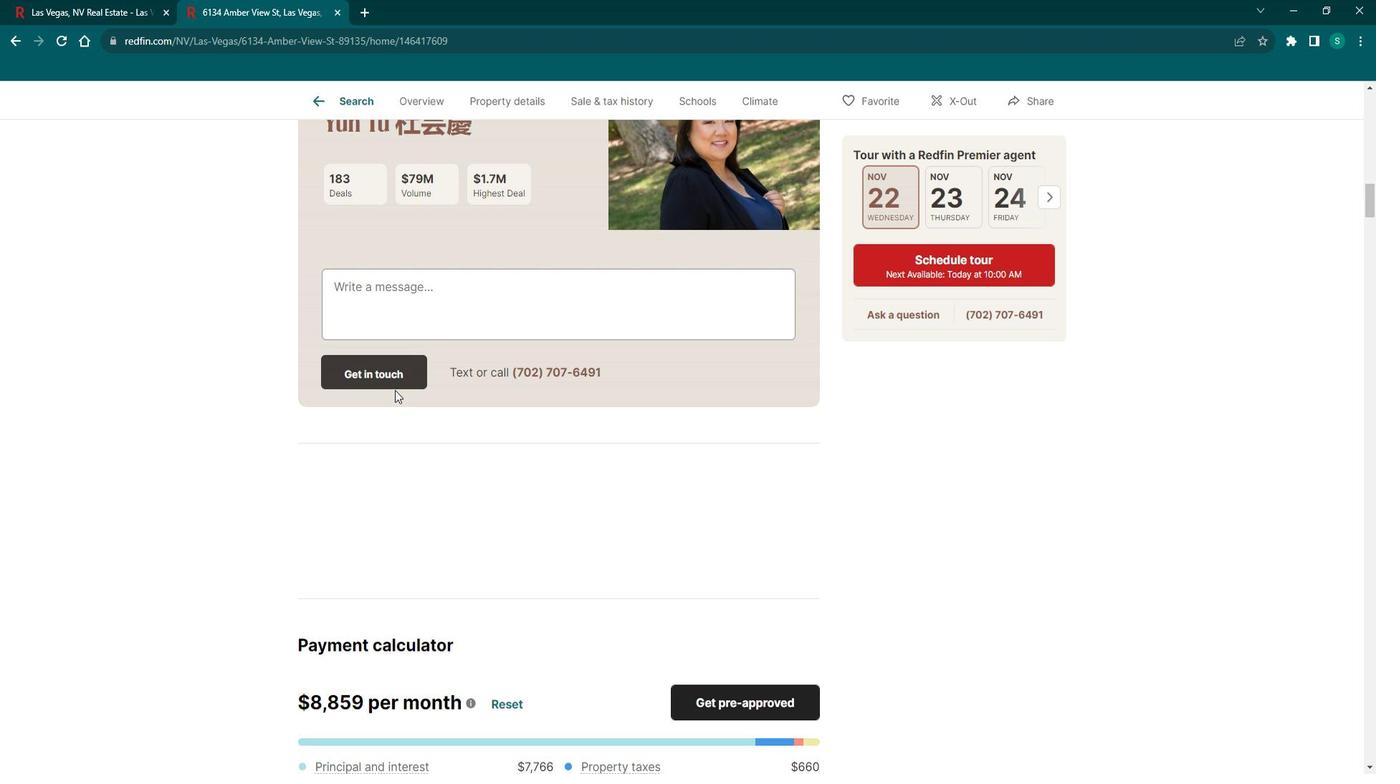 
Action: Mouse scrolled (405, 385) with delta (0, 0)
Screenshot: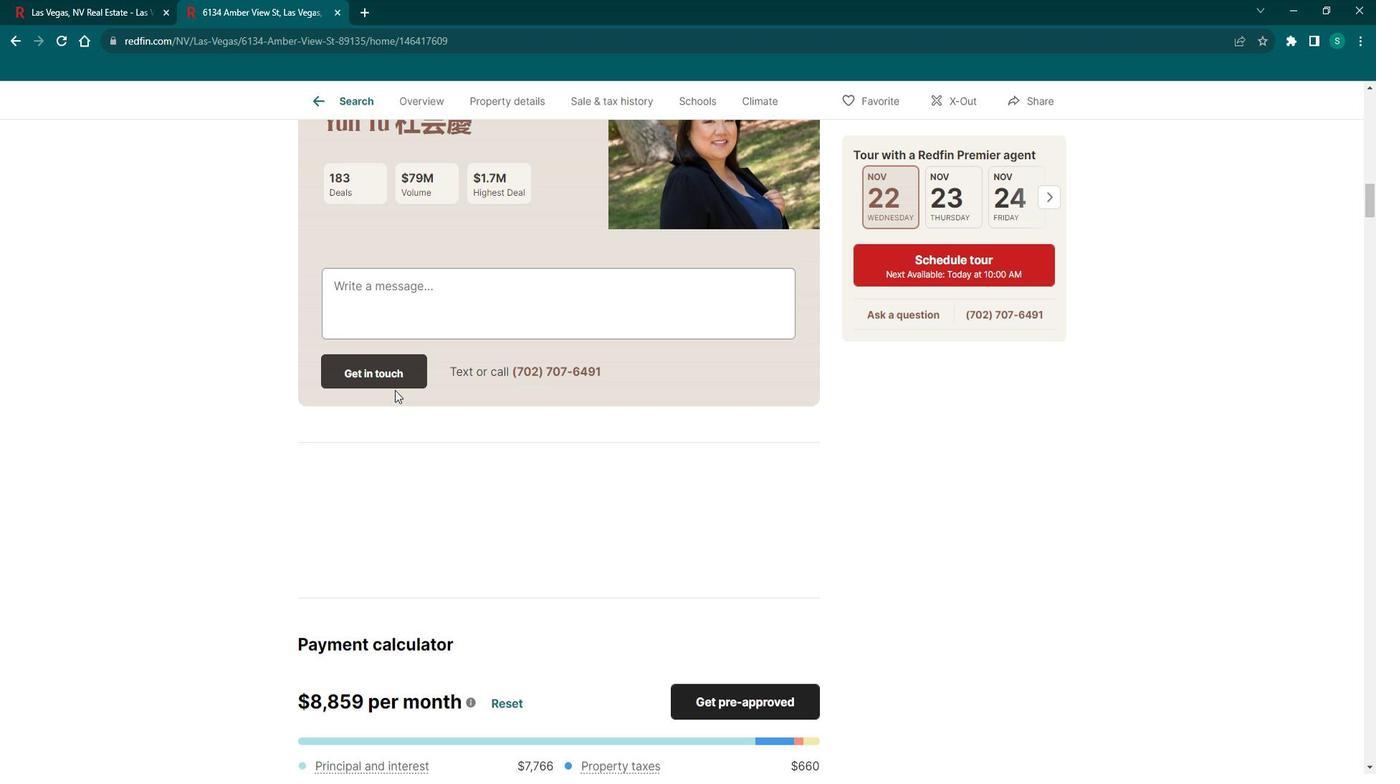 
Action: Mouse scrolled (405, 385) with delta (0, 0)
Screenshot: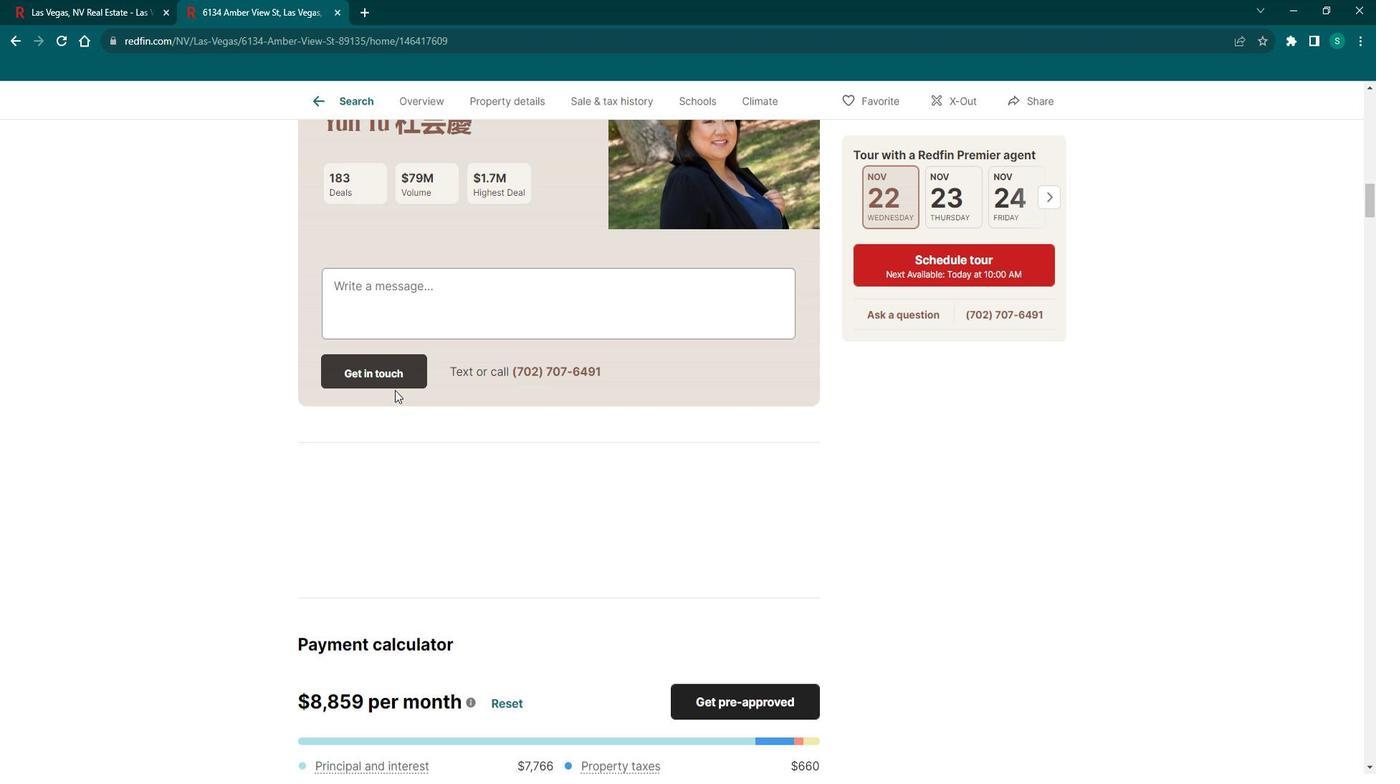 
Action: Mouse scrolled (405, 385) with delta (0, 0)
Screenshot: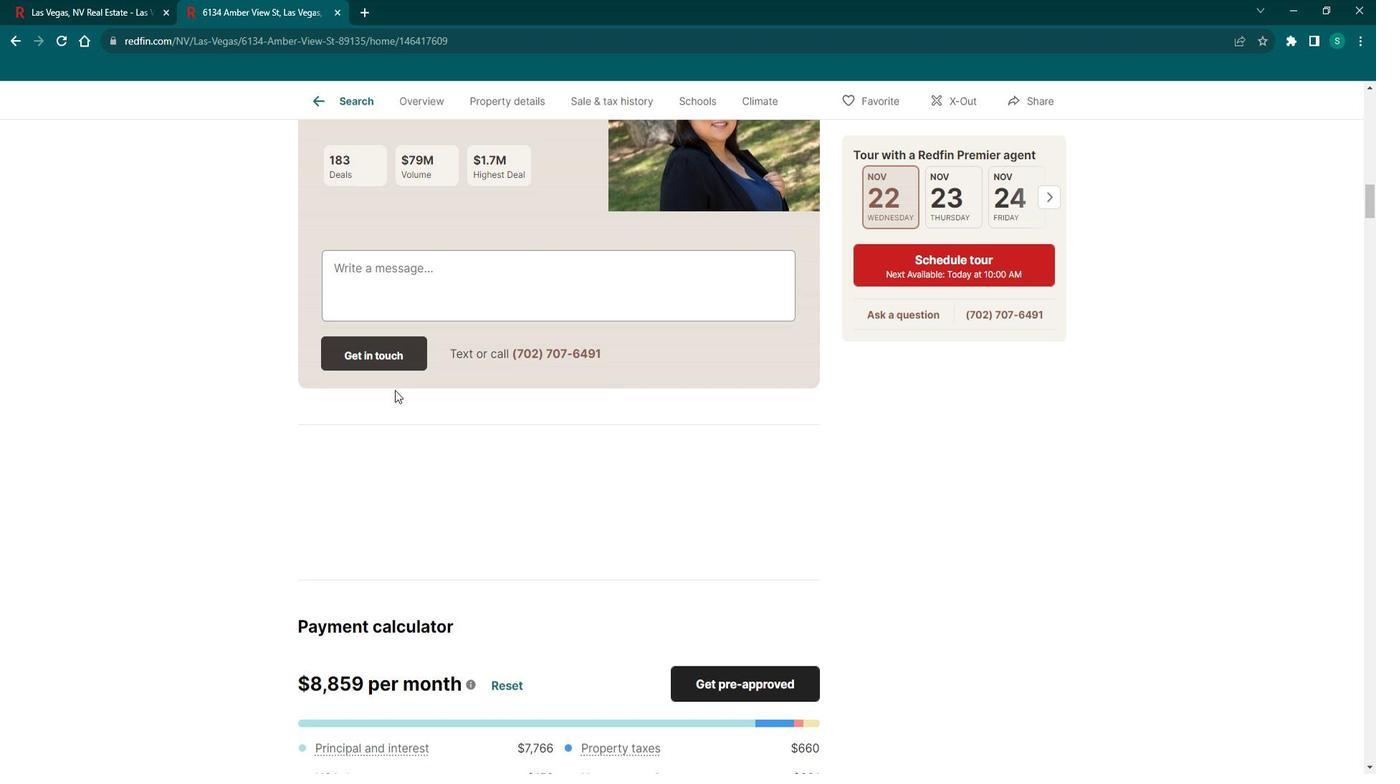 
Action: Mouse scrolled (405, 385) with delta (0, 0)
Screenshot: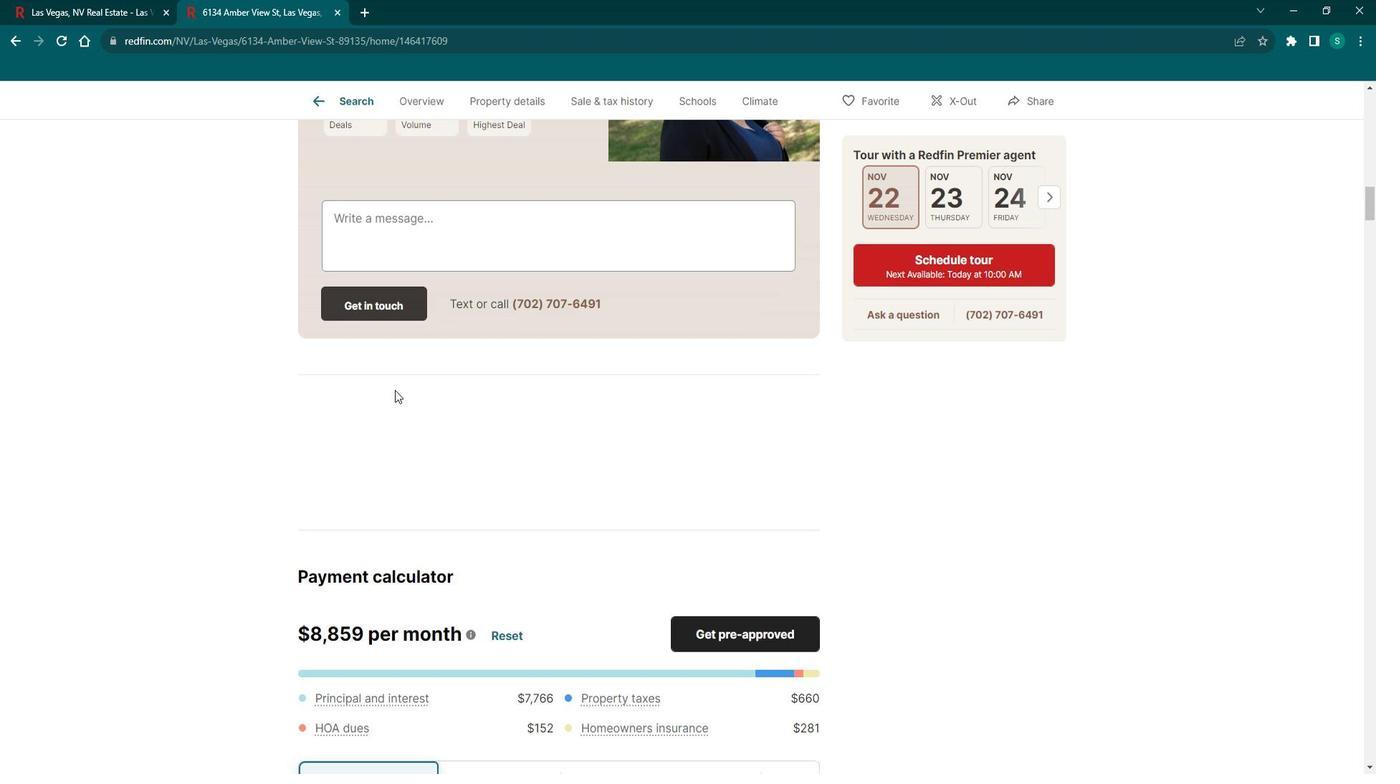 
Action: Mouse scrolled (405, 385) with delta (0, 0)
Screenshot: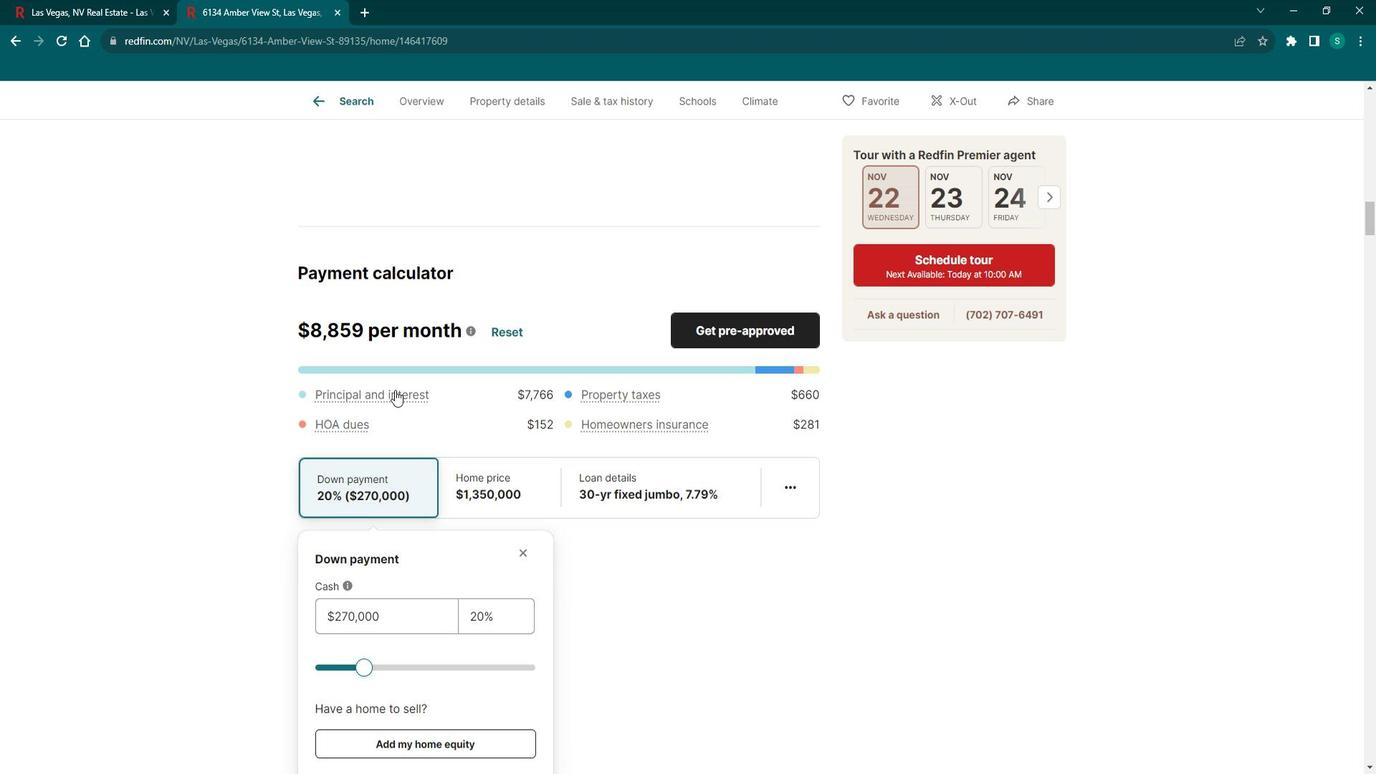 
Action: Mouse scrolled (405, 385) with delta (0, 0)
Screenshot: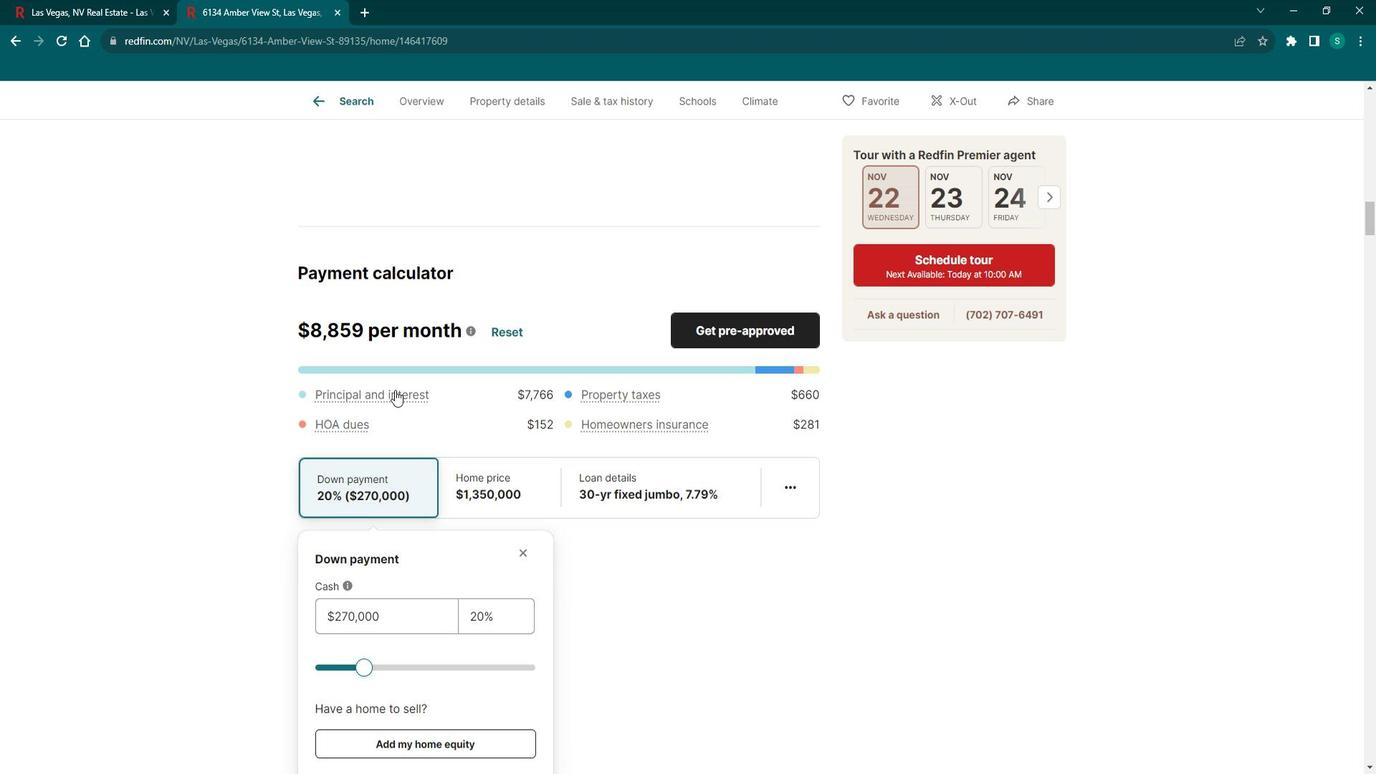 
Action: Mouse scrolled (405, 385) with delta (0, 0)
Screenshot: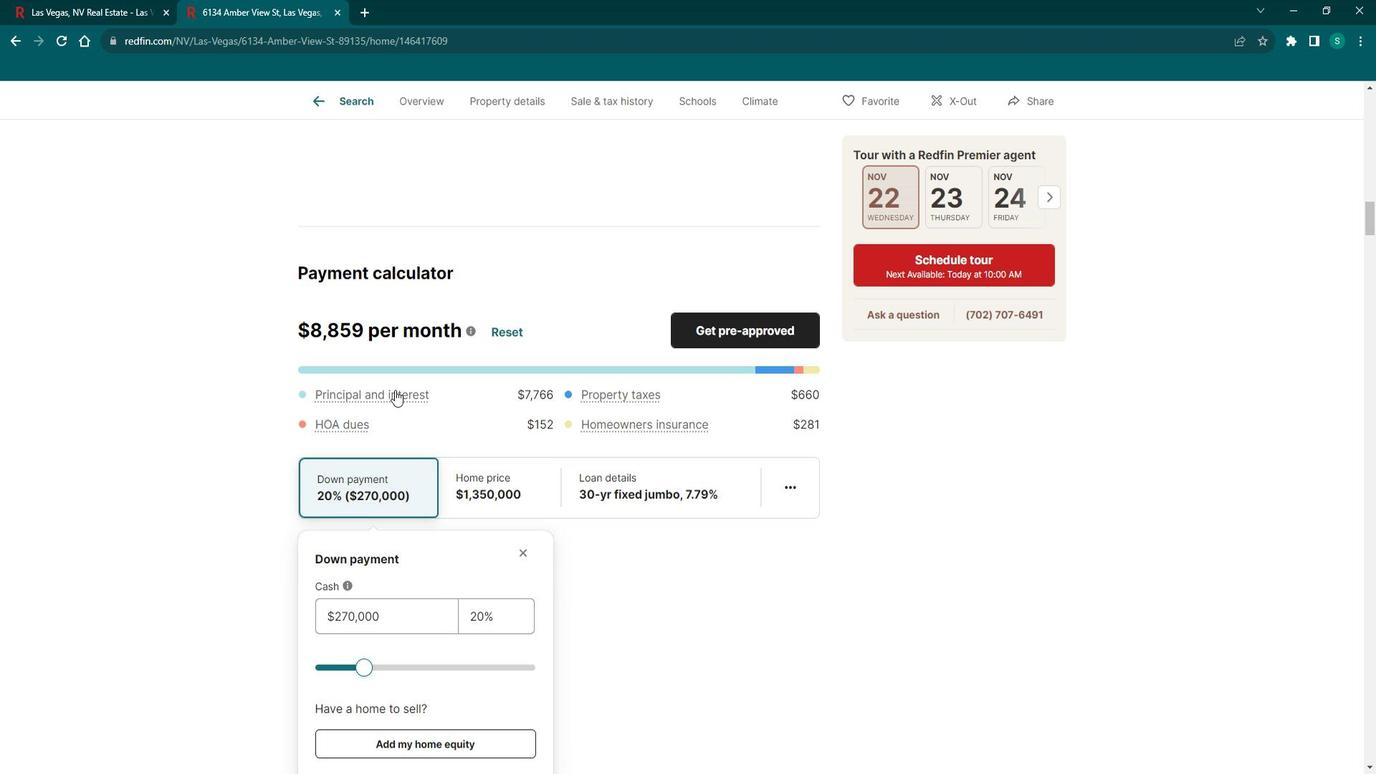 
Action: Mouse scrolled (405, 385) with delta (0, 0)
Screenshot: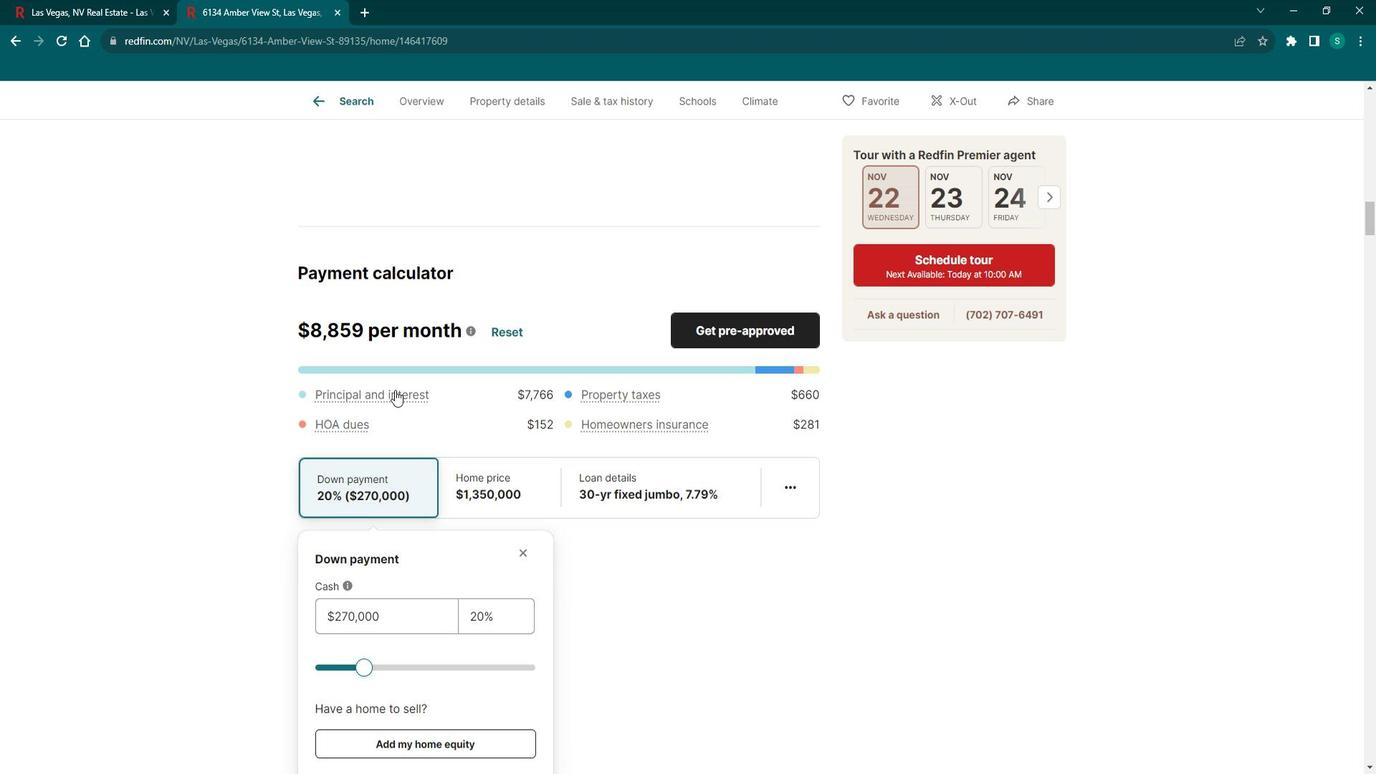 
Action: Mouse scrolled (405, 385) with delta (0, 0)
Screenshot: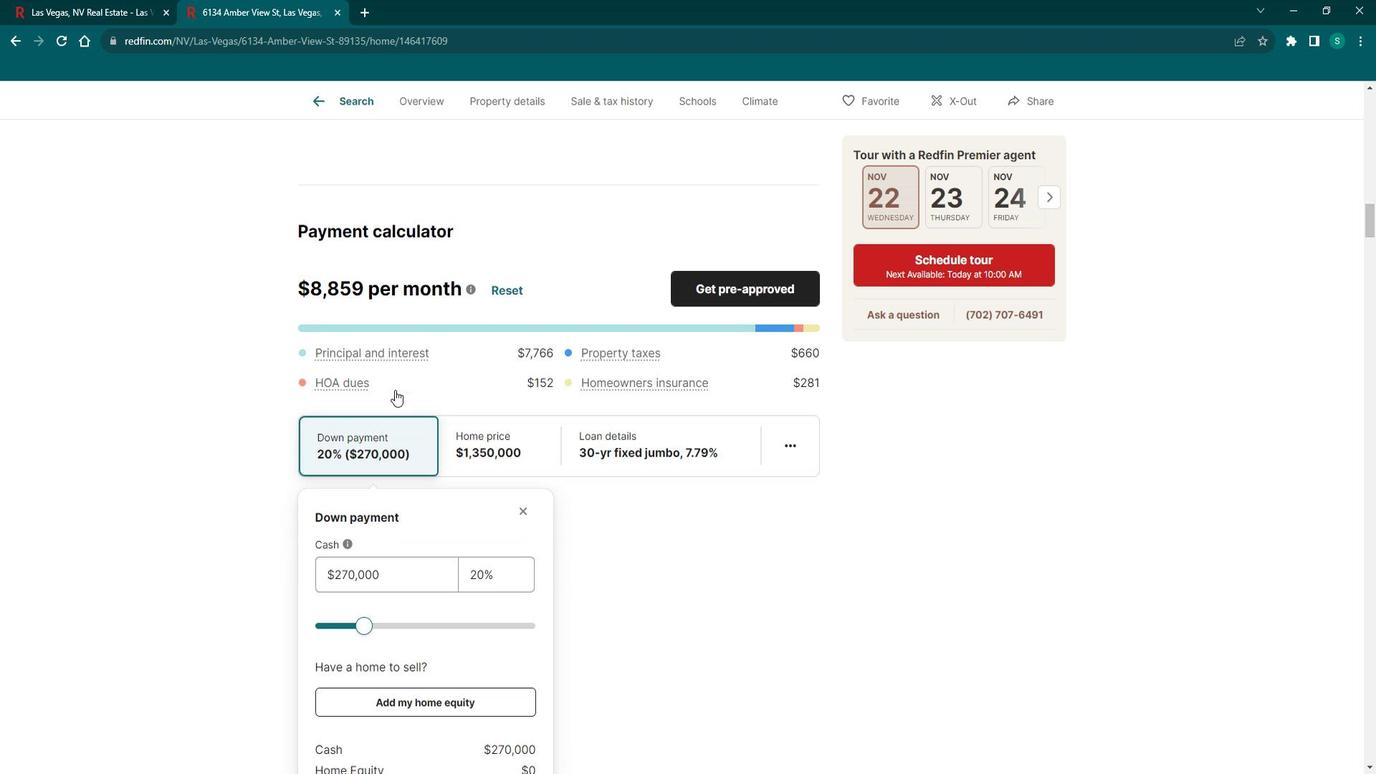 
Action: Mouse scrolled (405, 387) with delta (0, 0)
Screenshot: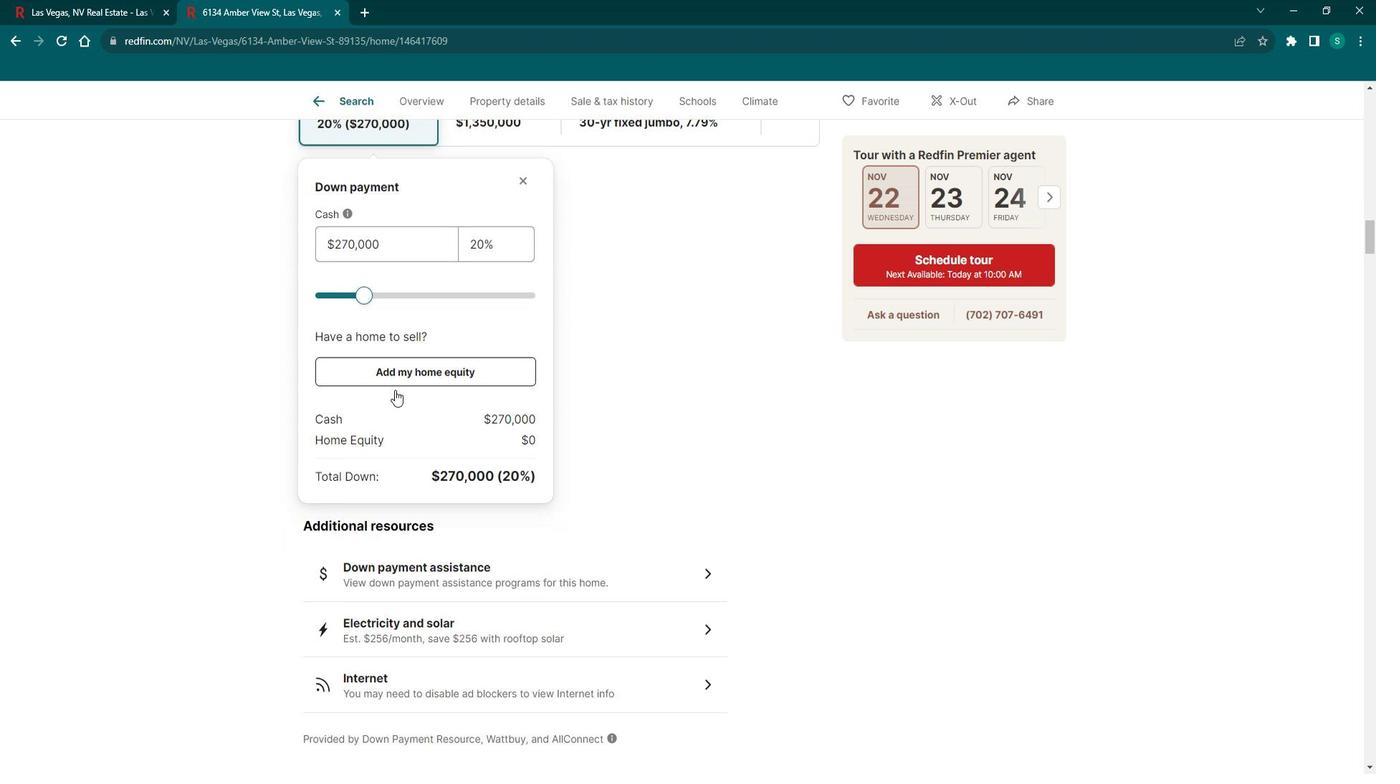 
Action: Mouse moved to (298, 369)
Screenshot: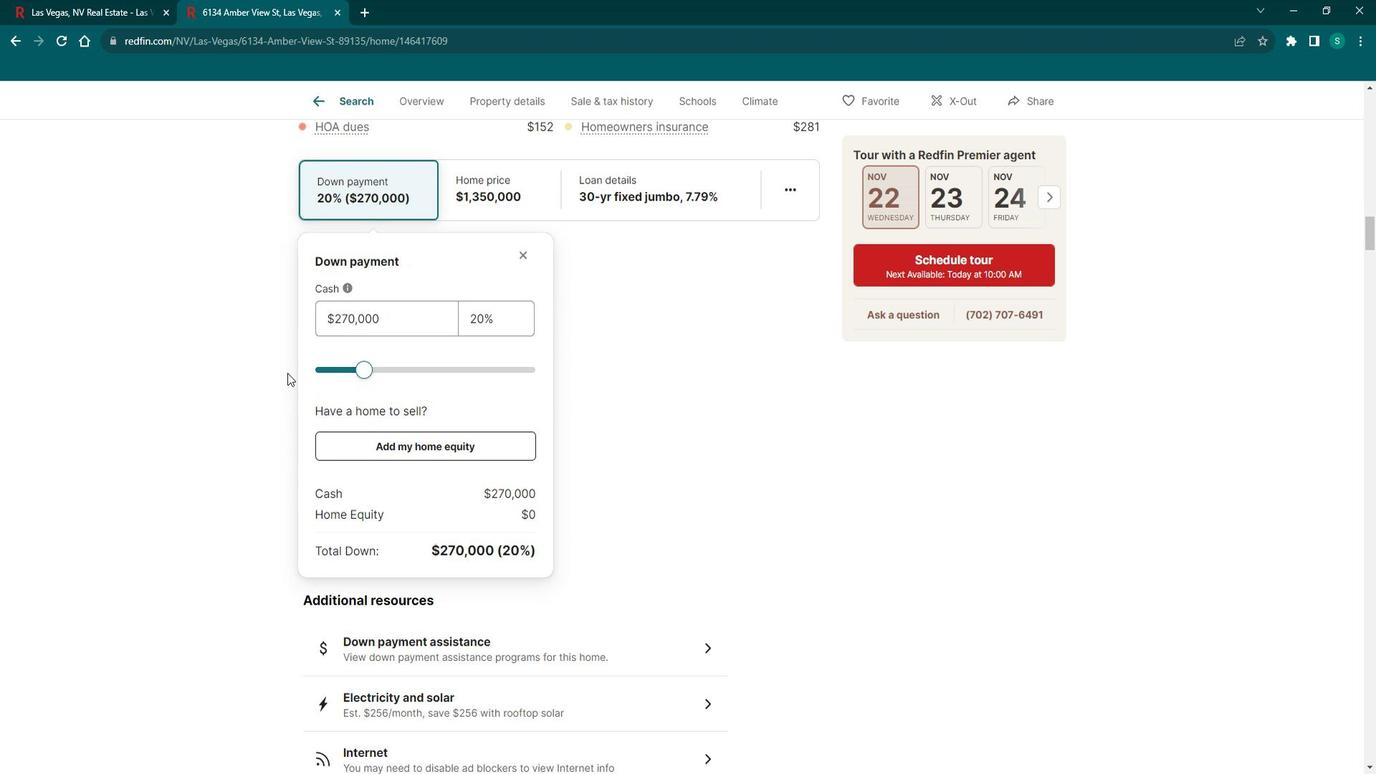 
Action: Mouse scrolled (298, 368) with delta (0, 0)
Screenshot: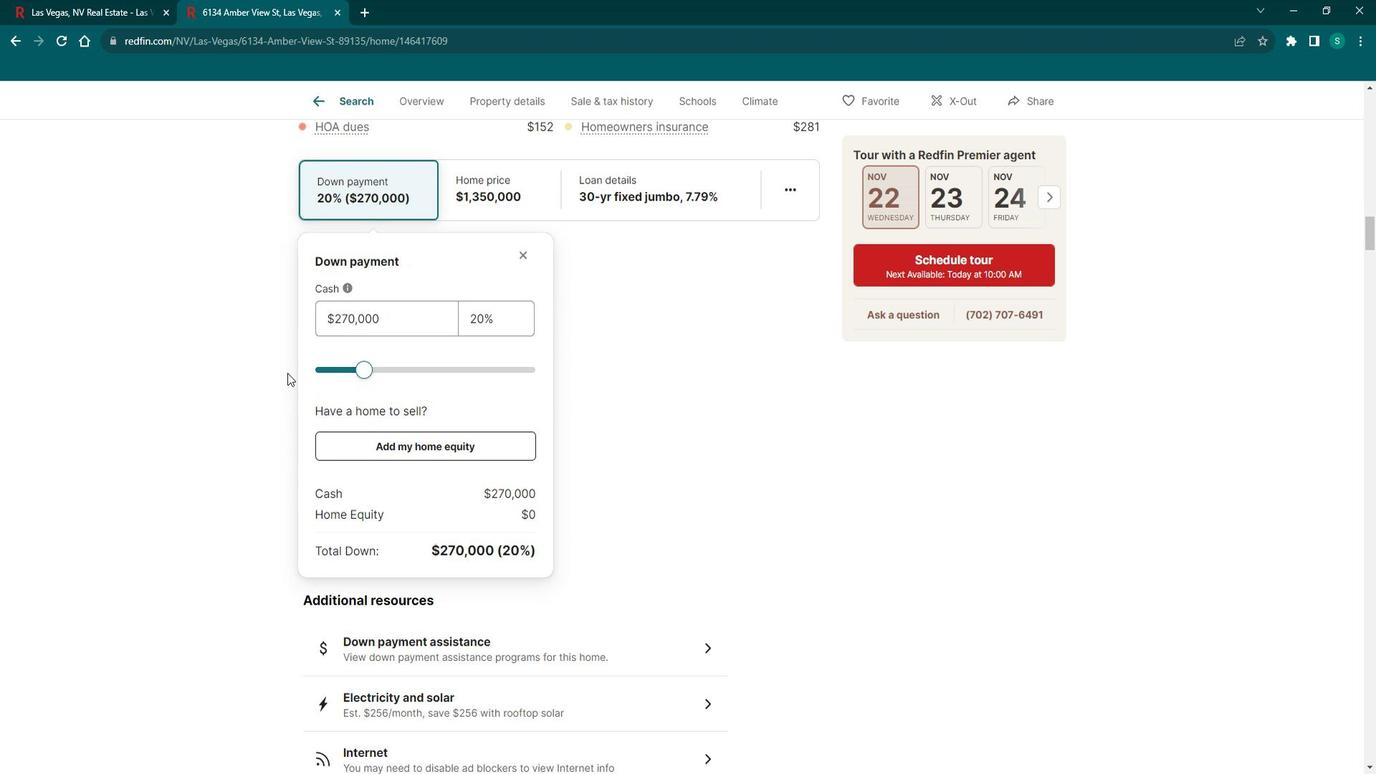 
Action: Mouse scrolled (298, 368) with delta (0, 0)
Screenshot: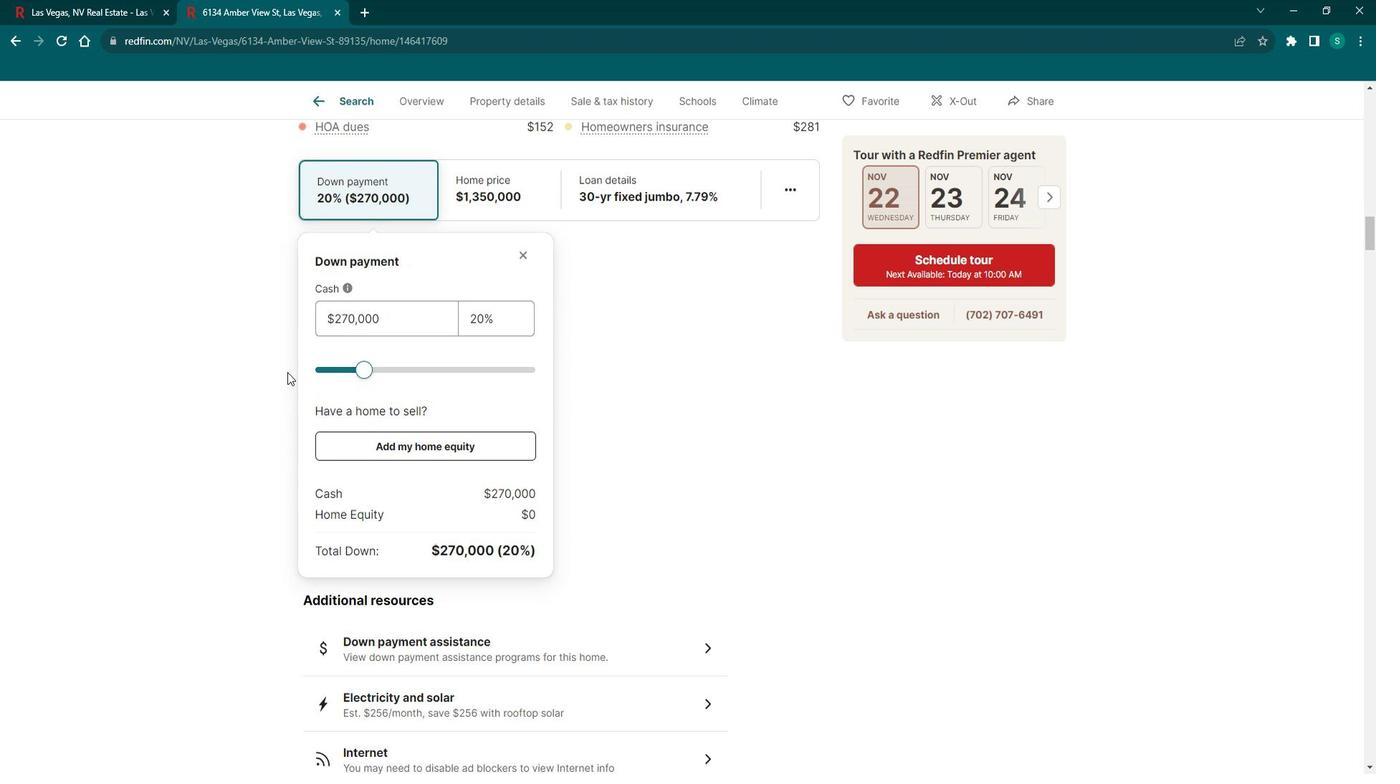 
Action: Mouse scrolled (298, 368) with delta (0, 0)
Screenshot: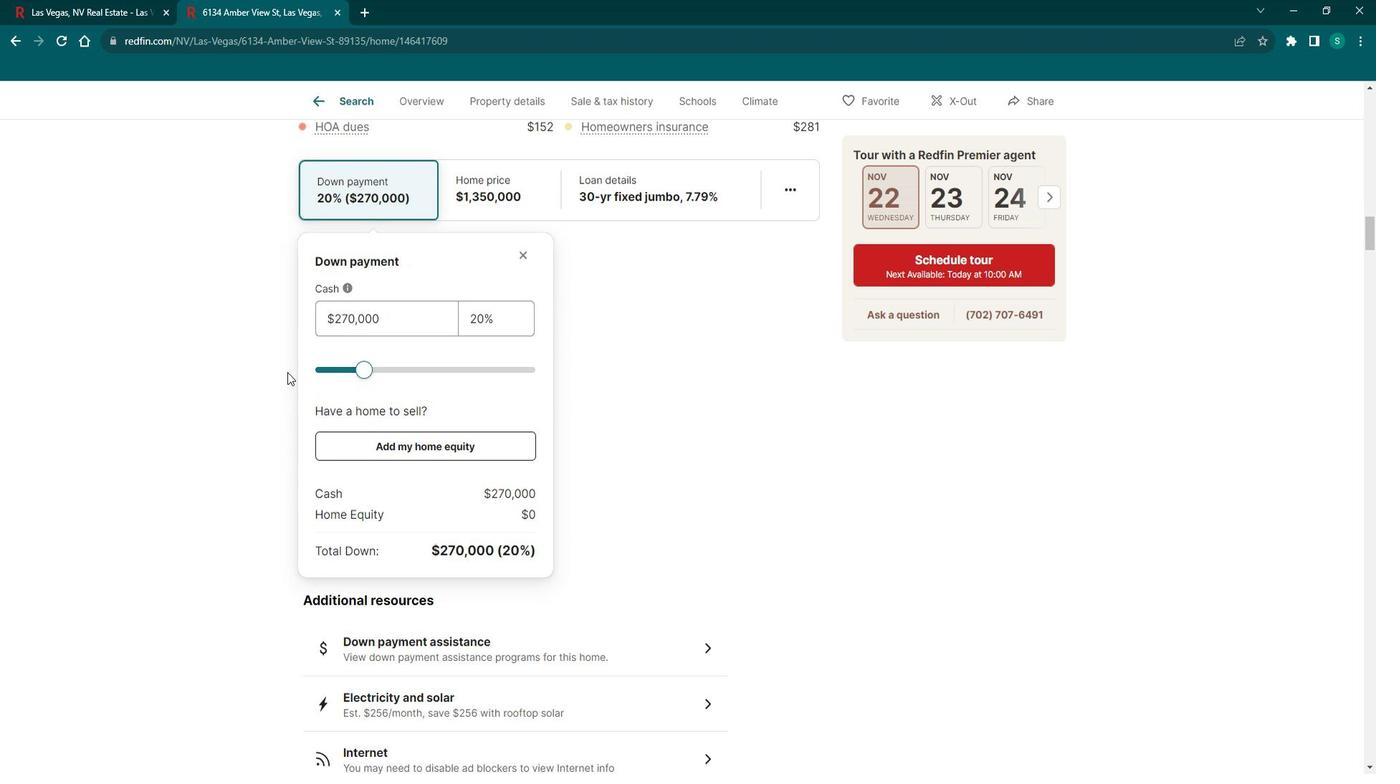 
Action: Mouse scrolled (298, 368) with delta (0, 0)
Screenshot: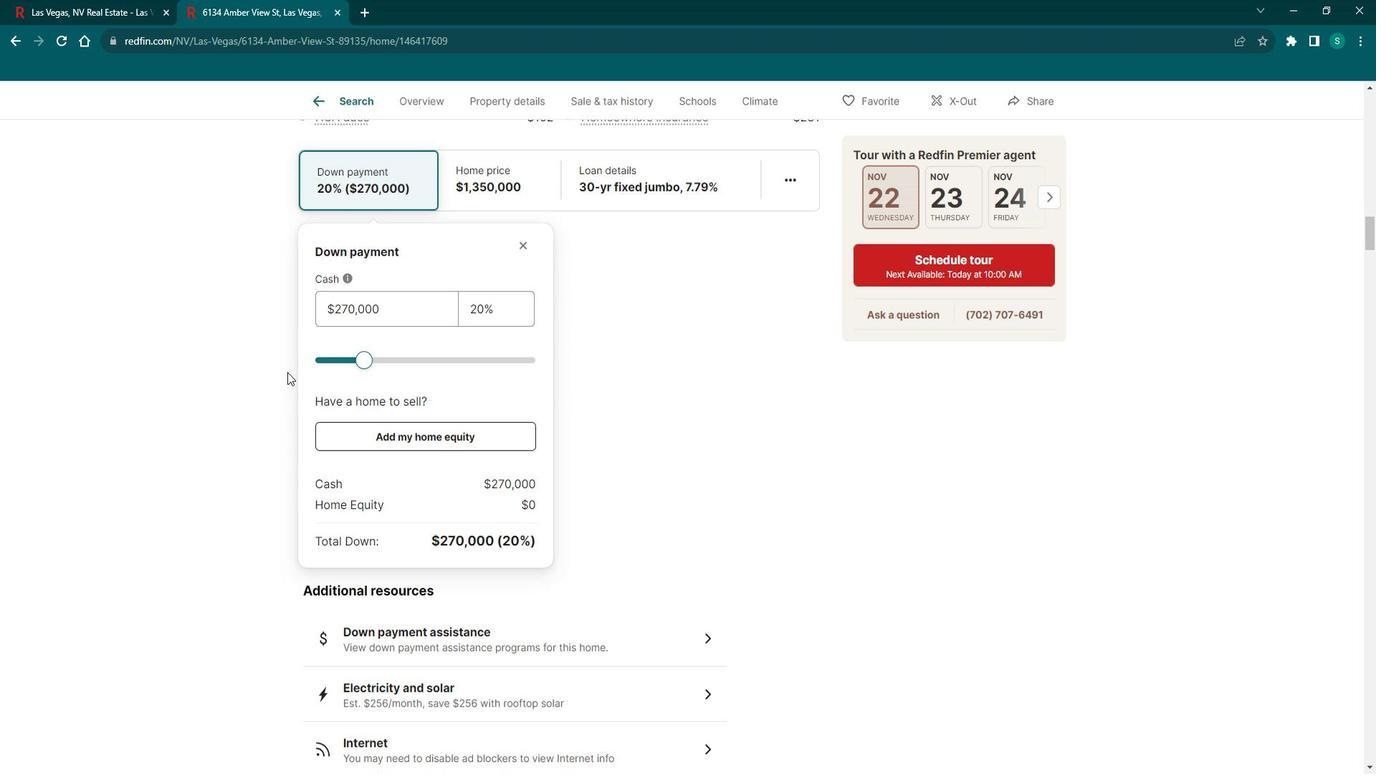 
Action: Mouse scrolled (298, 368) with delta (0, 0)
Screenshot: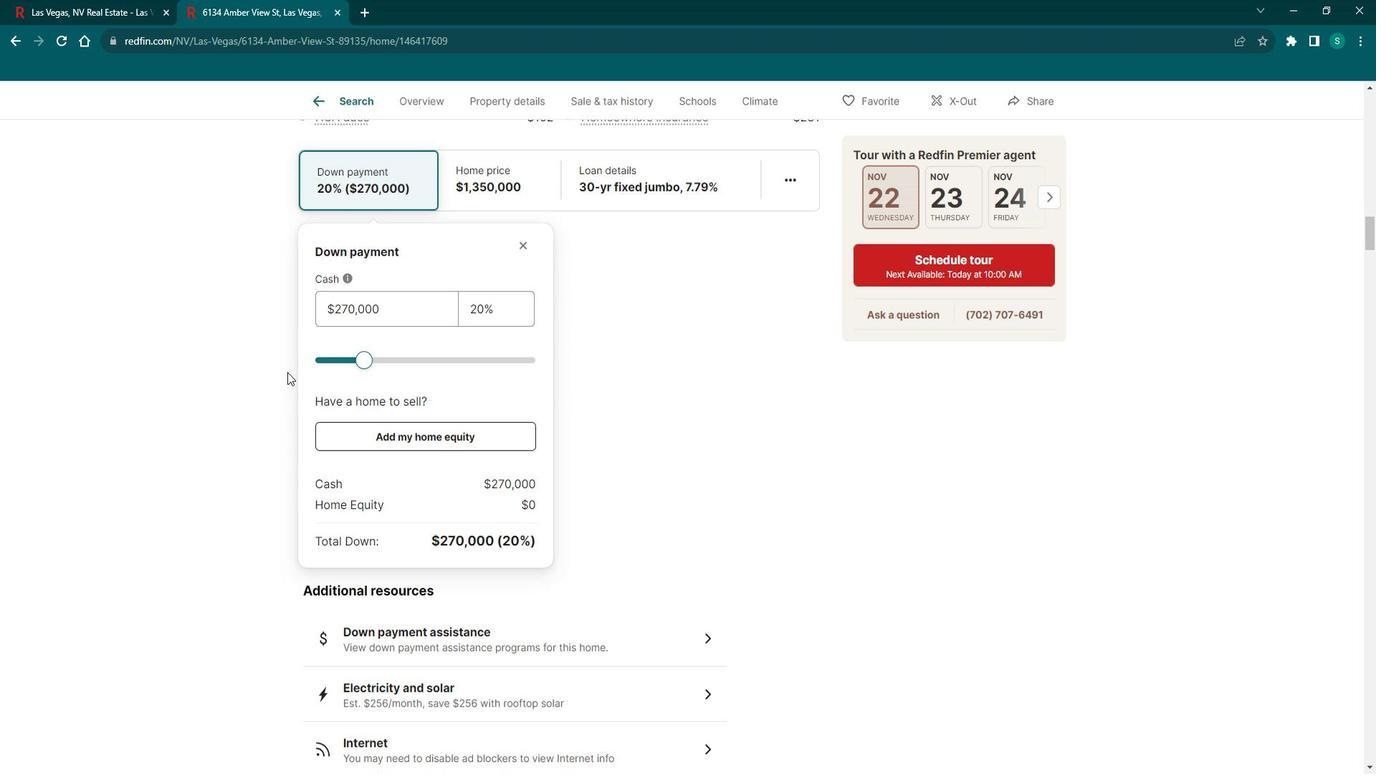 
Action: Mouse moved to (361, 256)
Screenshot: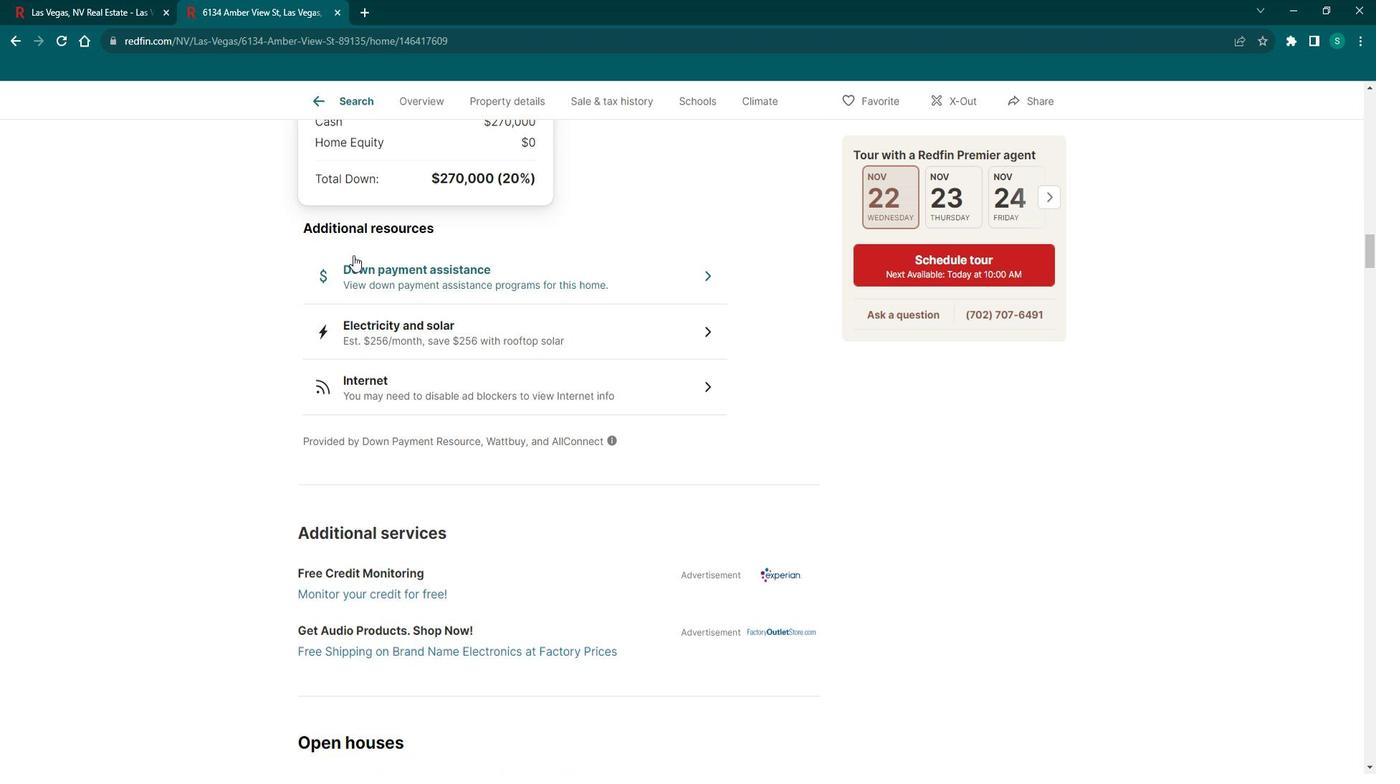 
Action: Mouse pressed left at (361, 256)
Screenshot: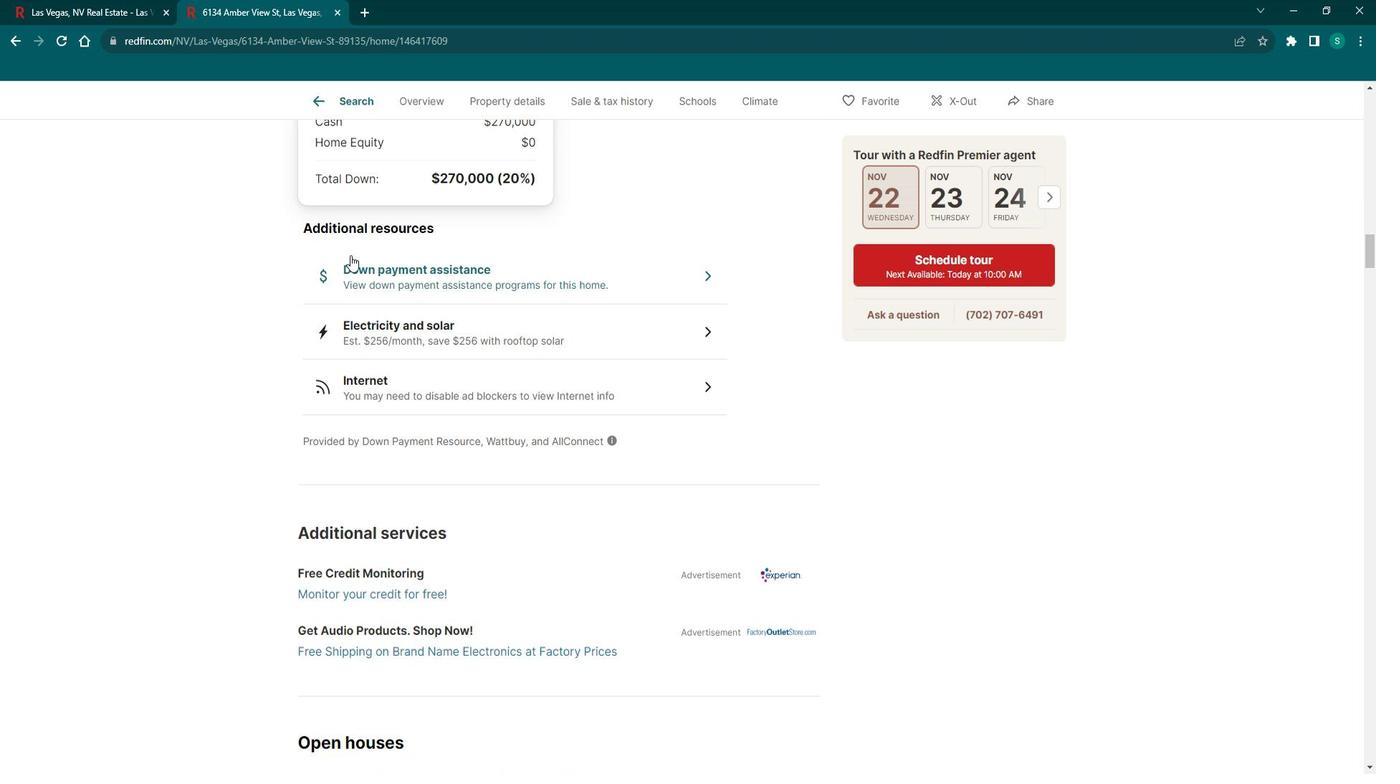 
Action: Mouse moved to (954, 310)
Screenshot: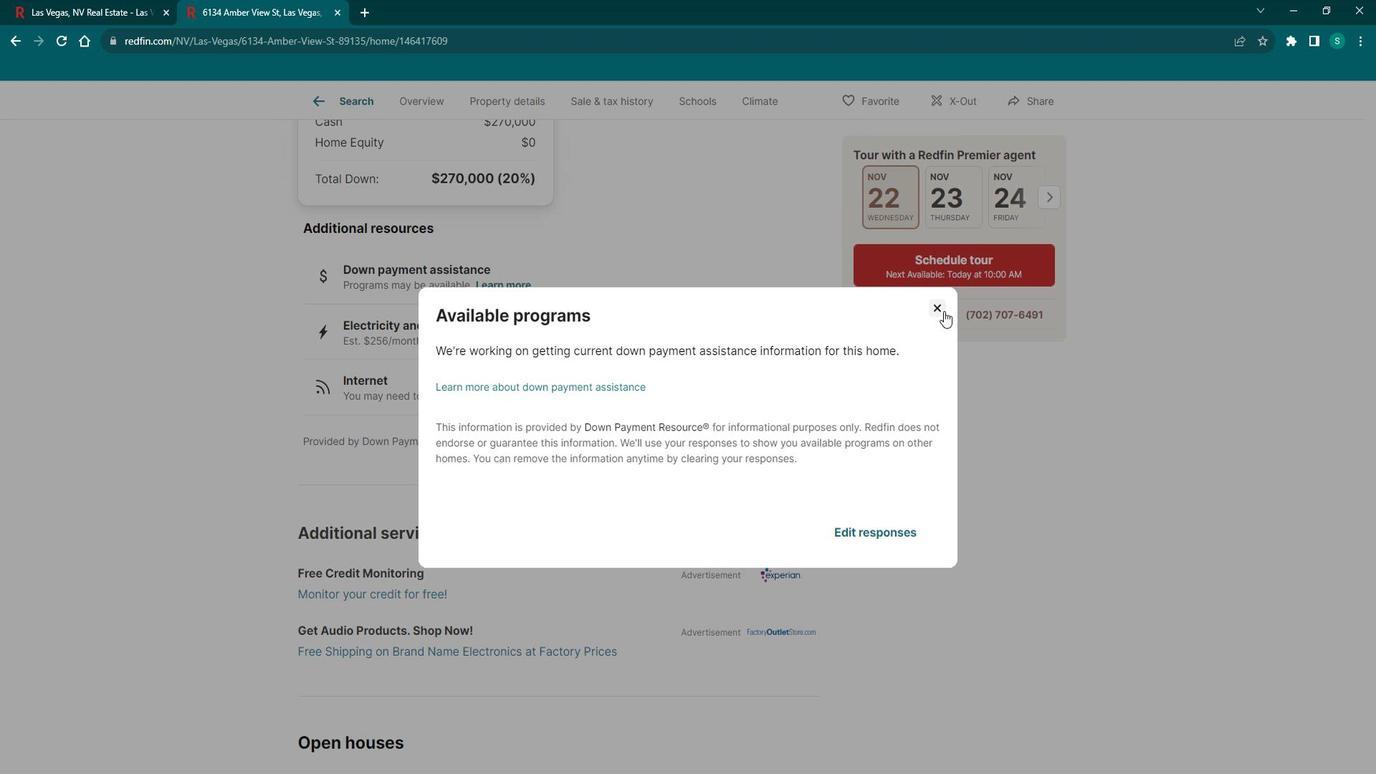 
Action: Mouse pressed left at (954, 310)
Screenshot: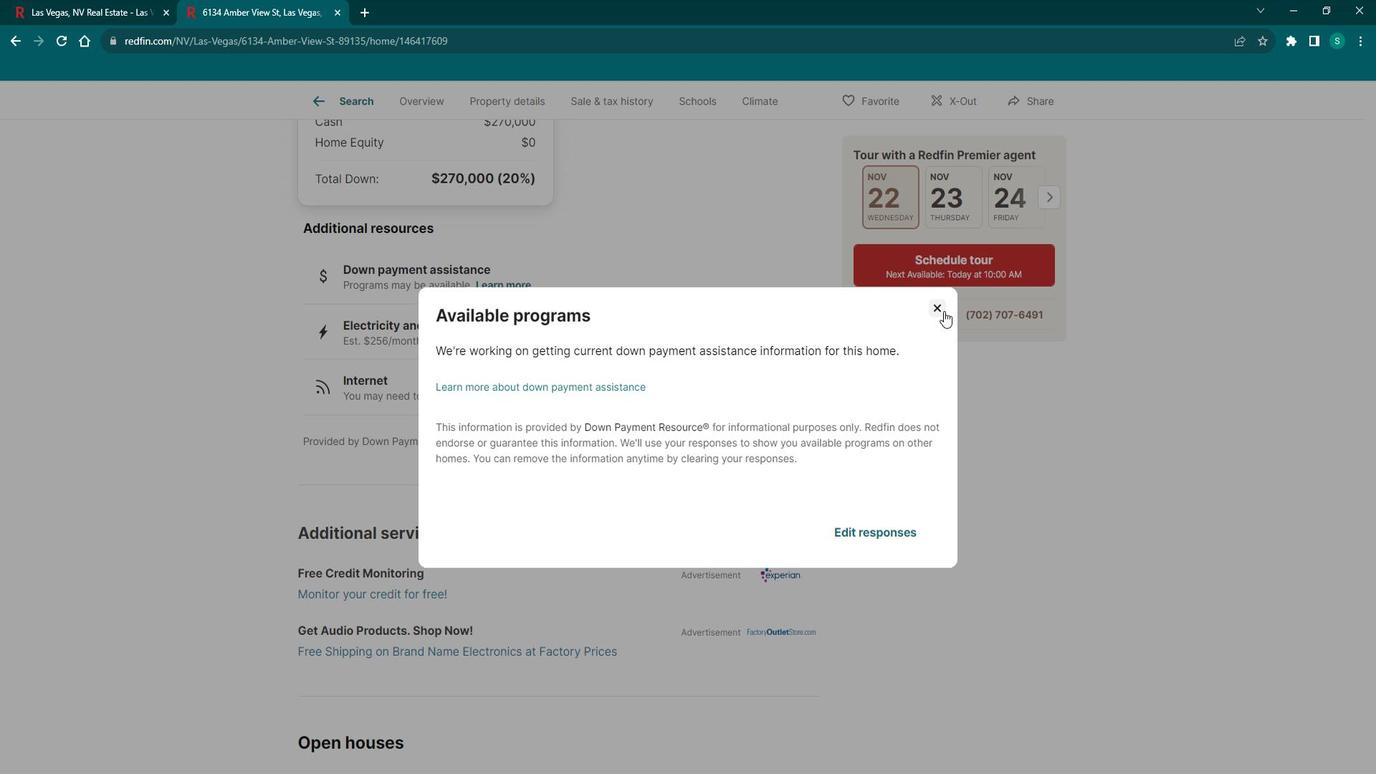 
Action: Mouse moved to (485, 329)
Screenshot: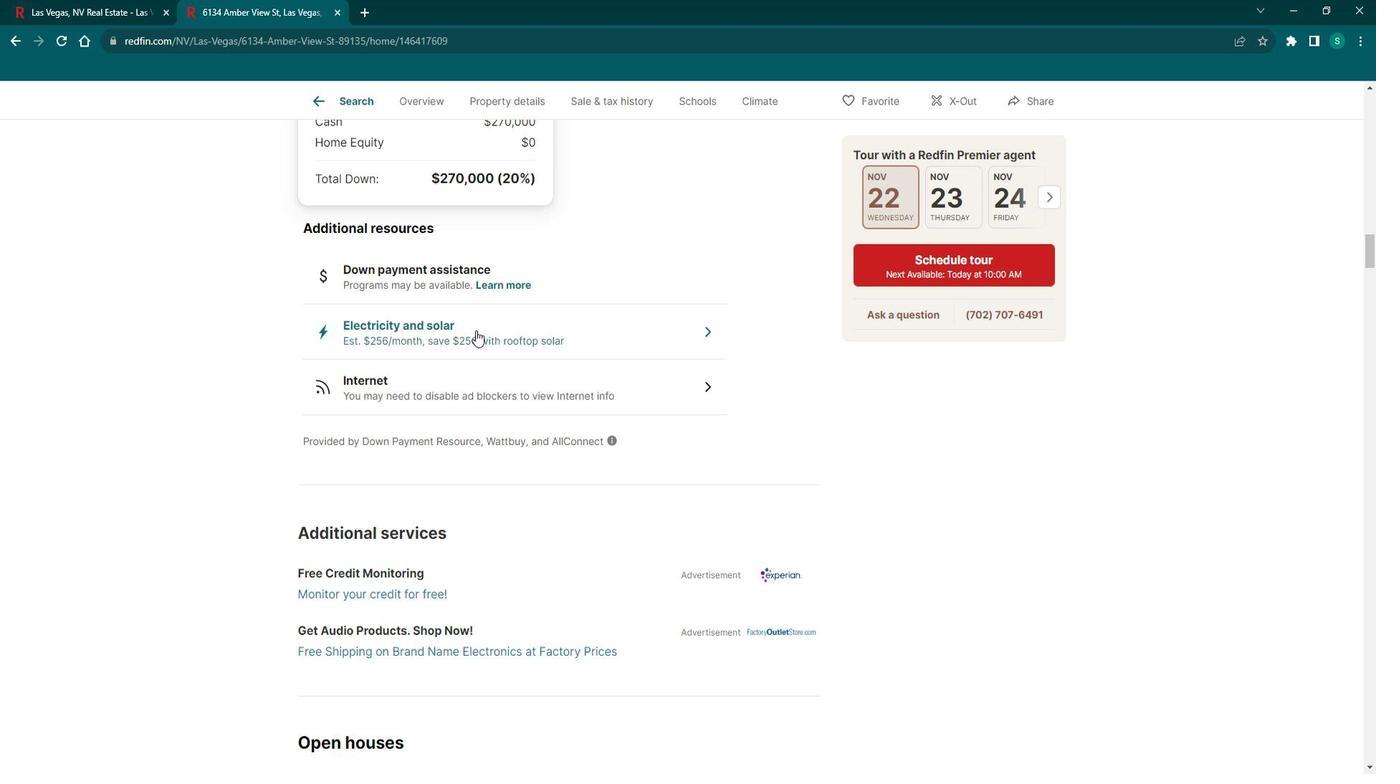 
Action: Mouse pressed left at (485, 329)
Screenshot: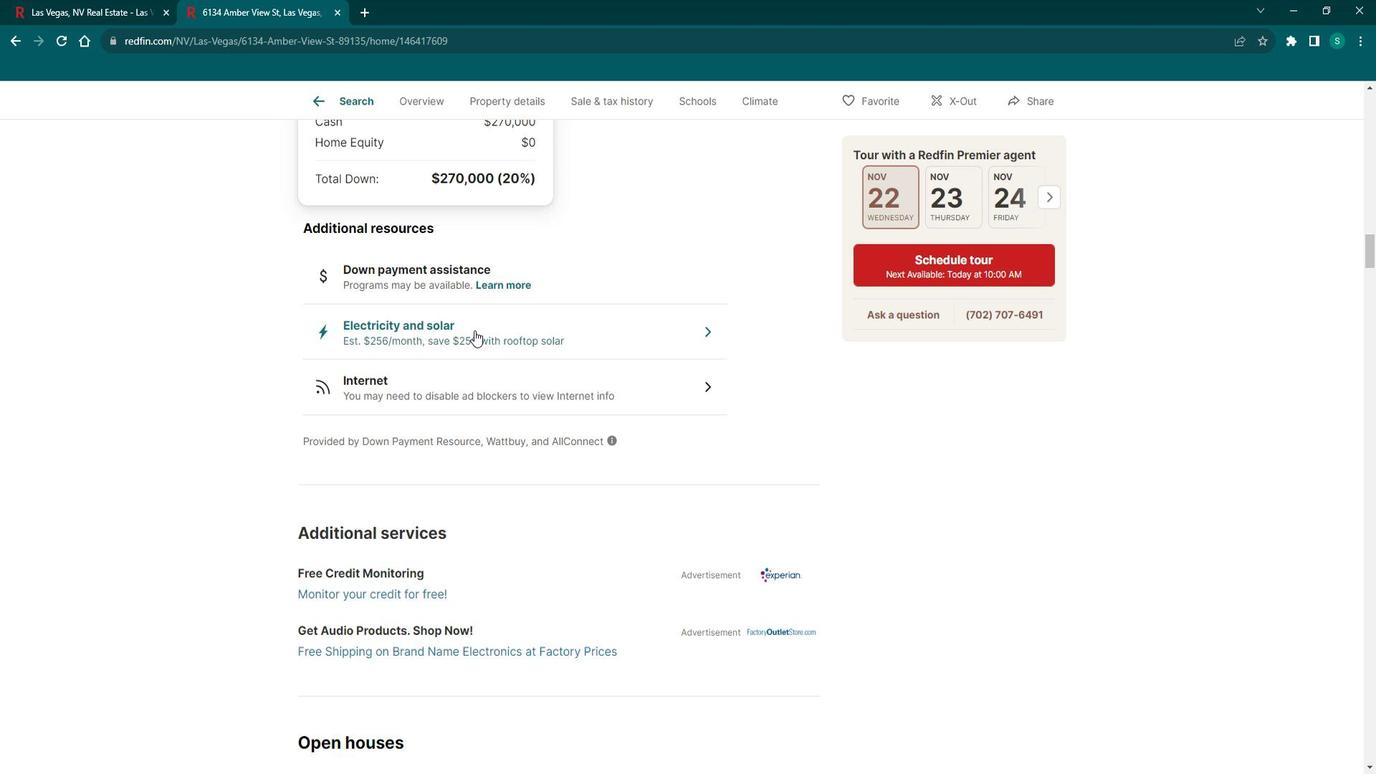 
Action: Mouse moved to (946, 156)
Screenshot: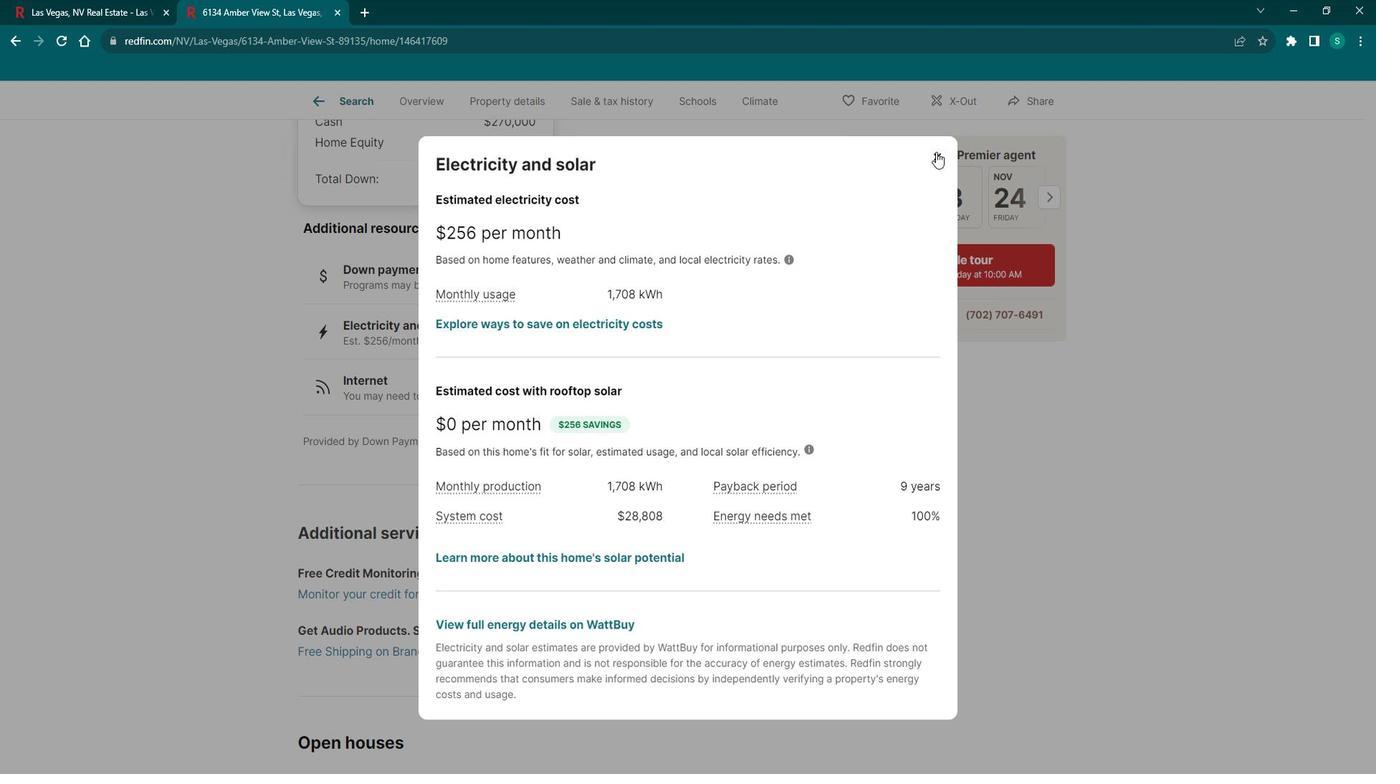 
Action: Mouse pressed left at (946, 156)
Screenshot: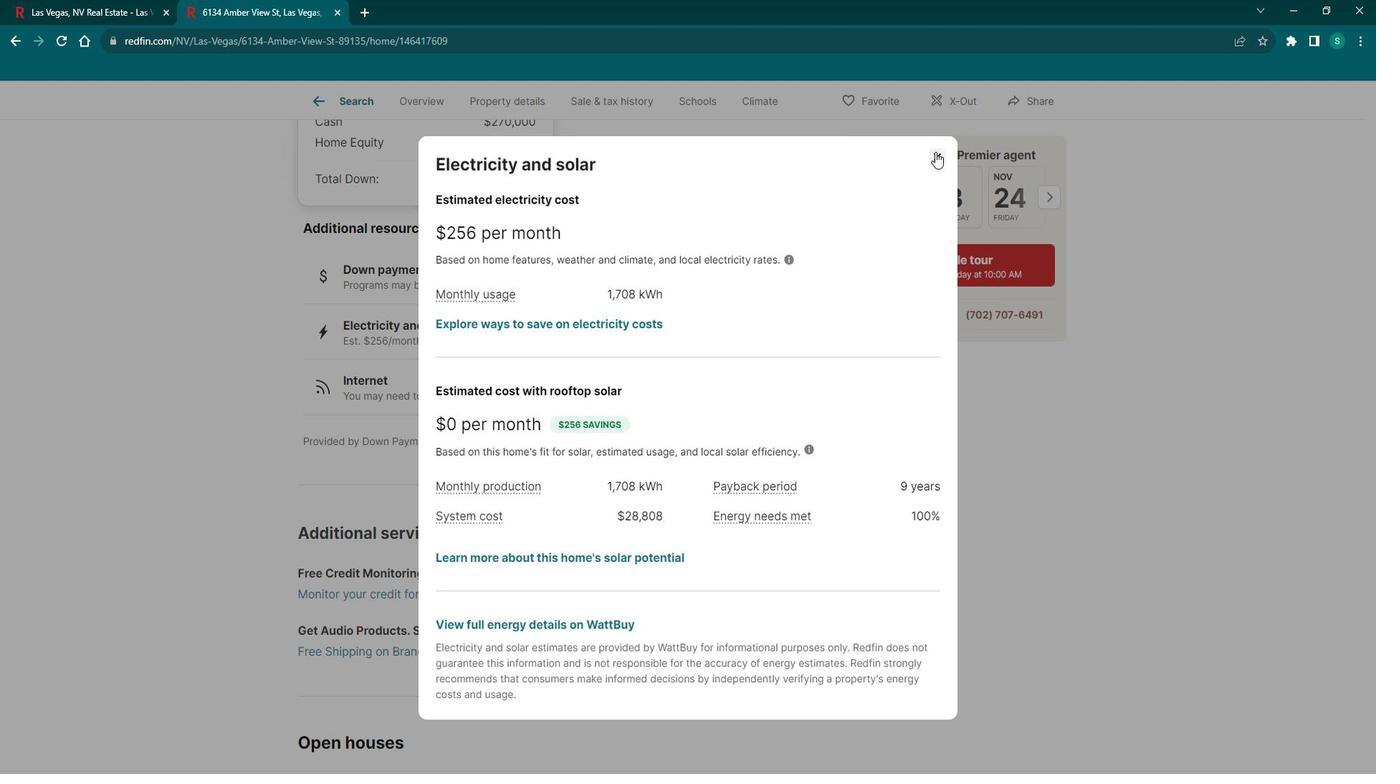 
Action: Mouse moved to (409, 362)
Screenshot: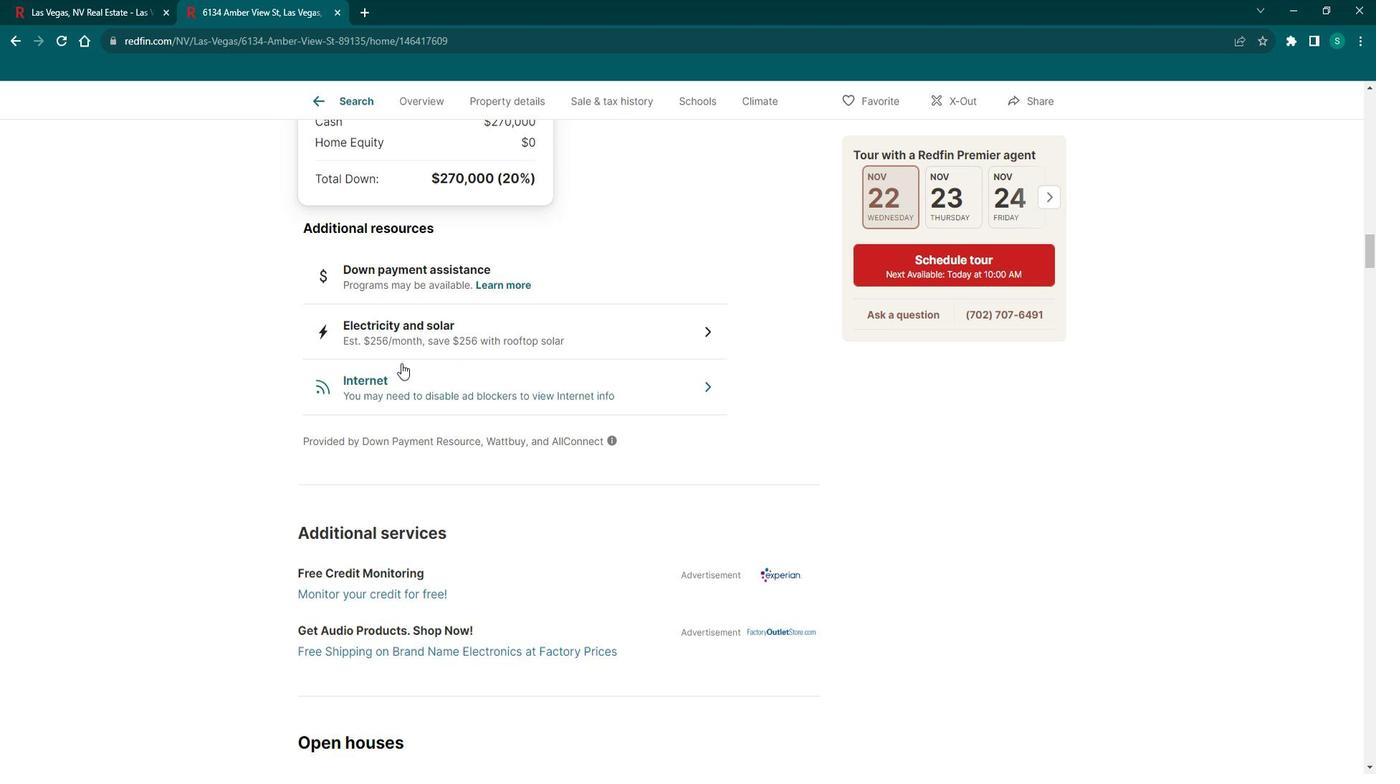 
Action: Mouse pressed left at (409, 362)
Screenshot: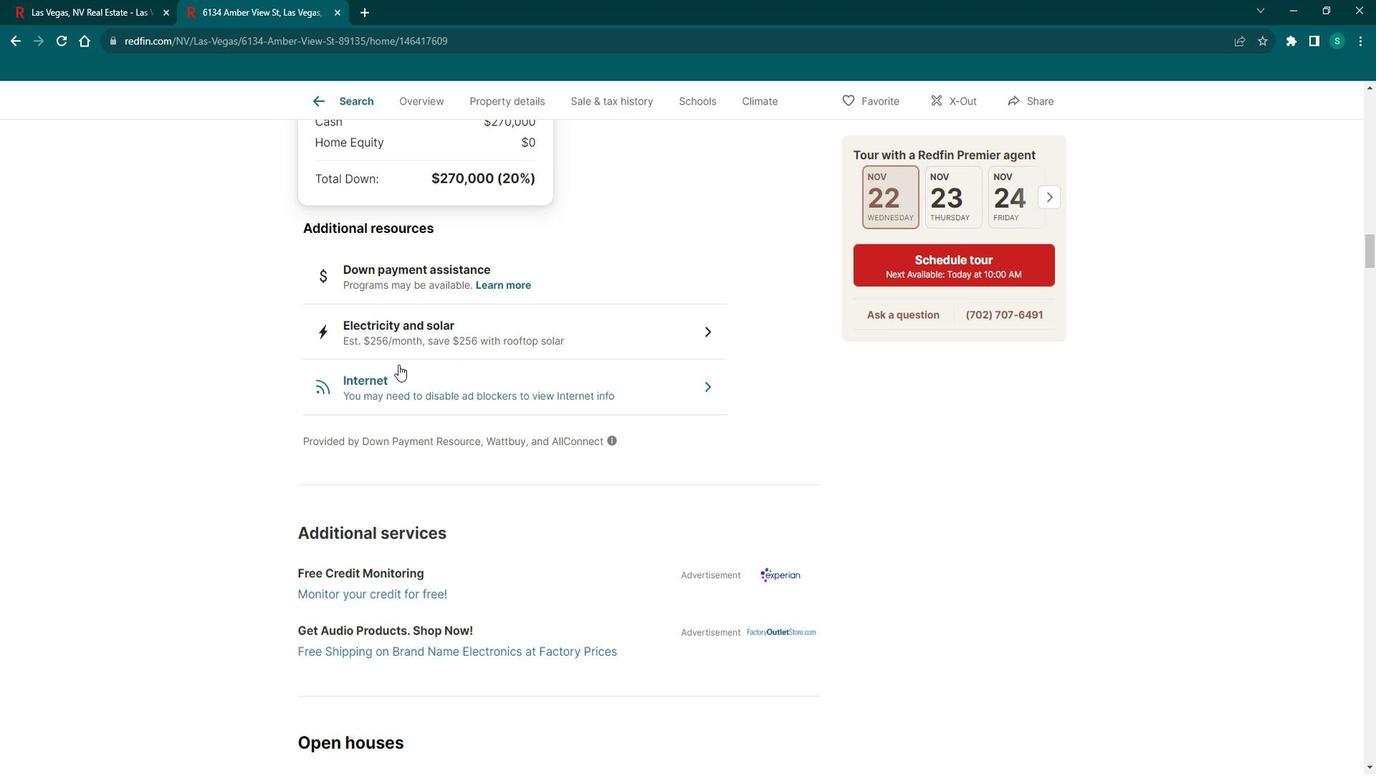 
Action: Mouse moved to (944, 374)
Screenshot: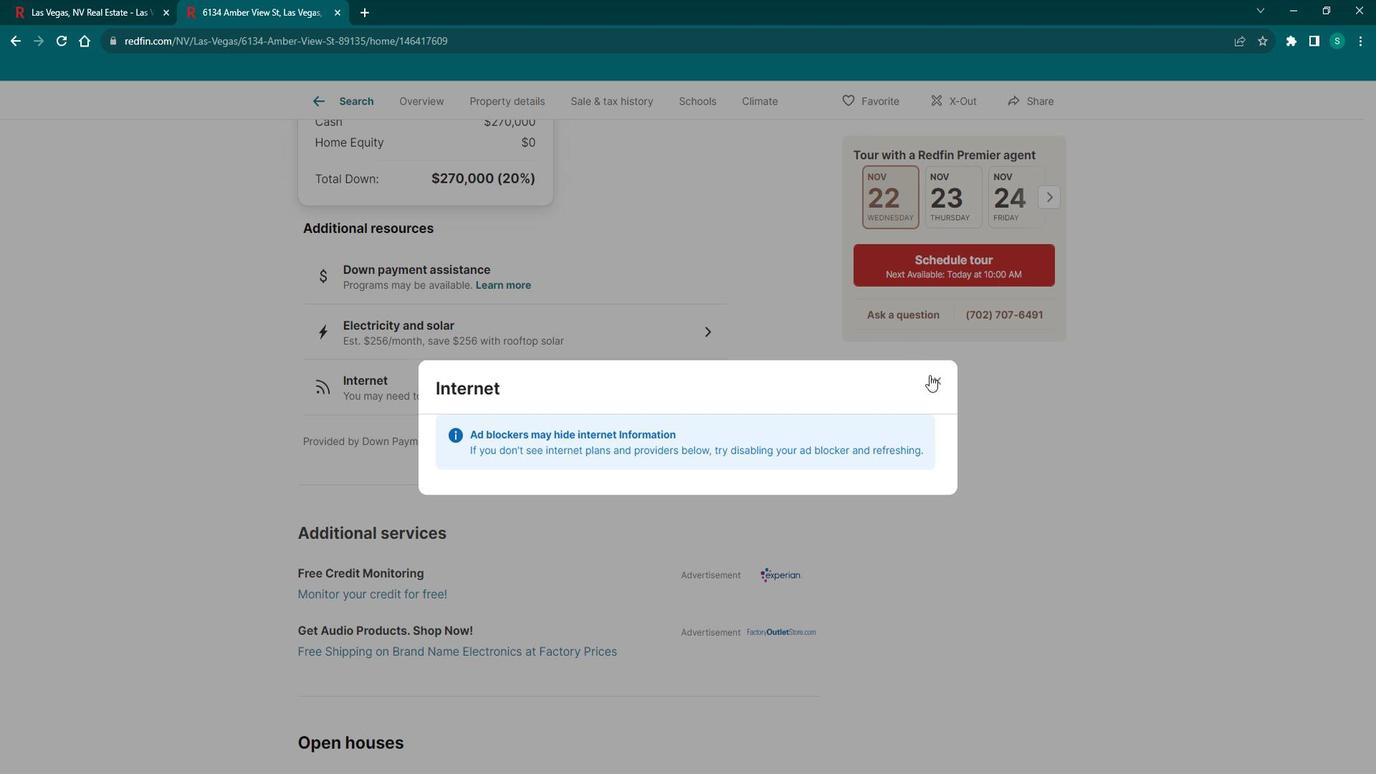 
Action: Mouse pressed left at (944, 374)
Screenshot: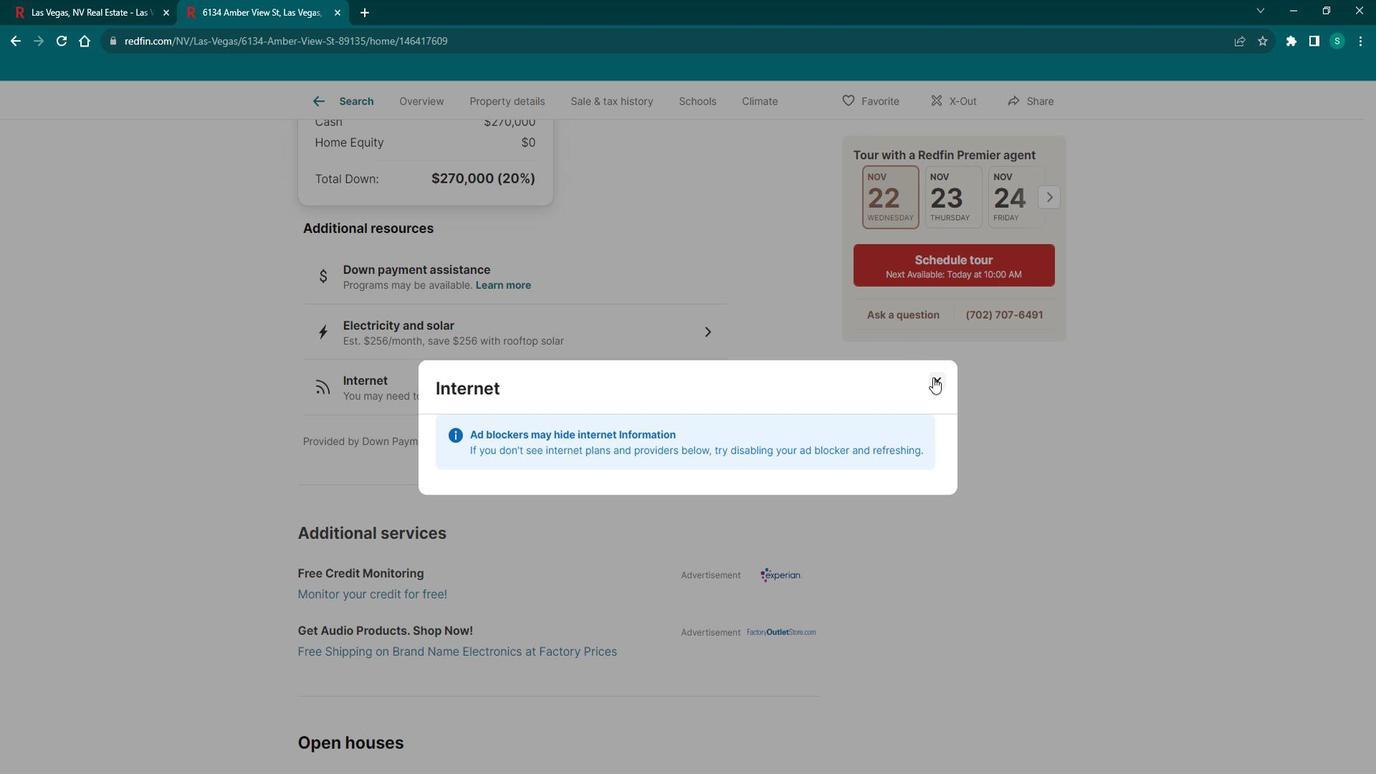 
Action: Mouse moved to (422, 280)
Screenshot: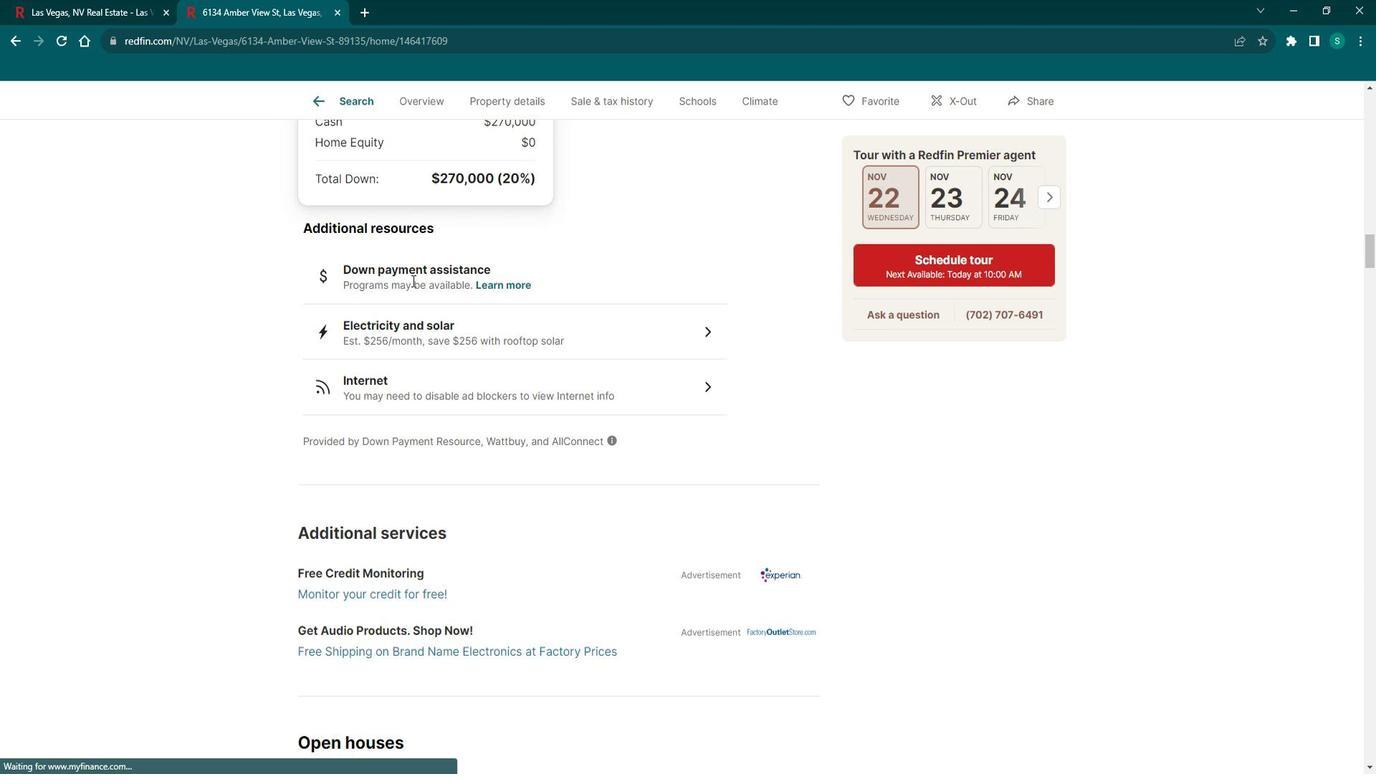 
Action: Mouse scrolled (422, 279) with delta (0, 0)
Screenshot: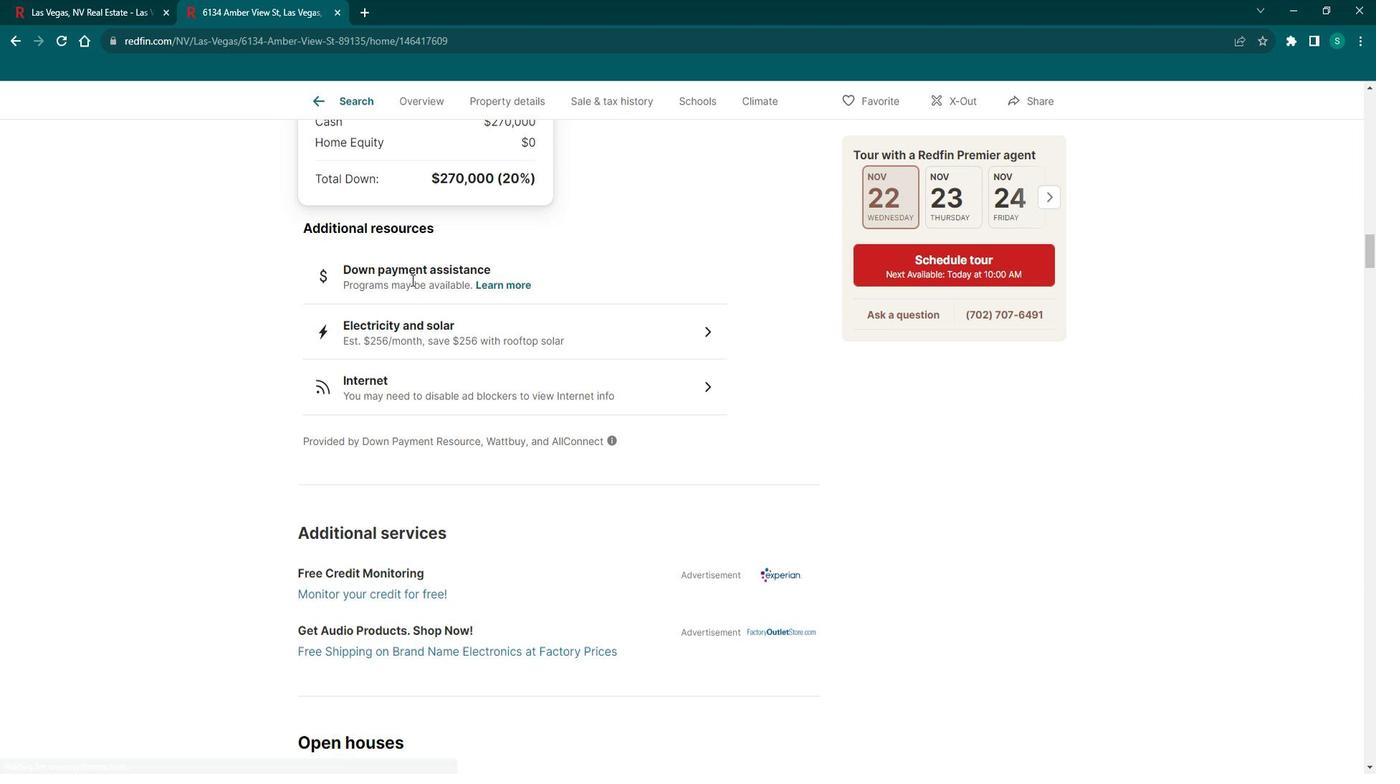 
Action: Mouse scrolled (422, 279) with delta (0, 0)
Screenshot: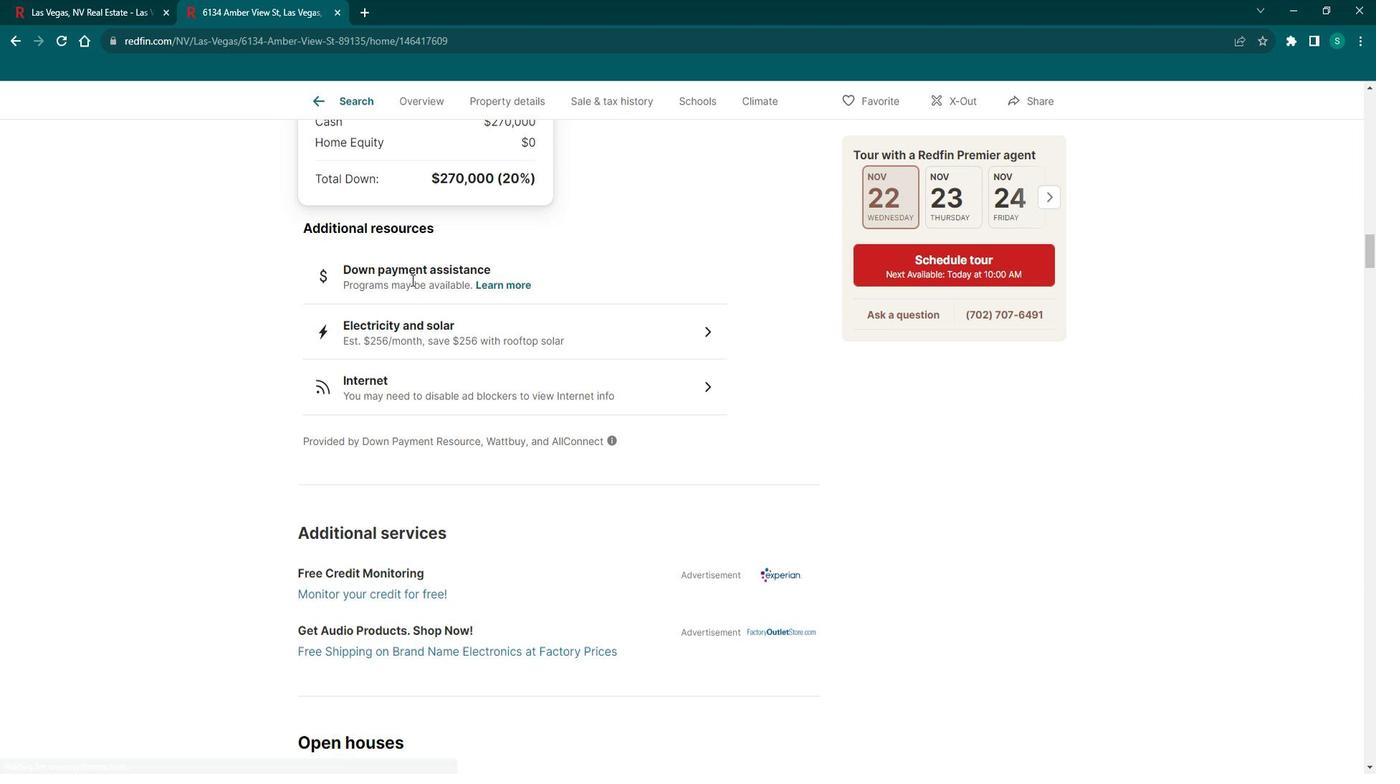 
Action: Mouse scrolled (422, 279) with delta (0, 0)
Screenshot: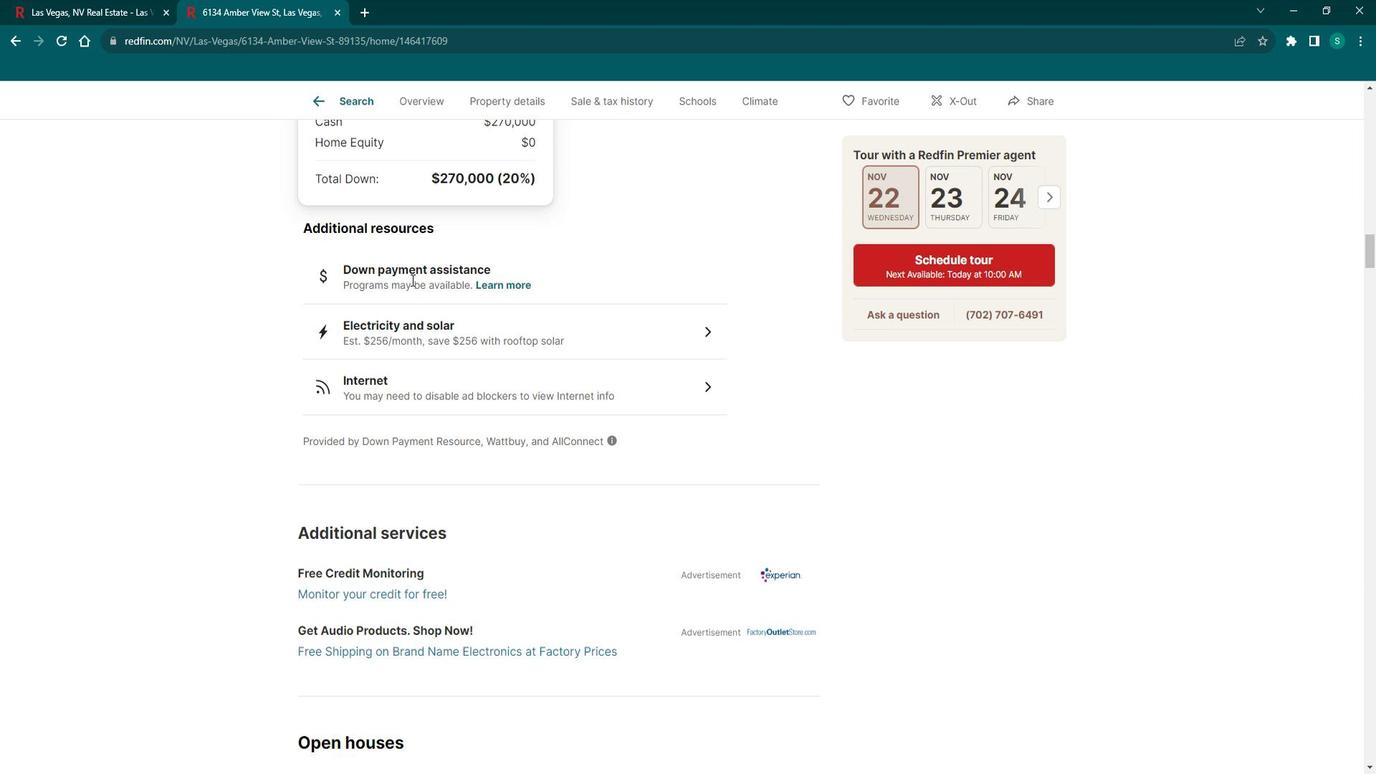 
Action: Mouse scrolled (422, 279) with delta (0, 0)
Screenshot: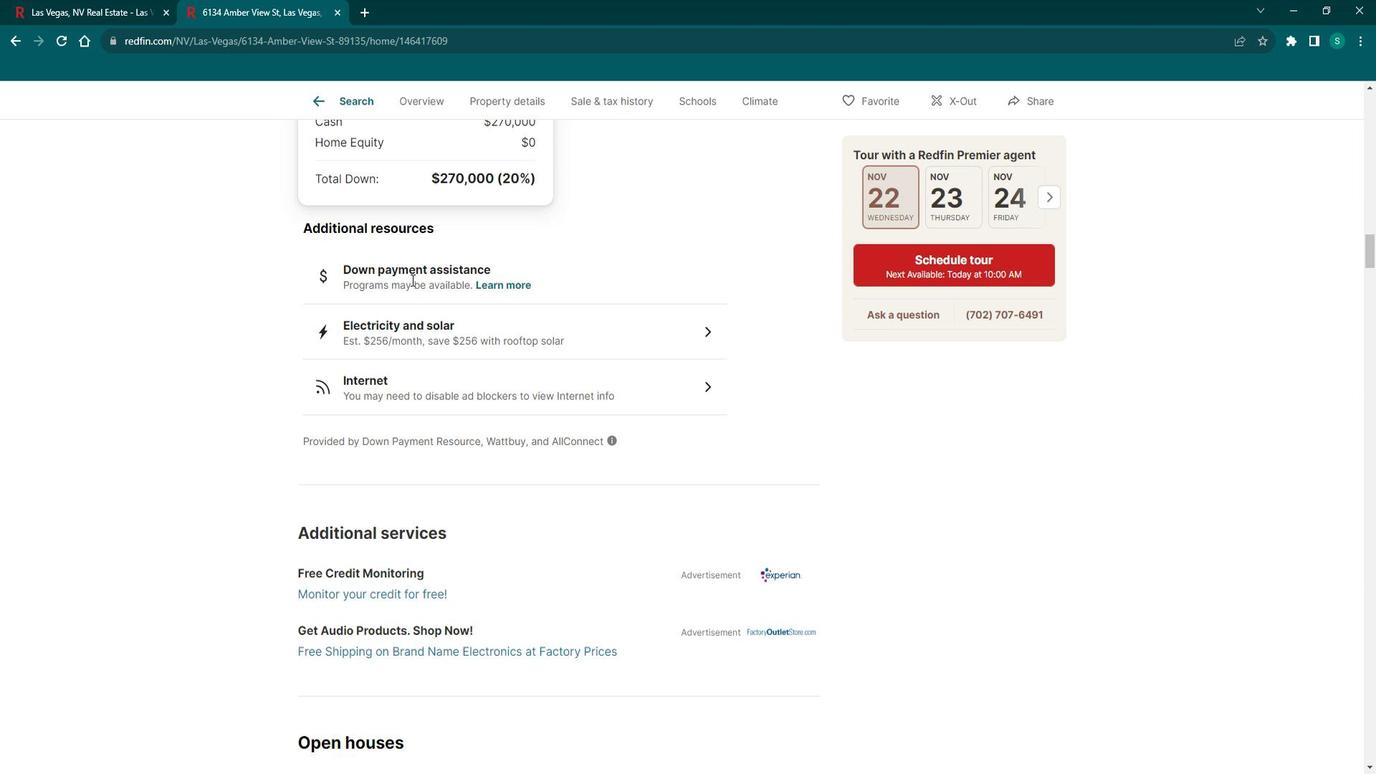 
Action: Mouse scrolled (422, 279) with delta (0, 0)
Screenshot: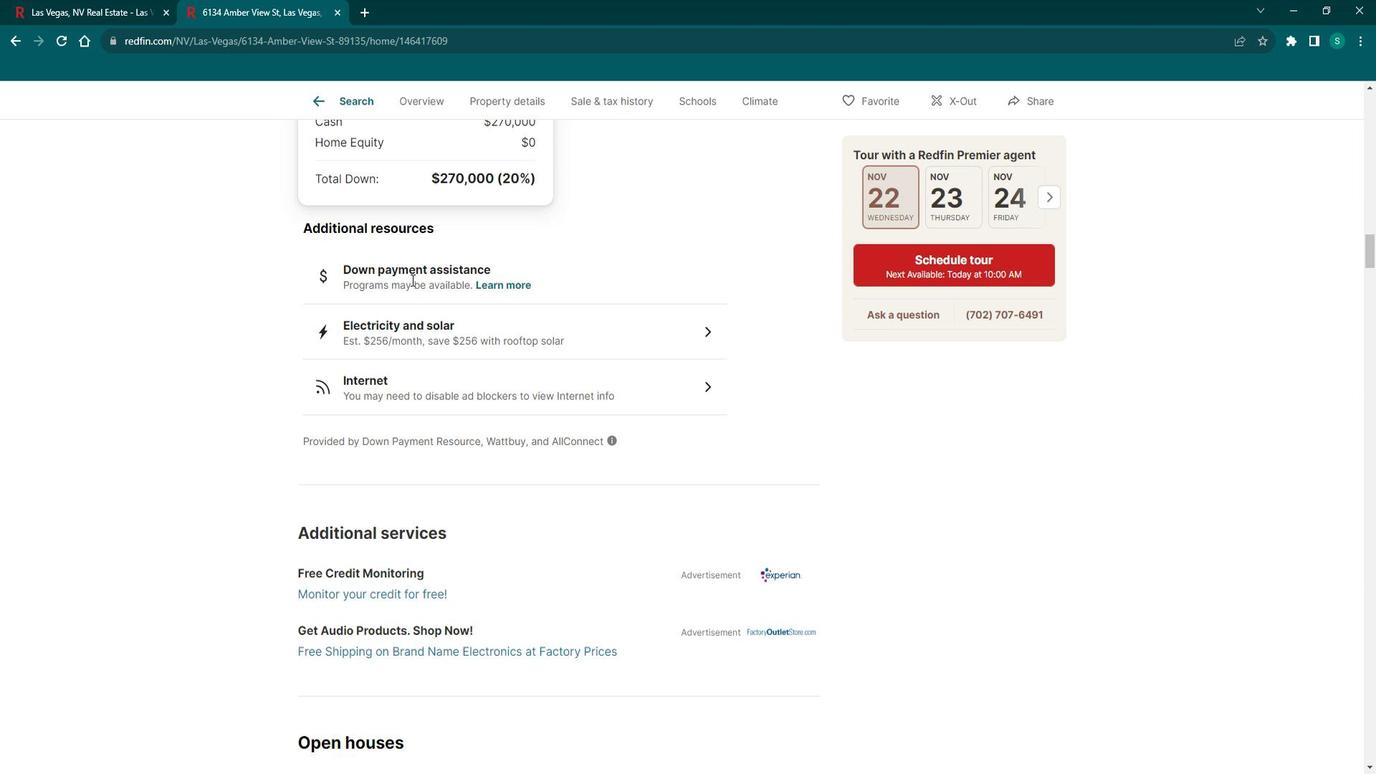 
Action: Mouse scrolled (422, 279) with delta (0, 0)
Screenshot: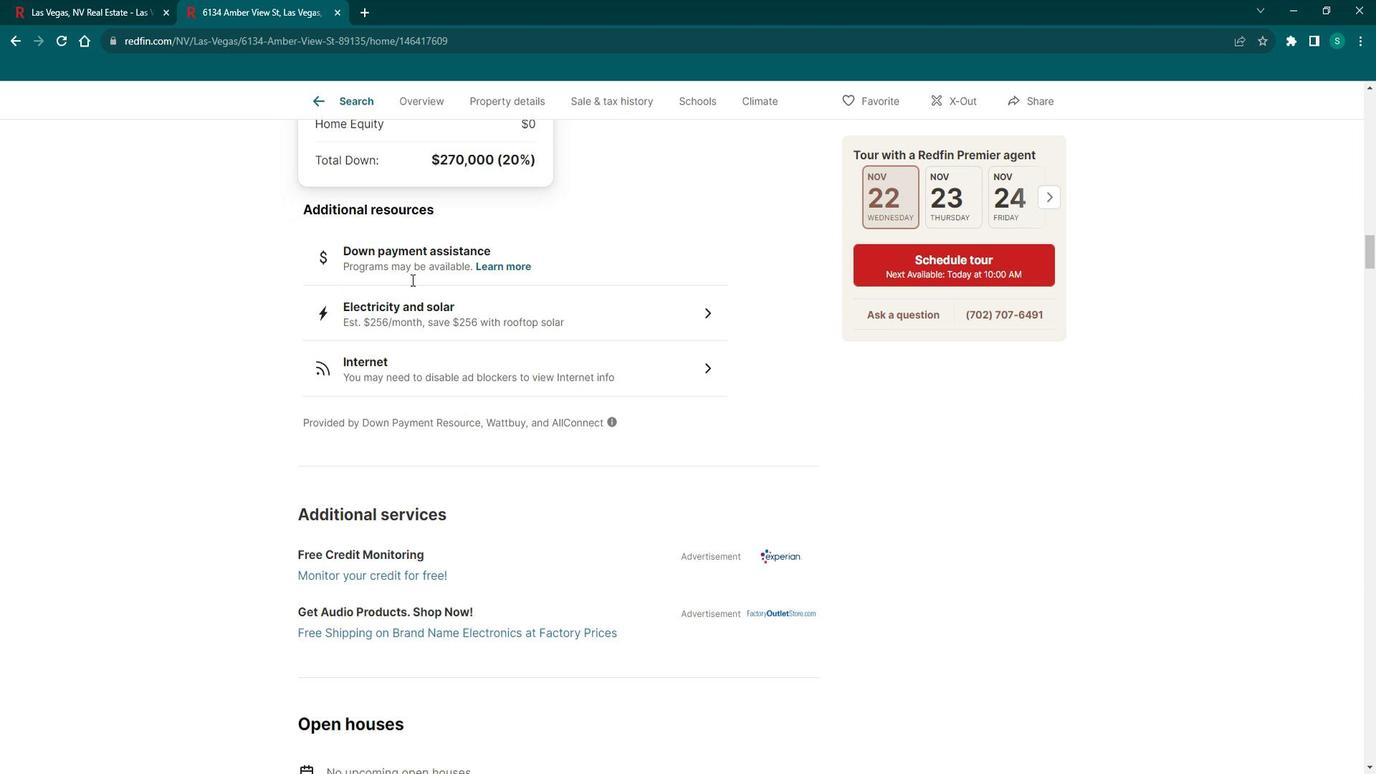 
Action: Mouse scrolled (422, 279) with delta (0, 0)
Screenshot: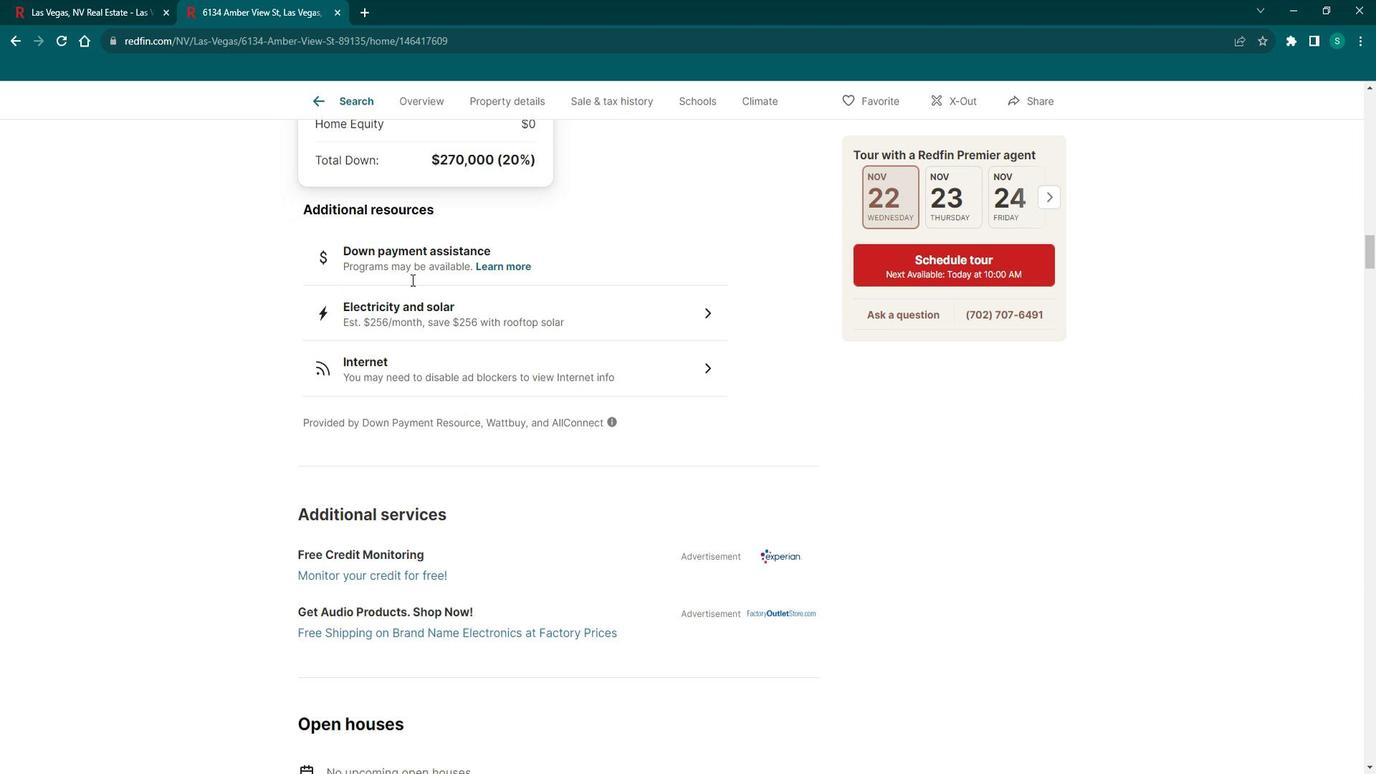 
Action: Mouse scrolled (422, 279) with delta (0, 0)
Screenshot: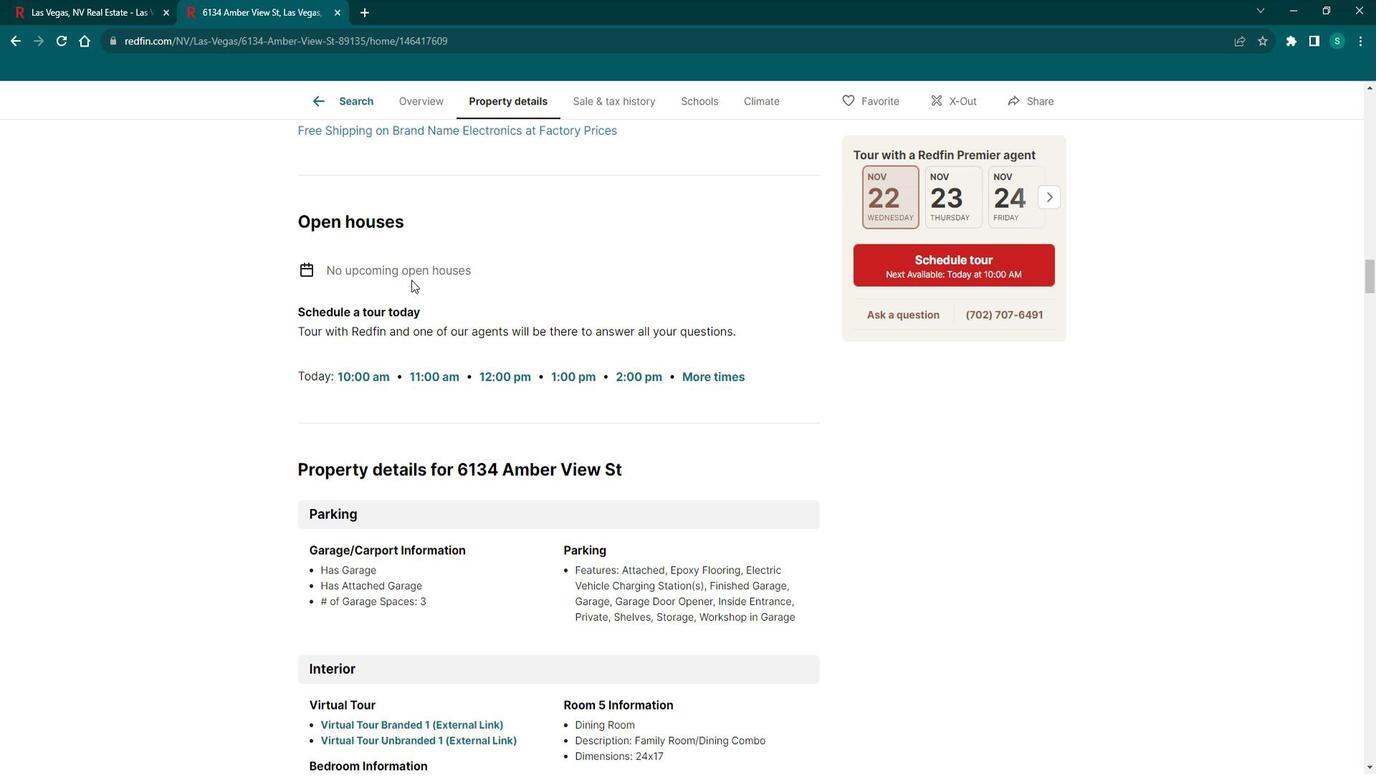 
Action: Mouse scrolled (422, 279) with delta (0, 0)
Screenshot: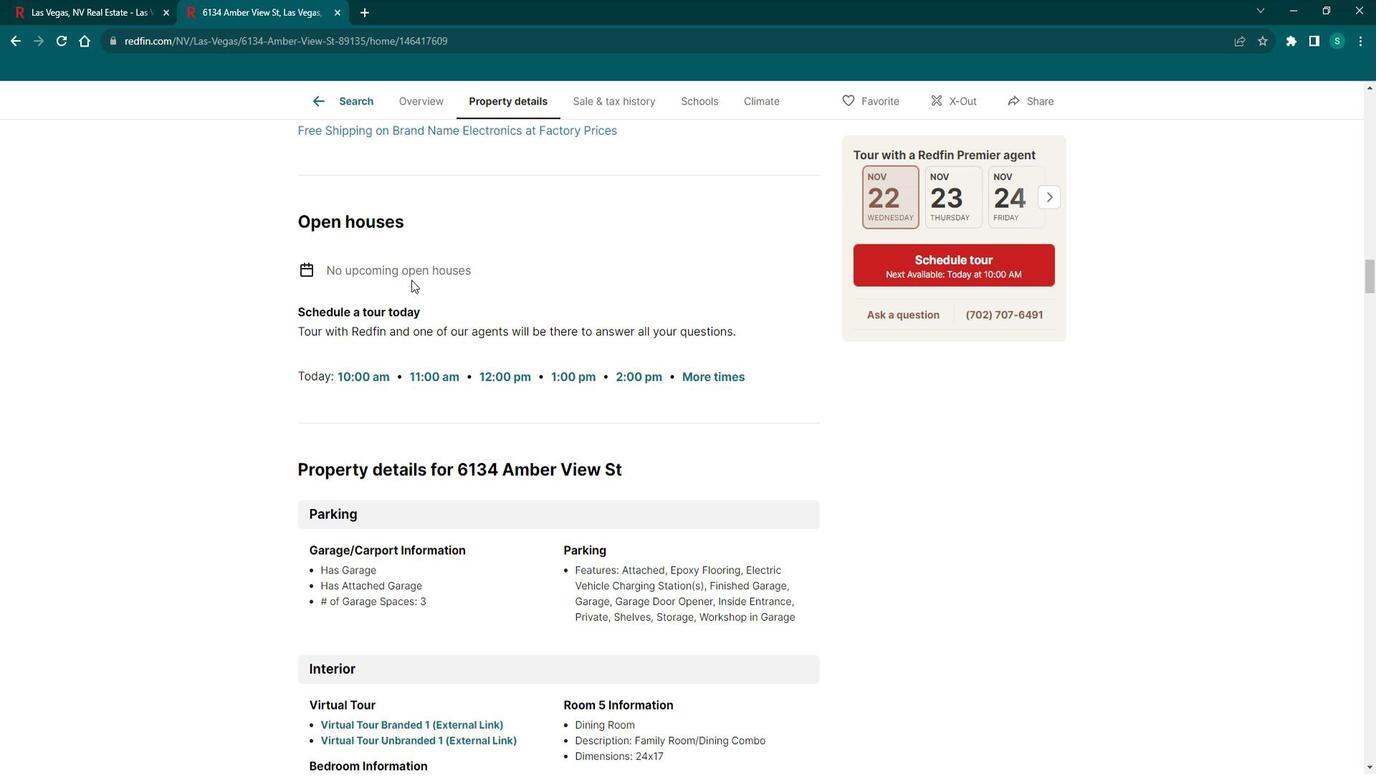 
Action: Mouse scrolled (422, 279) with delta (0, 0)
Screenshot: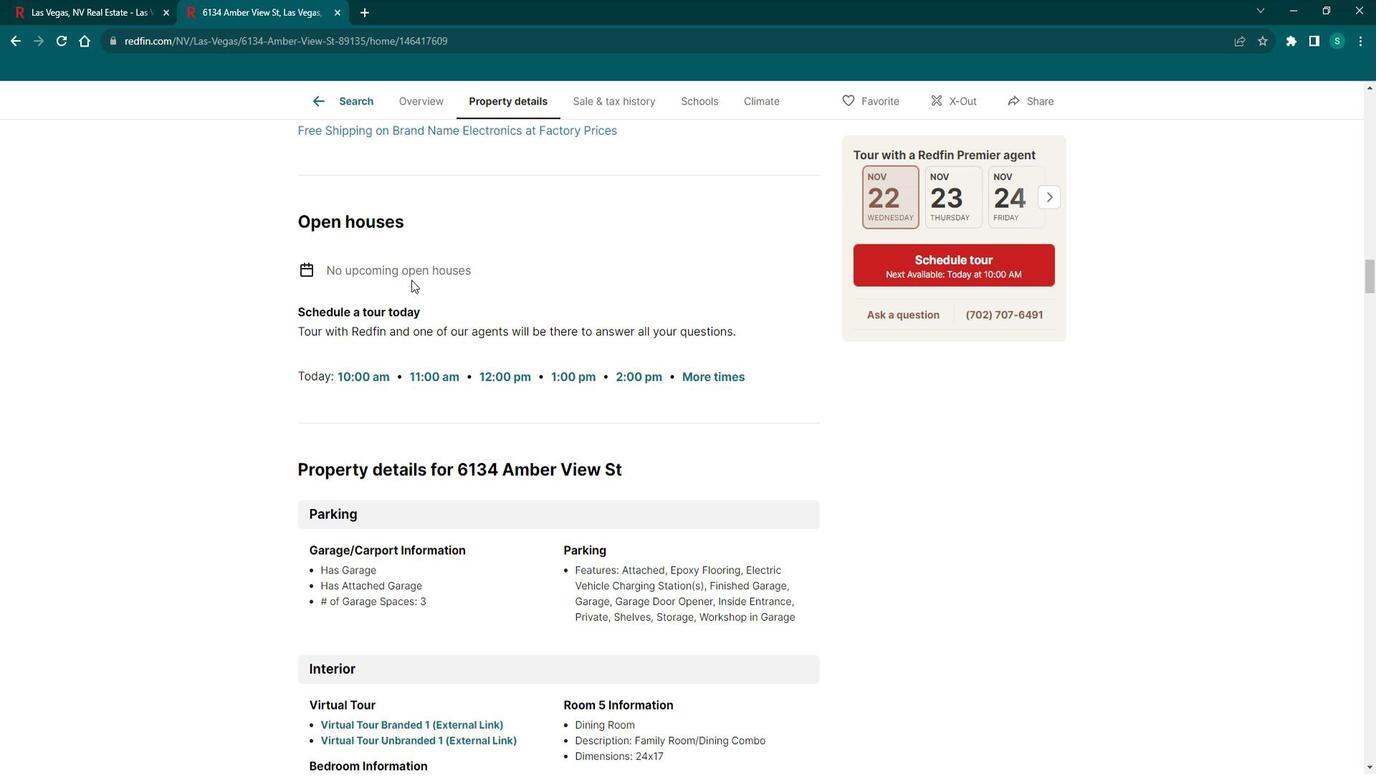 
Action: Mouse scrolled (422, 279) with delta (0, 0)
Screenshot: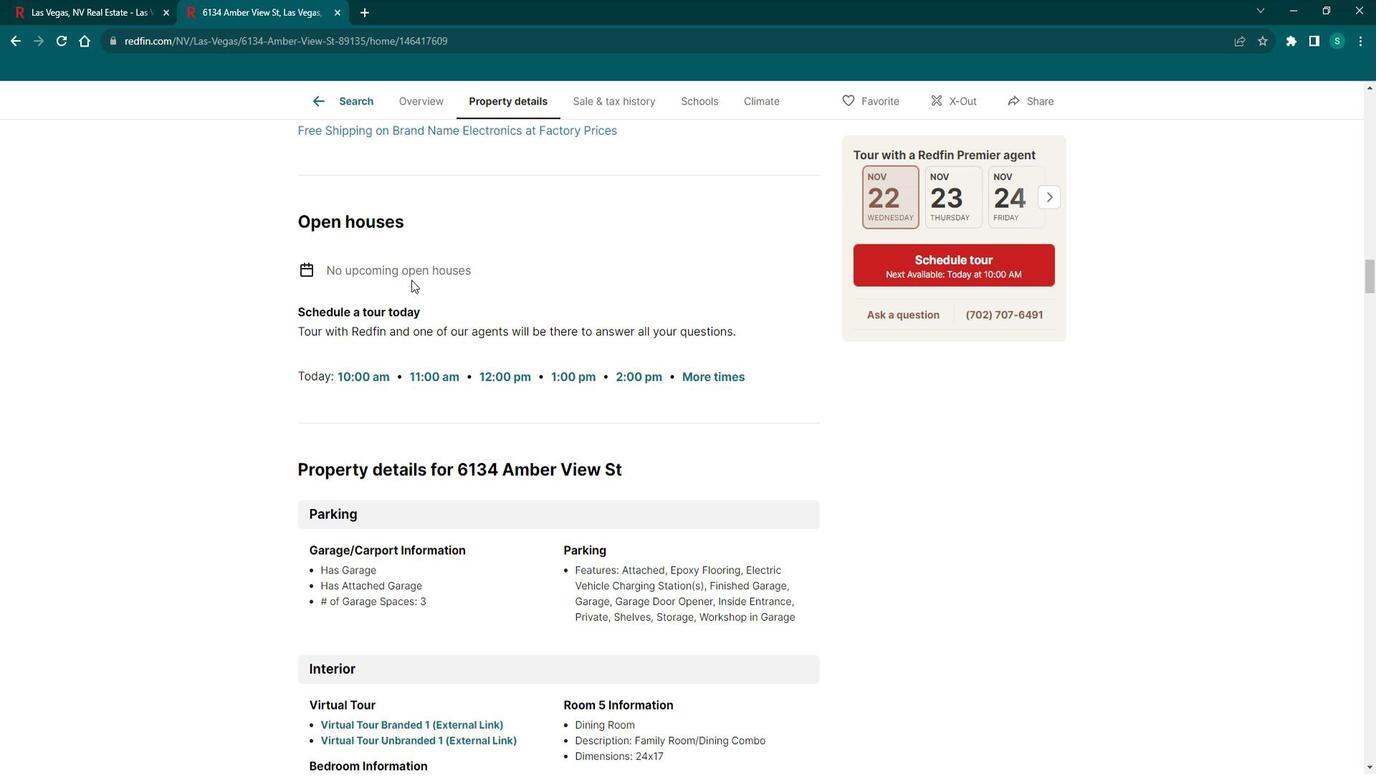 
Action: Mouse scrolled (422, 279) with delta (0, 0)
Screenshot: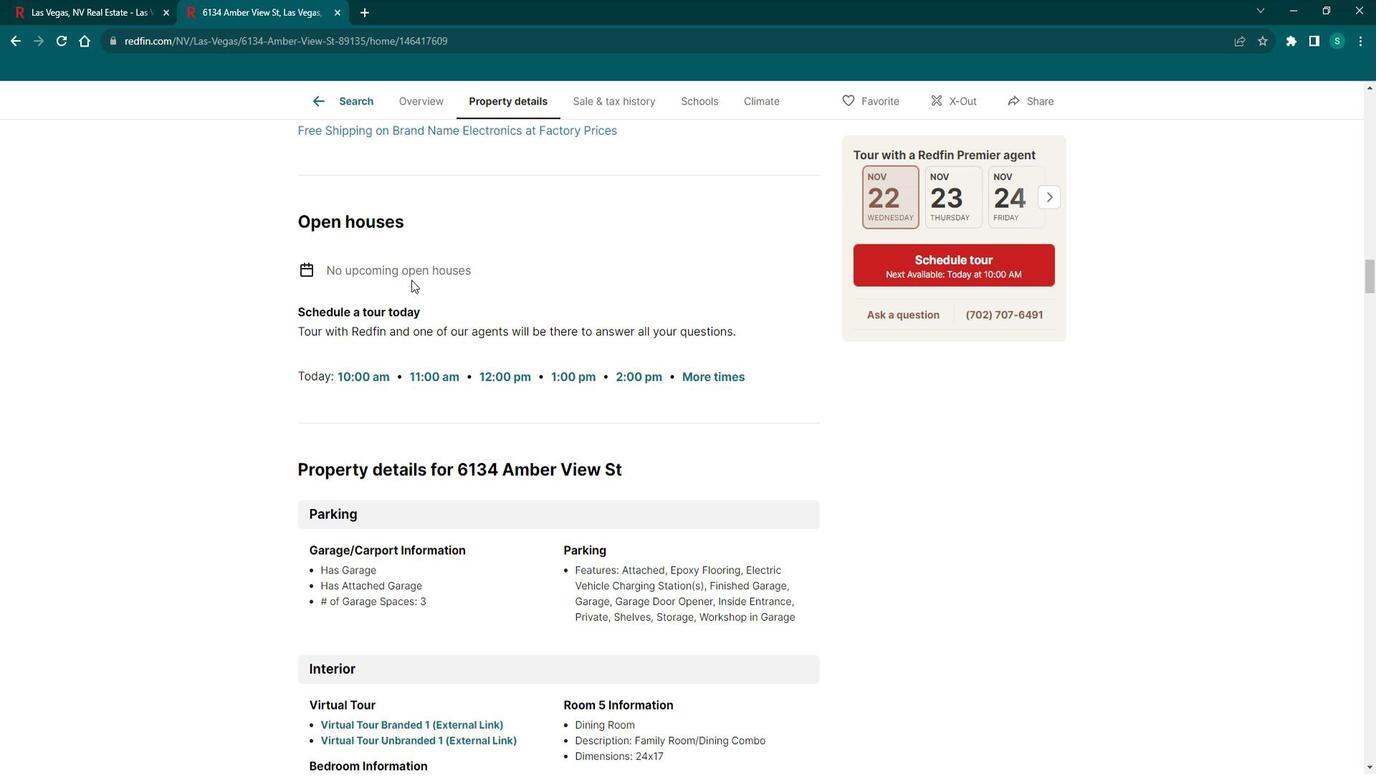 
Action: Mouse scrolled (422, 279) with delta (0, 0)
Screenshot: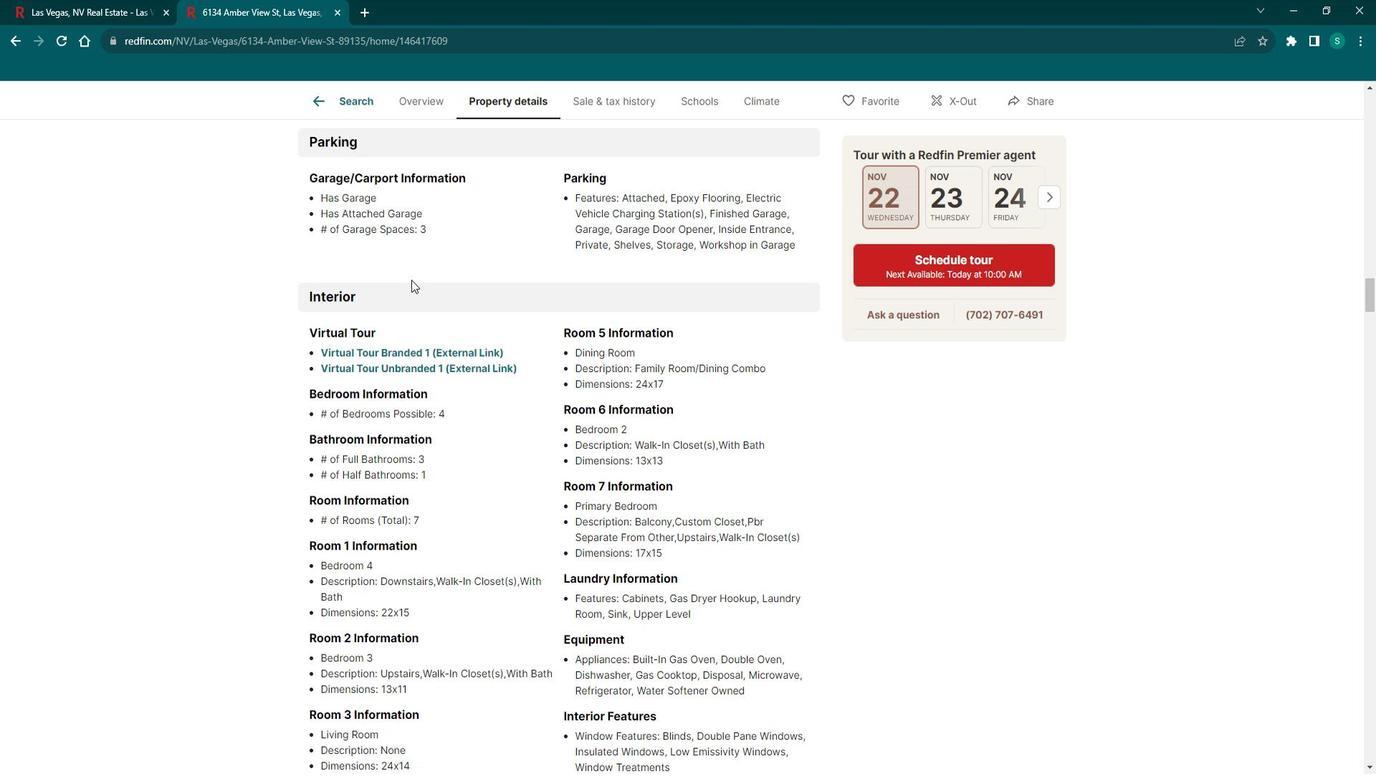 
Action: Mouse scrolled (422, 279) with delta (0, 0)
Screenshot: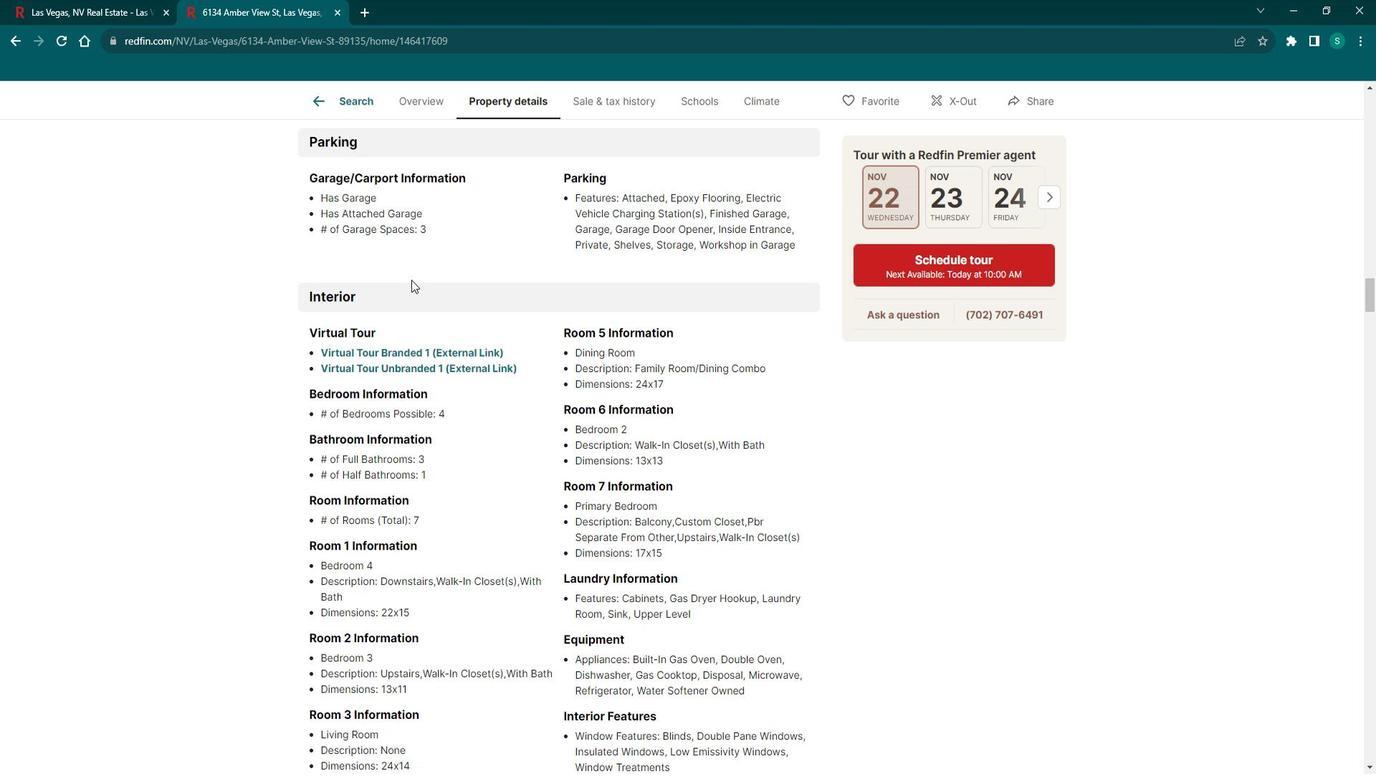 
Action: Mouse scrolled (422, 279) with delta (0, 0)
Screenshot: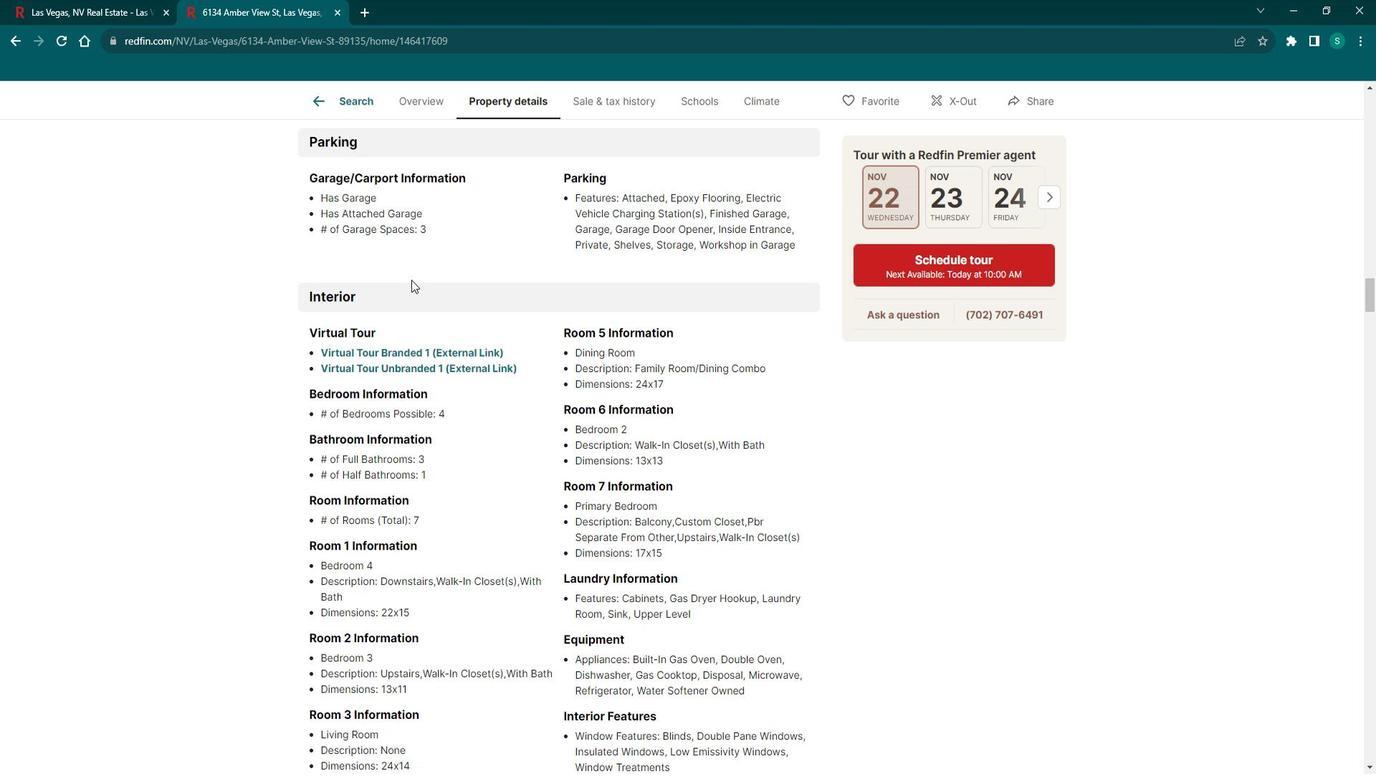 
Action: Mouse scrolled (422, 279) with delta (0, 0)
Screenshot: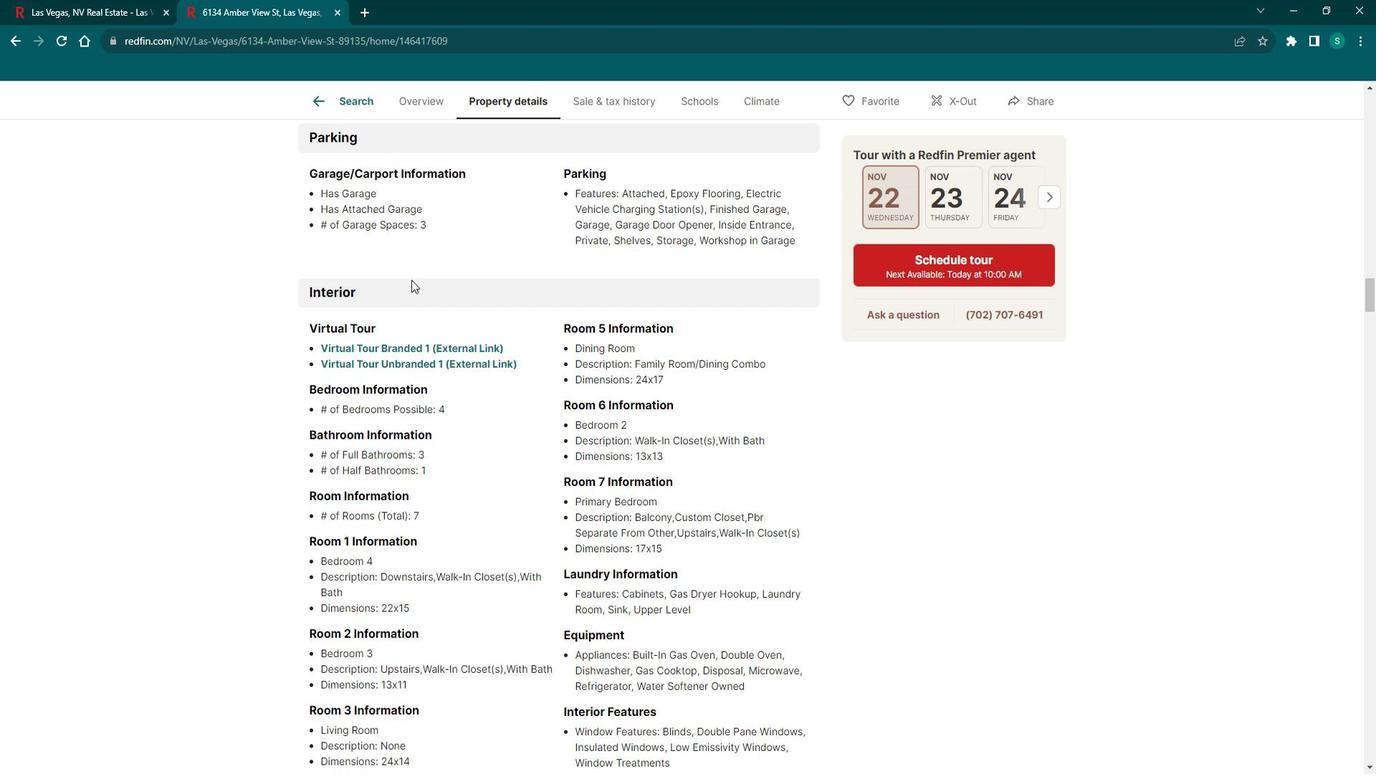 
Action: Mouse scrolled (422, 279) with delta (0, 0)
Screenshot: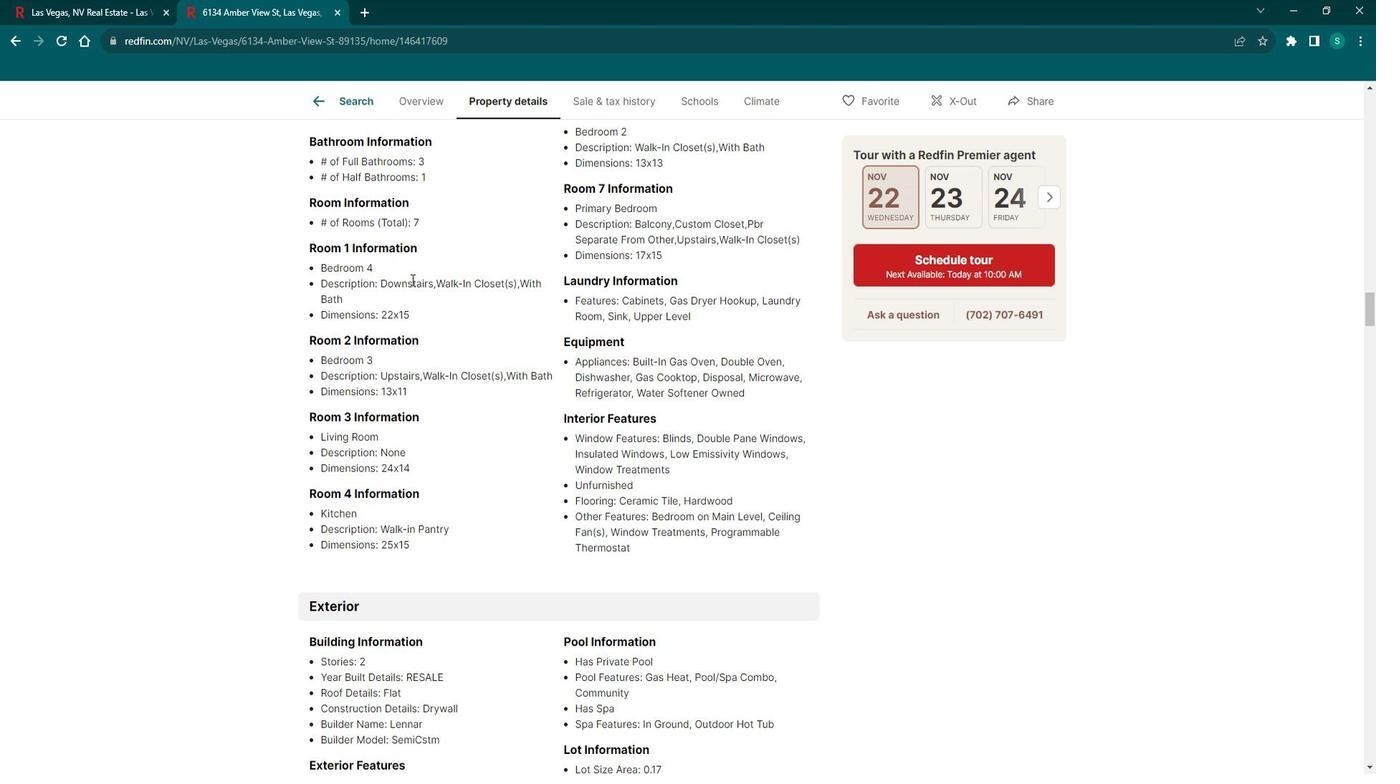 
Action: Mouse scrolled (422, 279) with delta (0, 0)
Screenshot: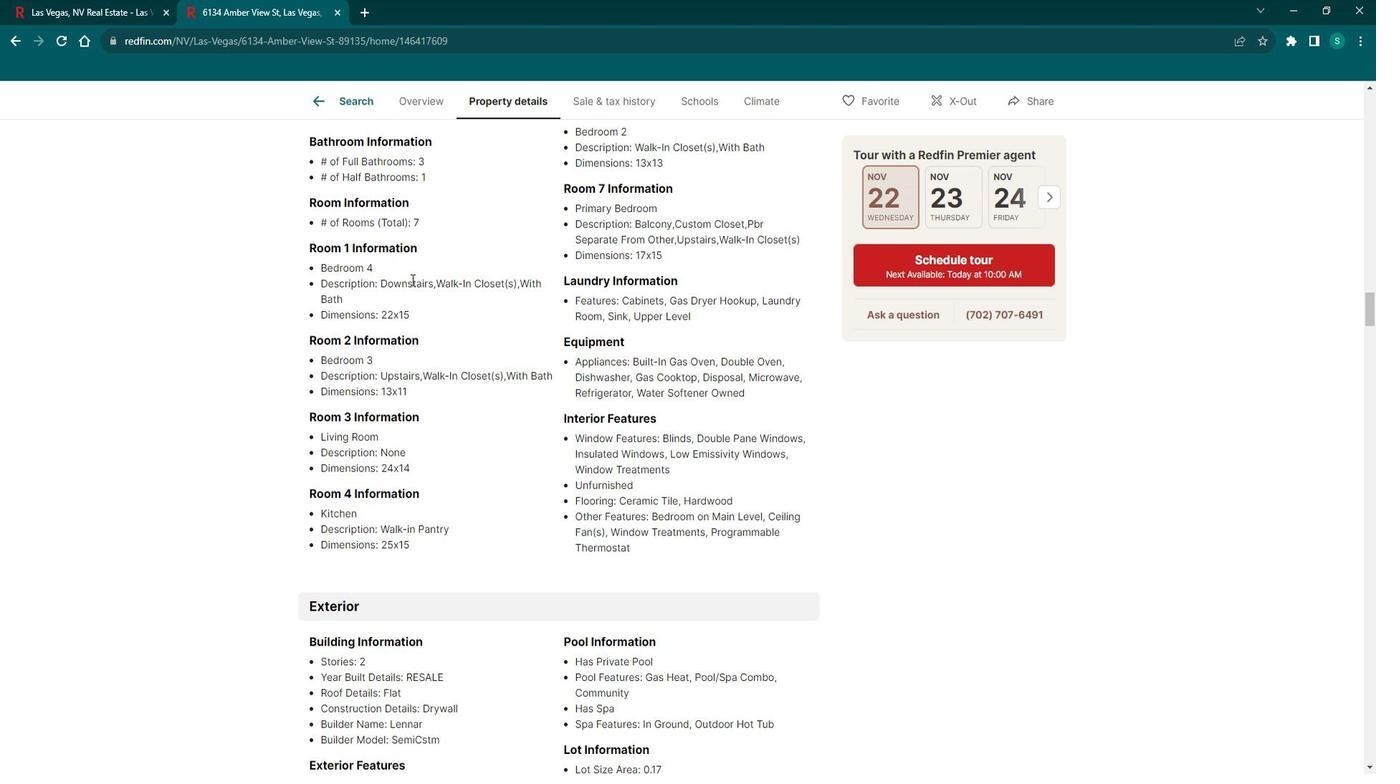 
Action: Mouse scrolled (422, 279) with delta (0, 0)
Screenshot: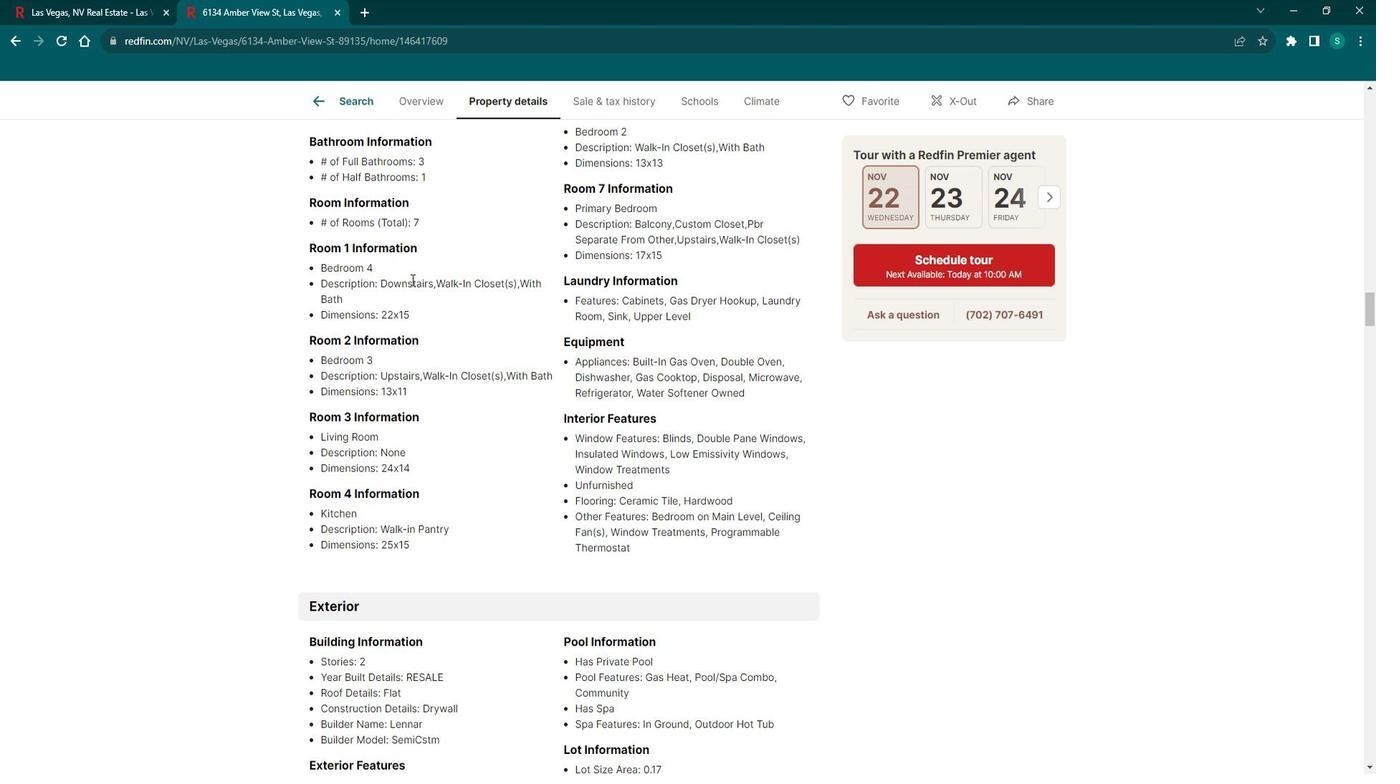 
Action: Mouse scrolled (422, 279) with delta (0, 0)
Screenshot: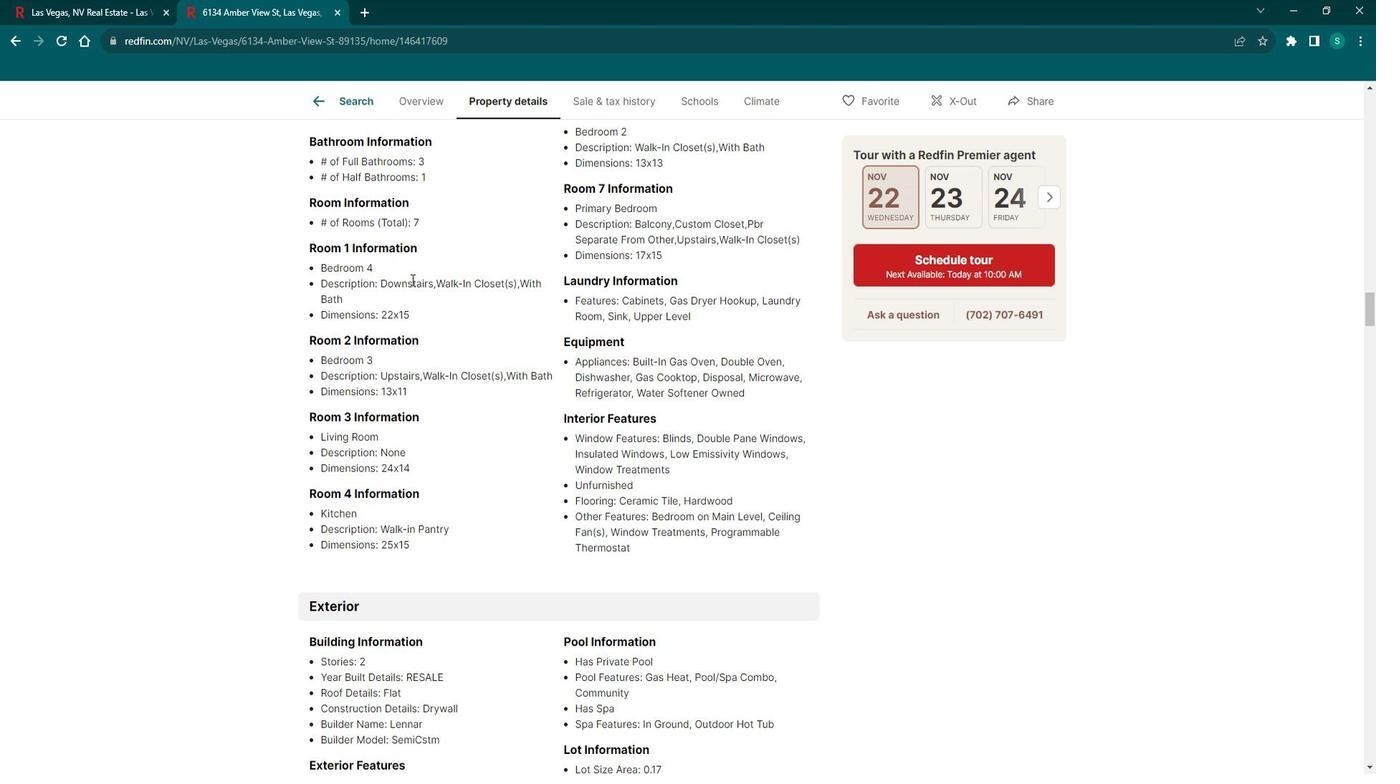 
Action: Mouse scrolled (422, 279) with delta (0, 0)
Screenshot: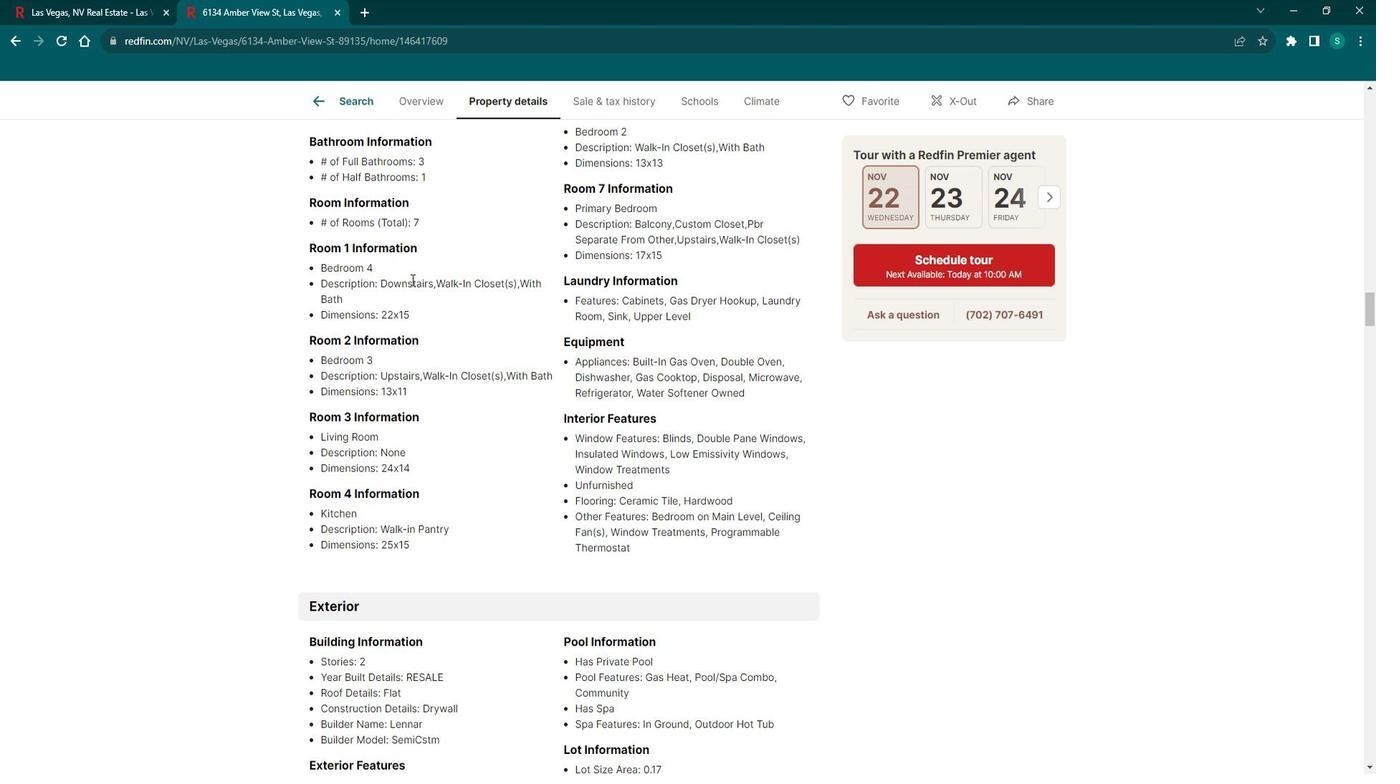 
Action: Mouse scrolled (422, 279) with delta (0, 0)
Screenshot: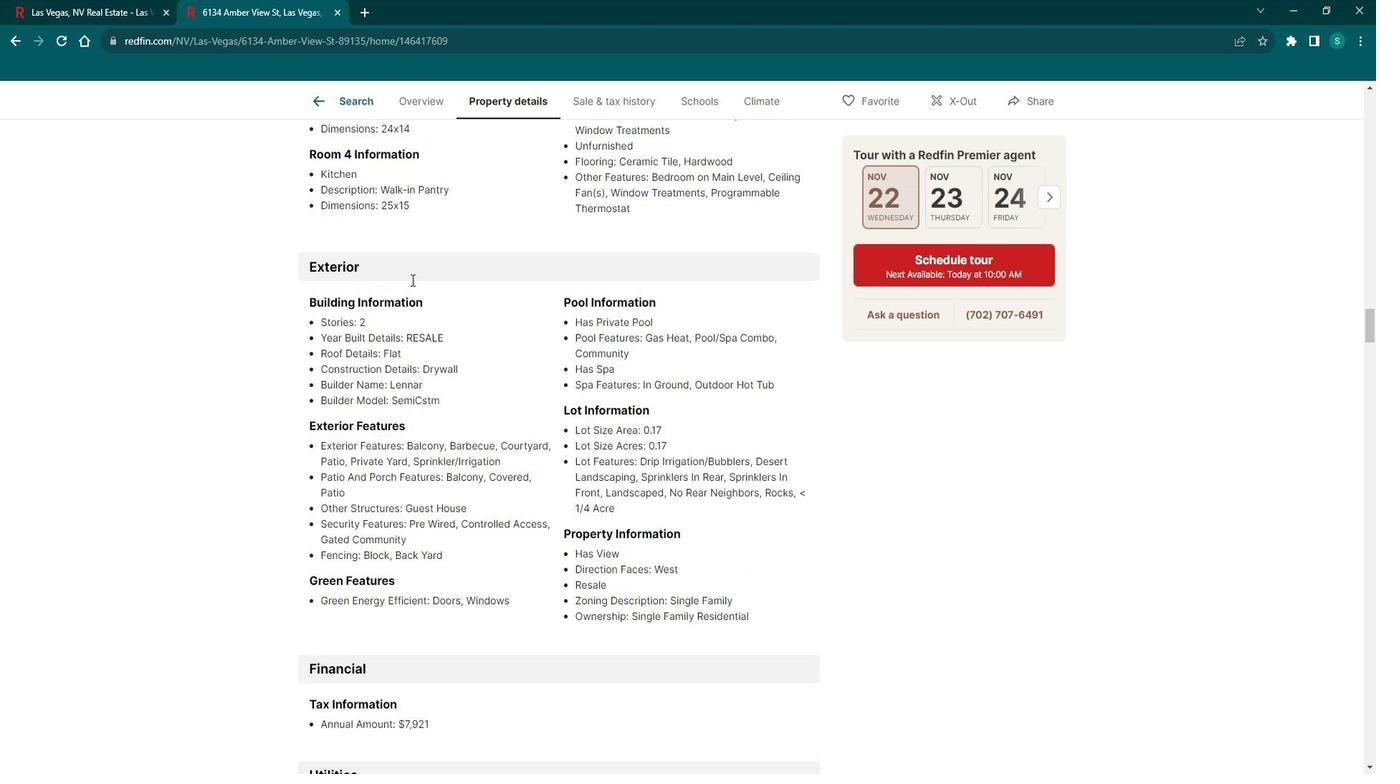 
Action: Mouse scrolled (422, 279) with delta (0, 0)
Screenshot: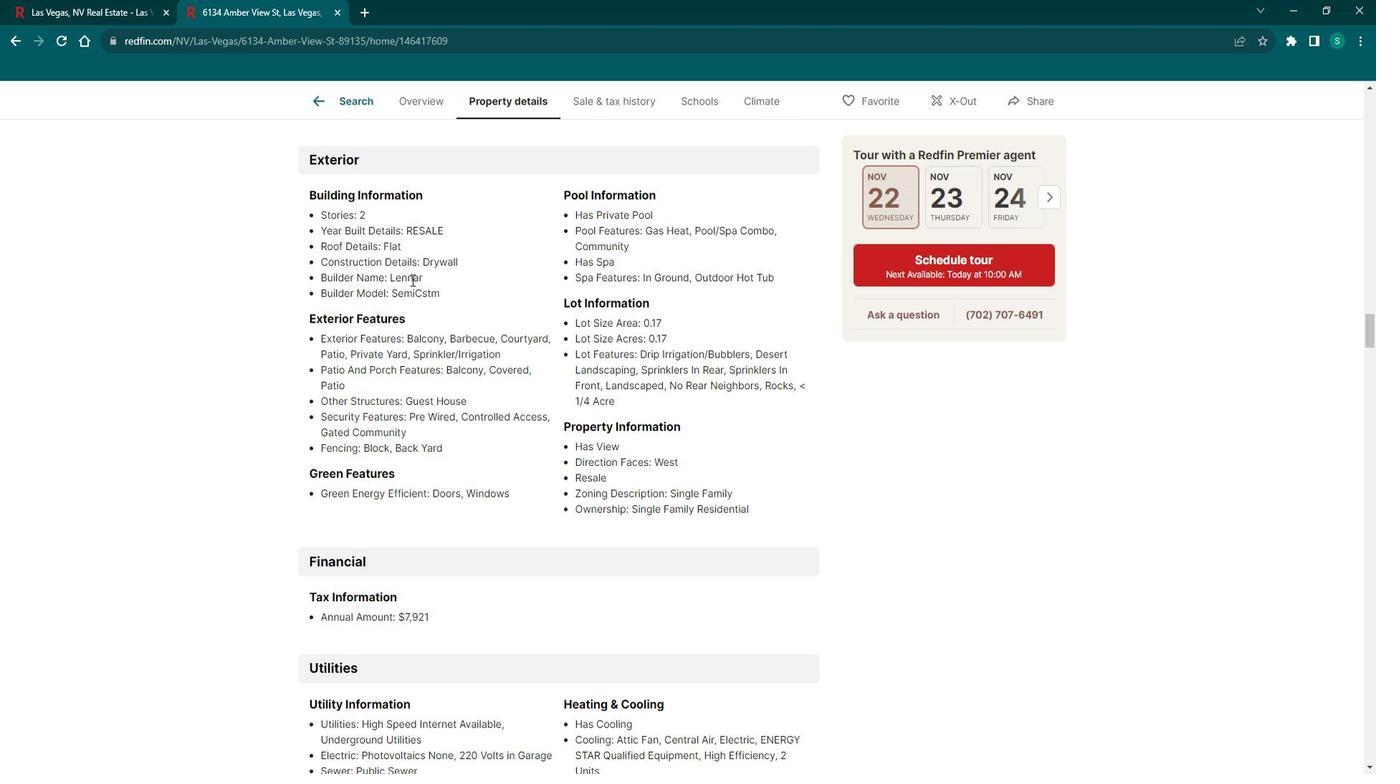 
Action: Mouse scrolled (422, 279) with delta (0, 0)
Screenshot: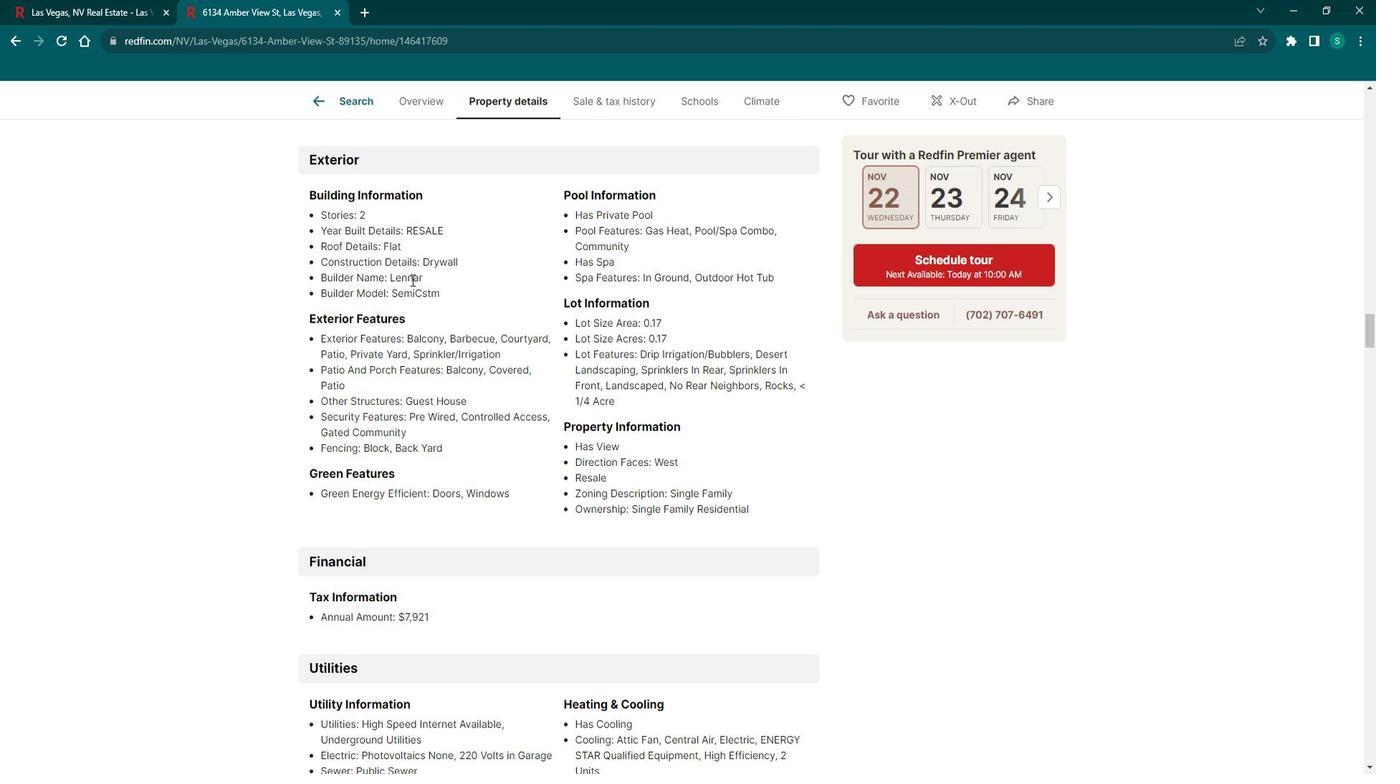 
Action: Mouse scrolled (422, 279) with delta (0, 0)
Screenshot: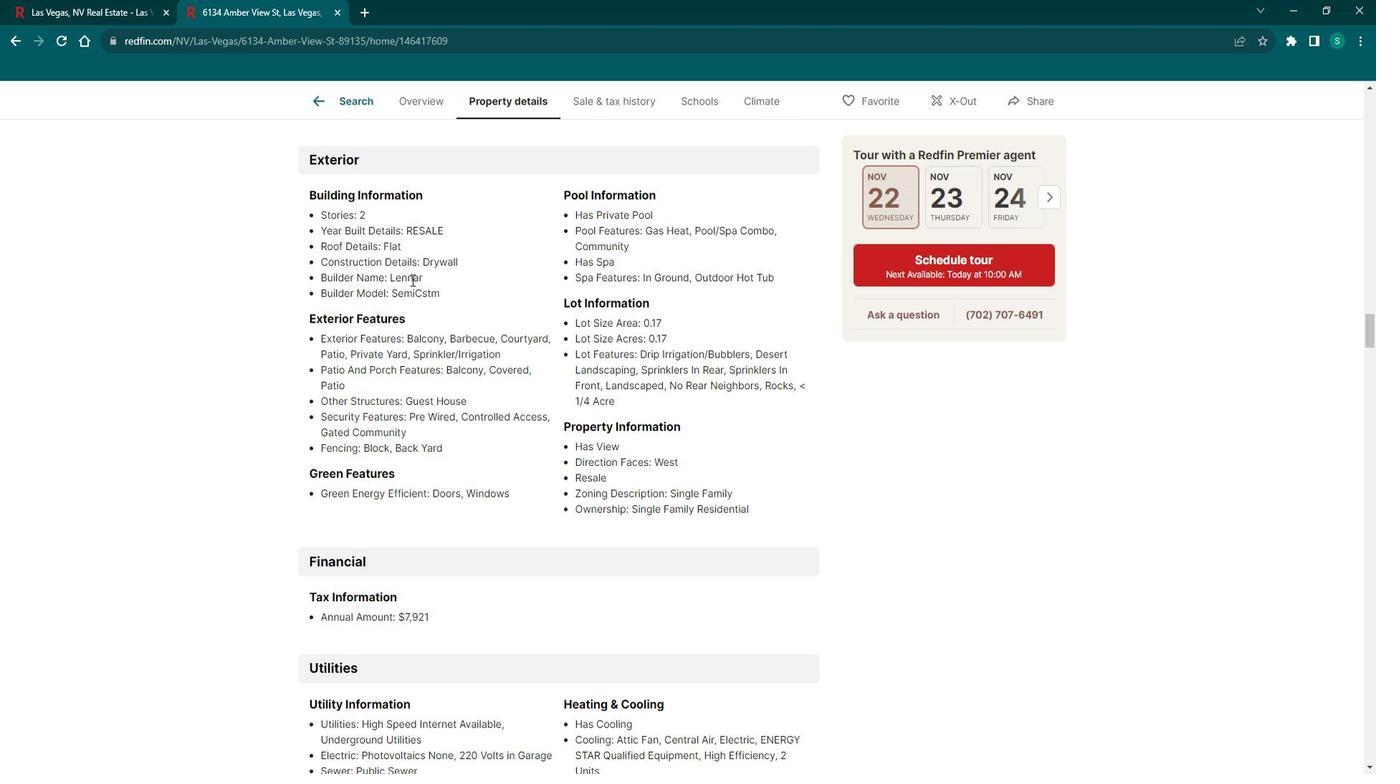 
Action: Mouse scrolled (422, 279) with delta (0, 0)
Screenshot: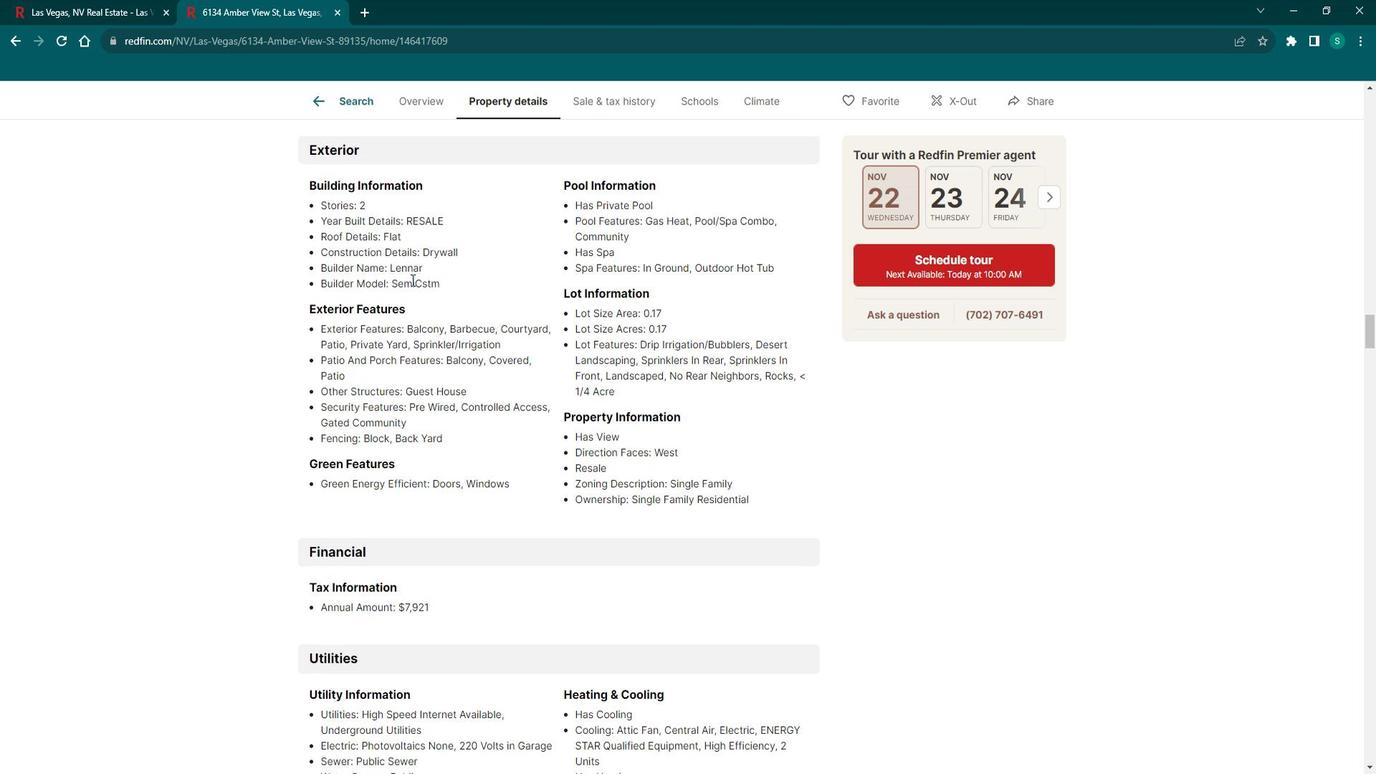 
Action: Mouse scrolled (422, 279) with delta (0, 0)
Screenshot: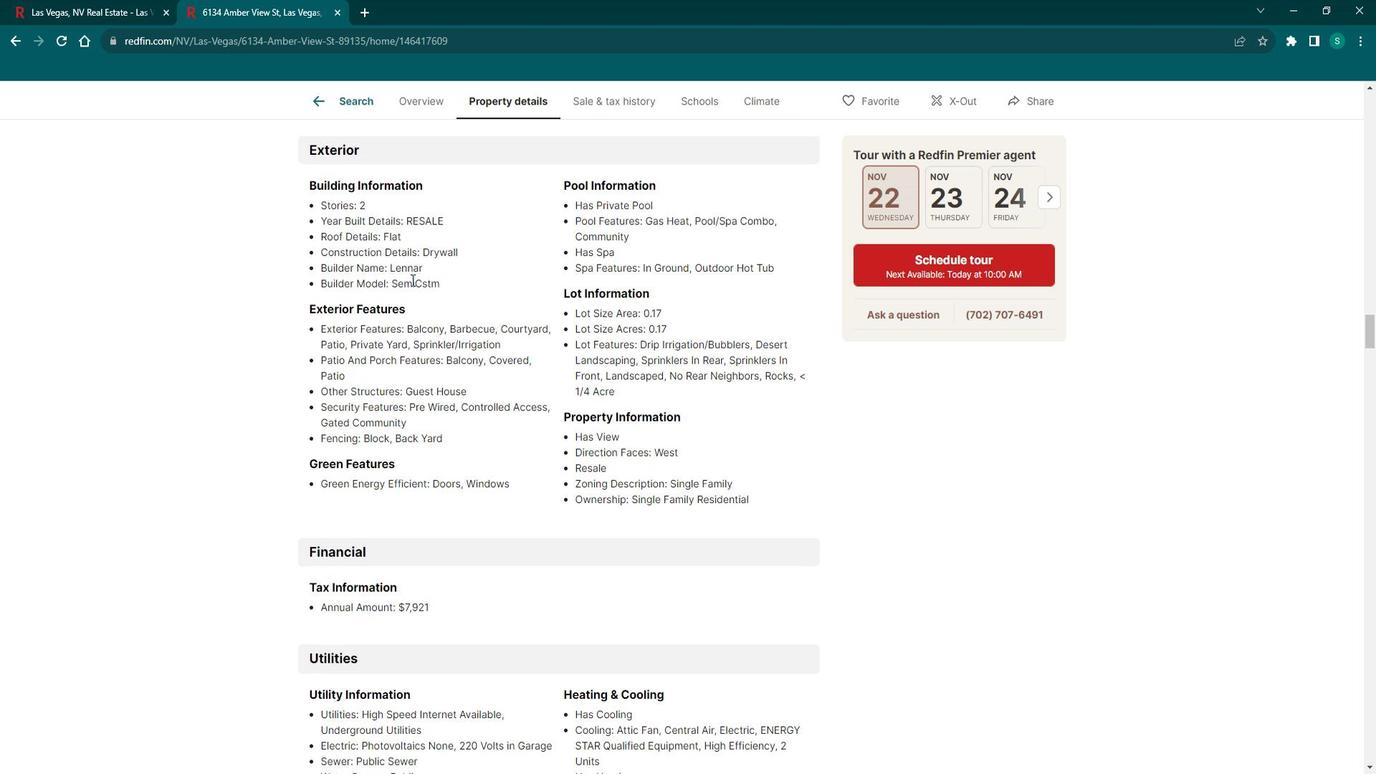 
Action: Mouse scrolled (422, 279) with delta (0, 0)
Screenshot: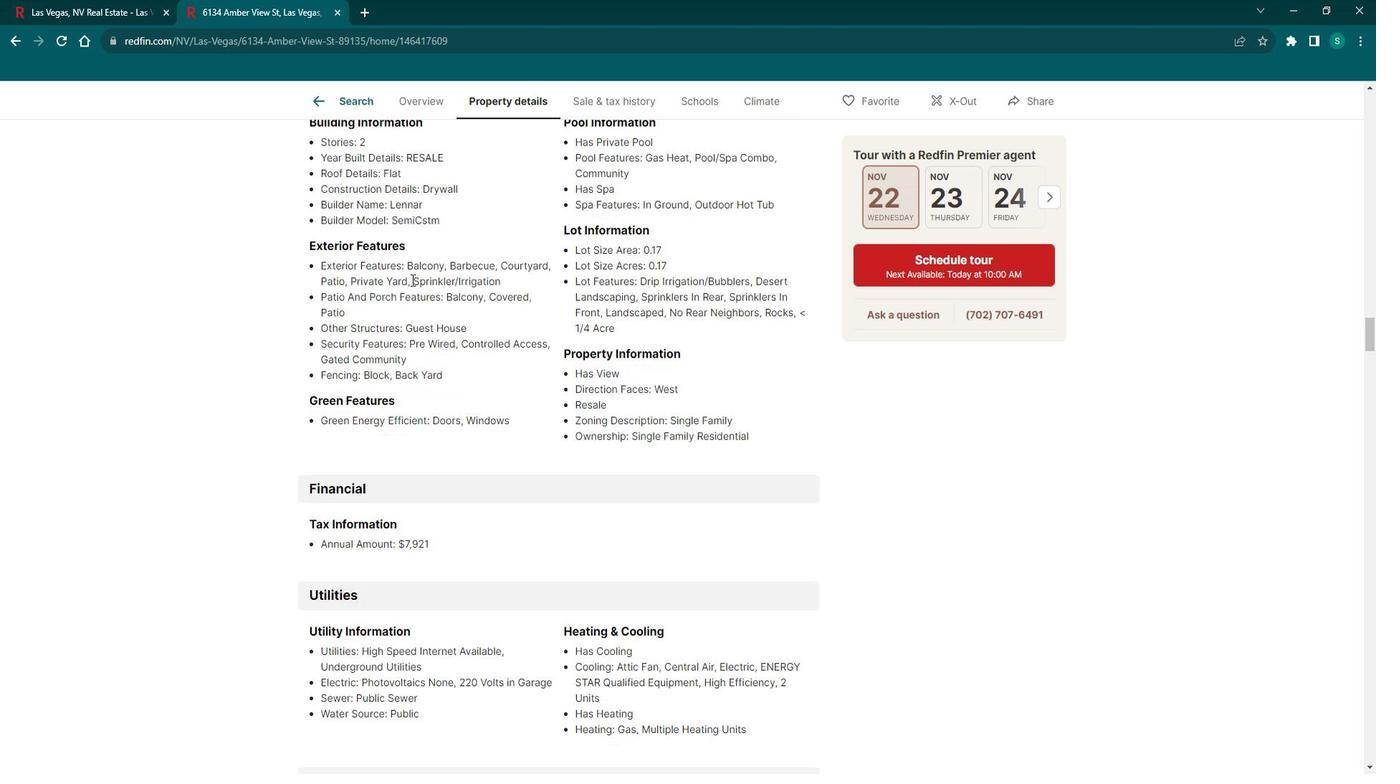 
Action: Mouse scrolled (422, 279) with delta (0, 0)
Screenshot: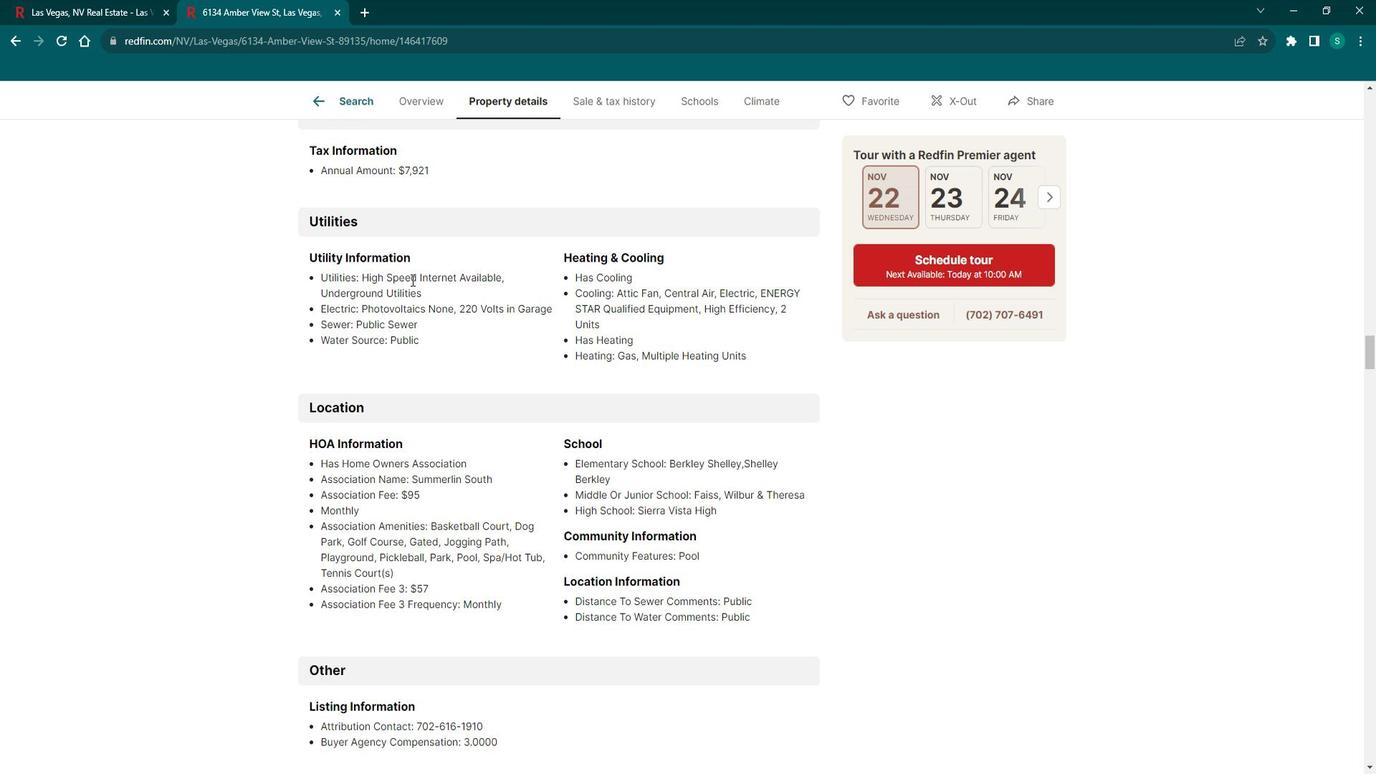 
Action: Mouse scrolled (422, 279) with delta (0, 0)
Screenshot: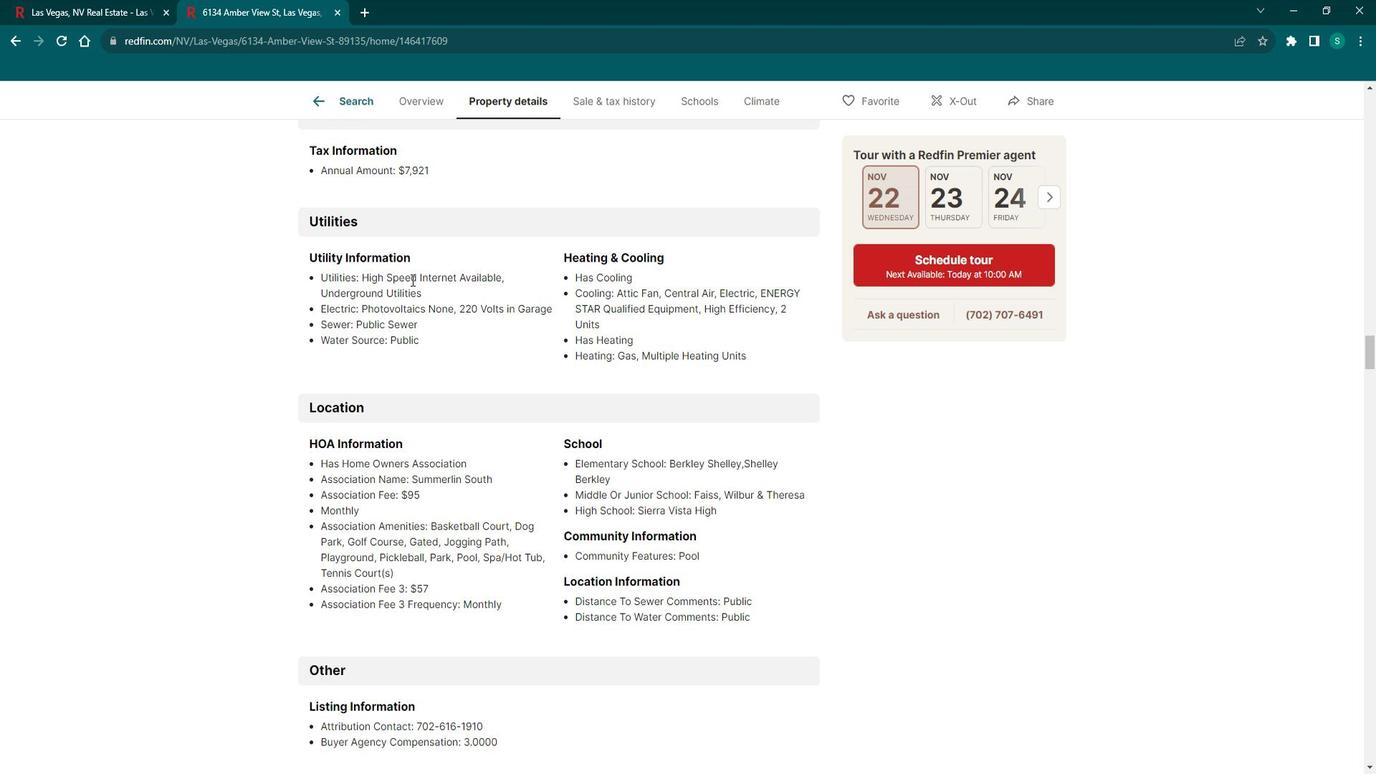 
Action: Mouse scrolled (422, 279) with delta (0, 0)
Screenshot: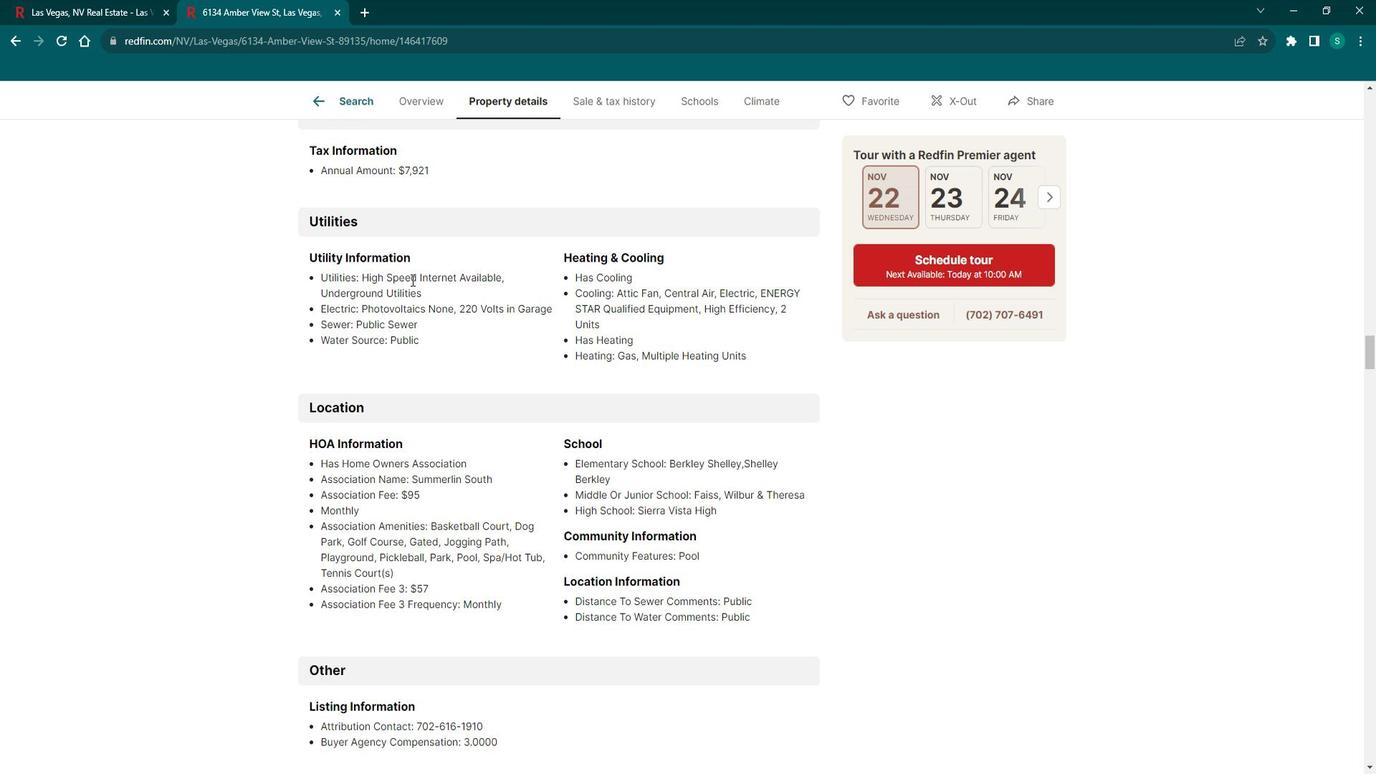 
Action: Mouse scrolled (422, 279) with delta (0, 0)
Screenshot: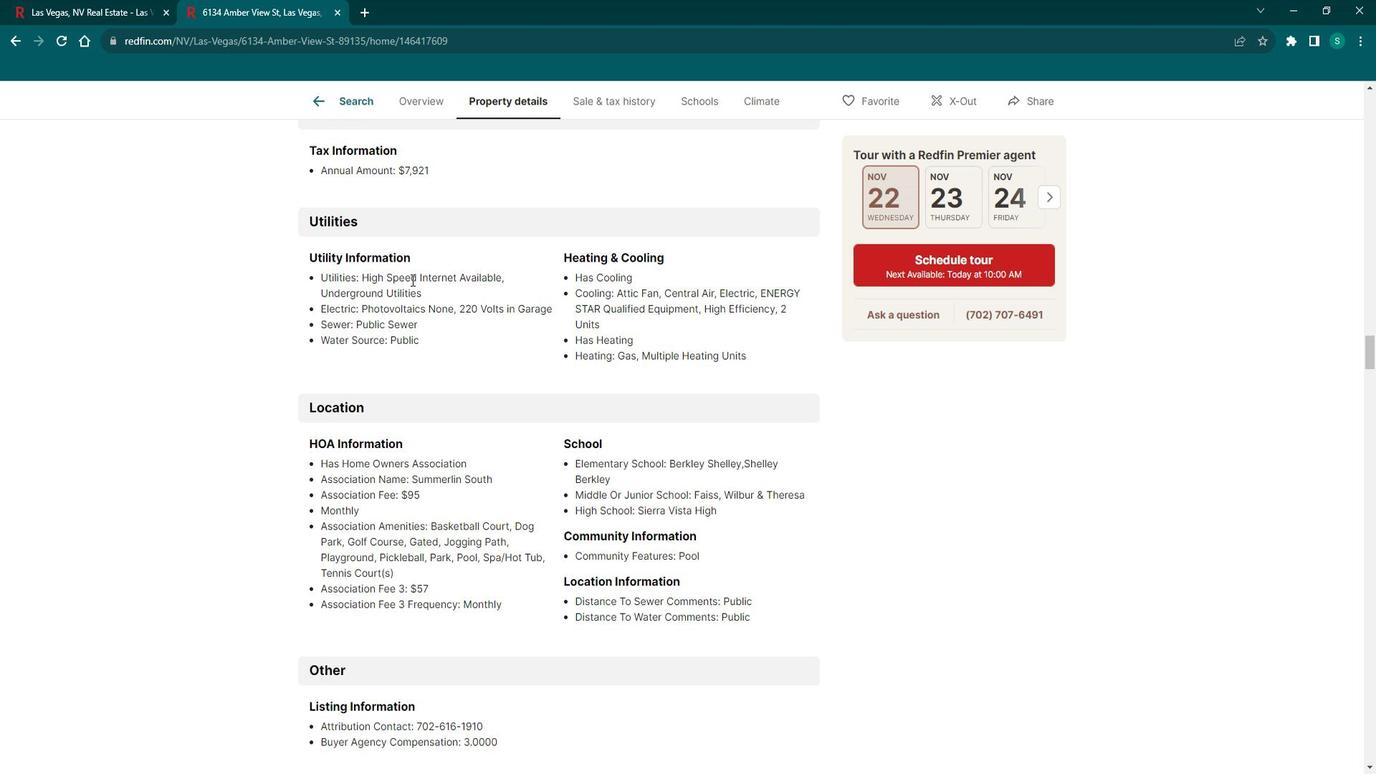 
Action: Mouse scrolled (422, 279) with delta (0, 0)
Screenshot: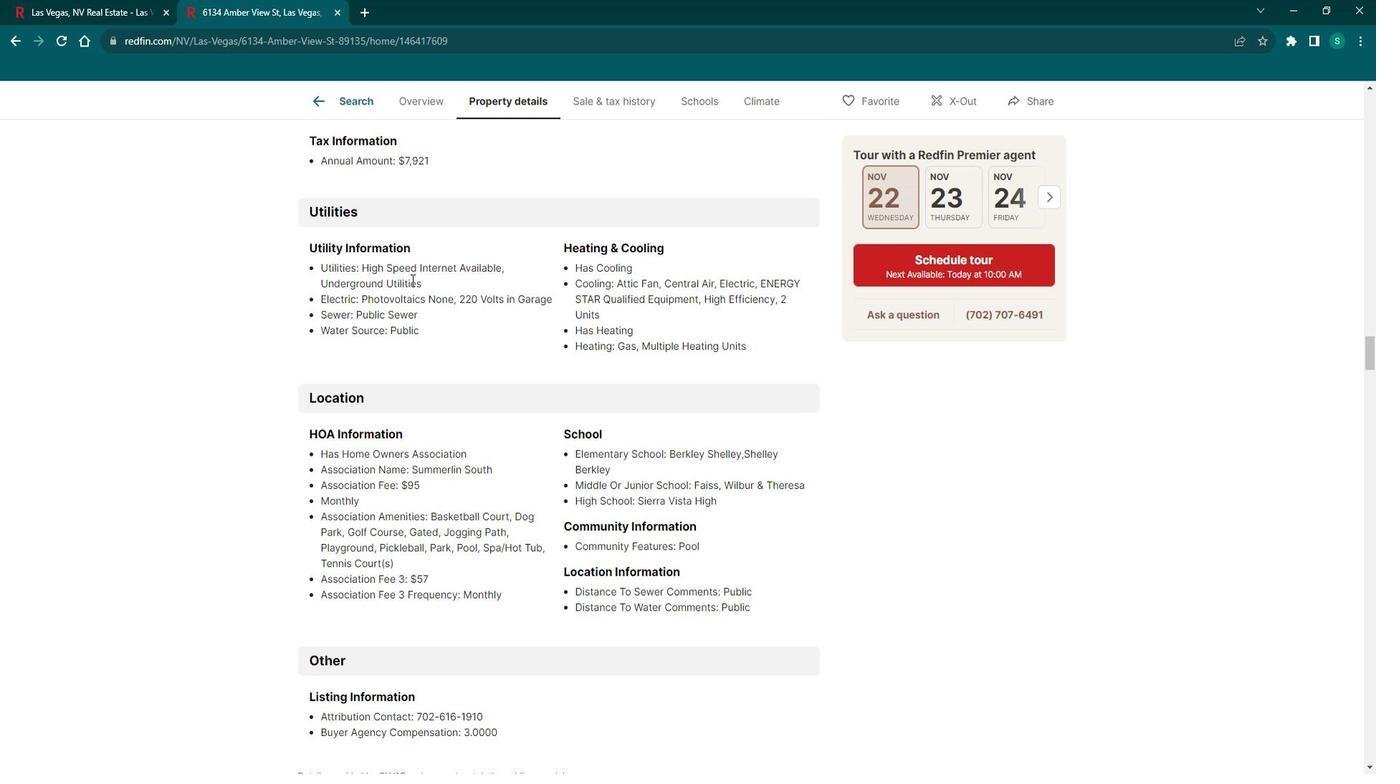 
Action: Mouse scrolled (422, 279) with delta (0, 0)
Screenshot: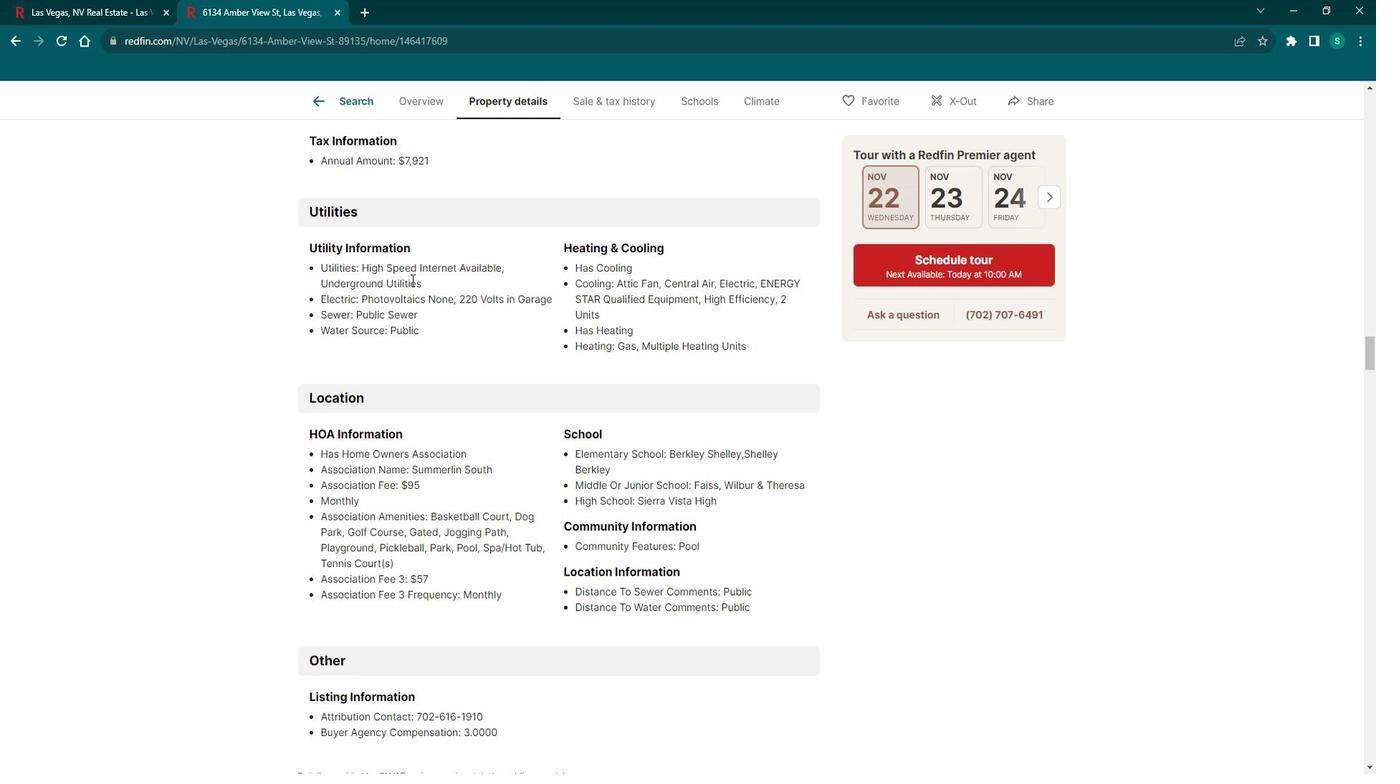 
Action: Mouse moved to (422, 280)
Screenshot: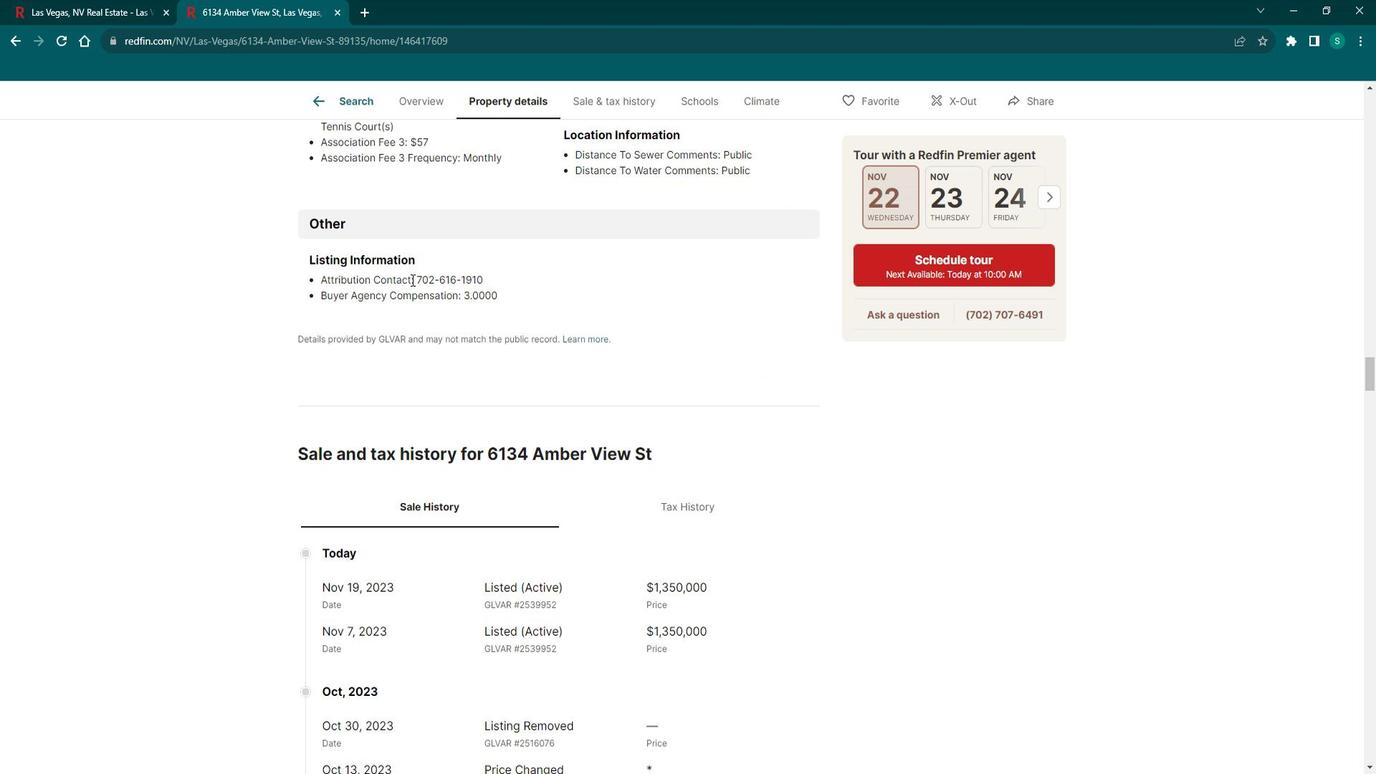 
Action: Mouse scrolled (422, 279) with delta (0, 0)
Screenshot: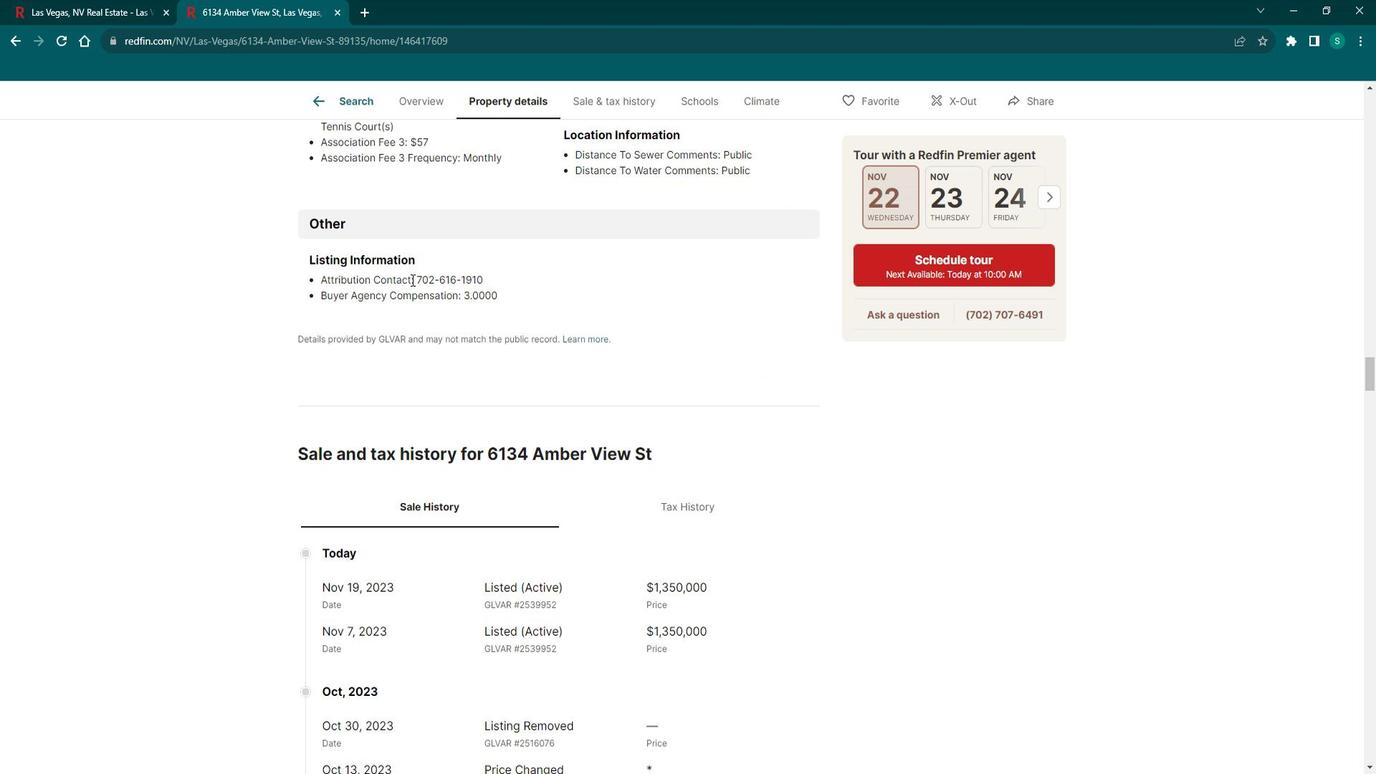 
Action: Mouse scrolled (422, 279) with delta (0, 0)
Screenshot: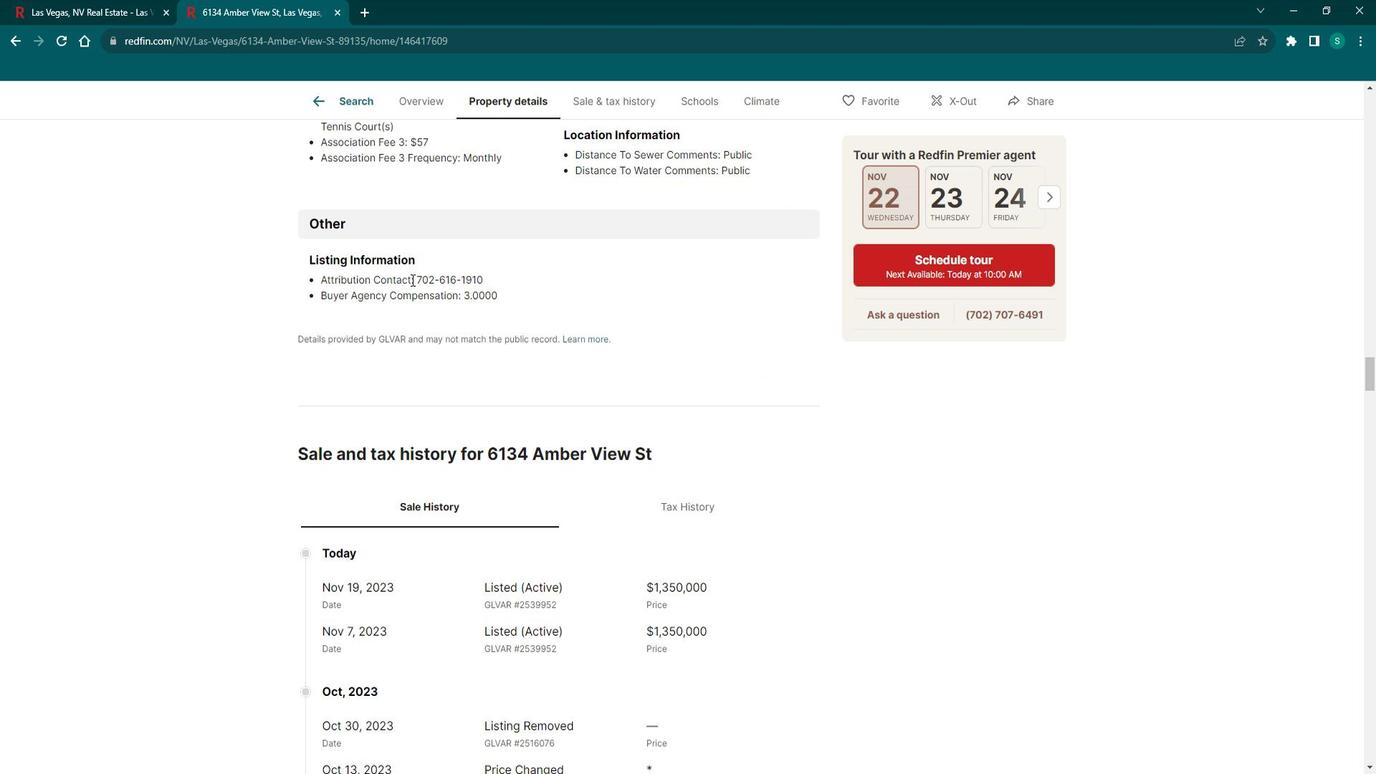 
Action: Mouse scrolled (422, 279) with delta (0, 0)
Screenshot: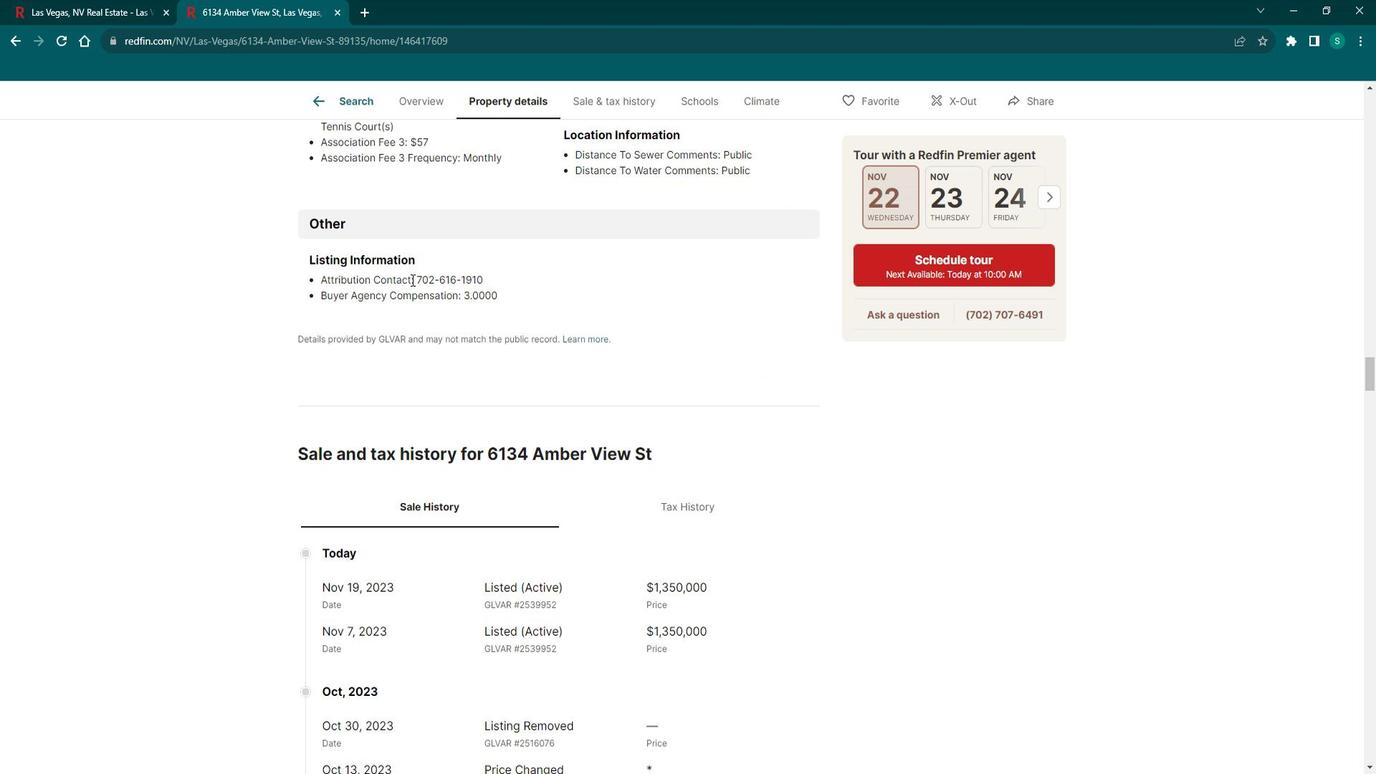 
Action: Mouse scrolled (422, 279) with delta (0, 0)
Screenshot: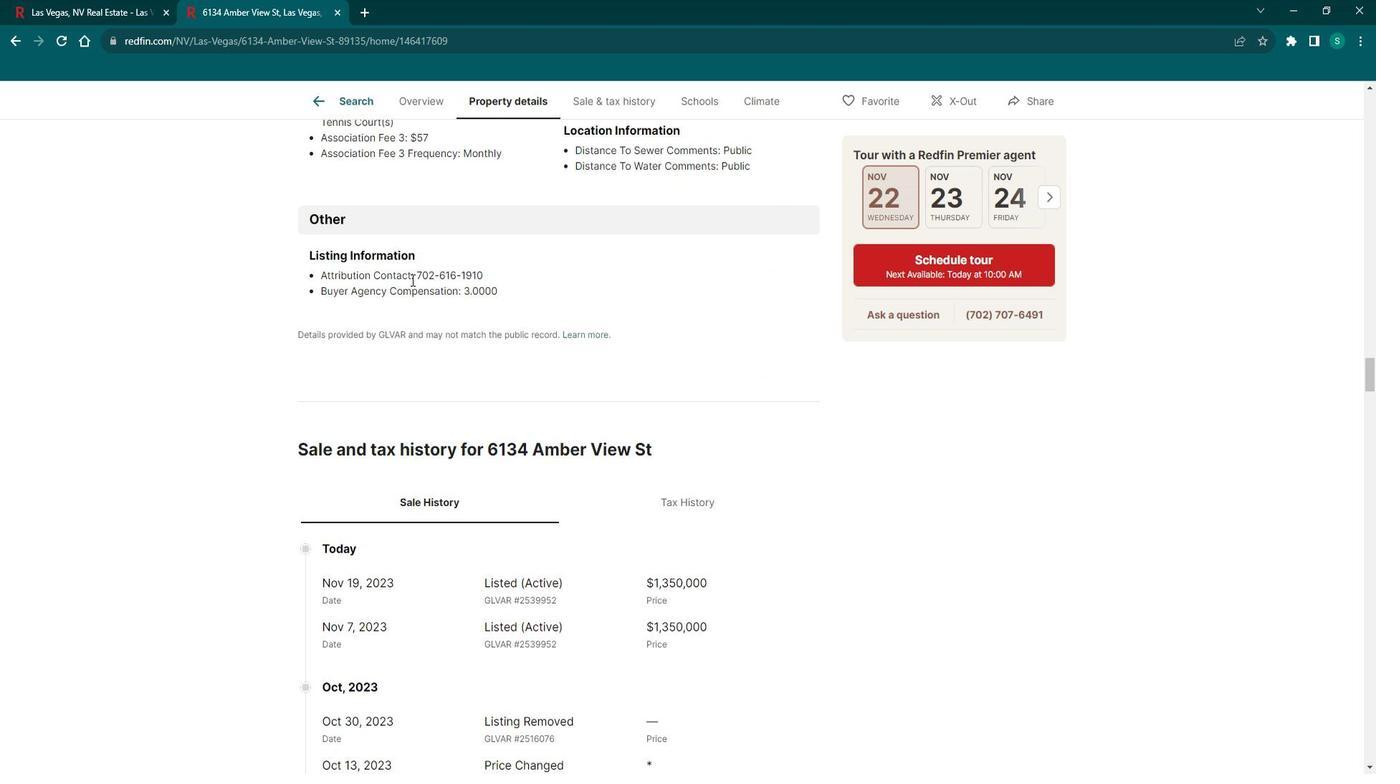 
Action: Mouse scrolled (422, 281) with delta (0, 0)
Screenshot: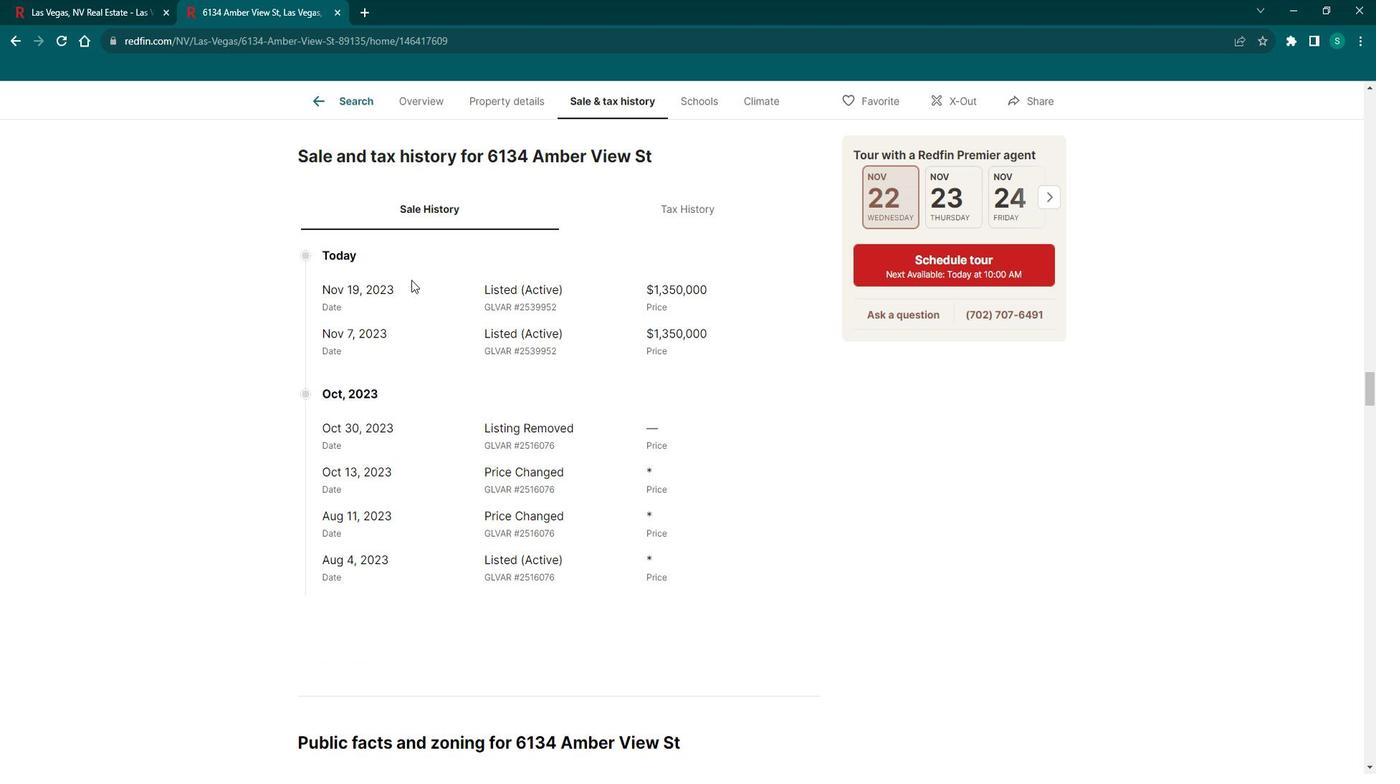 
Action: Mouse moved to (660, 272)
Screenshot: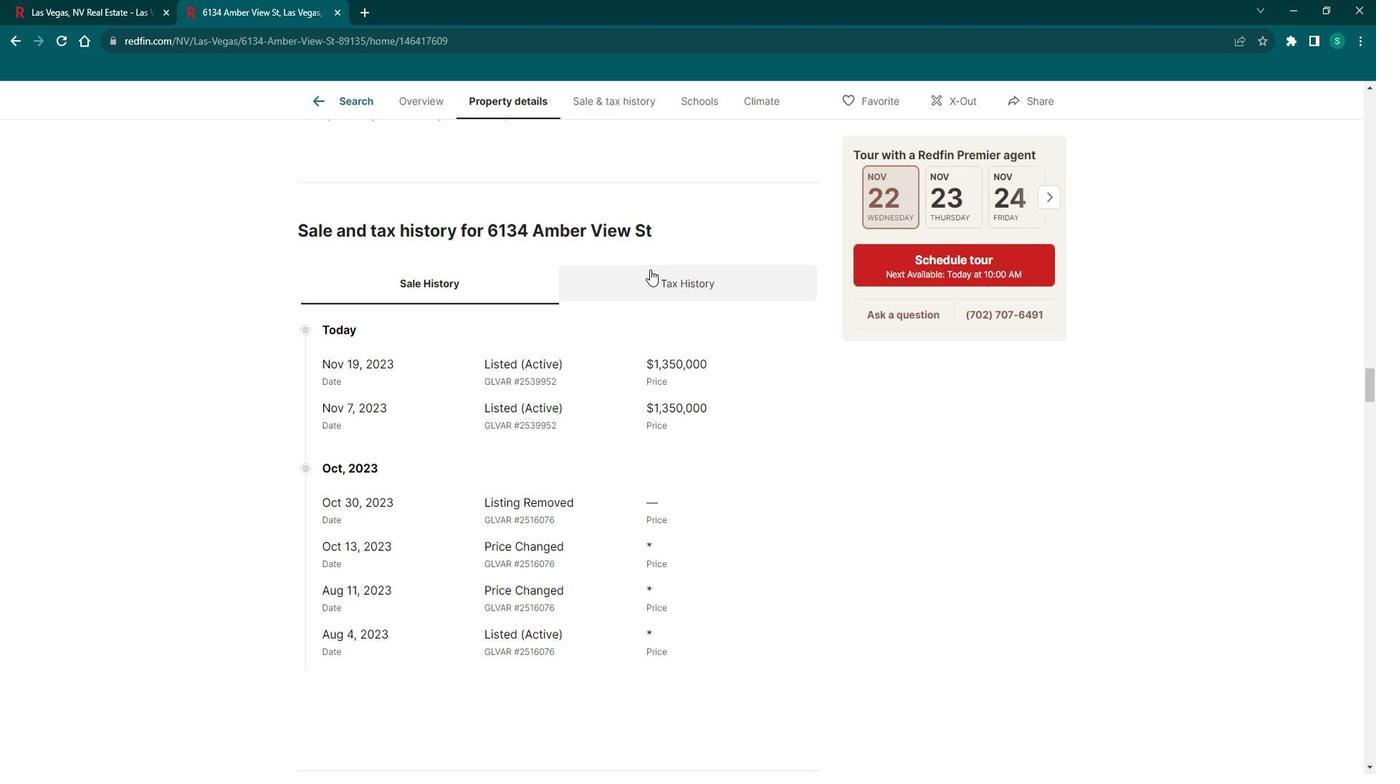 
Action: Mouse pressed left at (660, 272)
Screenshot: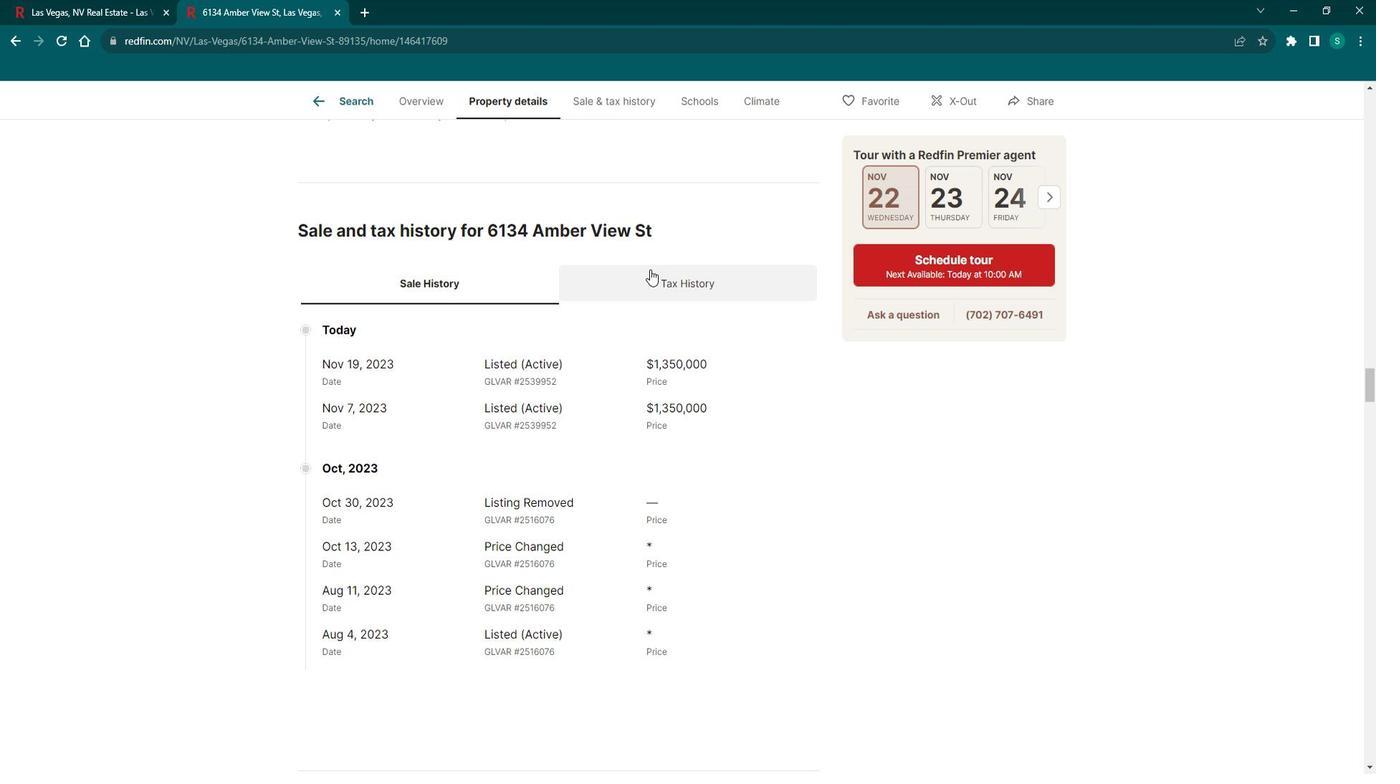 
Action: Mouse moved to (460, 291)
Screenshot: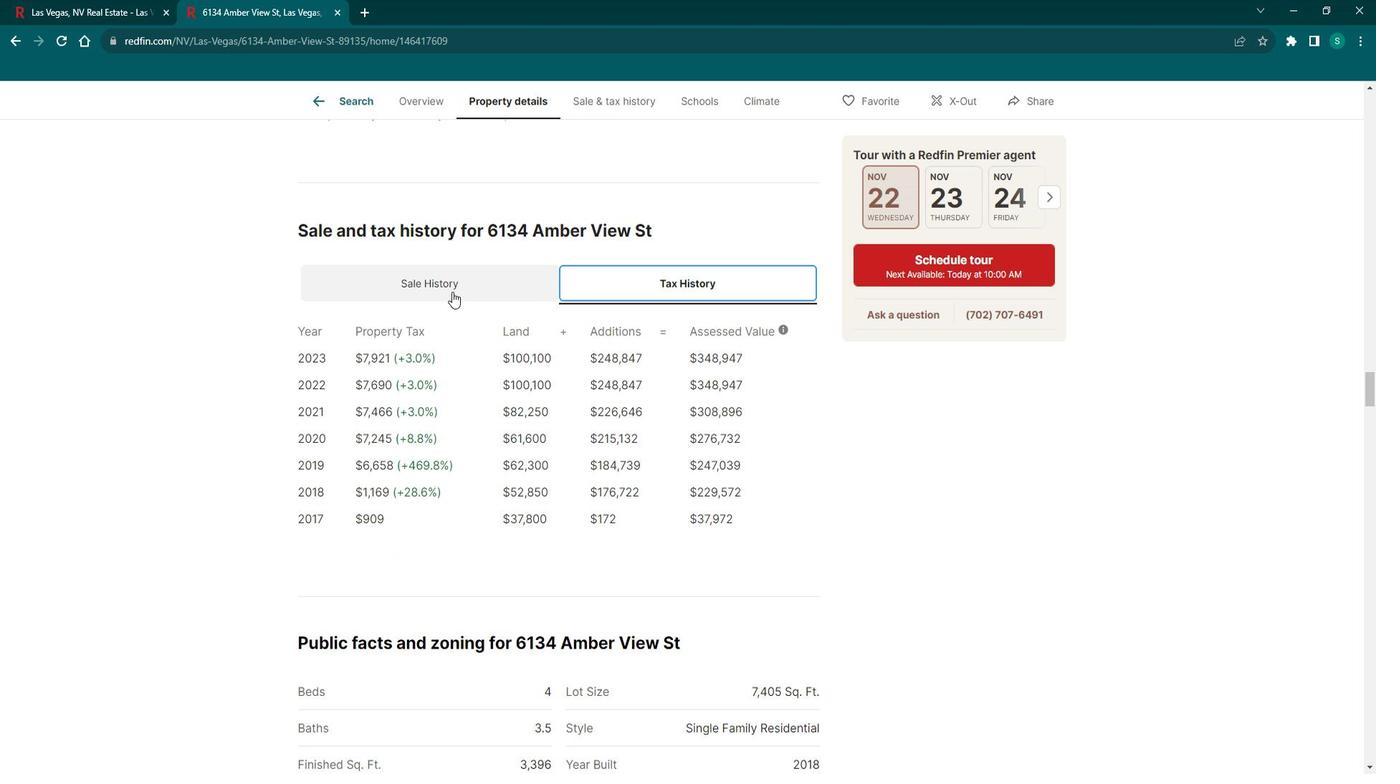 
Action: Mouse scrolled (460, 290) with delta (0, 0)
Screenshot: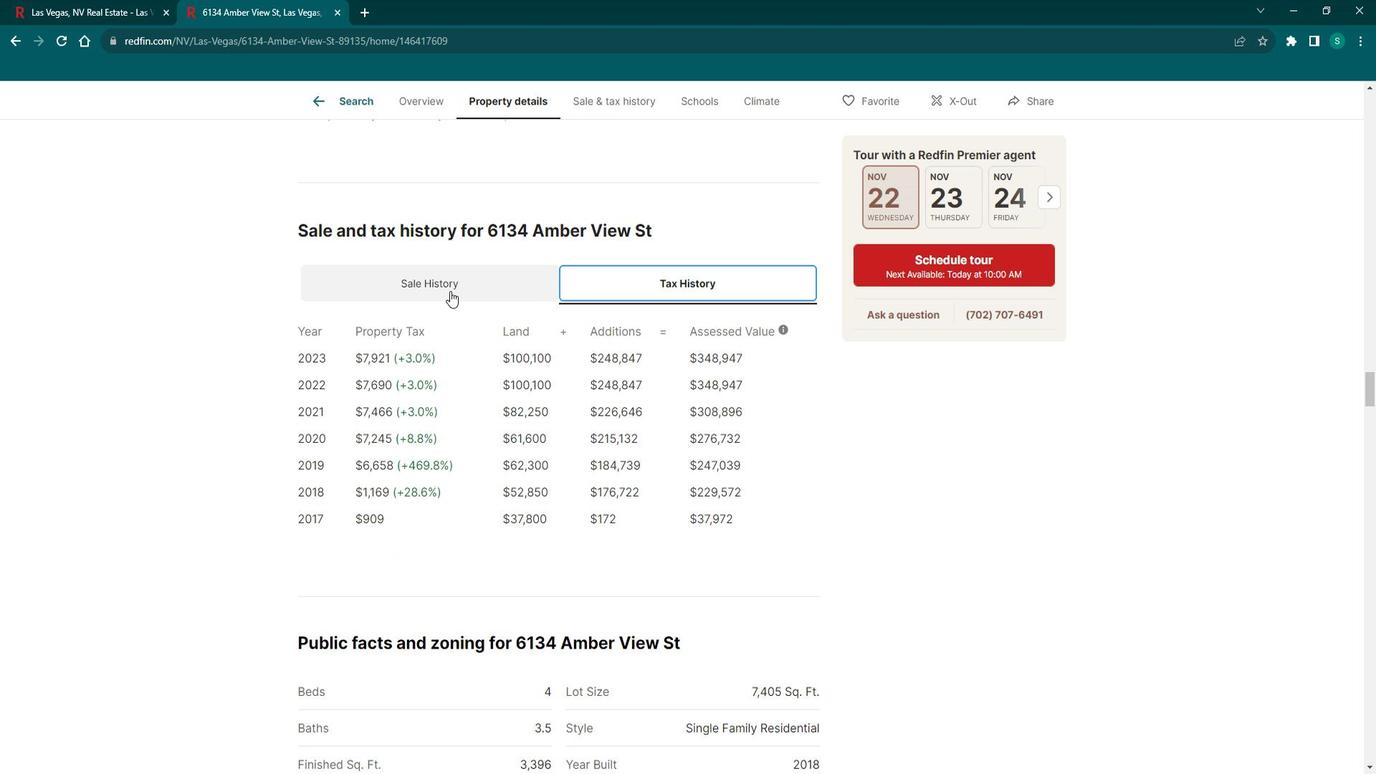 
Action: Mouse scrolled (460, 290) with delta (0, 0)
Screenshot: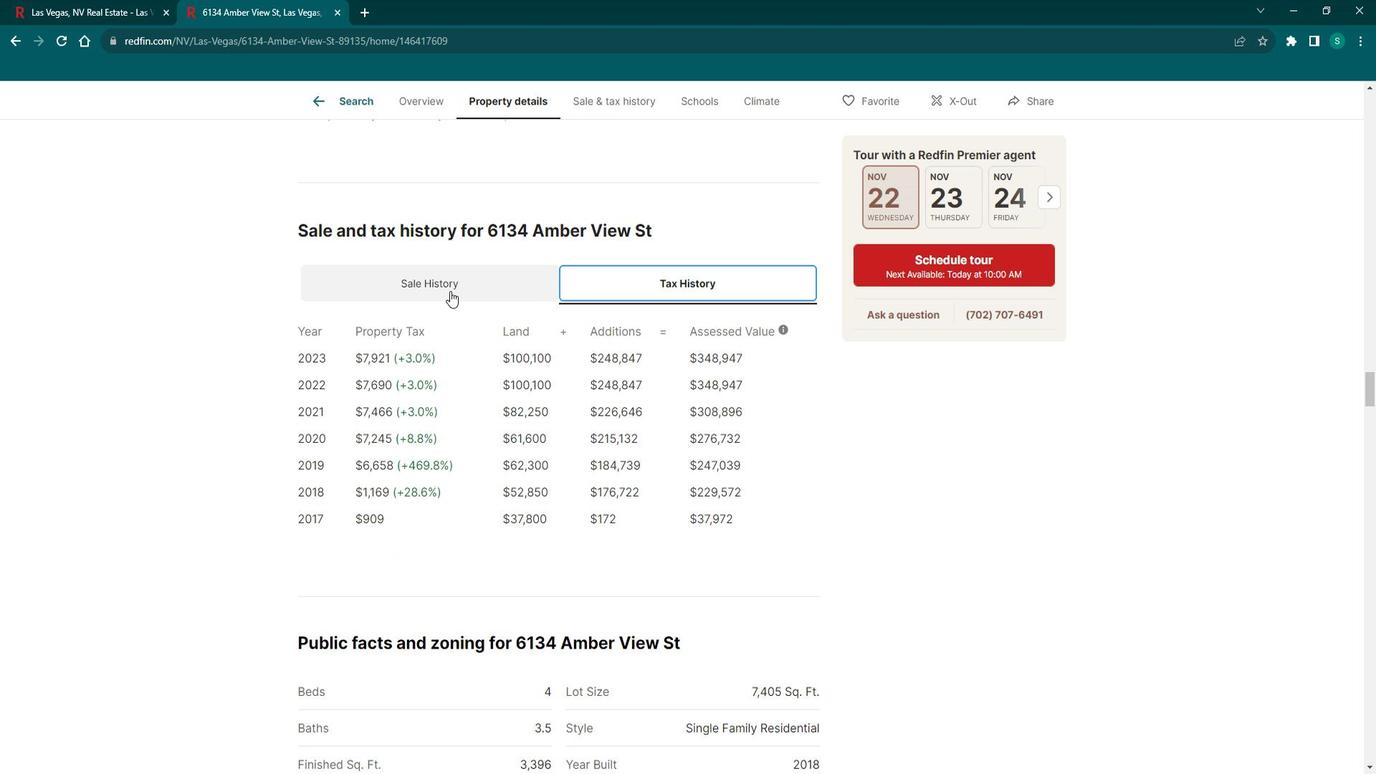 
Action: Mouse scrolled (460, 290) with delta (0, 0)
Screenshot: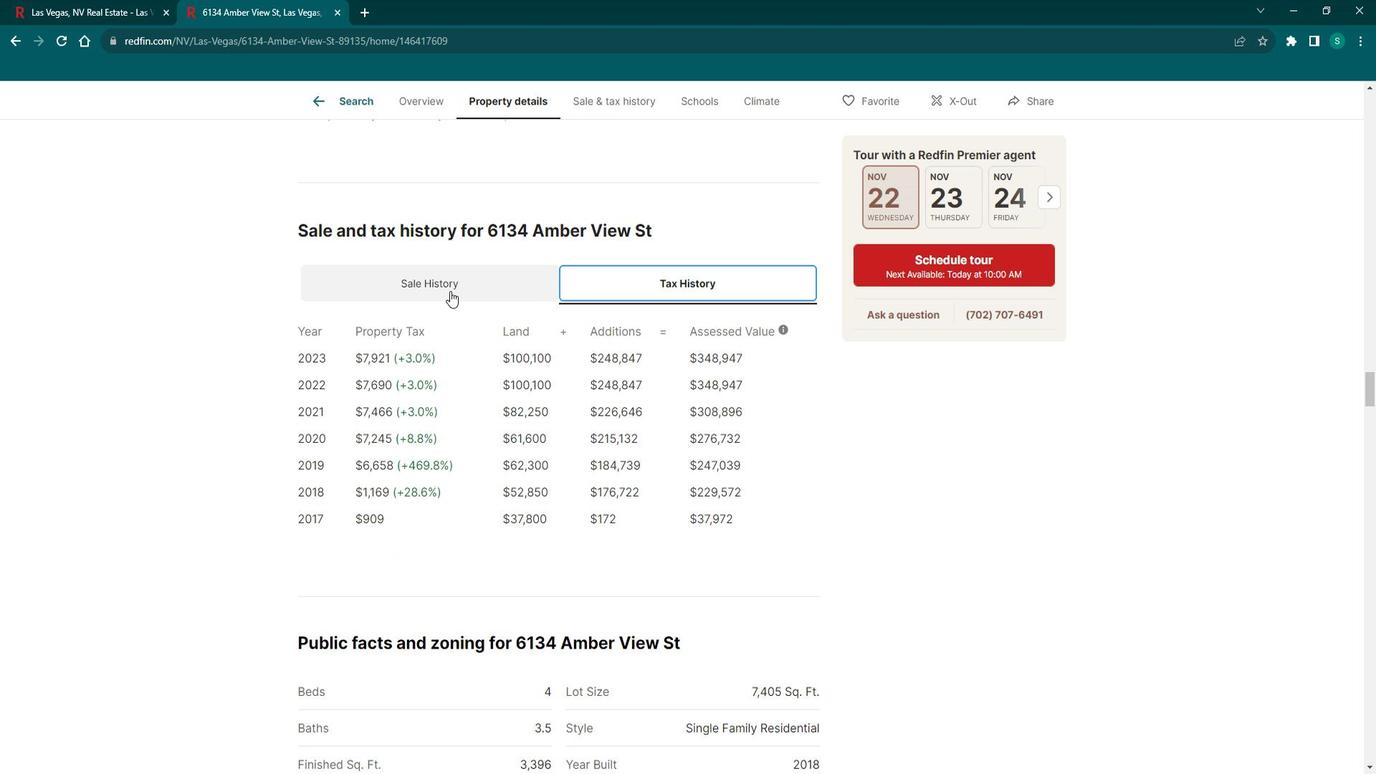 
Action: Mouse scrolled (460, 290) with delta (0, 0)
Screenshot: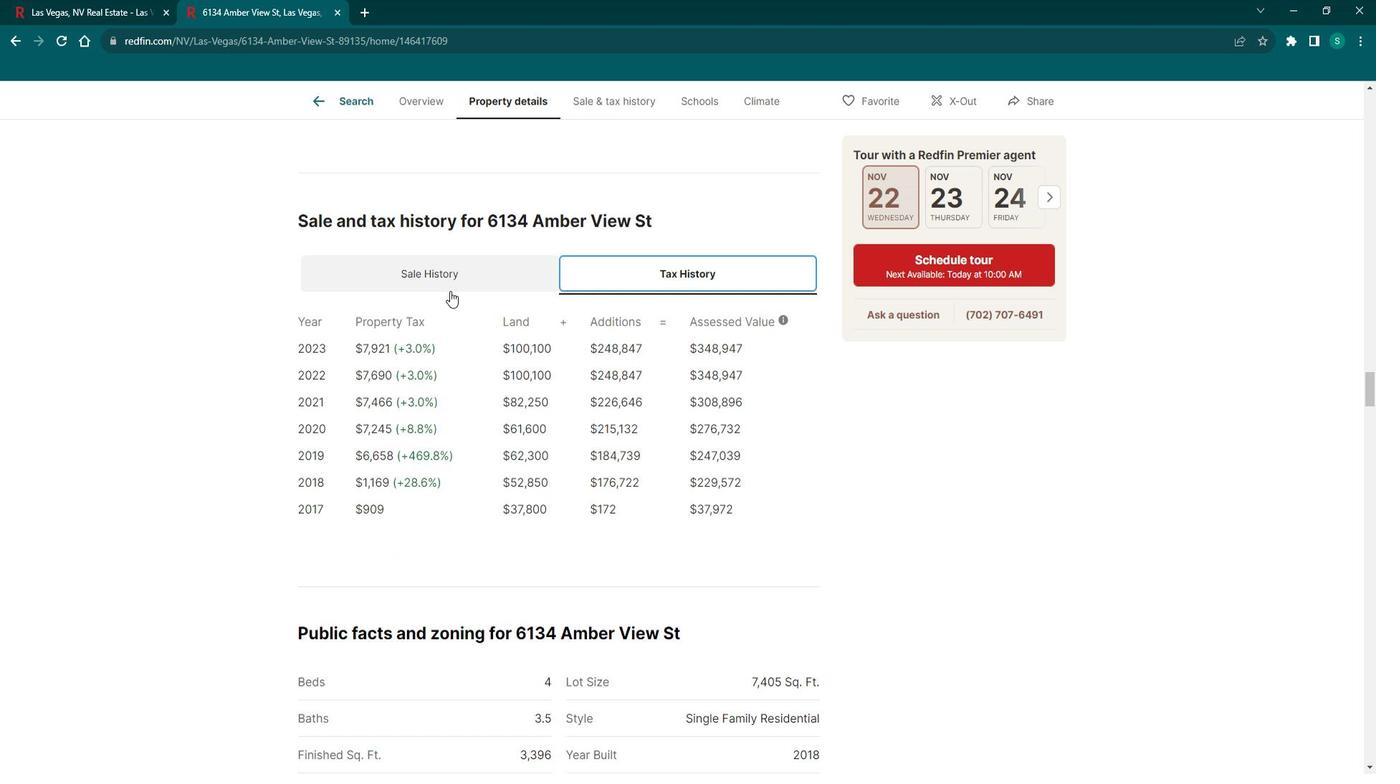 
Action: Mouse scrolled (460, 290) with delta (0, 0)
Screenshot: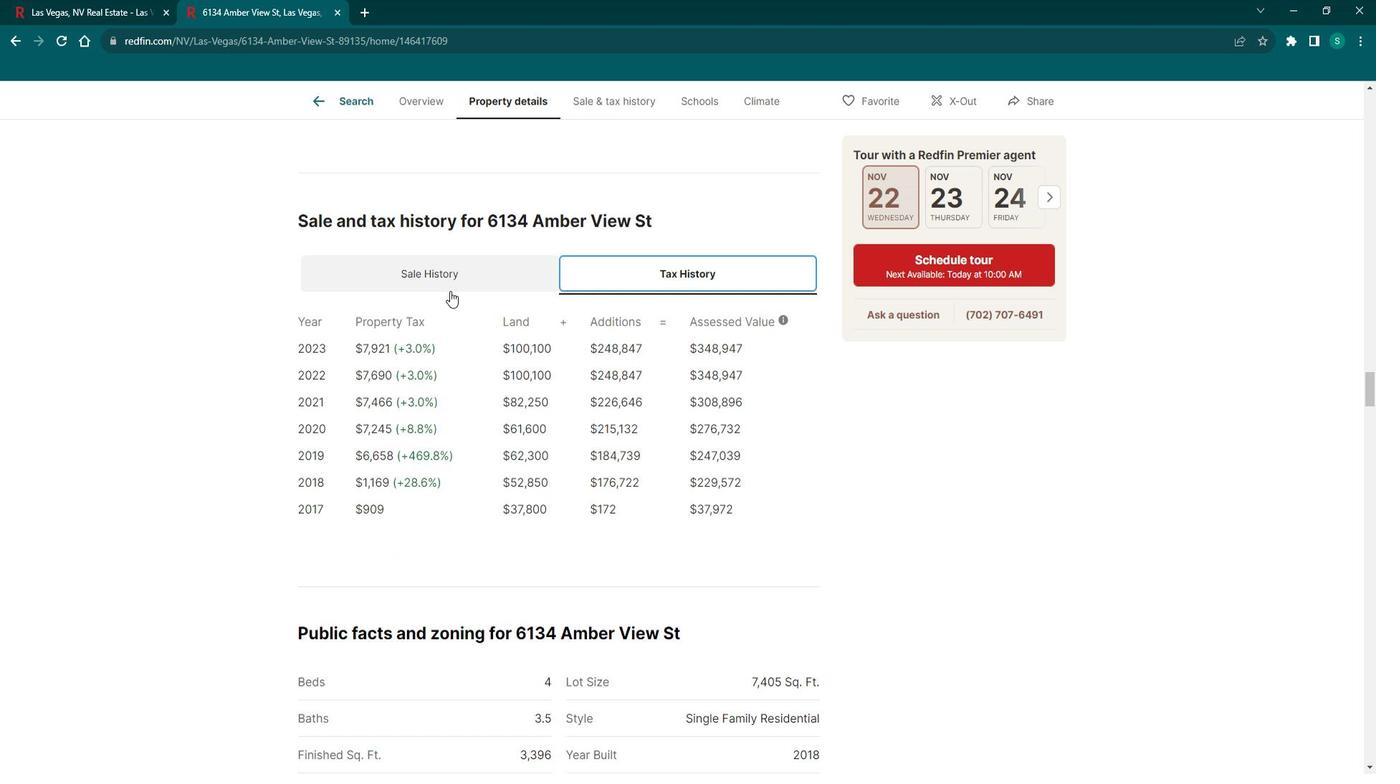 
Action: Mouse scrolled (460, 290) with delta (0, 0)
Screenshot: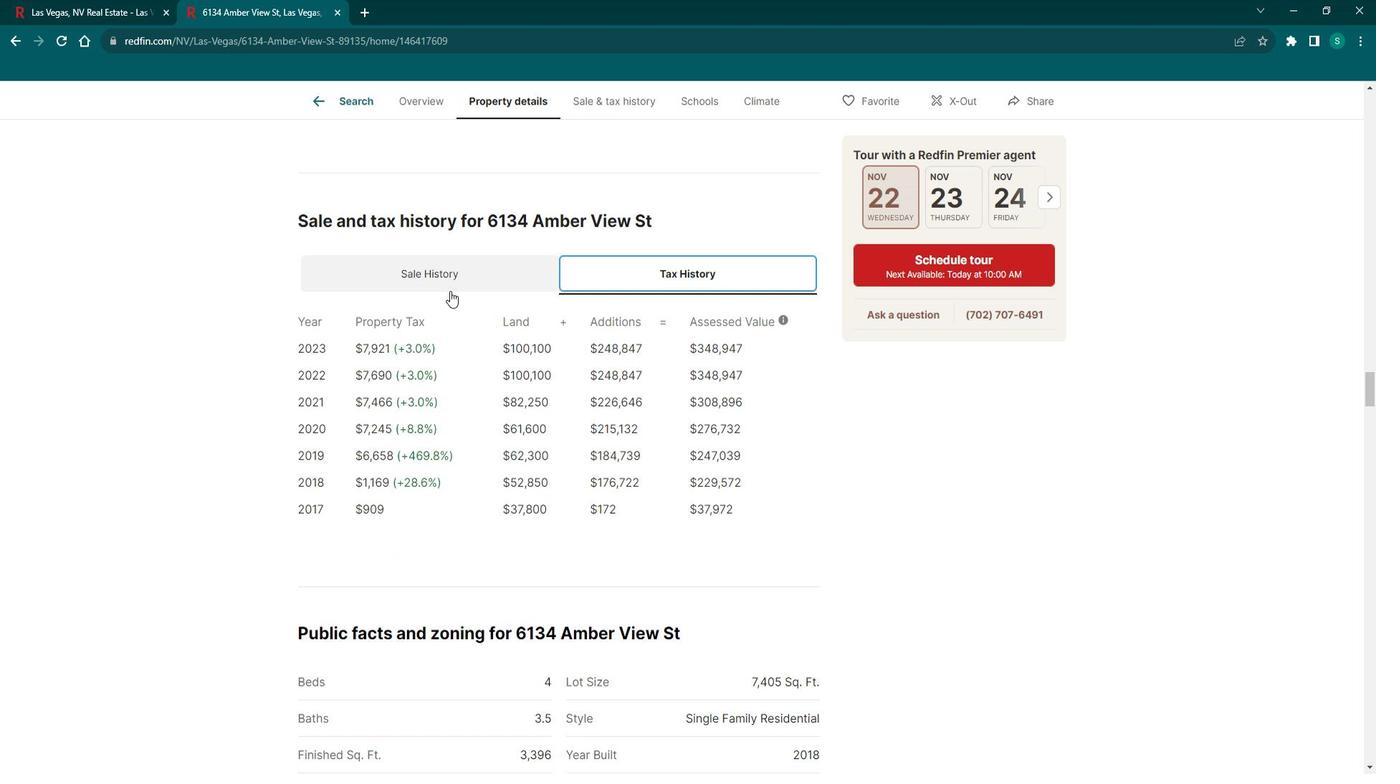 
Action: Mouse scrolled (460, 290) with delta (0, 0)
Screenshot: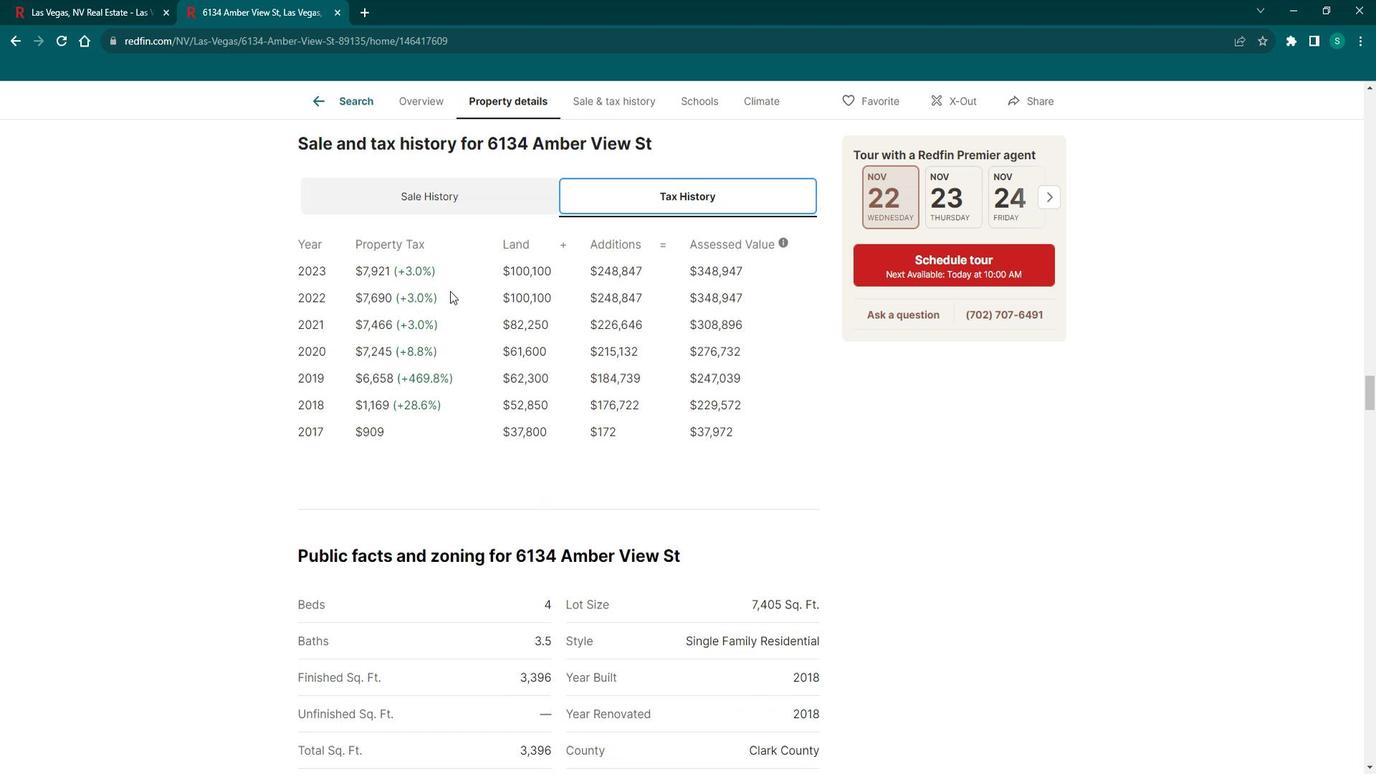 
Action: Mouse scrolled (460, 291) with delta (0, 0)
Screenshot: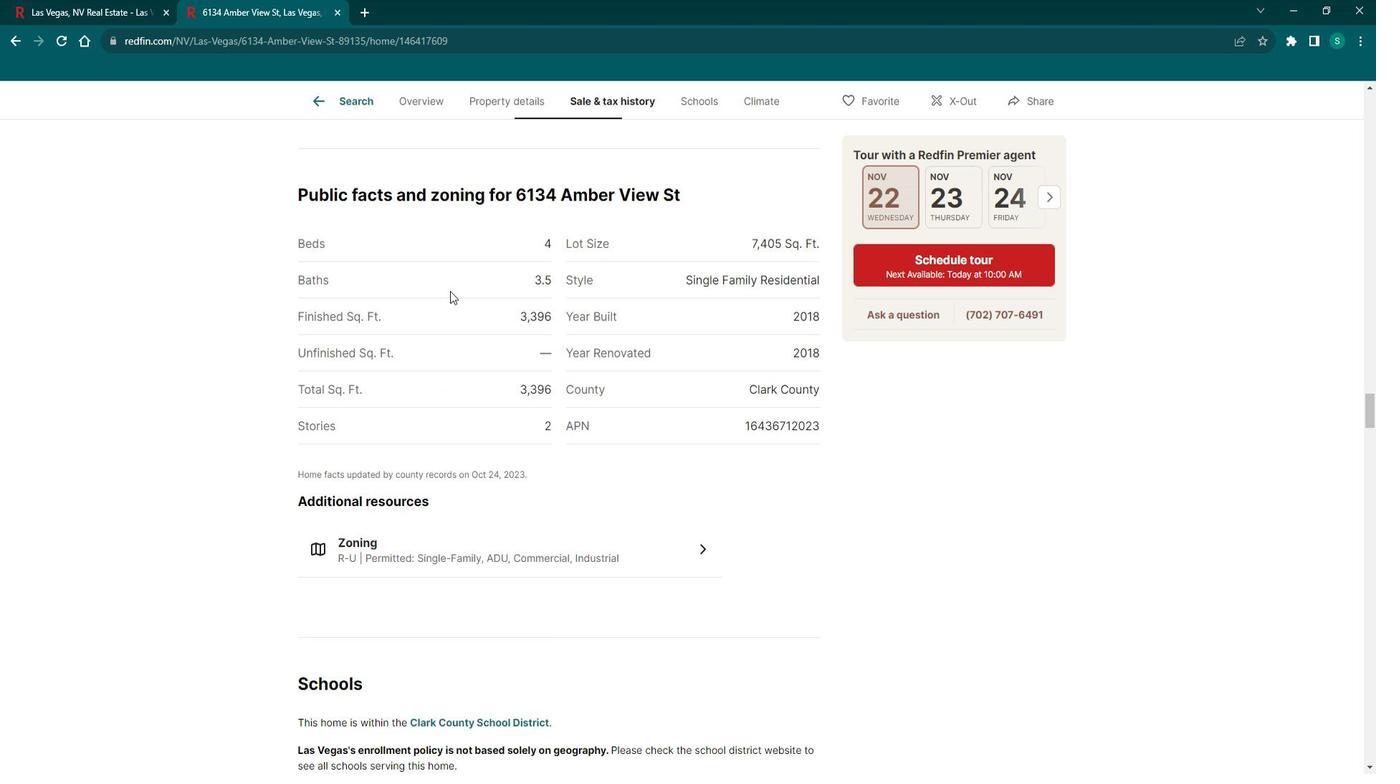 
Action: Mouse scrolled (460, 290) with delta (0, 0)
Screenshot: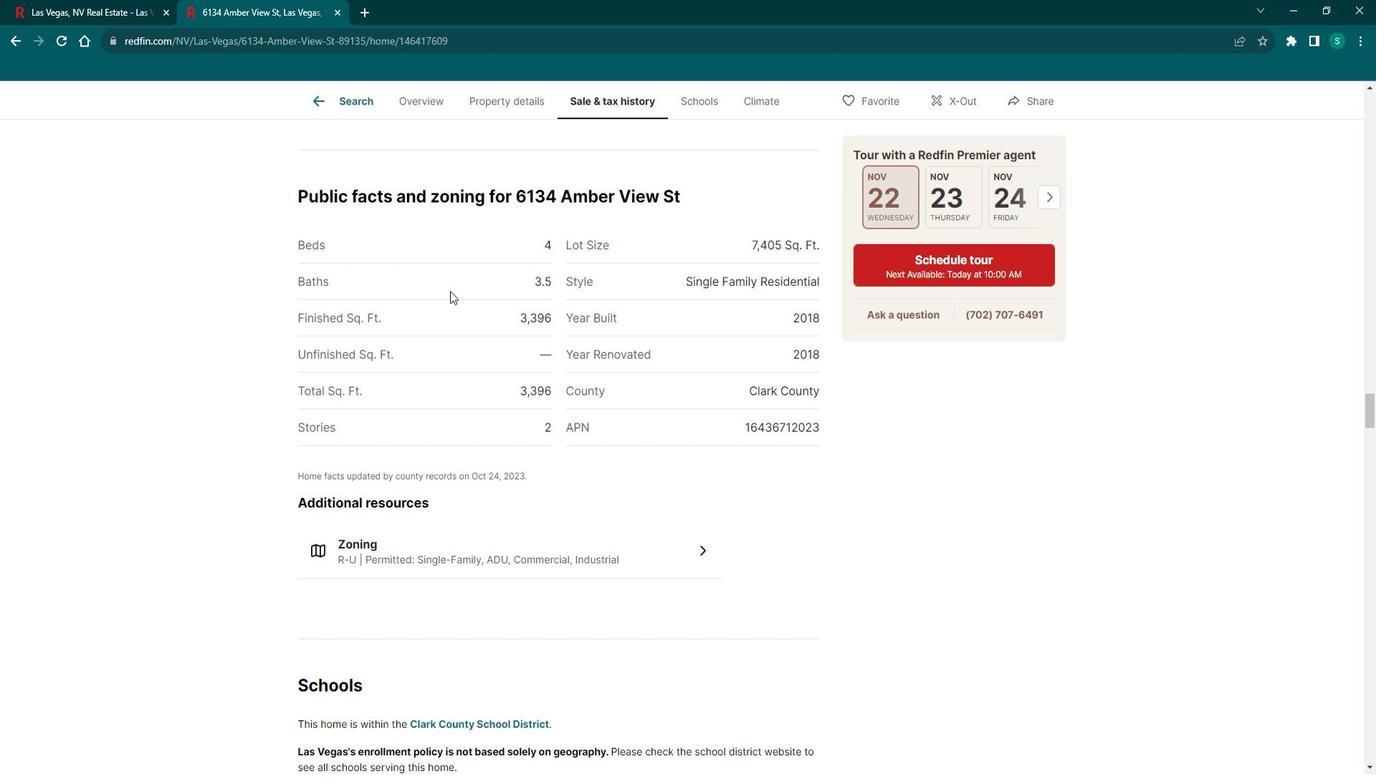 
Action: Mouse scrolled (460, 290) with delta (0, 0)
Screenshot: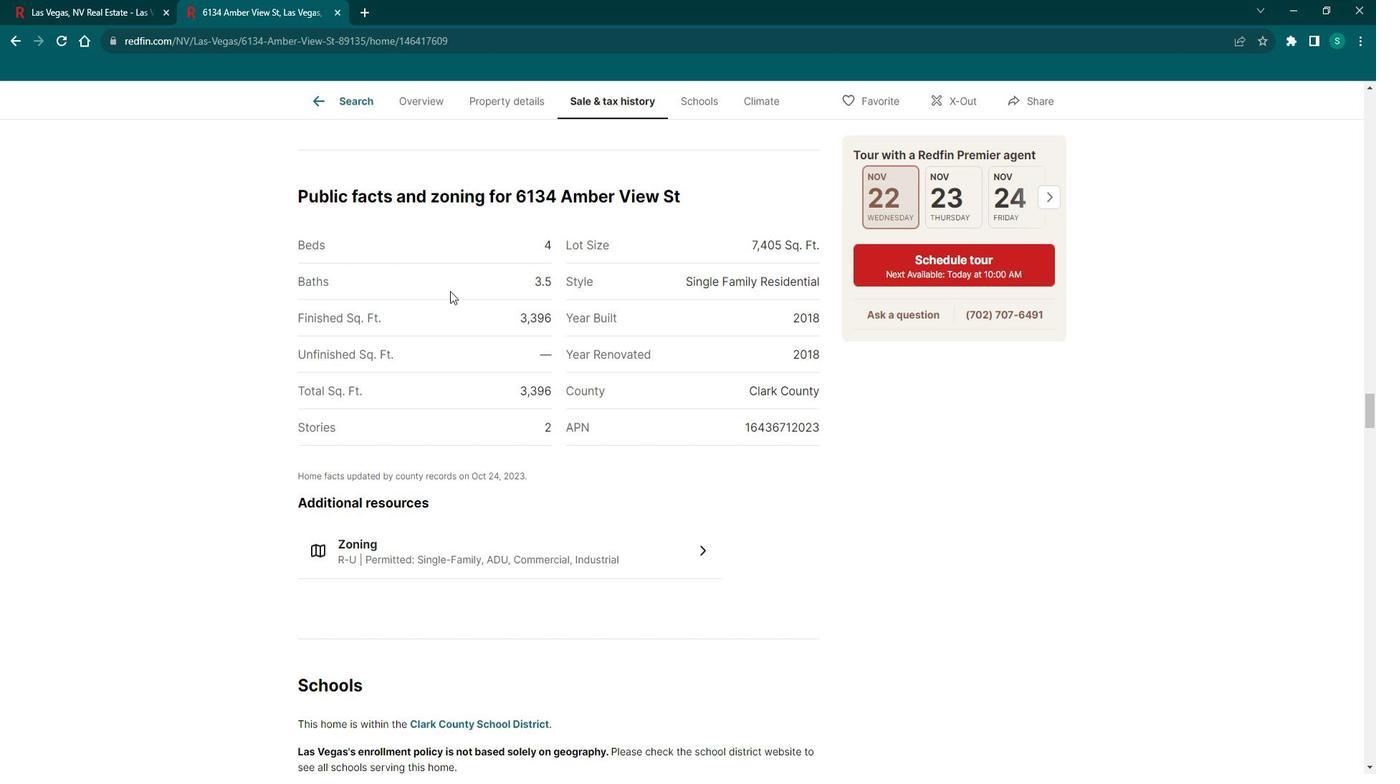 
Action: Mouse scrolled (460, 290) with delta (0, 0)
Screenshot: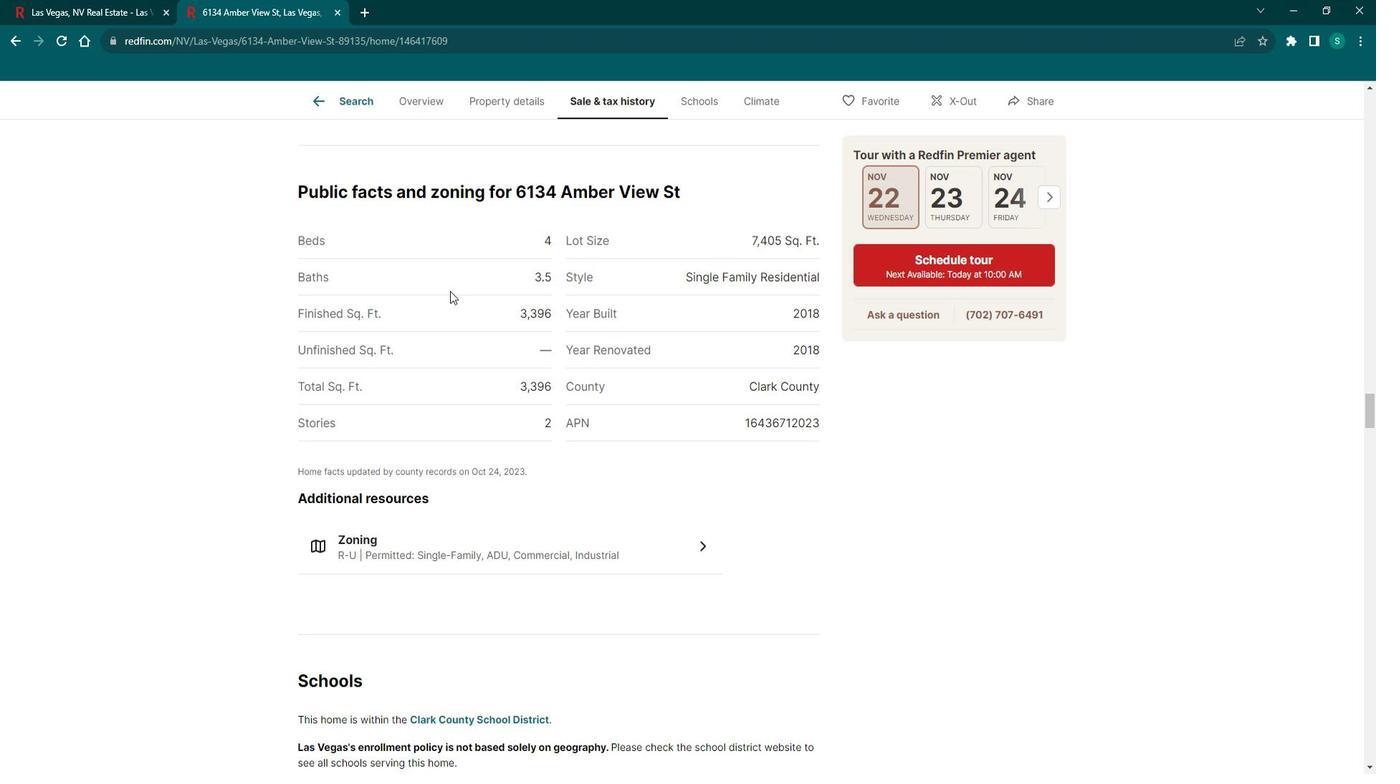 
Action: Mouse scrolled (460, 290) with delta (0, 0)
Screenshot: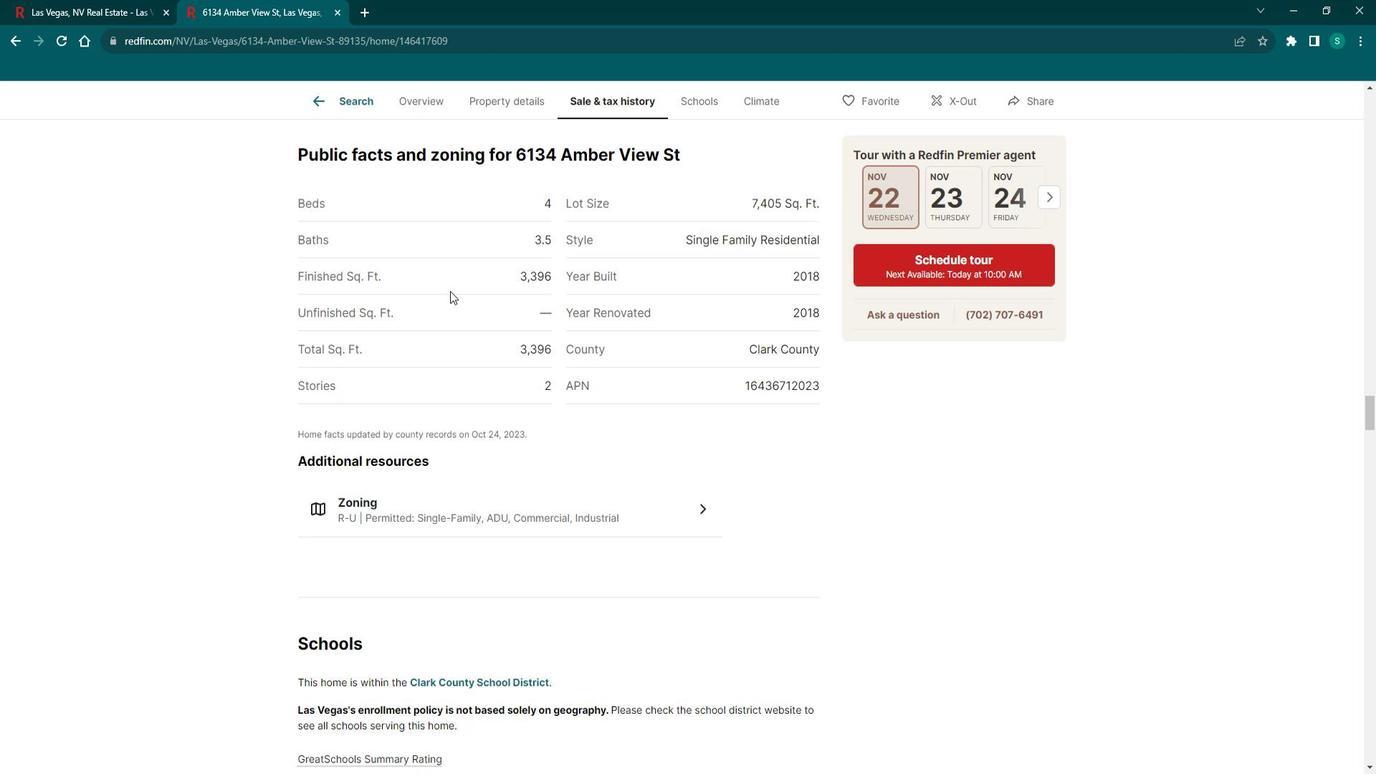 
Action: Mouse moved to (456, 260)
Screenshot: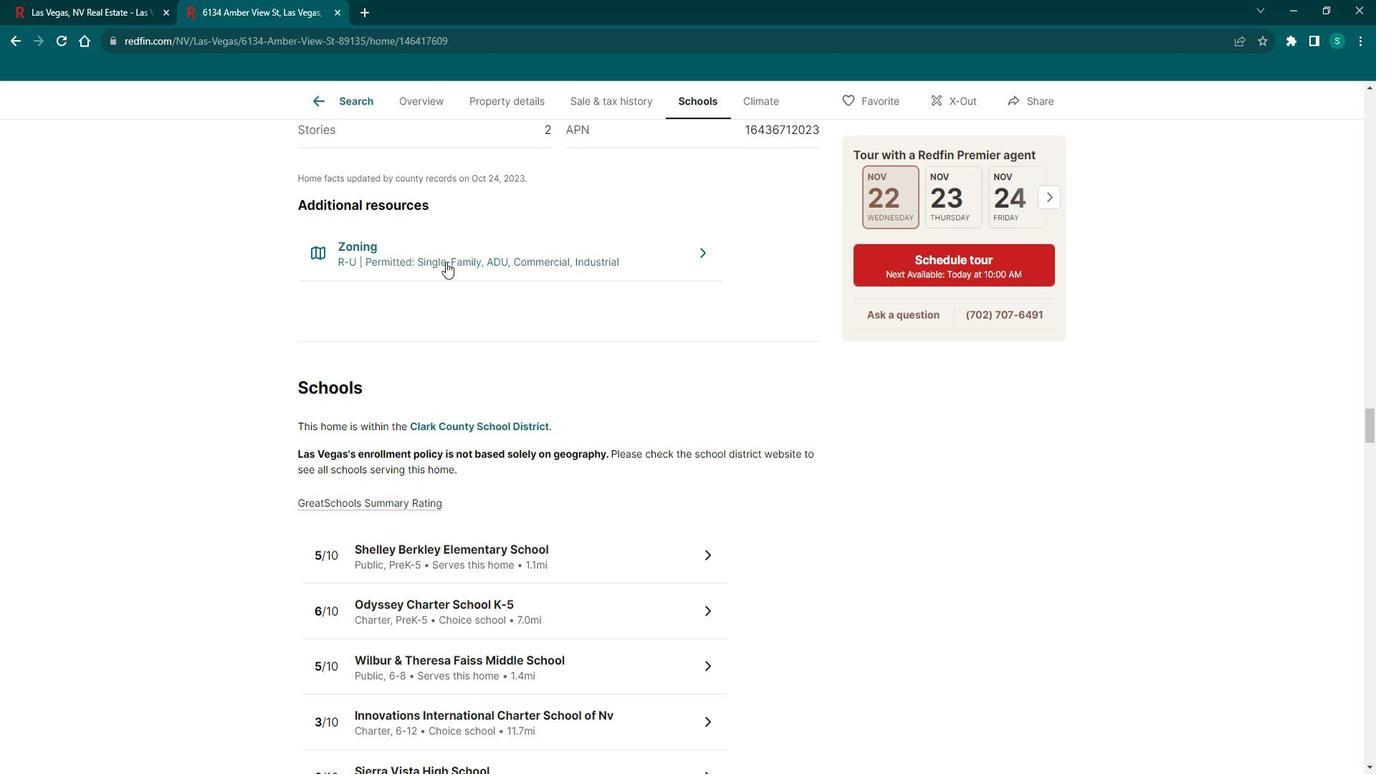 
Action: Mouse pressed left at (456, 260)
Screenshot: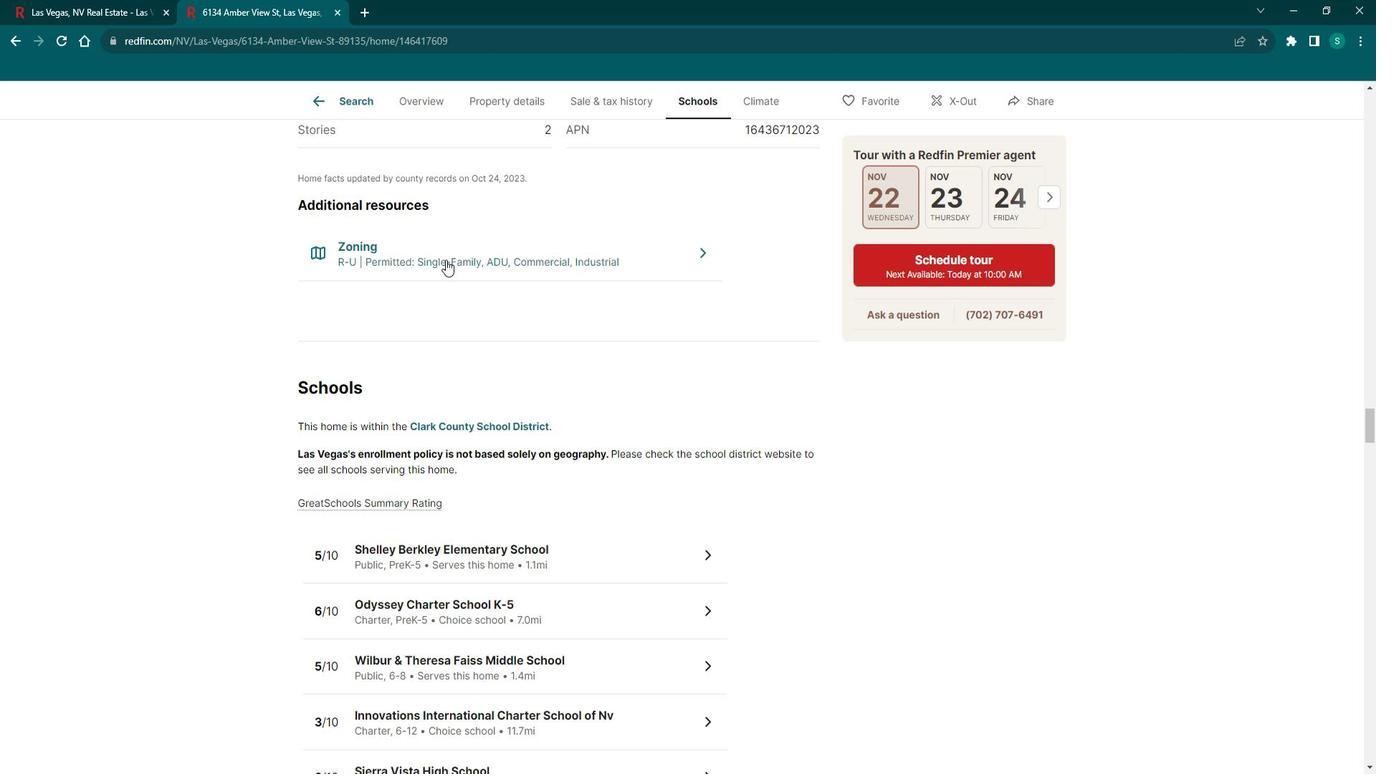 
Action: Mouse moved to (536, 278)
Screenshot: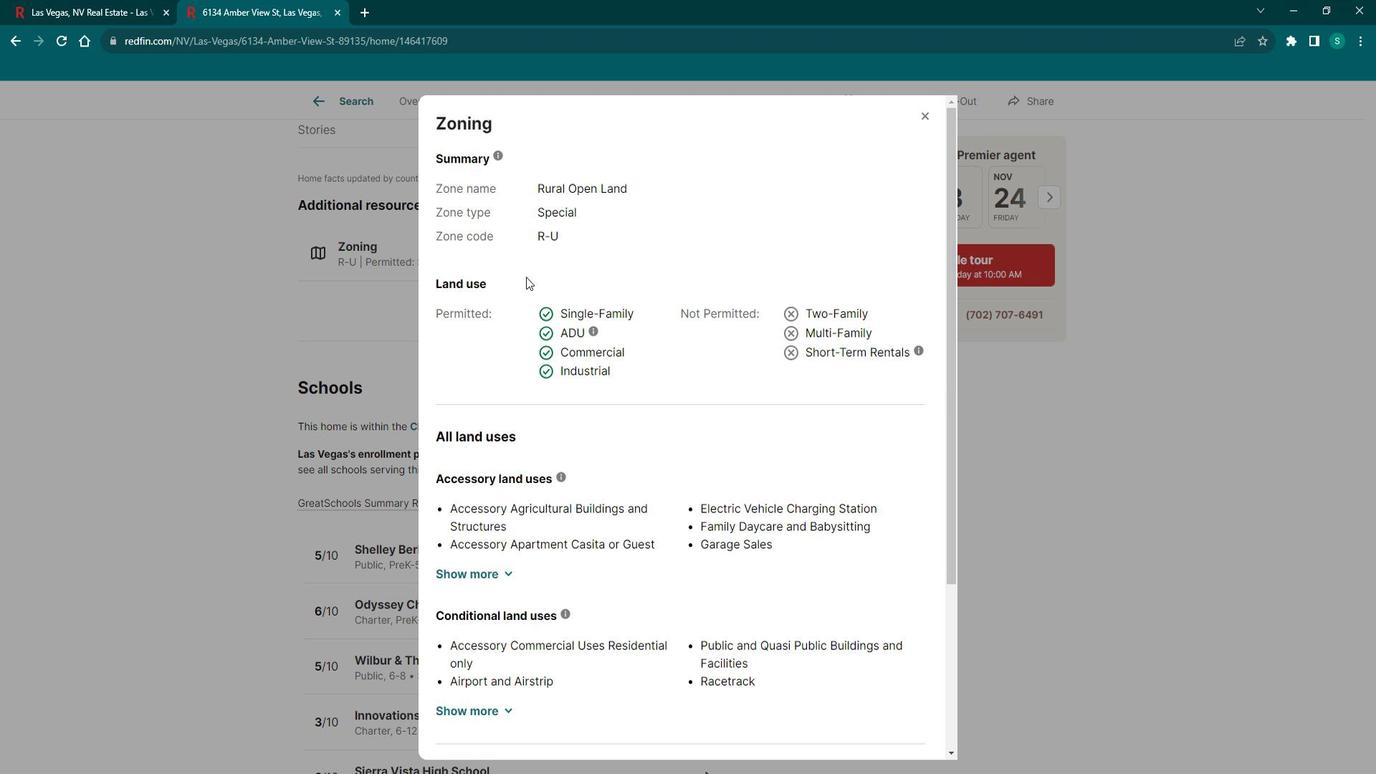 
Action: Mouse scrolled (536, 278) with delta (0, 0)
Screenshot: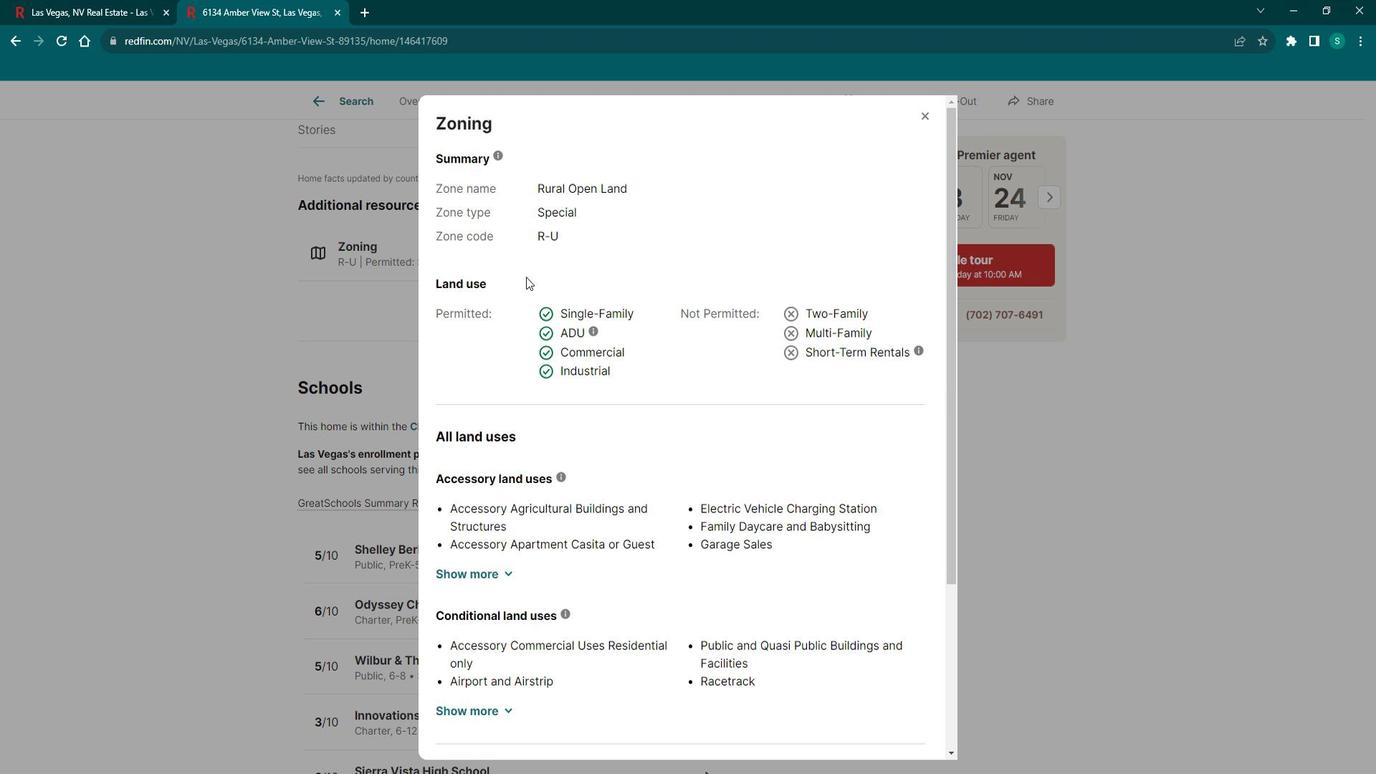 
Action: Mouse moved to (534, 278)
Screenshot: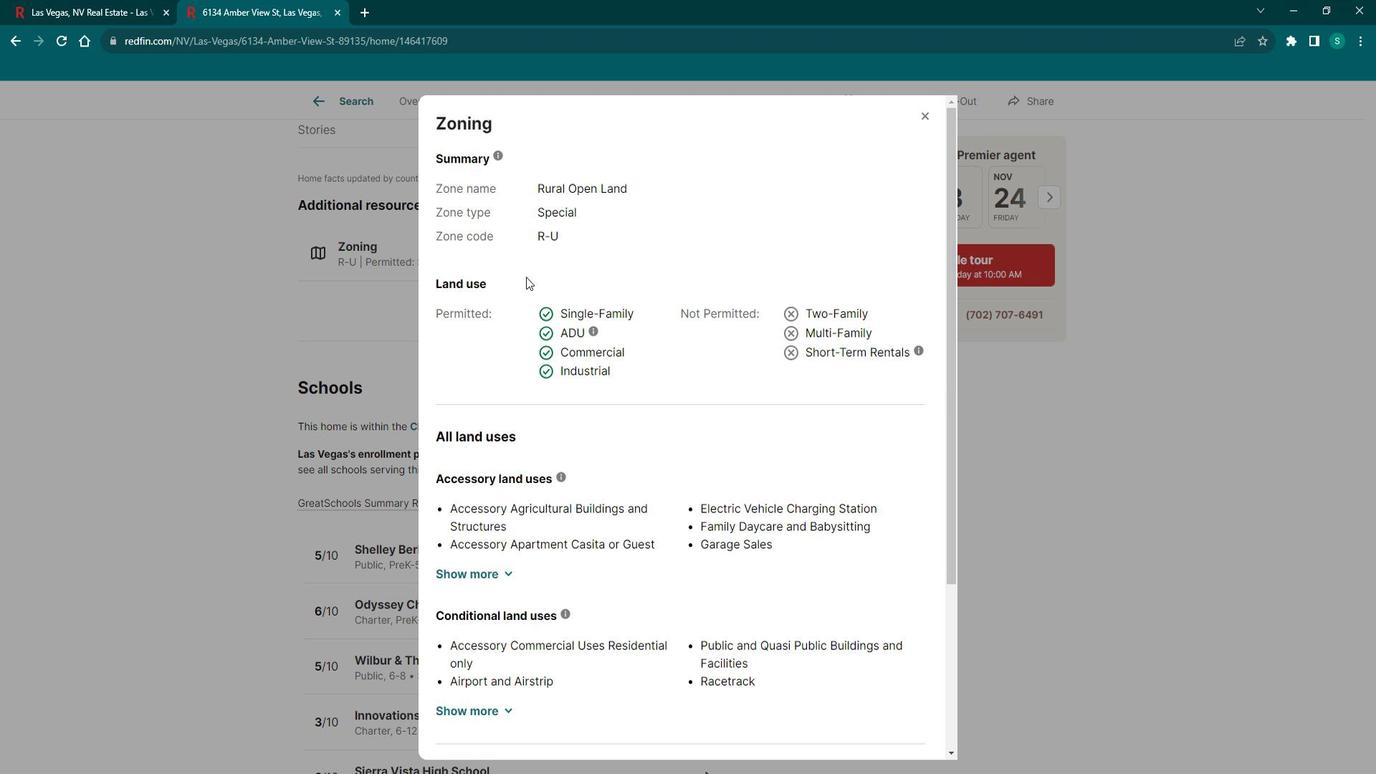 
Action: Mouse scrolled (534, 278) with delta (0, 0)
Screenshot: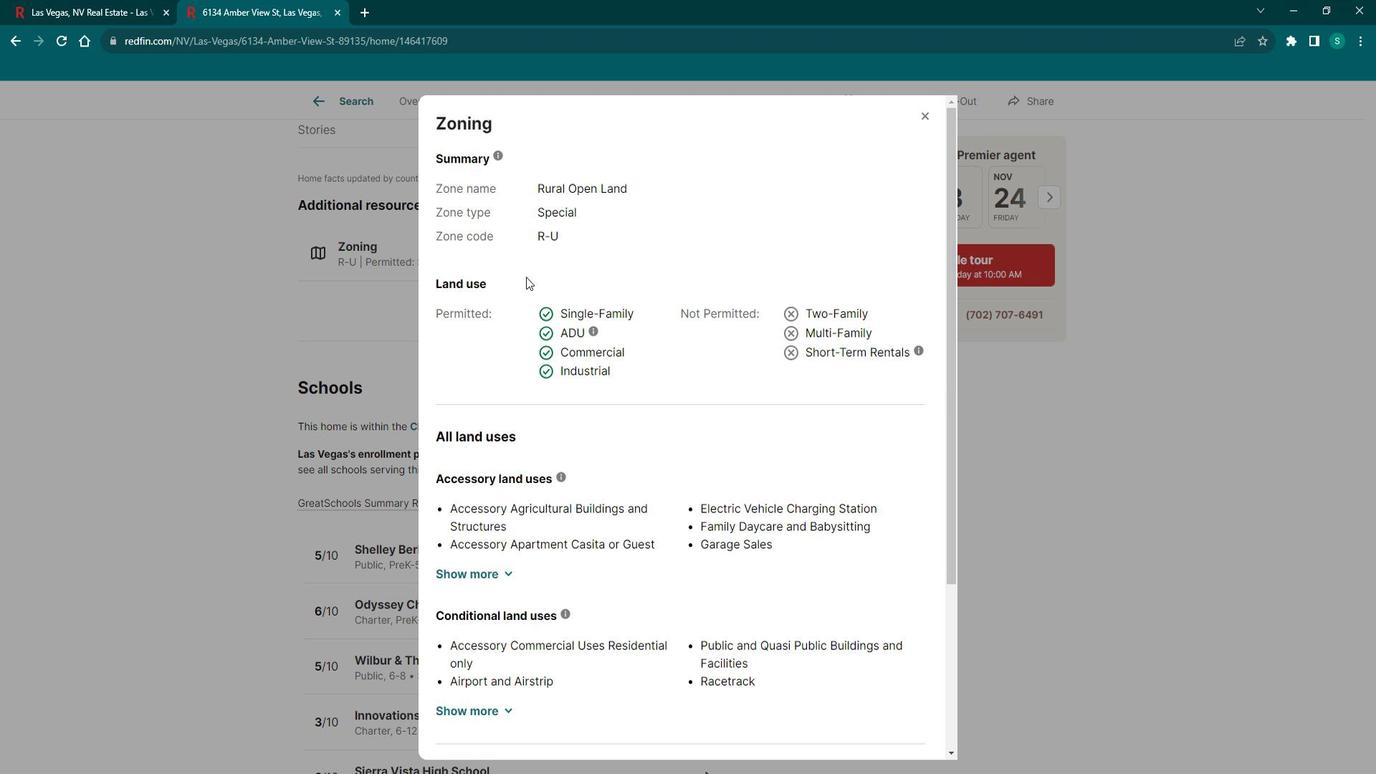 
Action: Mouse moved to (534, 278)
Screenshot: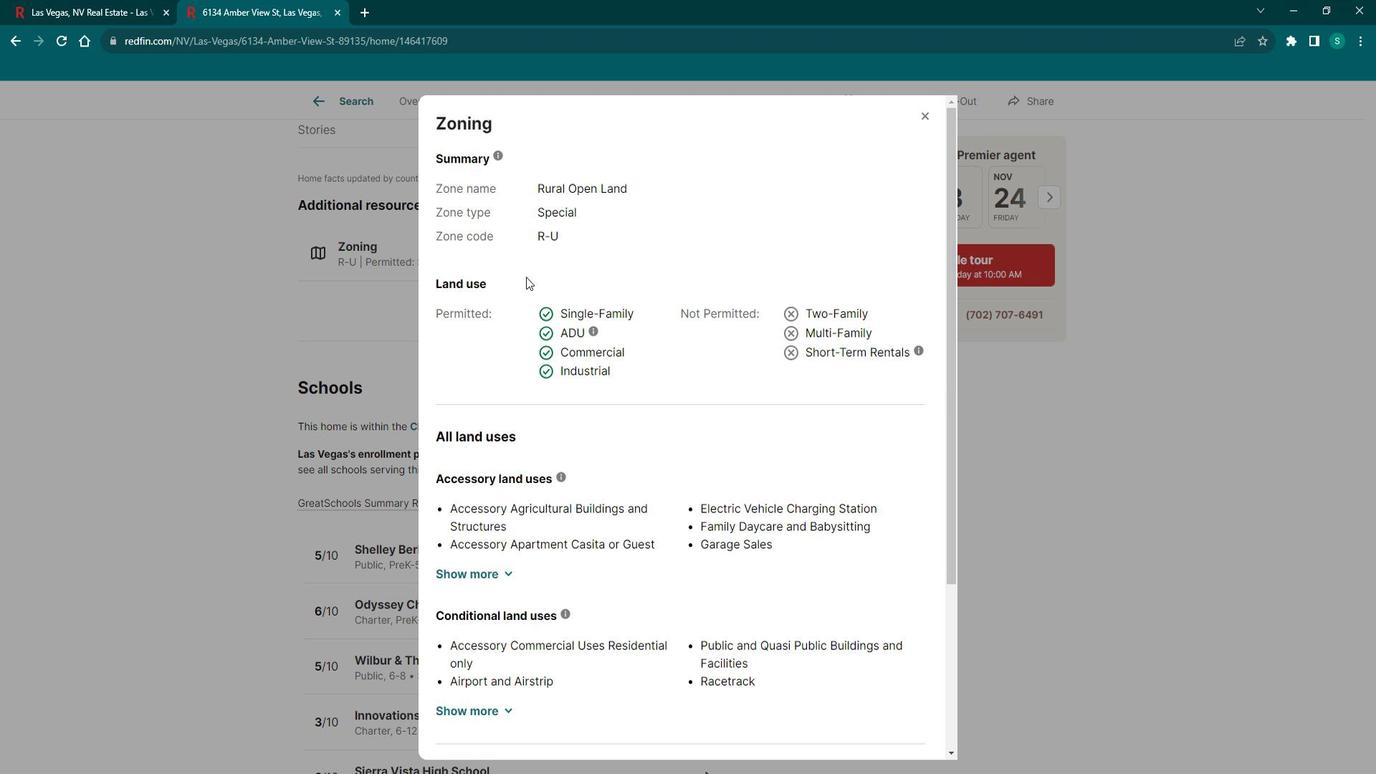 
Action: Mouse scrolled (534, 278) with delta (0, 0)
Screenshot: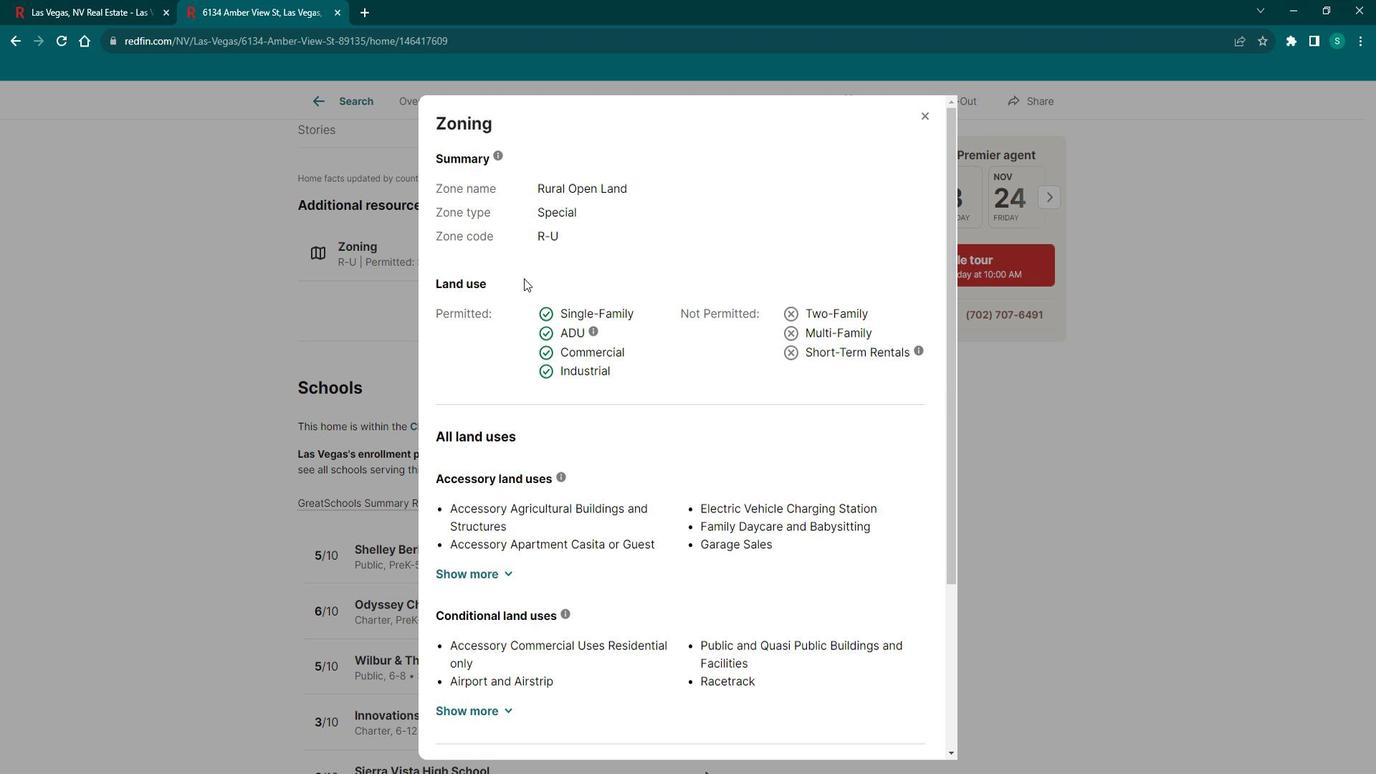 
Action: Mouse scrolled (534, 278) with delta (0, 0)
Screenshot: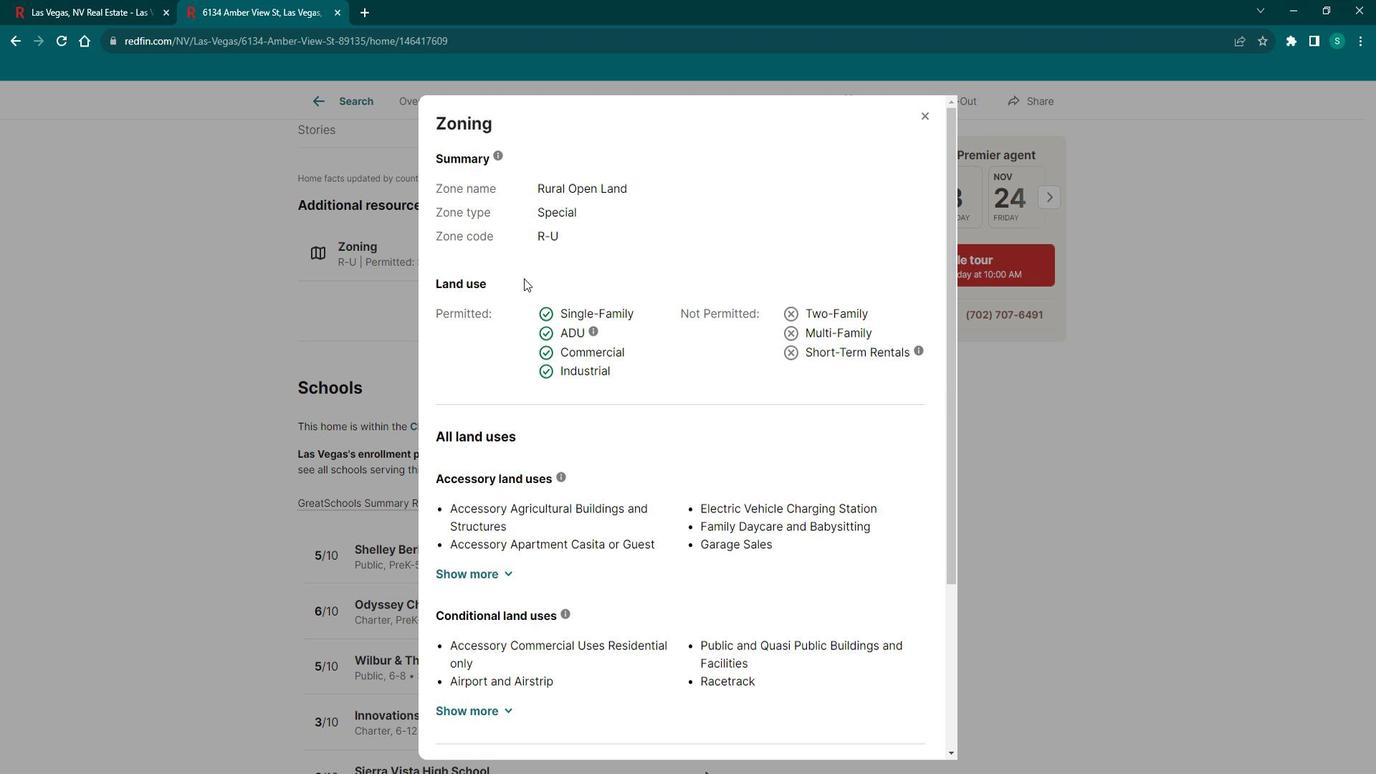 
Action: Mouse scrolled (534, 278) with delta (0, 0)
Screenshot: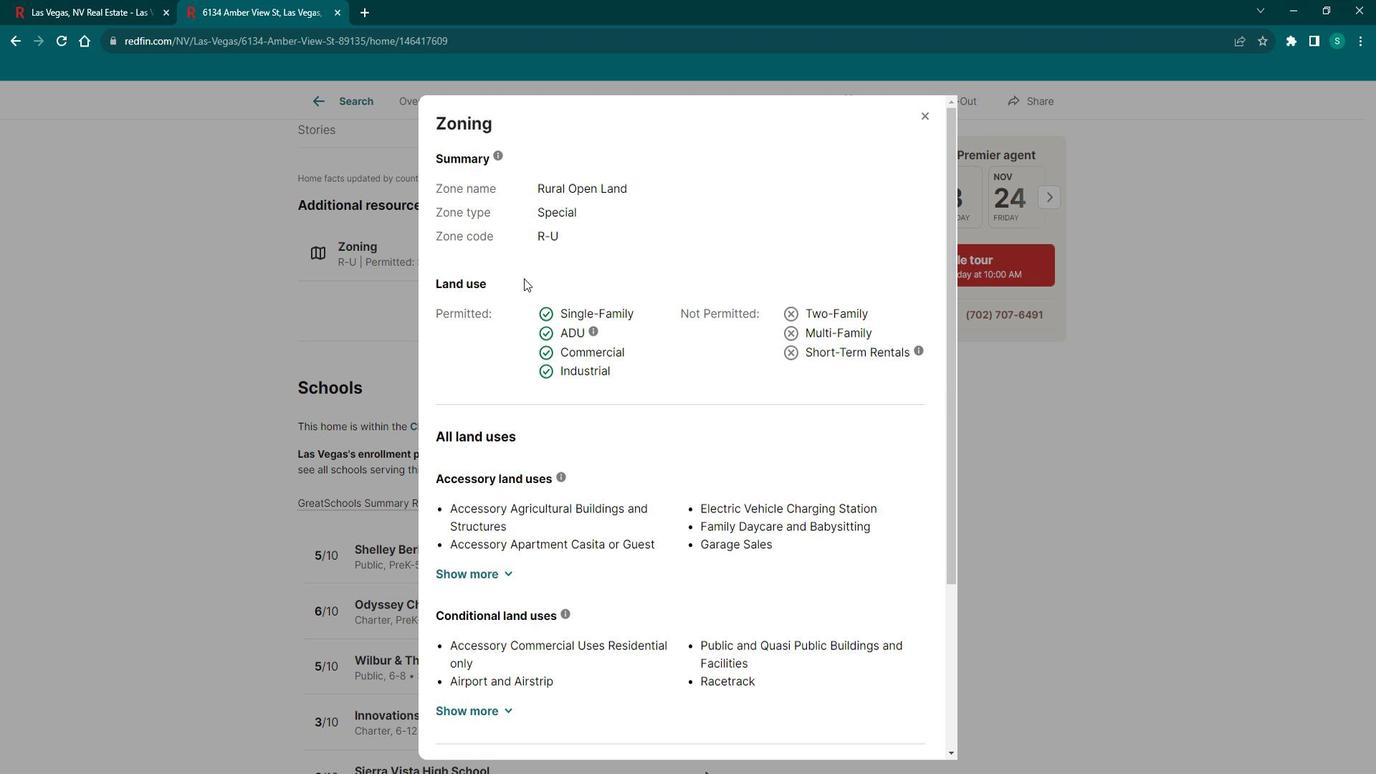 
Action: Mouse scrolled (534, 278) with delta (0, 0)
Screenshot: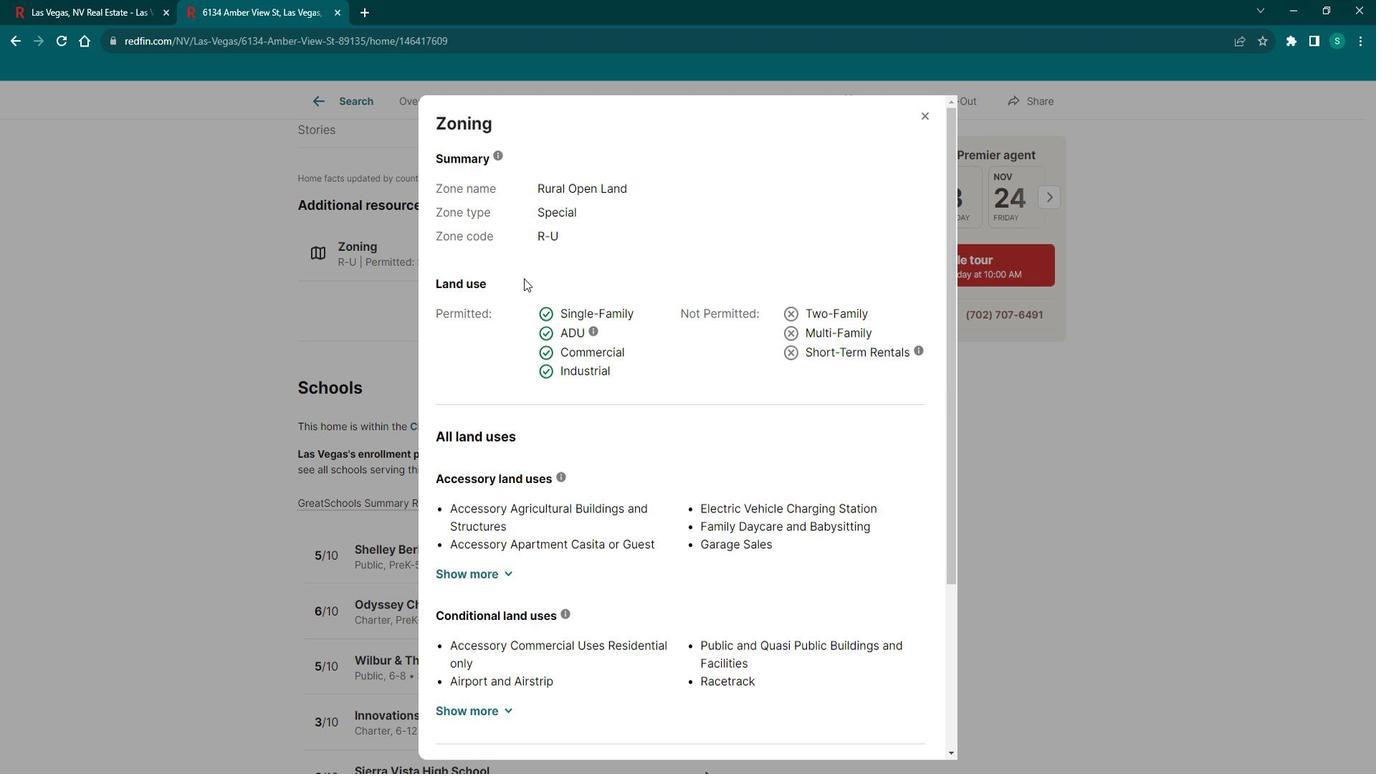 
Action: Mouse moved to (930, 126)
Screenshot: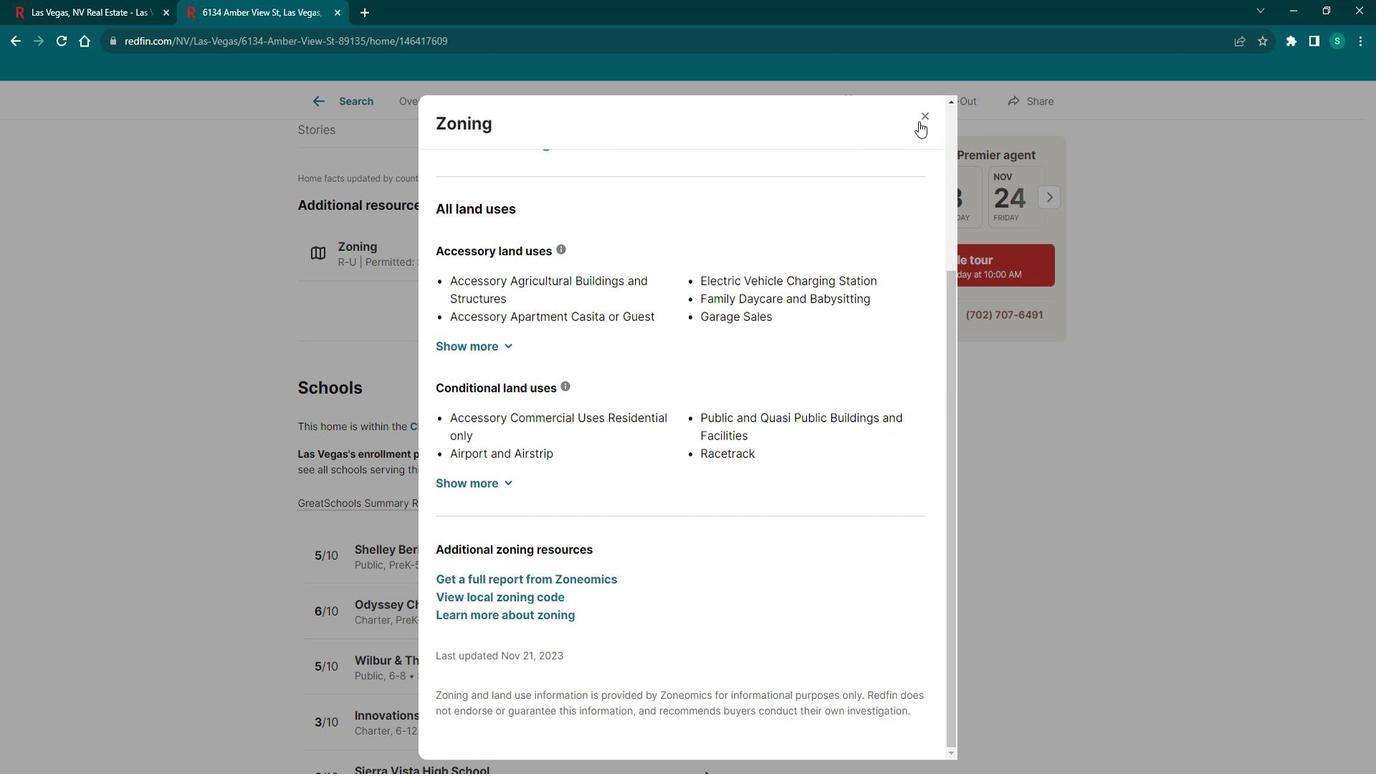 
Action: Mouse pressed left at (930, 126)
Screenshot: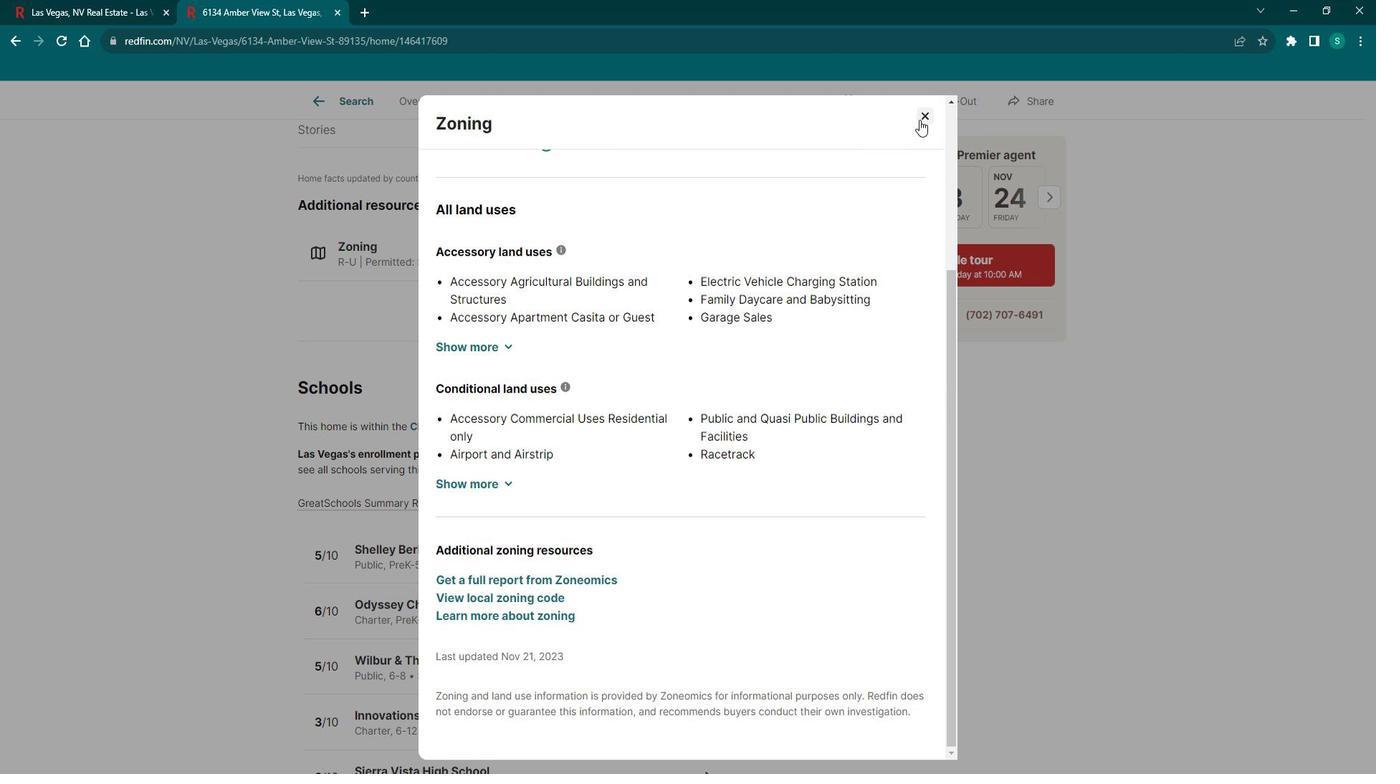 
Action: Mouse moved to (448, 317)
Screenshot: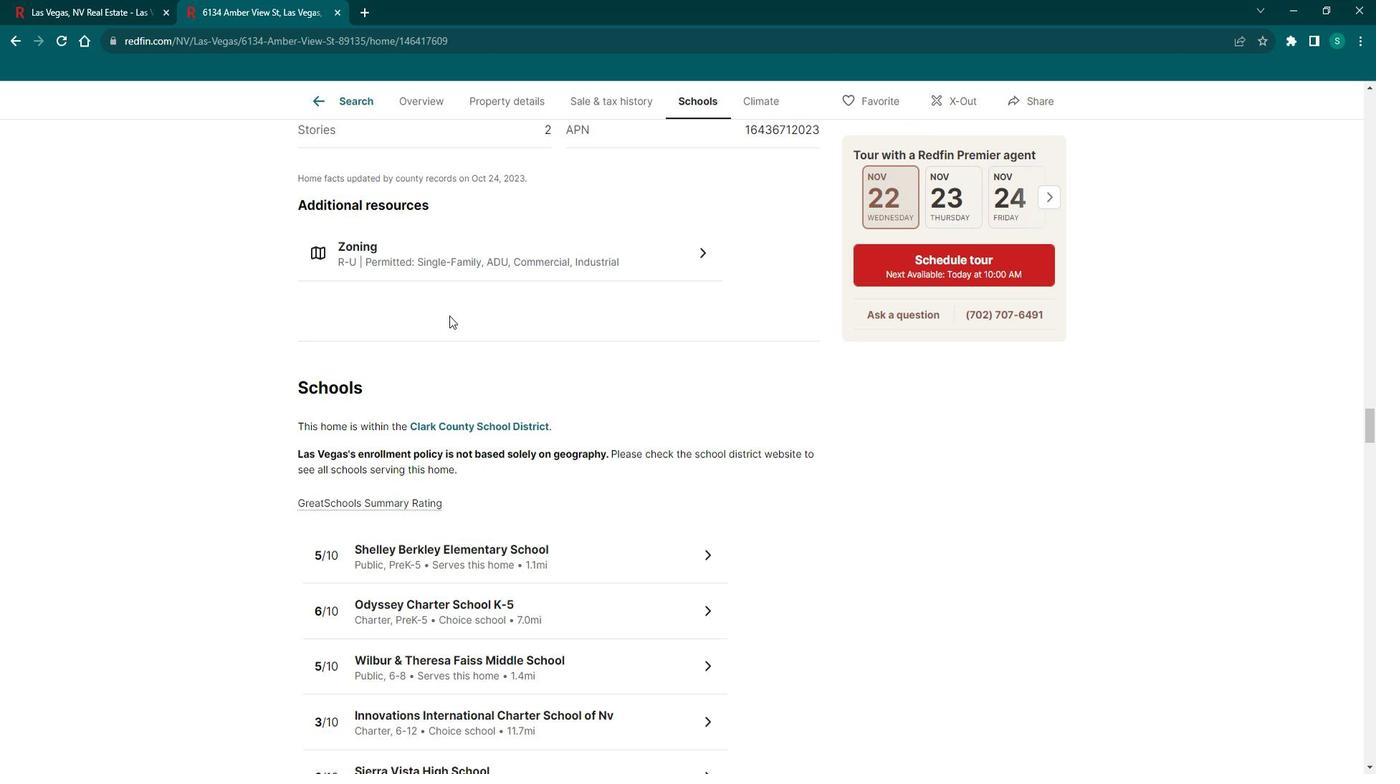 
Action: Mouse scrolled (448, 316) with delta (0, 0)
Screenshot: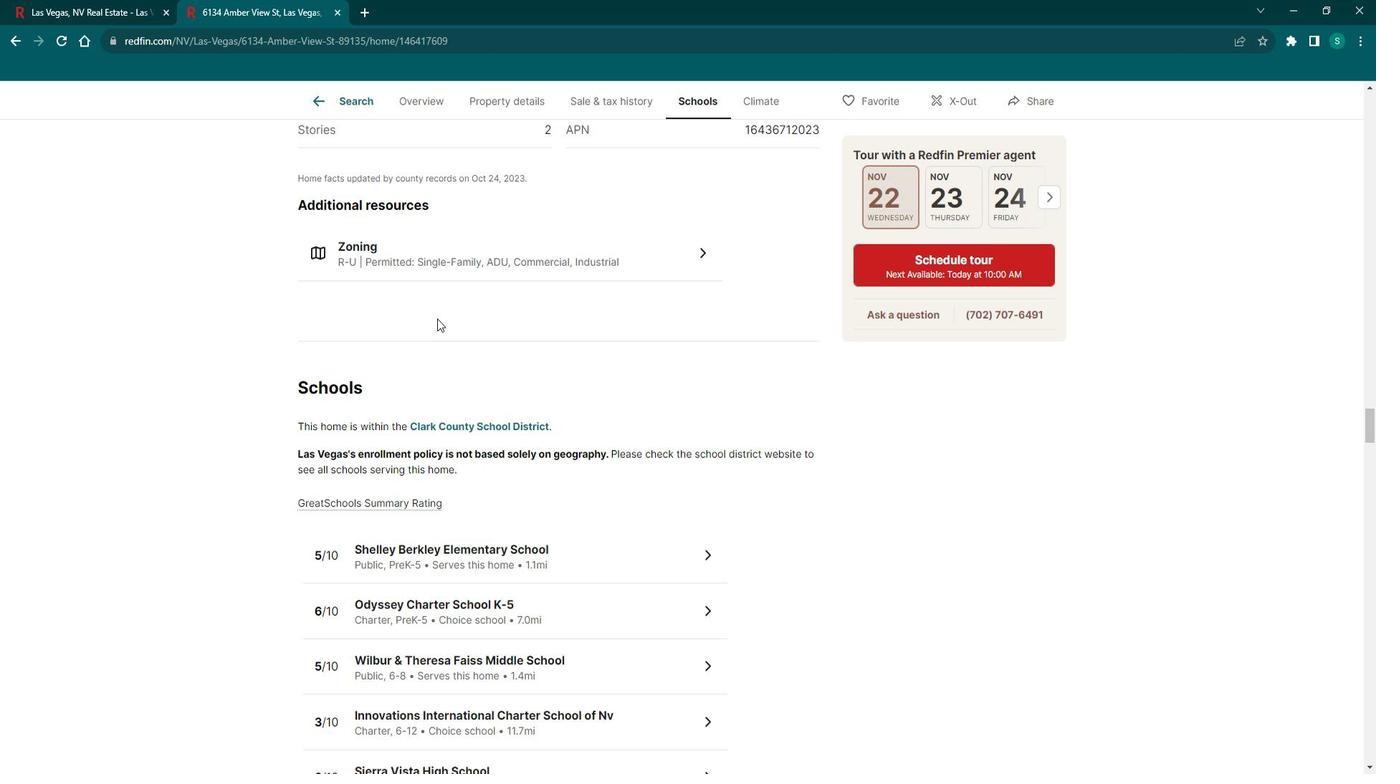 
Action: Mouse scrolled (448, 316) with delta (0, 0)
Screenshot: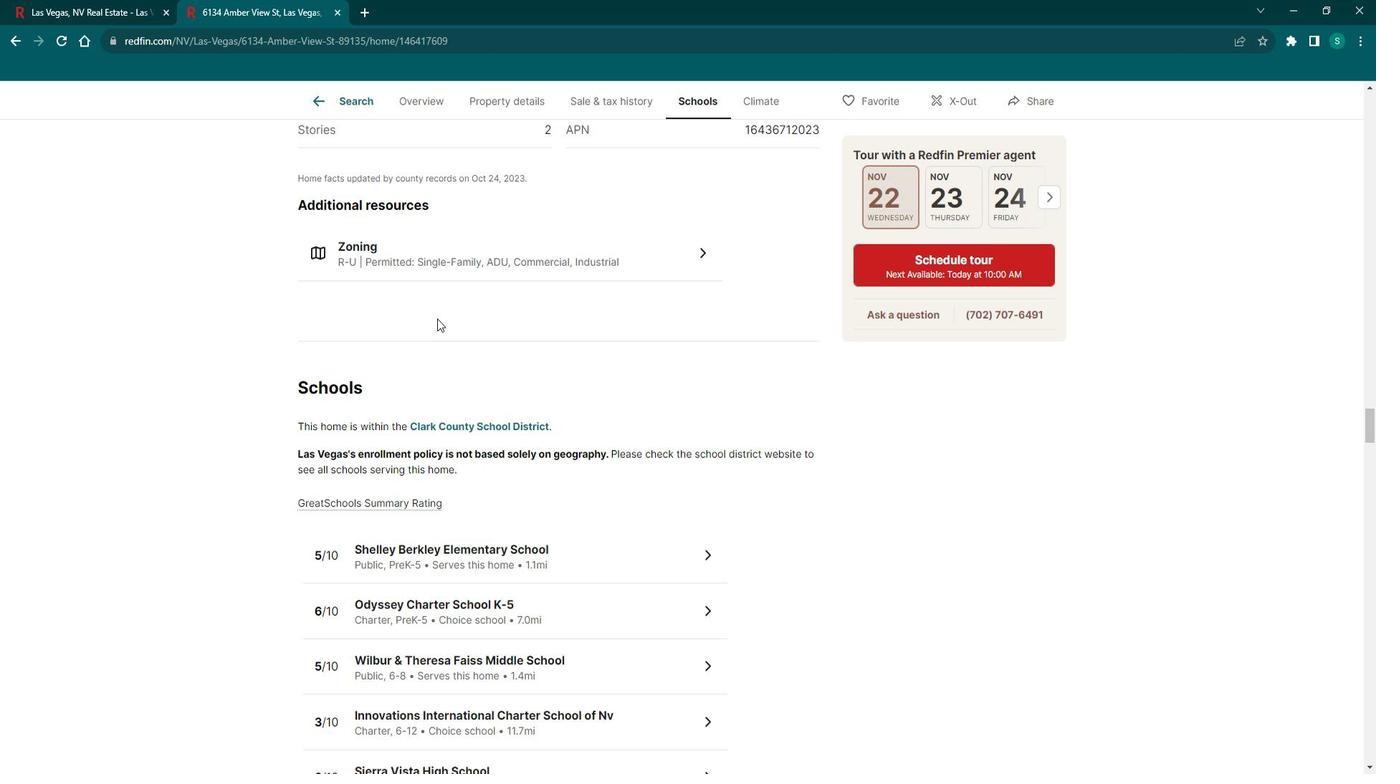 
Action: Mouse scrolled (448, 316) with delta (0, 0)
Screenshot: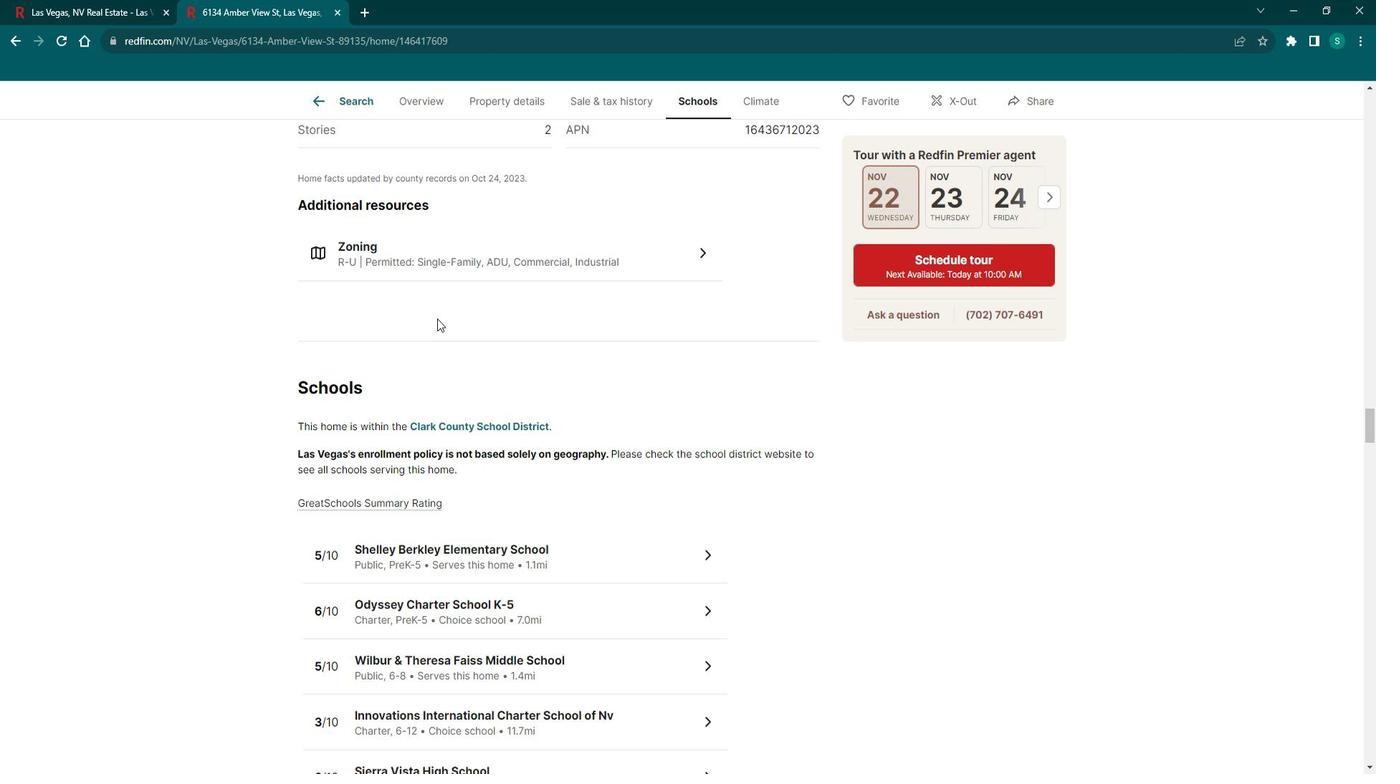 
Action: Mouse scrolled (448, 316) with delta (0, 0)
Screenshot: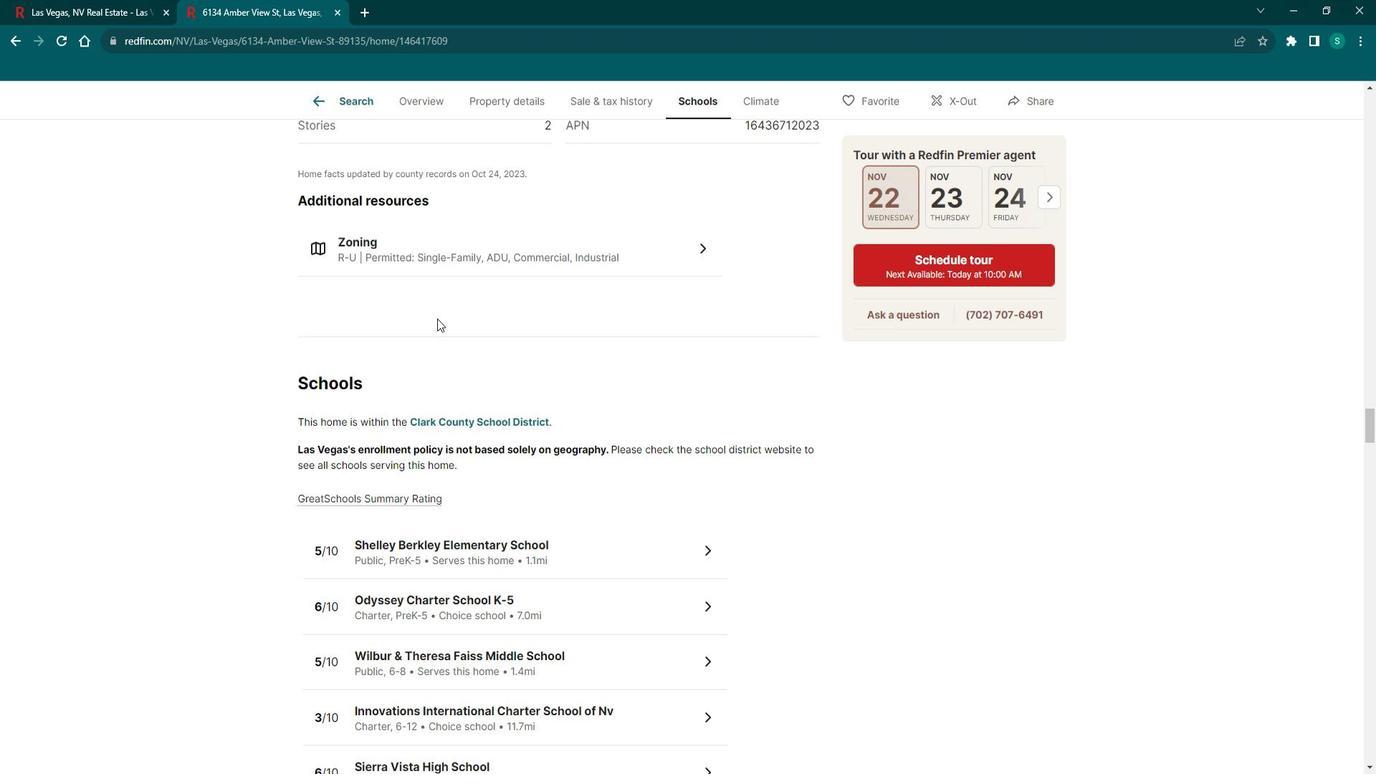 
Action: Mouse scrolled (448, 316) with delta (0, 0)
Screenshot: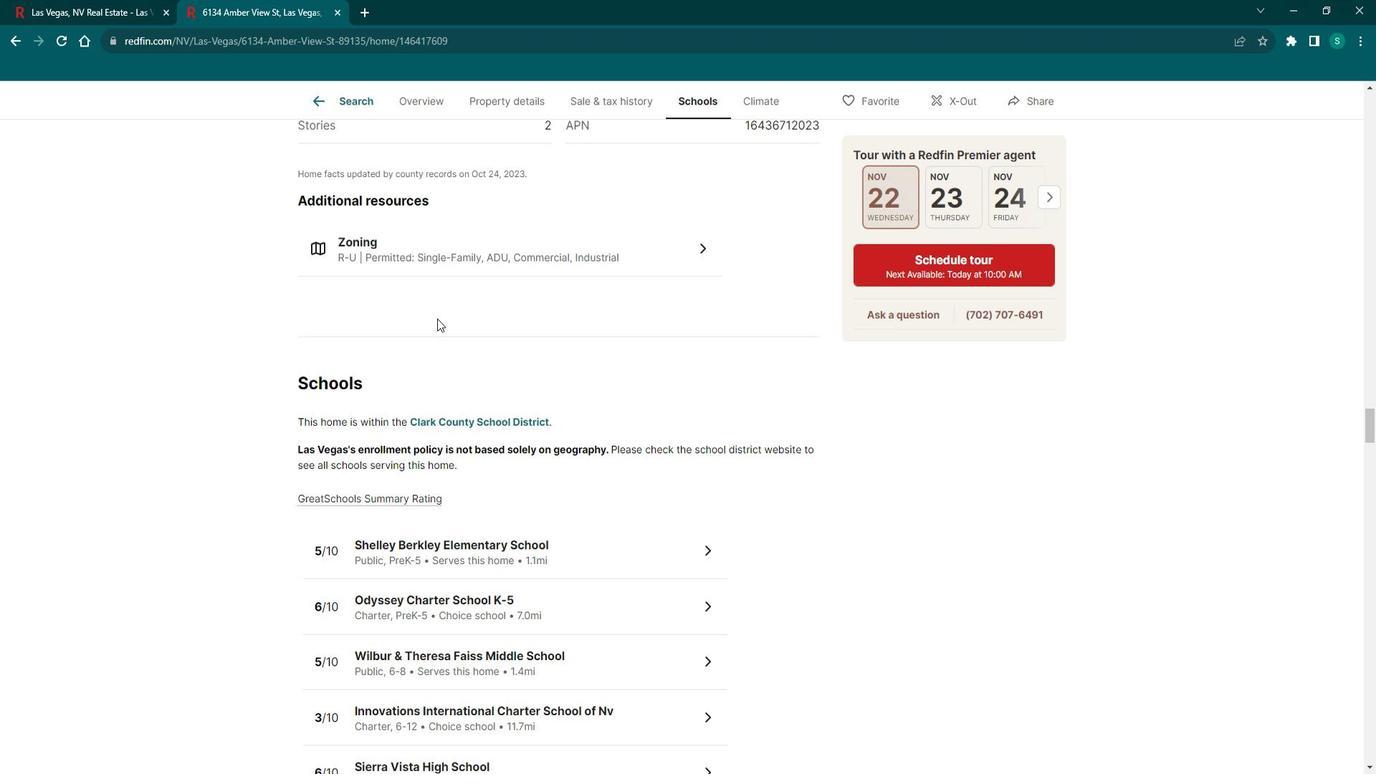 
Action: Mouse scrolled (448, 316) with delta (0, 0)
Screenshot: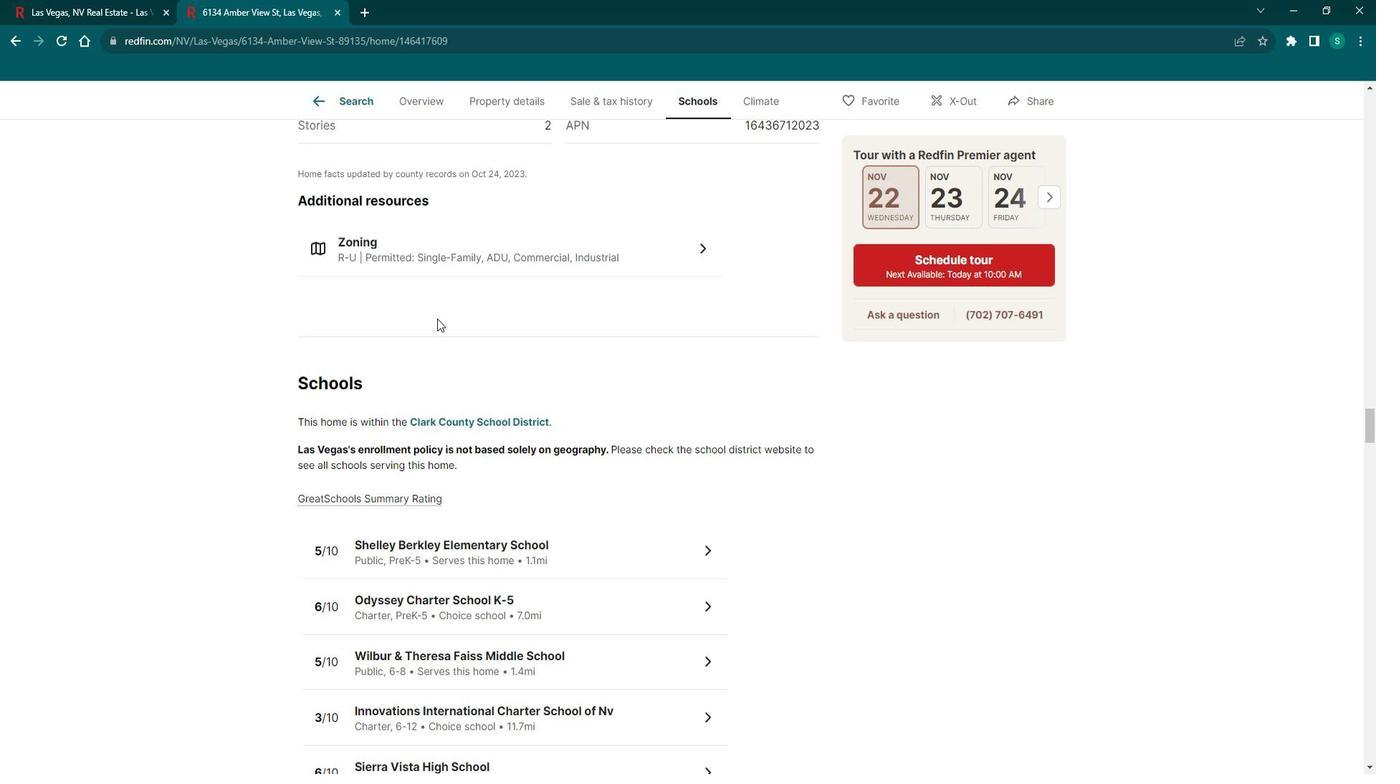 
Action: Mouse scrolled (448, 316) with delta (0, 0)
Screenshot: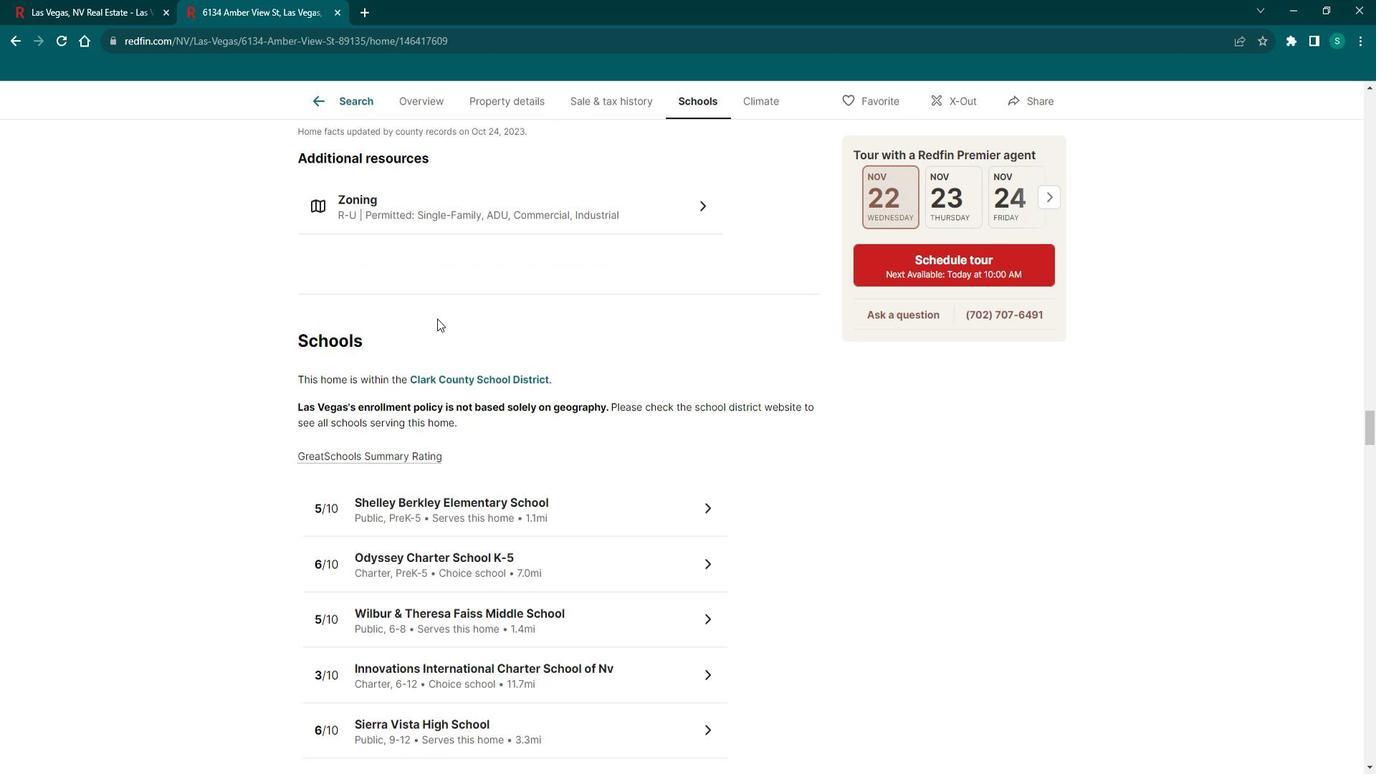 
Action: Mouse moved to (447, 317)
Screenshot: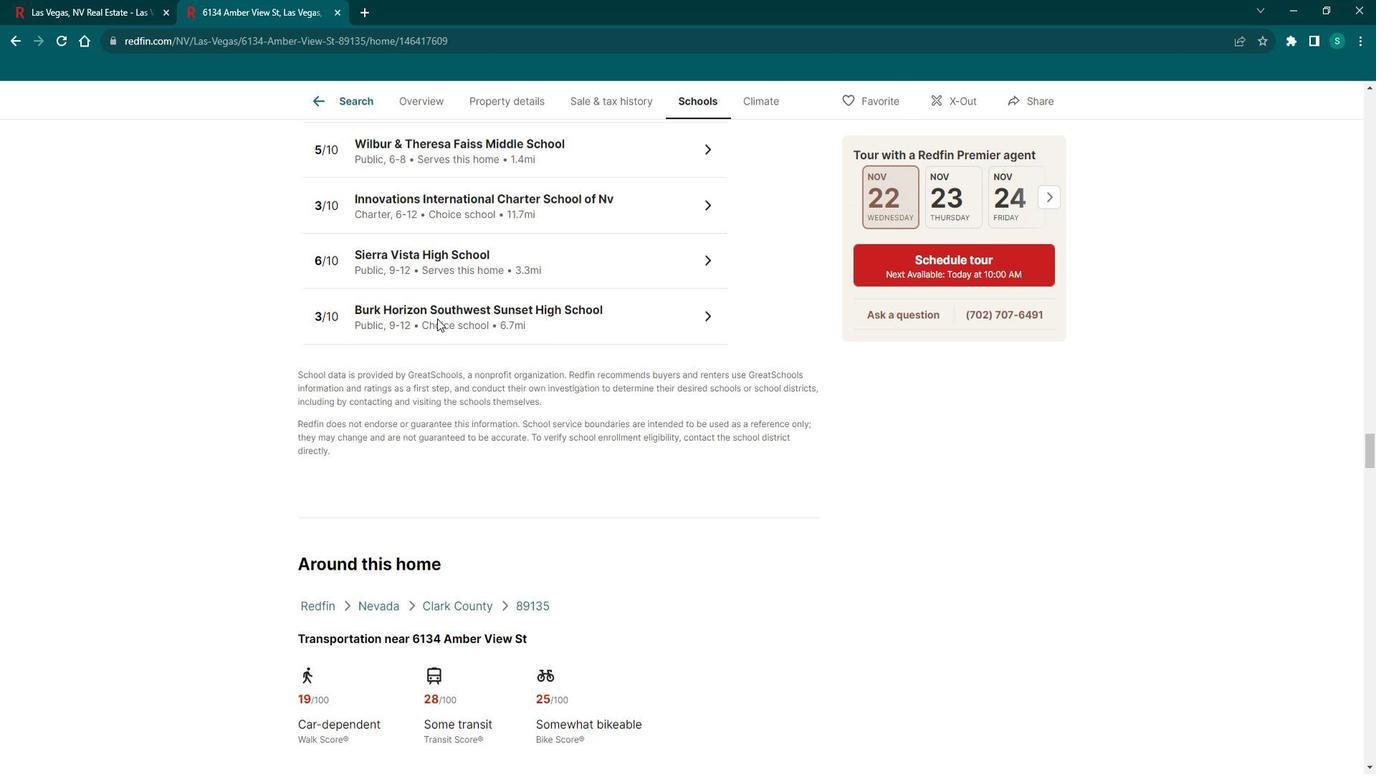 
Action: Mouse scrolled (447, 316) with delta (0, 0)
Screenshot: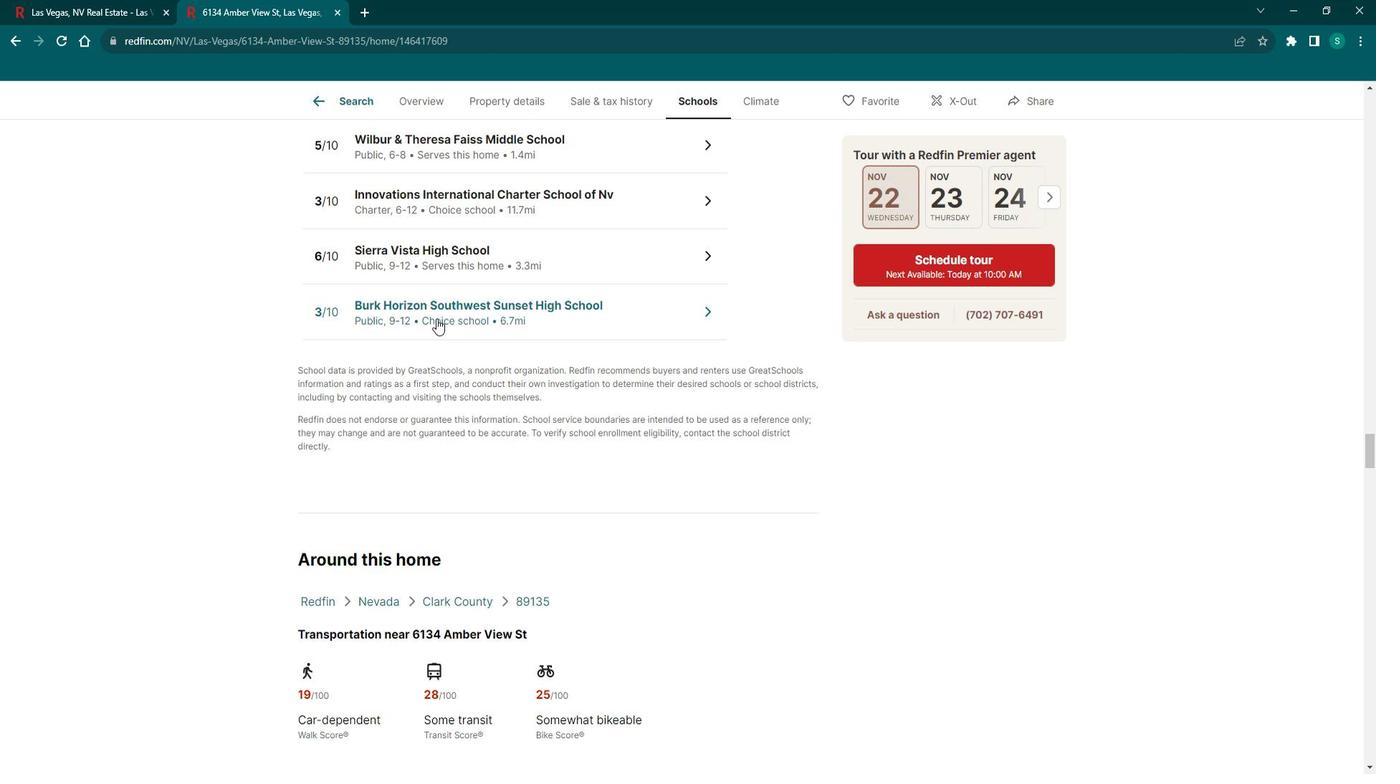 
Action: Mouse scrolled (447, 316) with delta (0, 0)
Screenshot: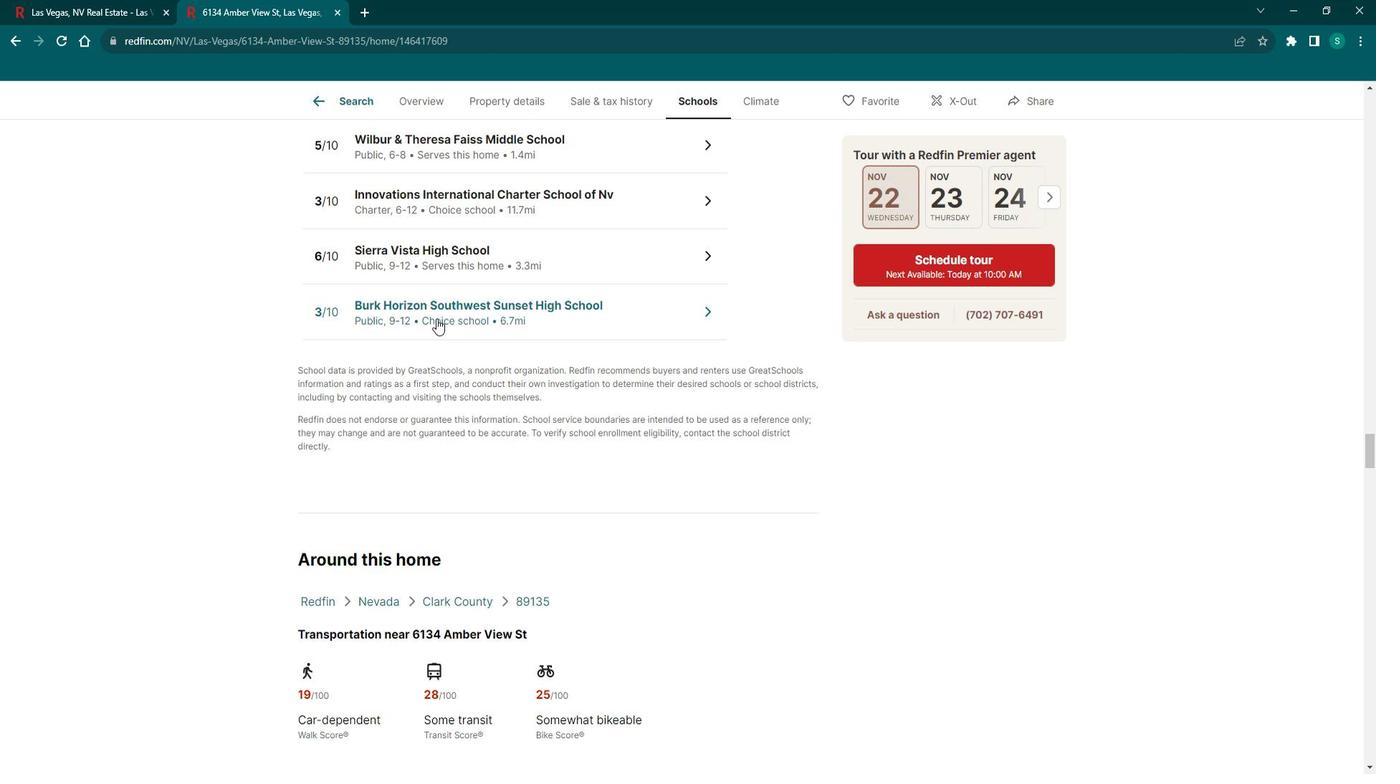 
Action: Mouse scrolled (447, 316) with delta (0, 0)
Screenshot: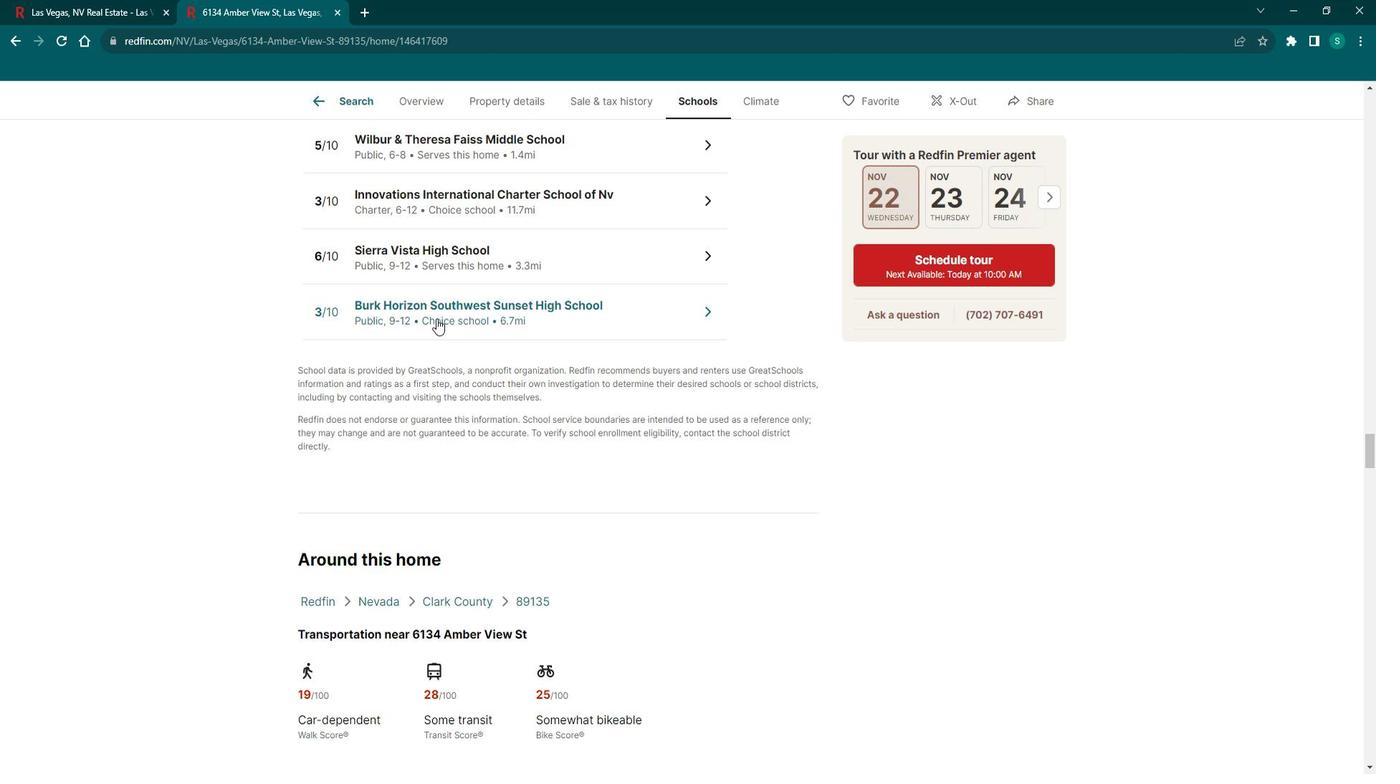 
Action: Mouse scrolled (447, 316) with delta (0, 0)
Screenshot: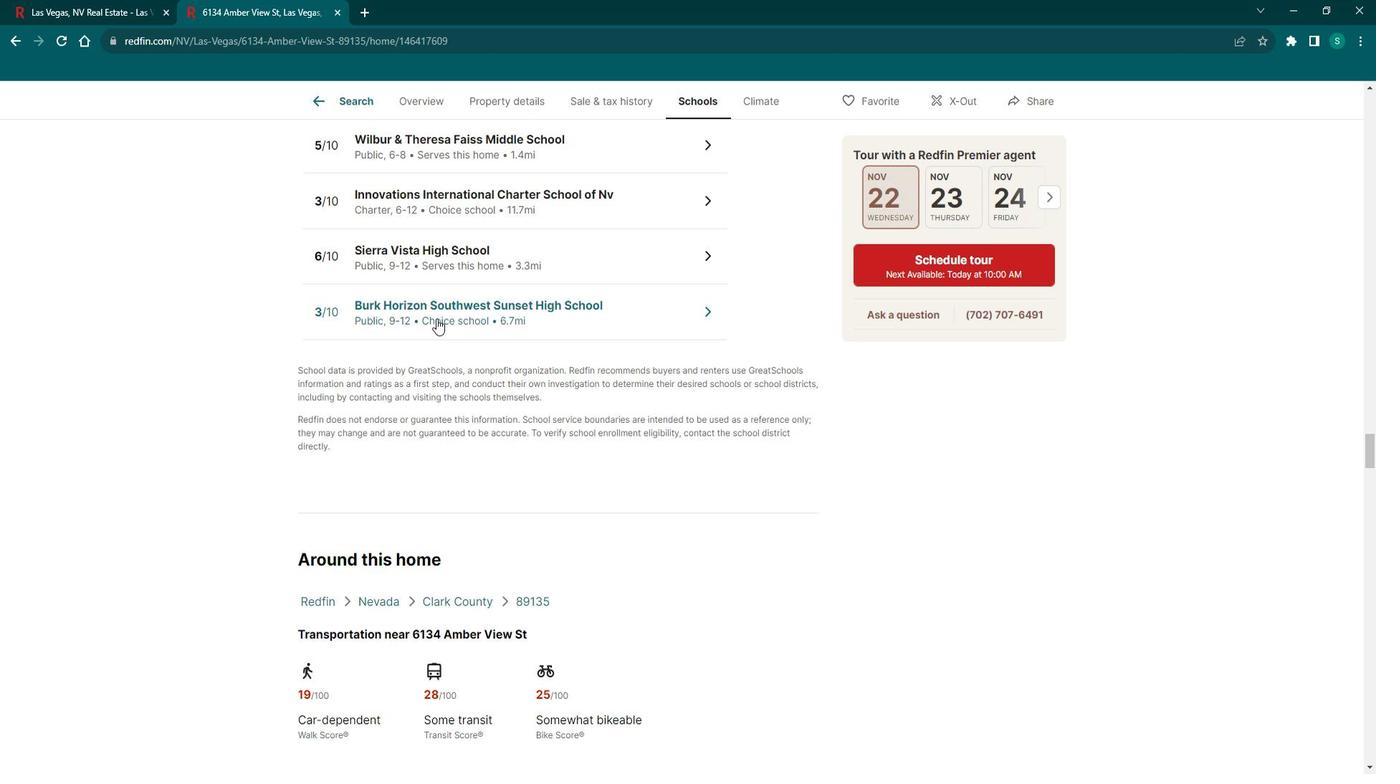 
Action: Mouse scrolled (447, 316) with delta (0, 0)
Screenshot: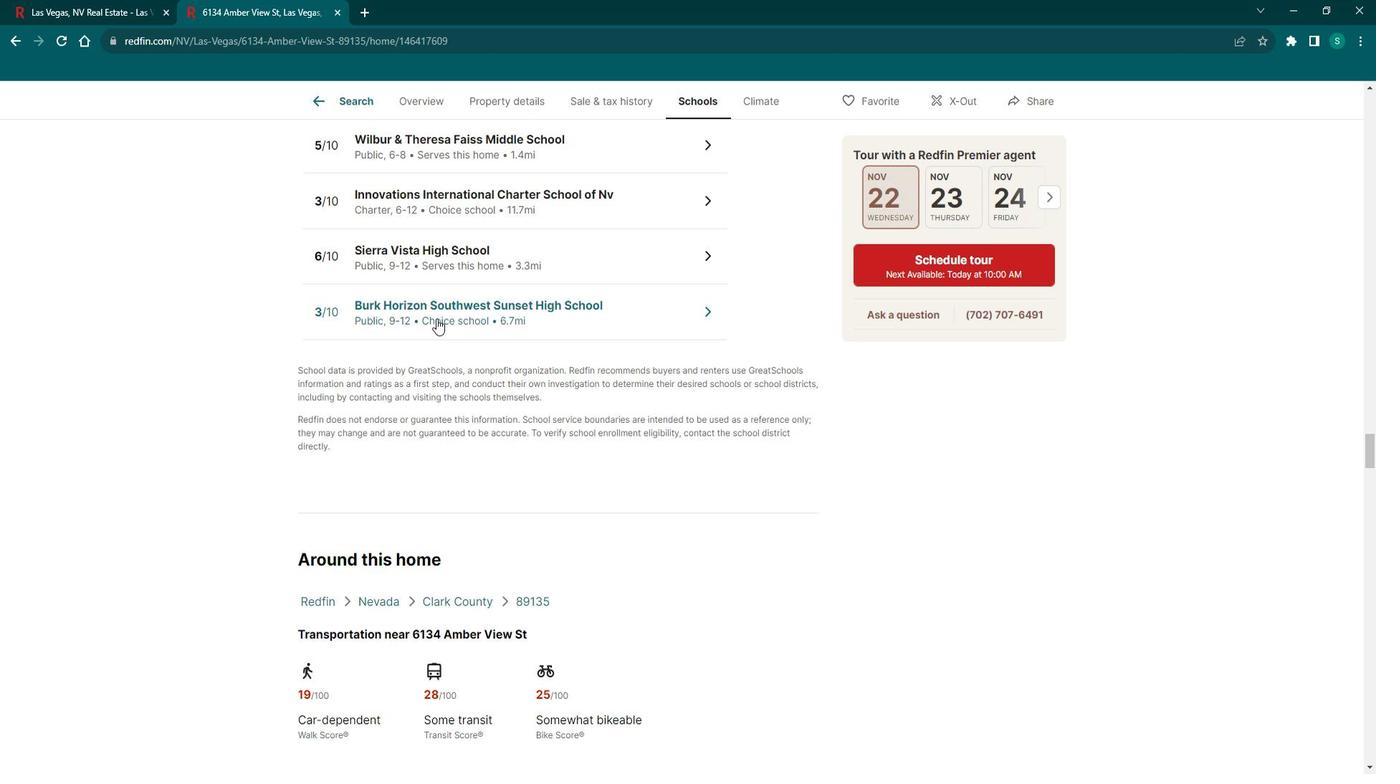 
Action: Mouse scrolled (447, 316) with delta (0, 0)
Screenshot: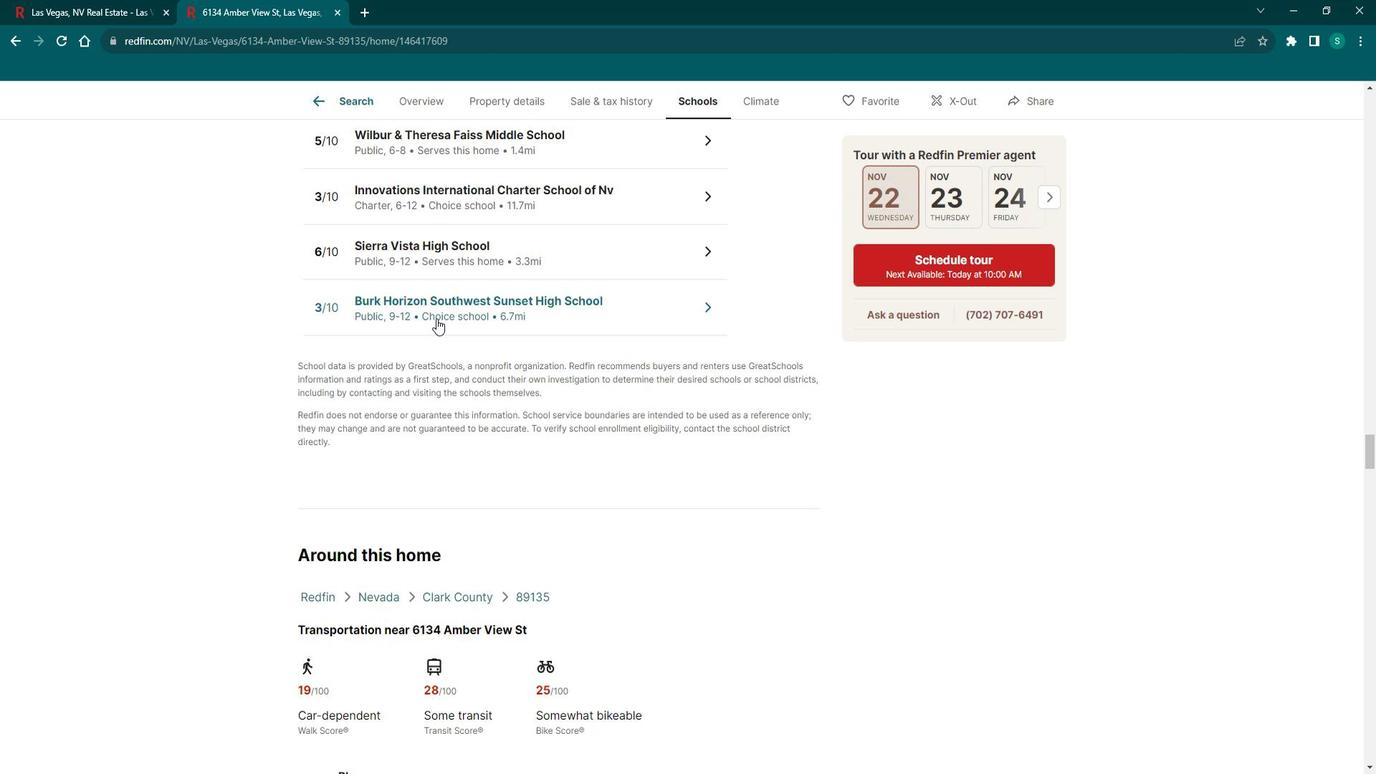
Action: Mouse scrolled (447, 316) with delta (0, 0)
Screenshot: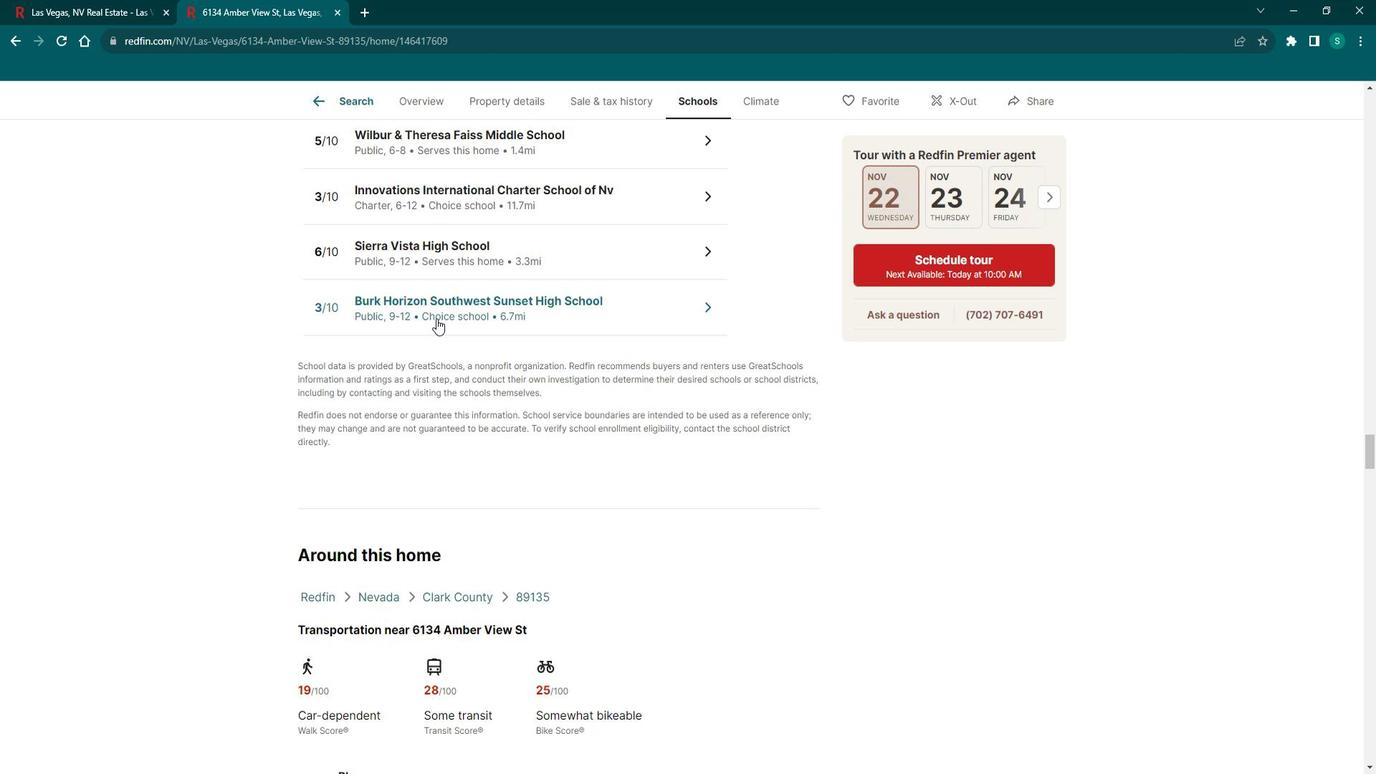 
Action: Mouse scrolled (447, 316) with delta (0, 0)
Screenshot: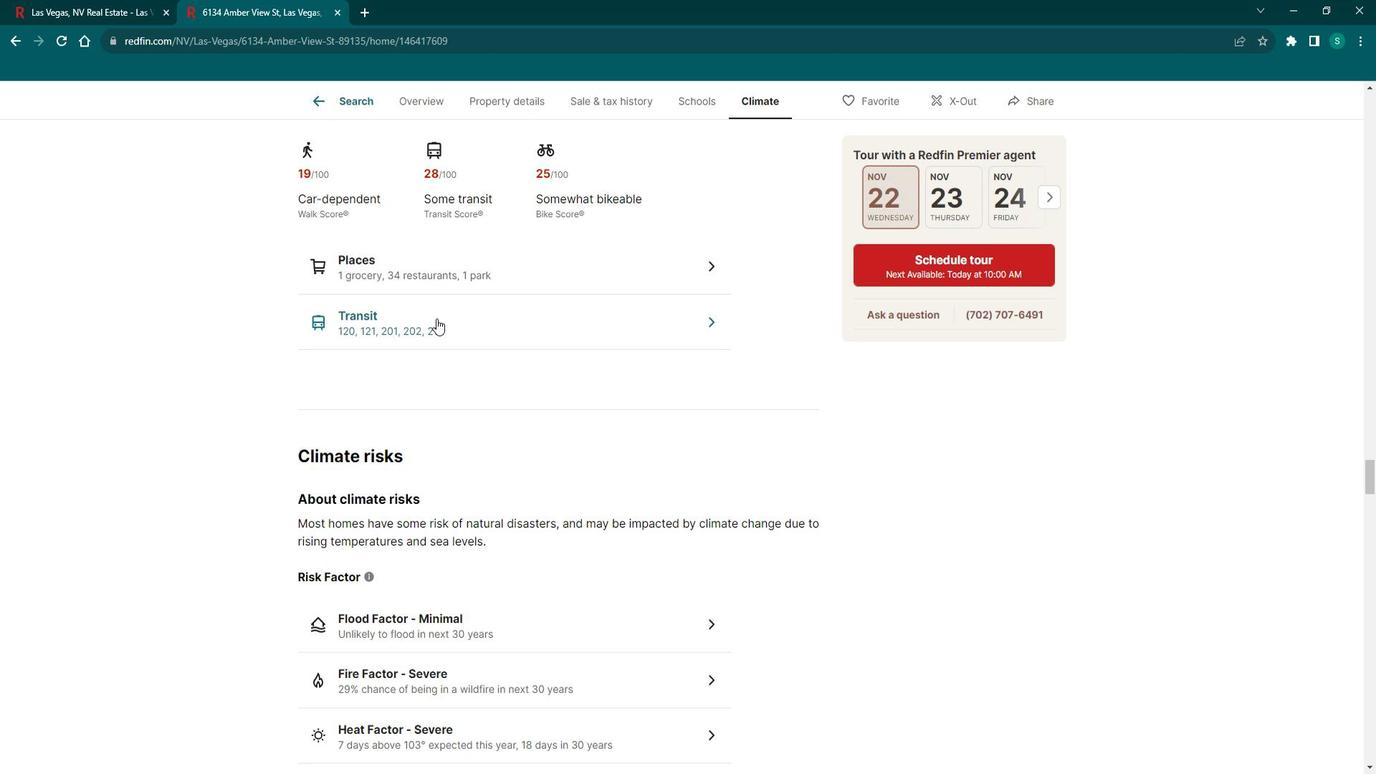 
Action: Mouse scrolled (447, 316) with delta (0, 0)
Screenshot: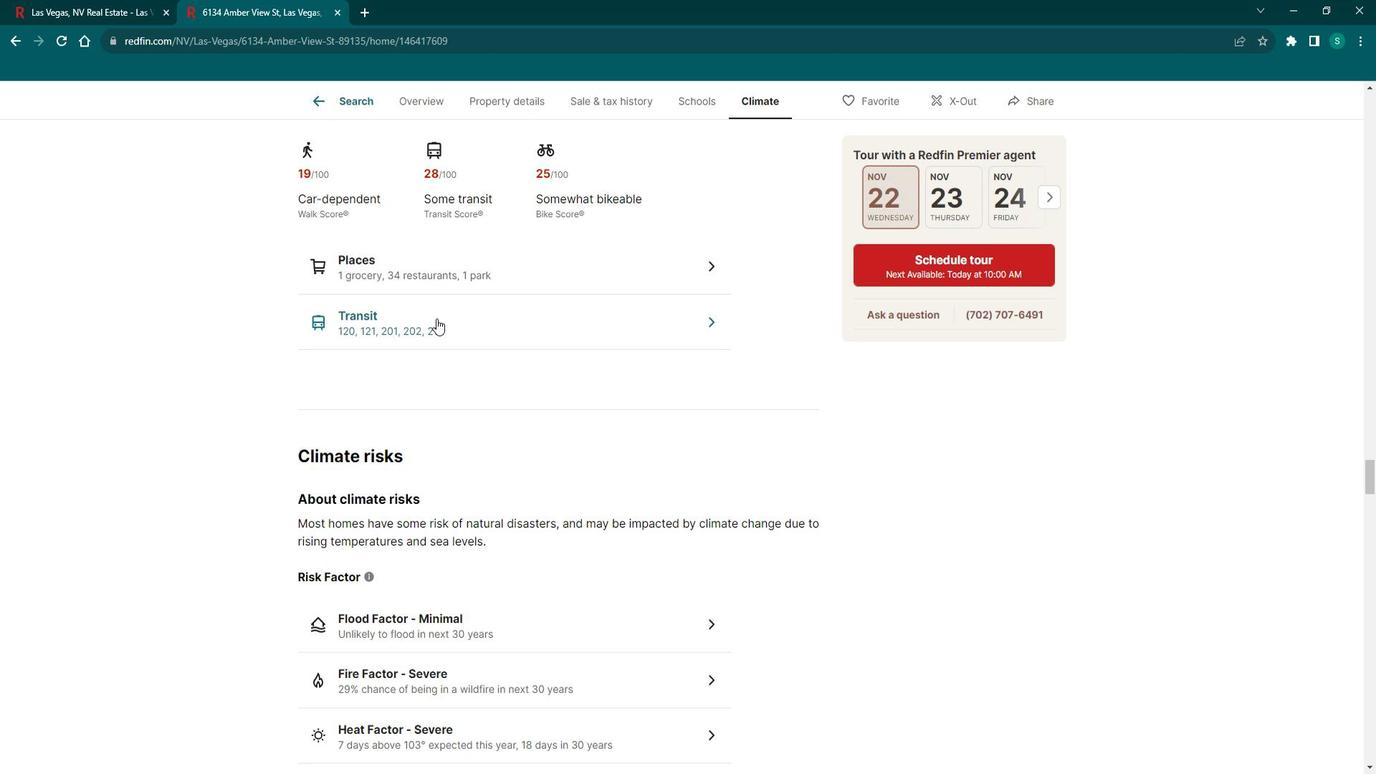 
Action: Mouse scrolled (447, 316) with delta (0, 0)
Screenshot: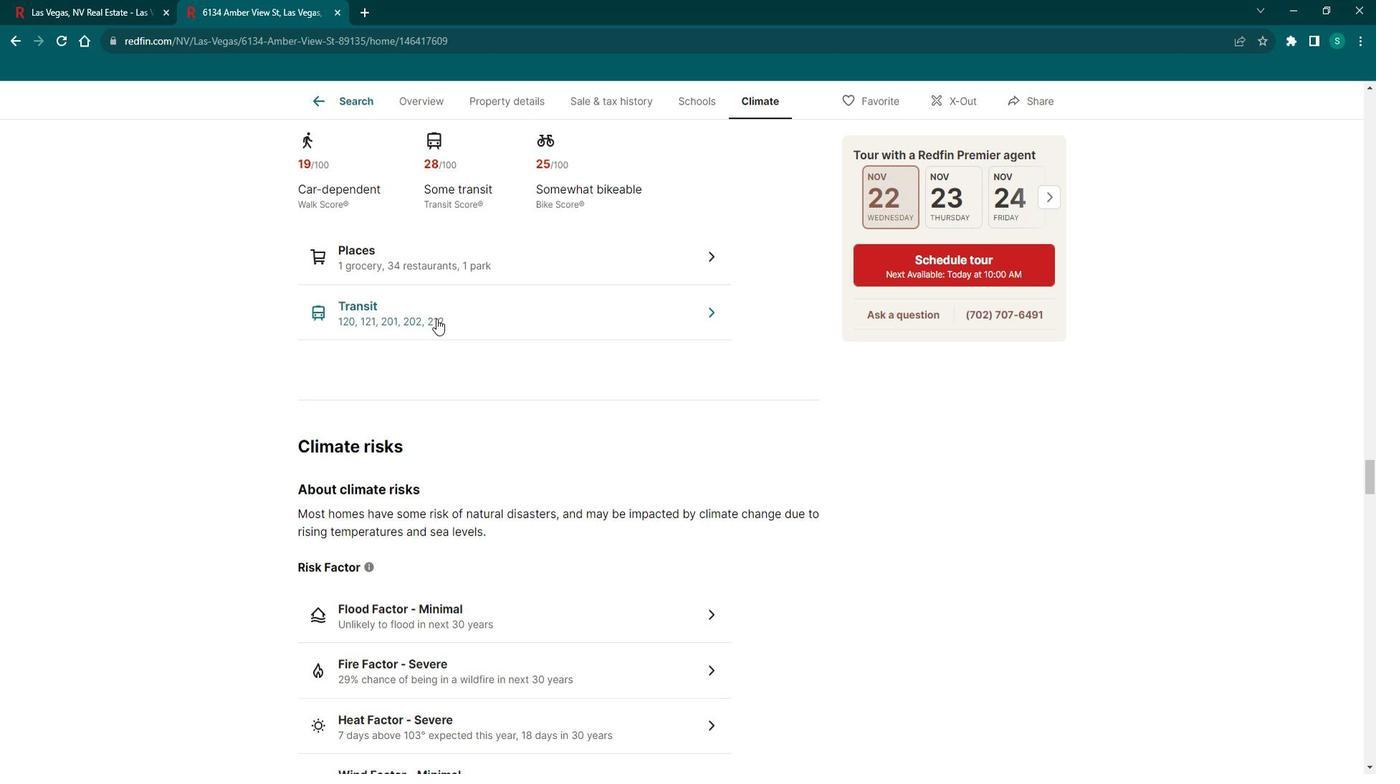 
Action: Mouse scrolled (447, 316) with delta (0, 0)
Screenshot: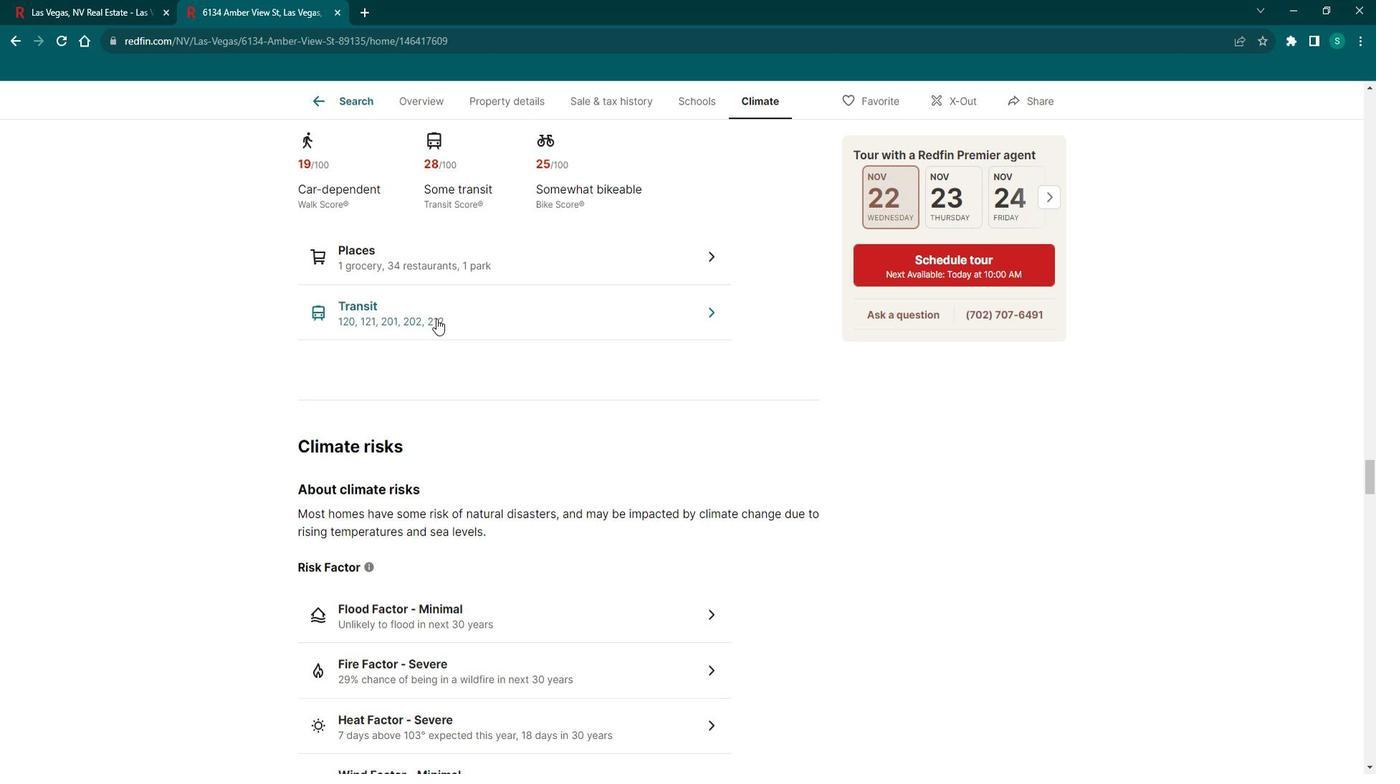 
Action: Mouse scrolled (447, 316) with delta (0, 0)
Screenshot: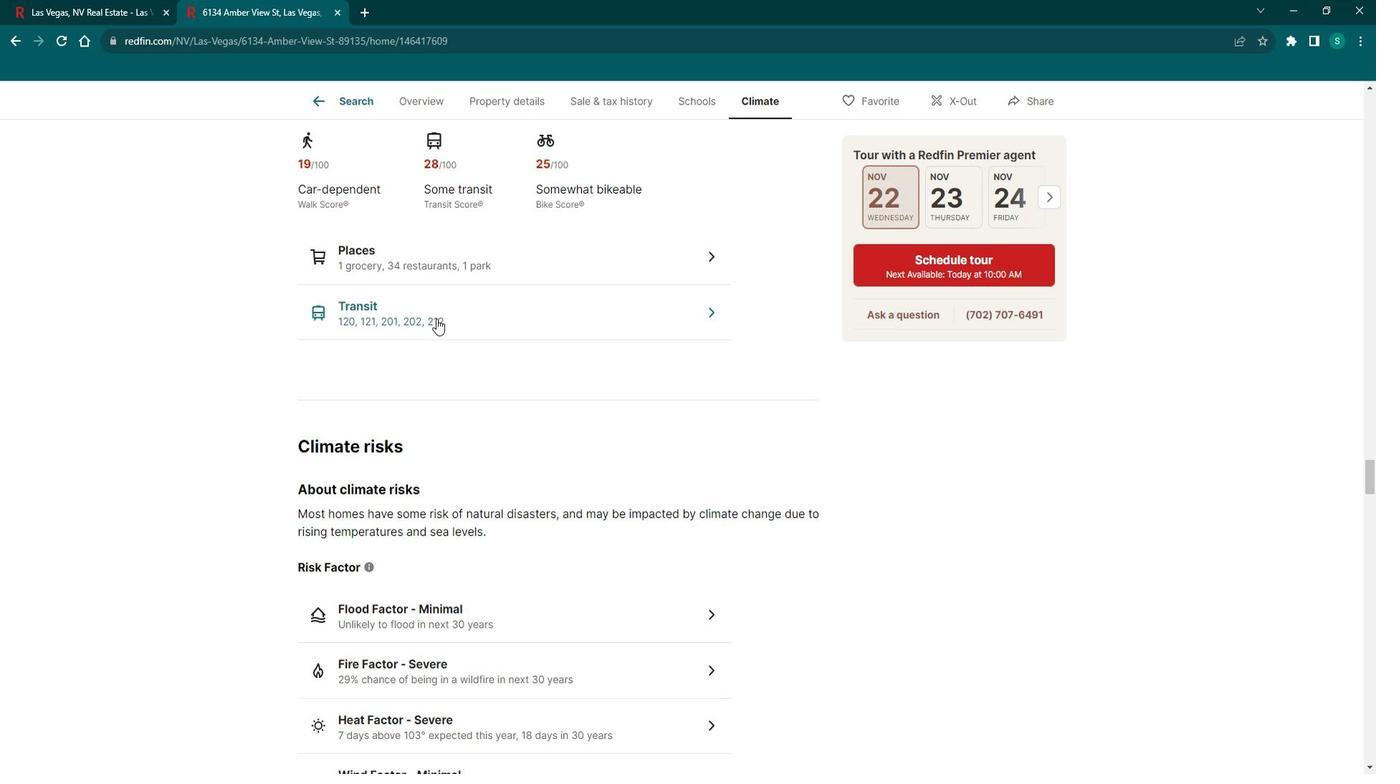 
Action: Mouse scrolled (447, 316) with delta (0, 0)
Screenshot: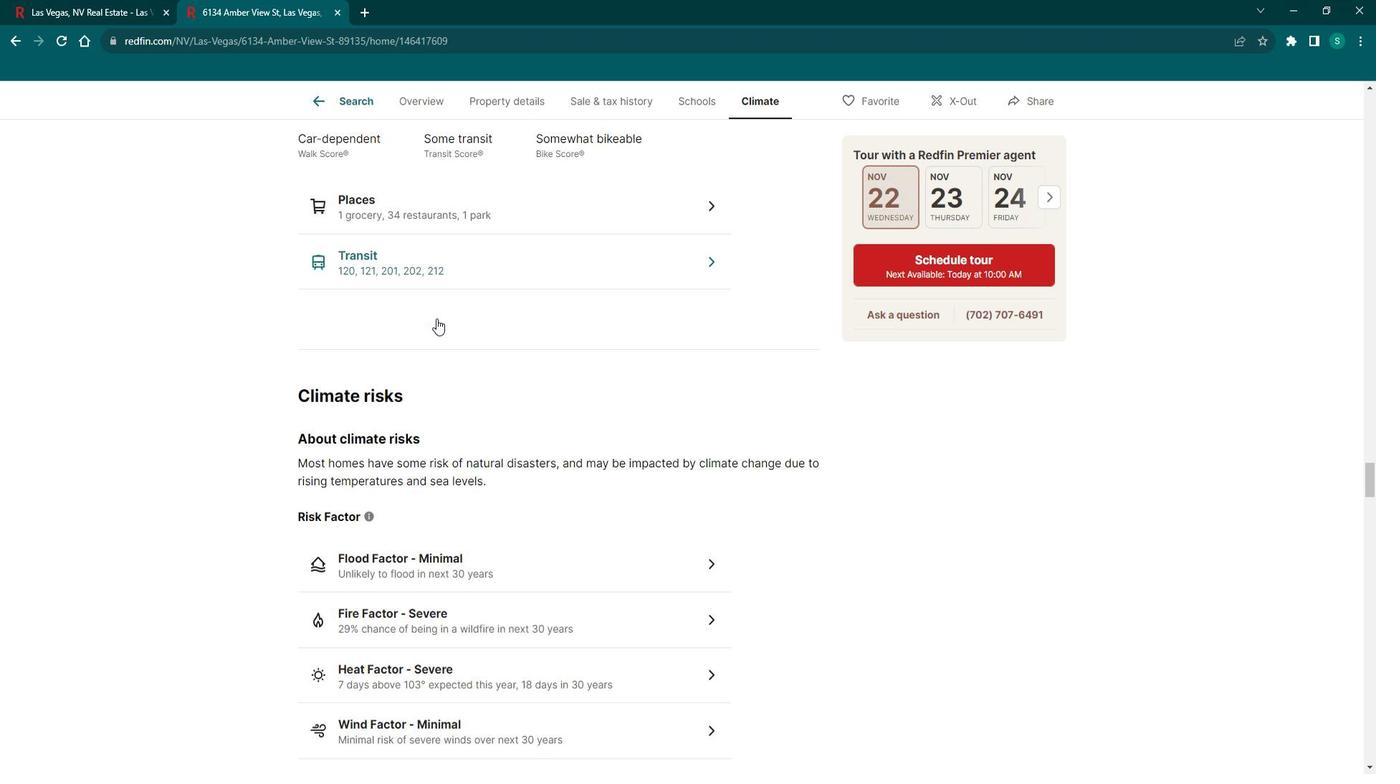 
Action: Mouse scrolled (447, 318) with delta (0, 0)
Screenshot: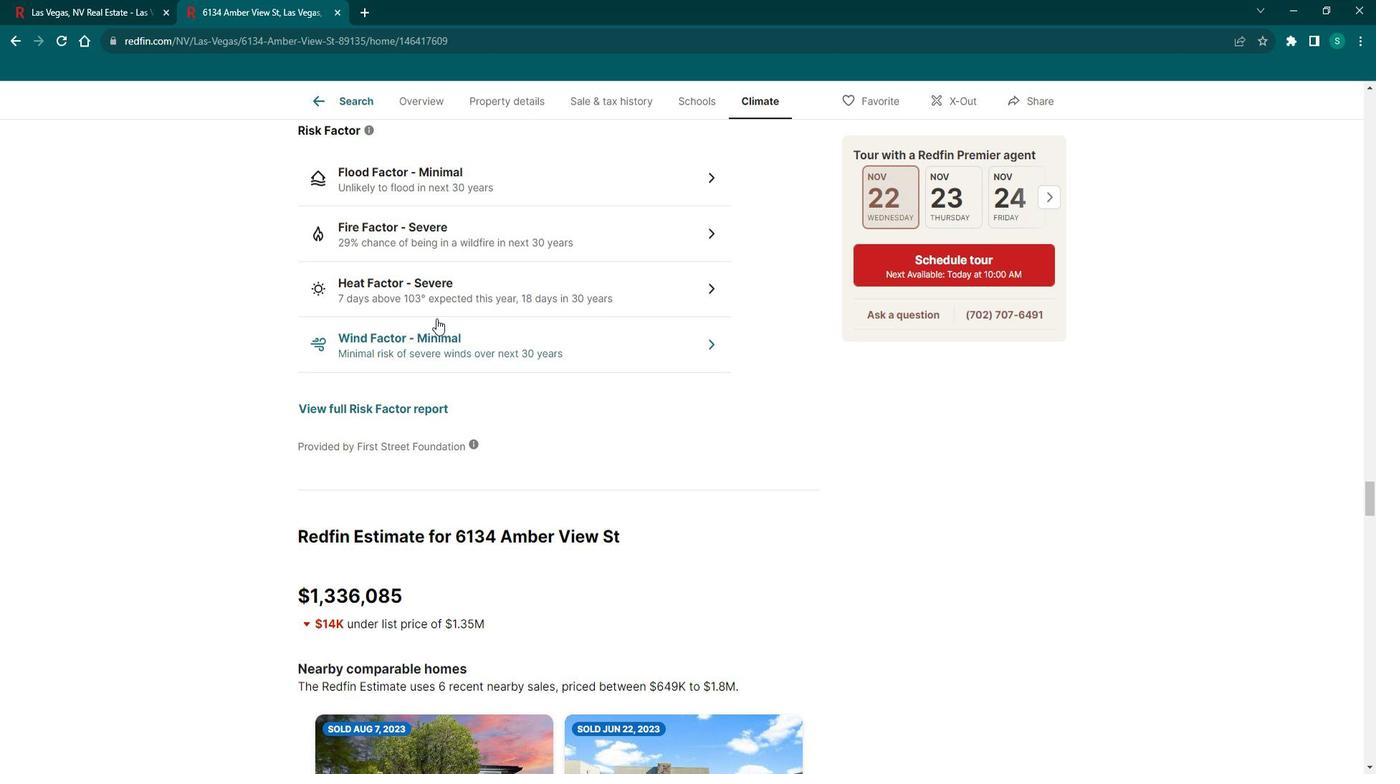
Action: Mouse scrolled (447, 318) with delta (0, 0)
Screenshot: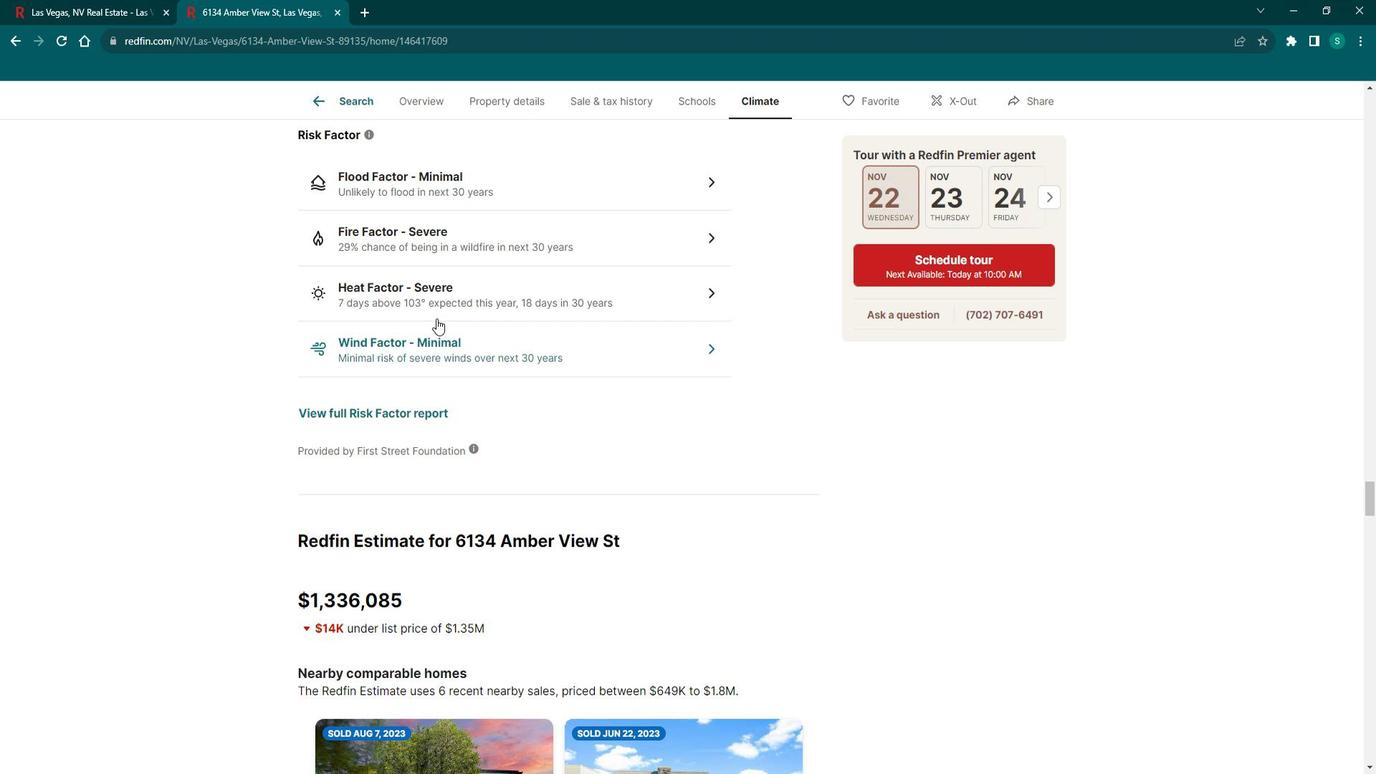 
Action: Mouse scrolled (447, 318) with delta (0, 0)
Screenshot: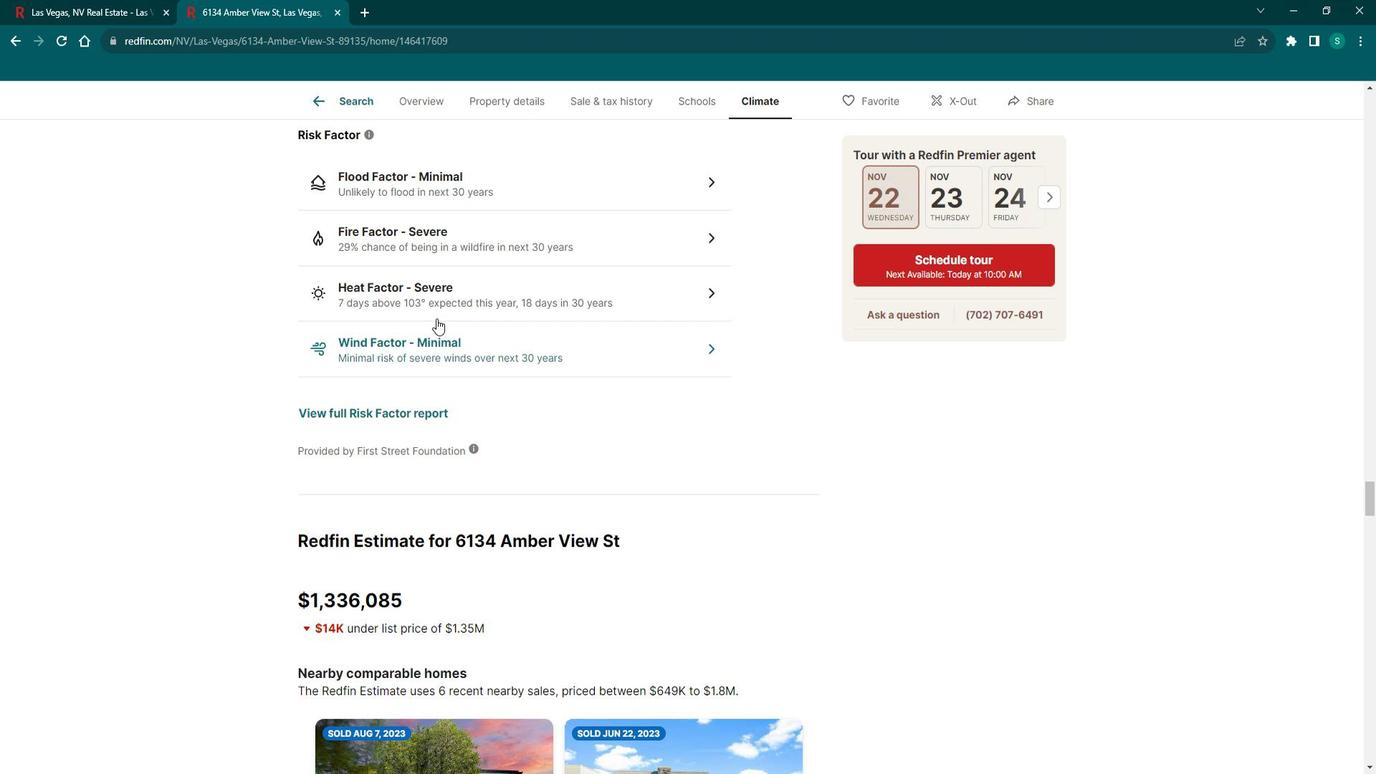 
Action: Mouse scrolled (447, 318) with delta (0, 0)
Screenshot: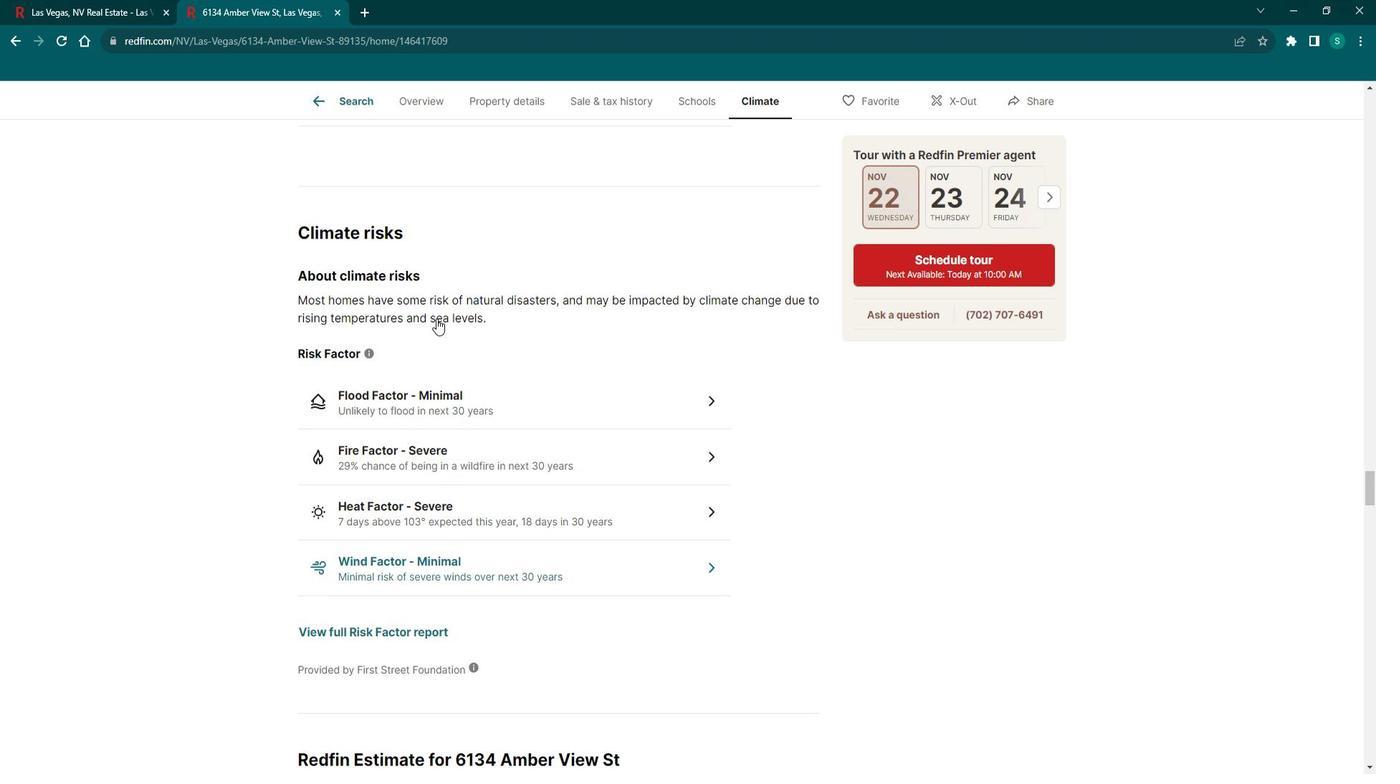 
Action: Mouse scrolled (447, 318) with delta (0, 0)
